 Task: Fix the form issue in the University MCA project.
Action: Mouse moved to (511, 304)
Screenshot: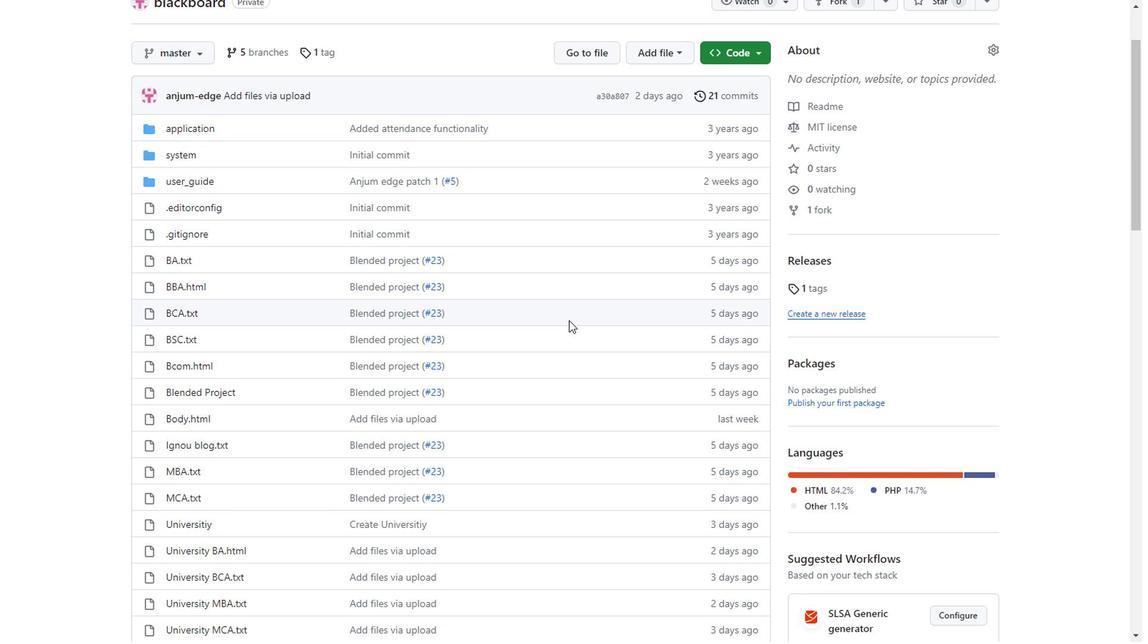 
Action: Mouse scrolled (511, 304) with delta (0, 0)
Screenshot: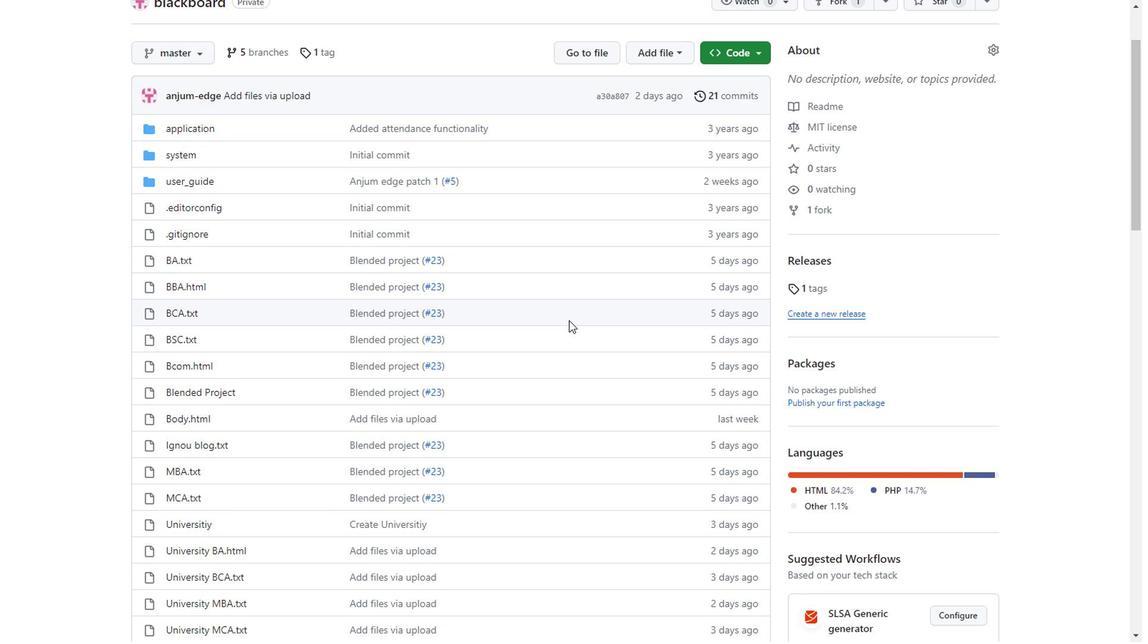 
Action: Key pressed <Key.down><Key.down><Key.down><Key.down><Key.down><Key.down>
Screenshot: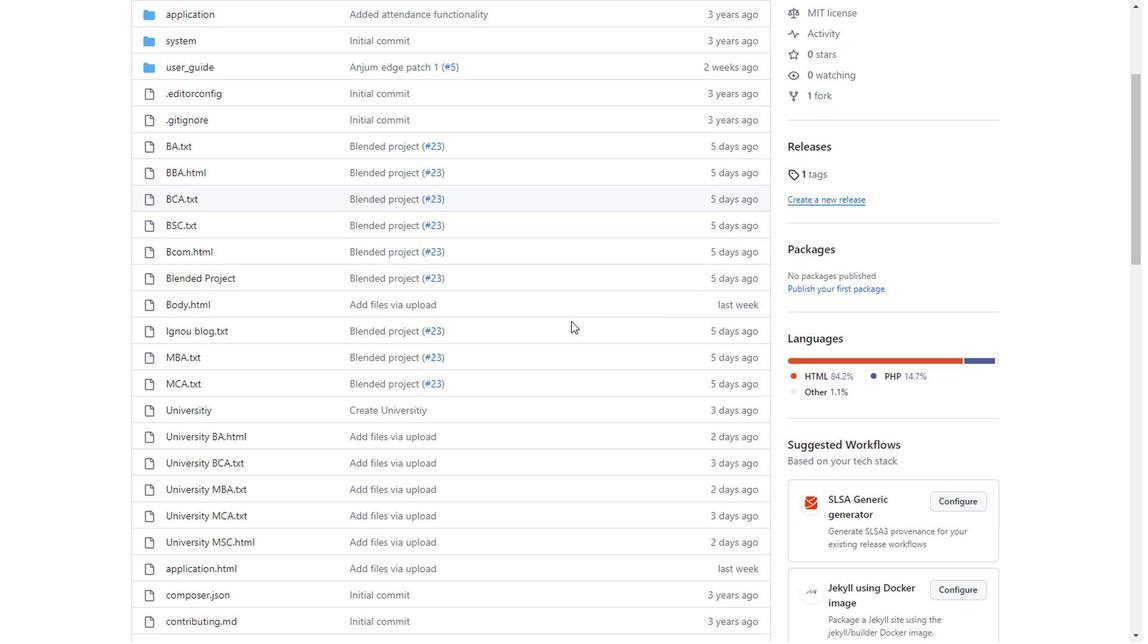 
Action: Mouse scrolled (513, 304) with delta (0, 0)
Screenshot: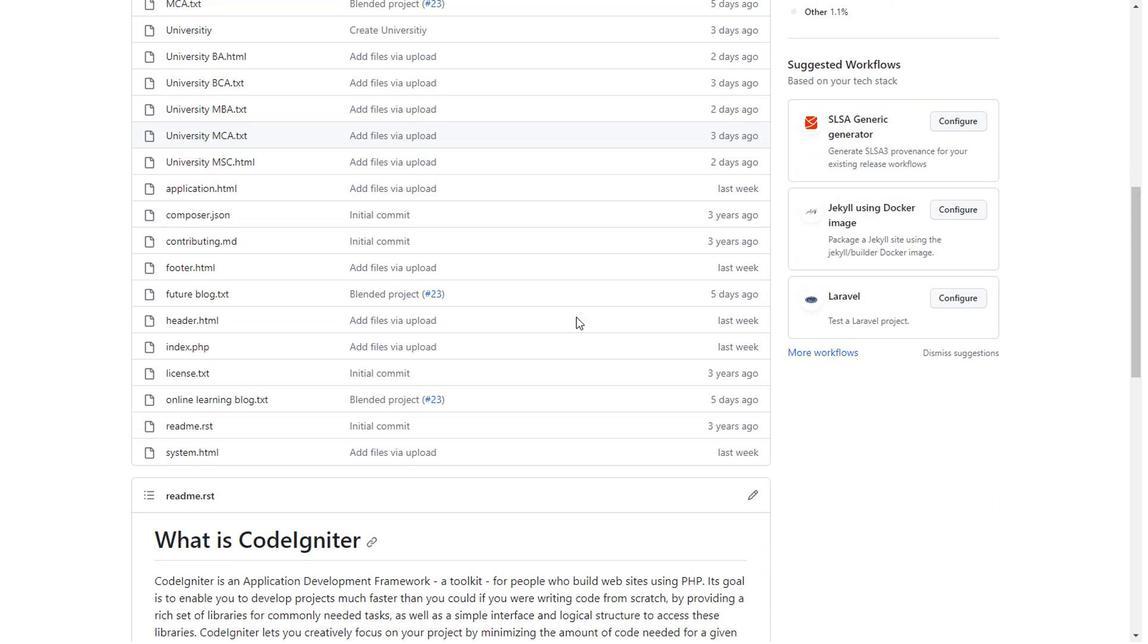 
Action: Mouse scrolled (513, 304) with delta (0, 0)
Screenshot: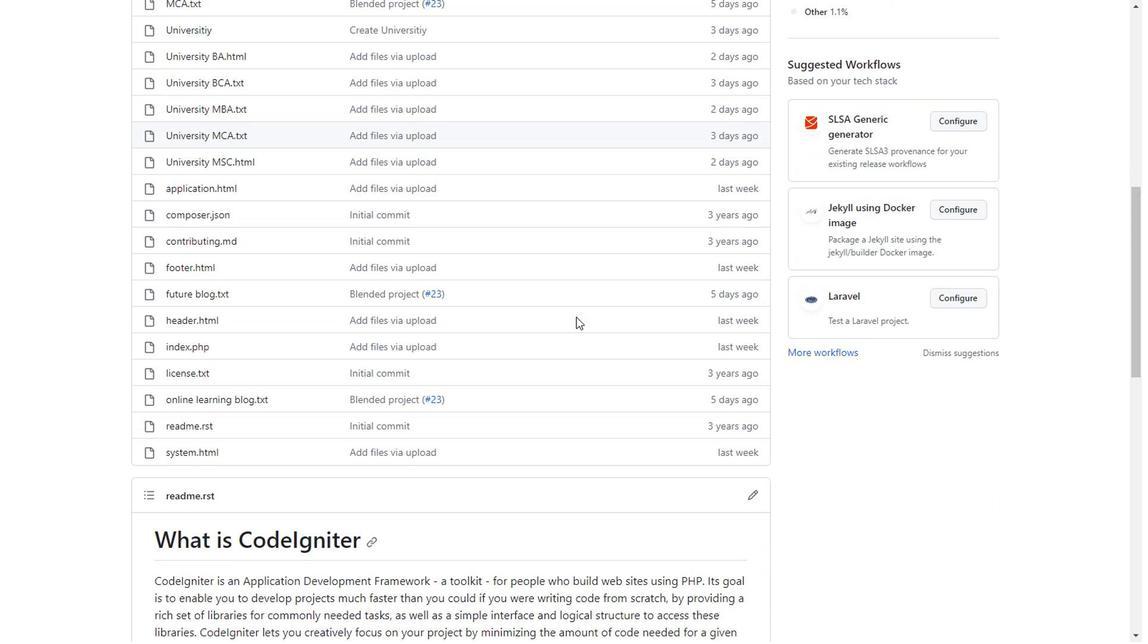 
Action: Mouse moved to (517, 301)
Screenshot: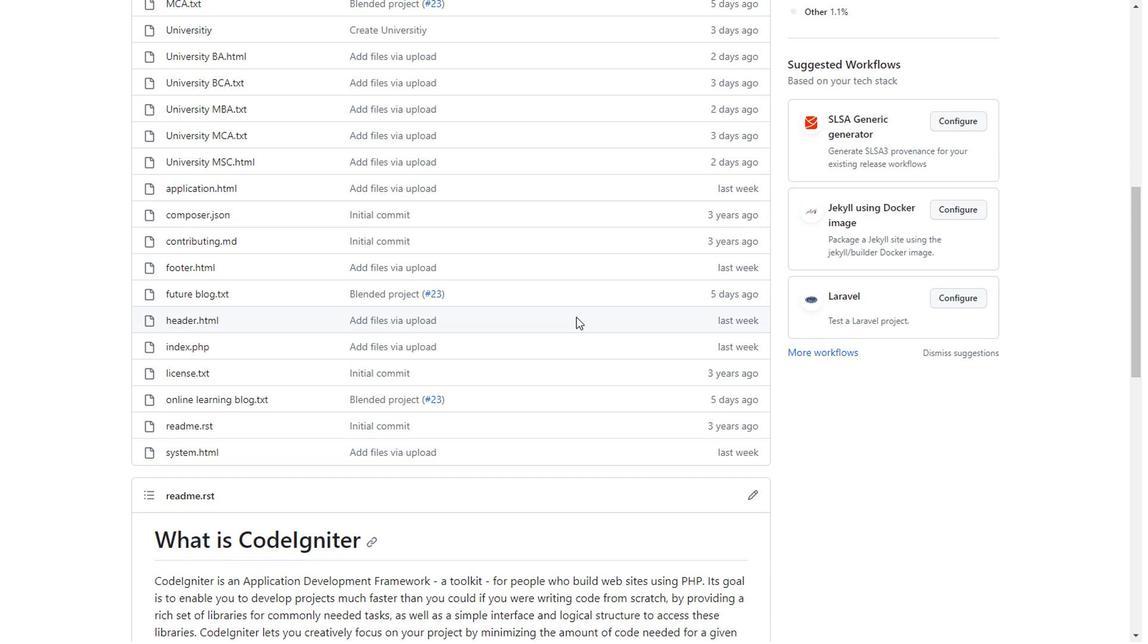 
Action: Mouse scrolled (517, 301) with delta (0, 0)
Screenshot: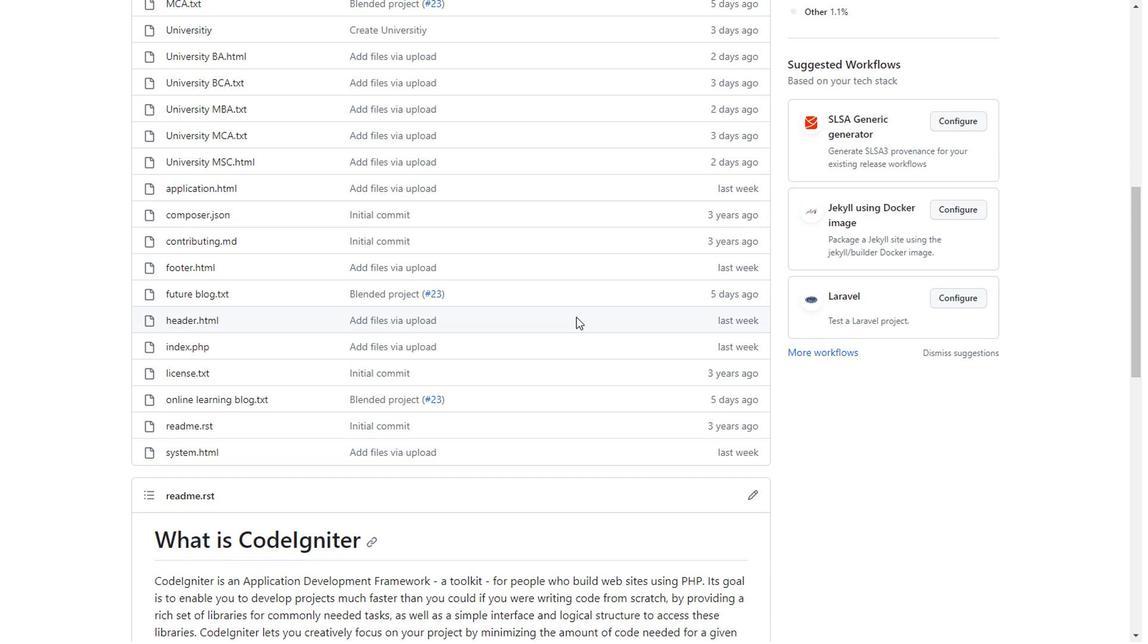 
Action: Mouse scrolled (517, 301) with delta (0, 0)
Screenshot: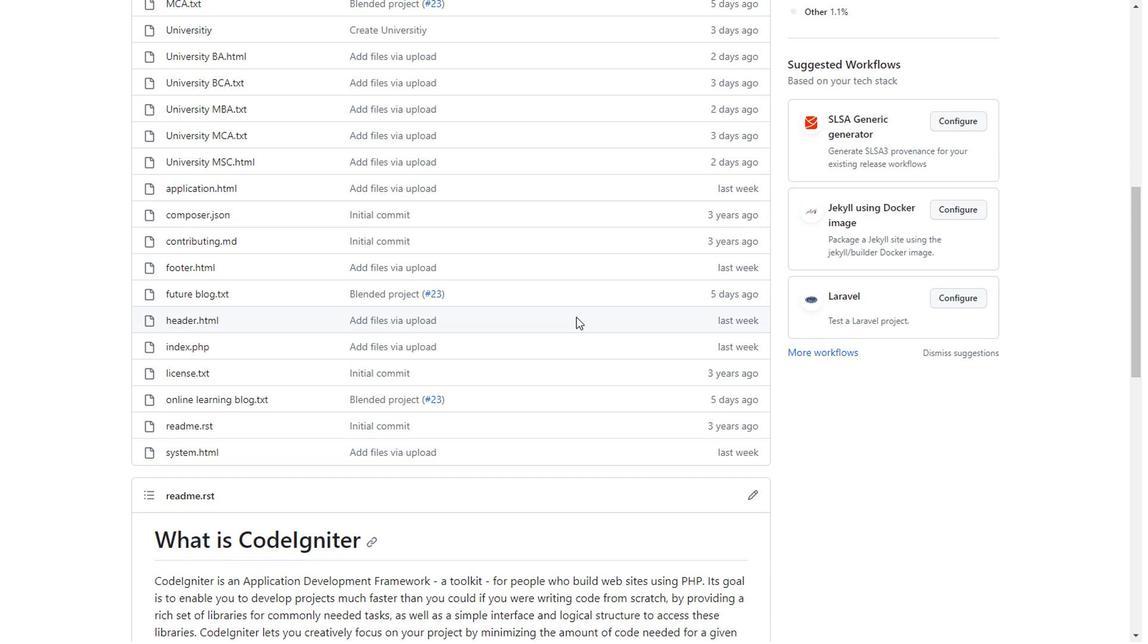 
Action: Mouse scrolled (517, 301) with delta (0, 0)
Screenshot: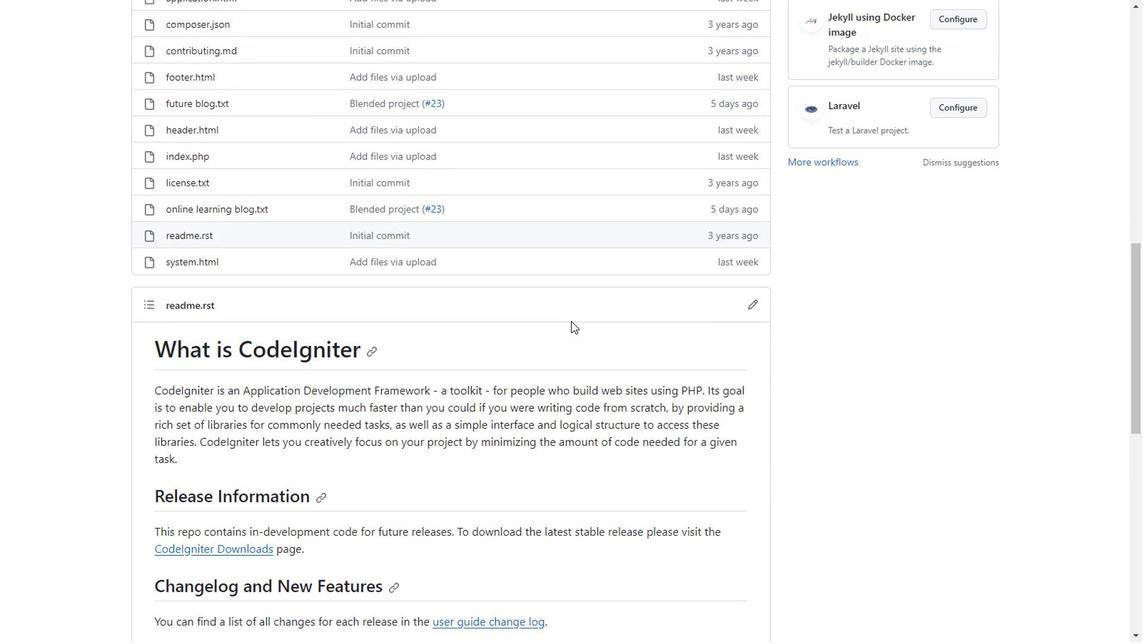 
Action: Mouse scrolled (513, 304) with delta (0, 0)
Screenshot: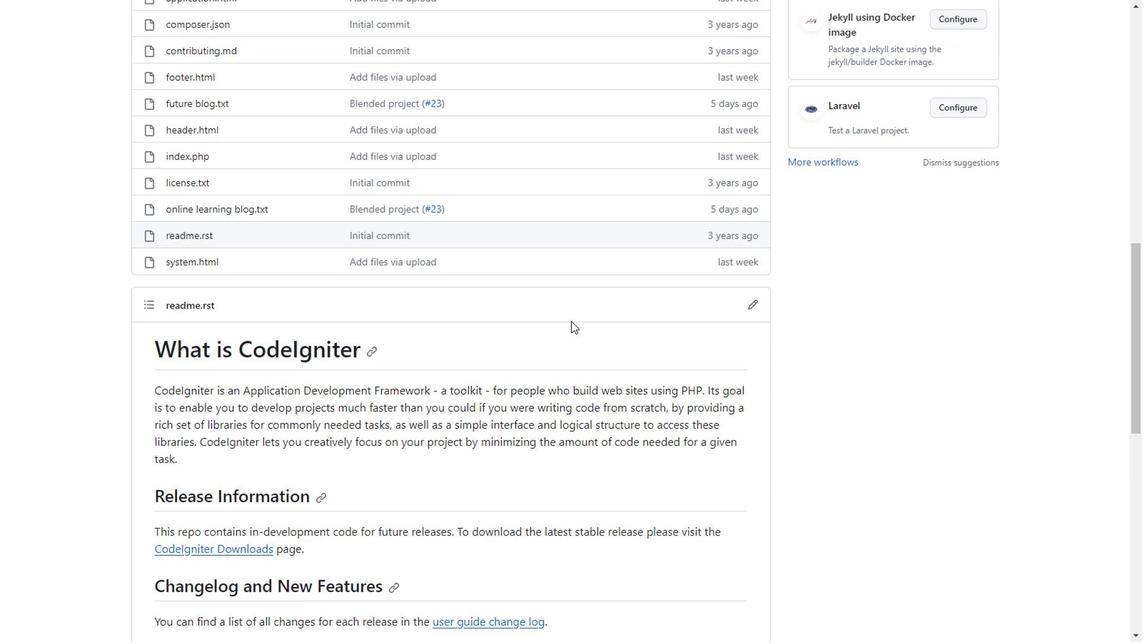 
Action: Mouse moved to (989, 36)
Screenshot: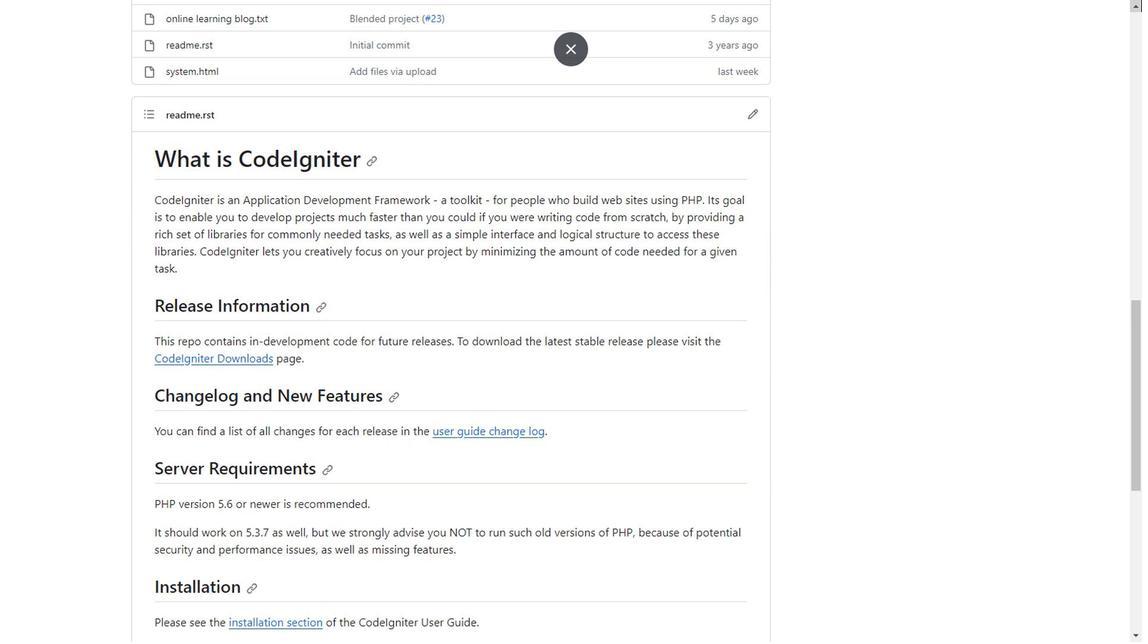 
Action: Mouse scrolled (989, 36) with delta (0, 0)
Screenshot: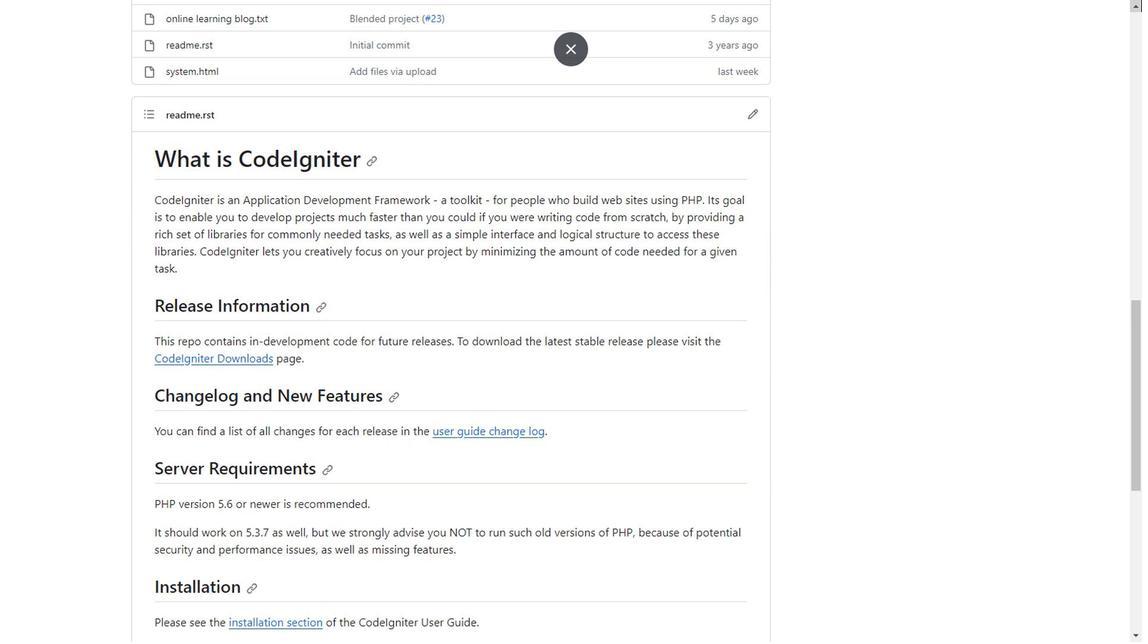 
Action: Mouse scrolled (989, 36) with delta (0, 0)
Screenshot: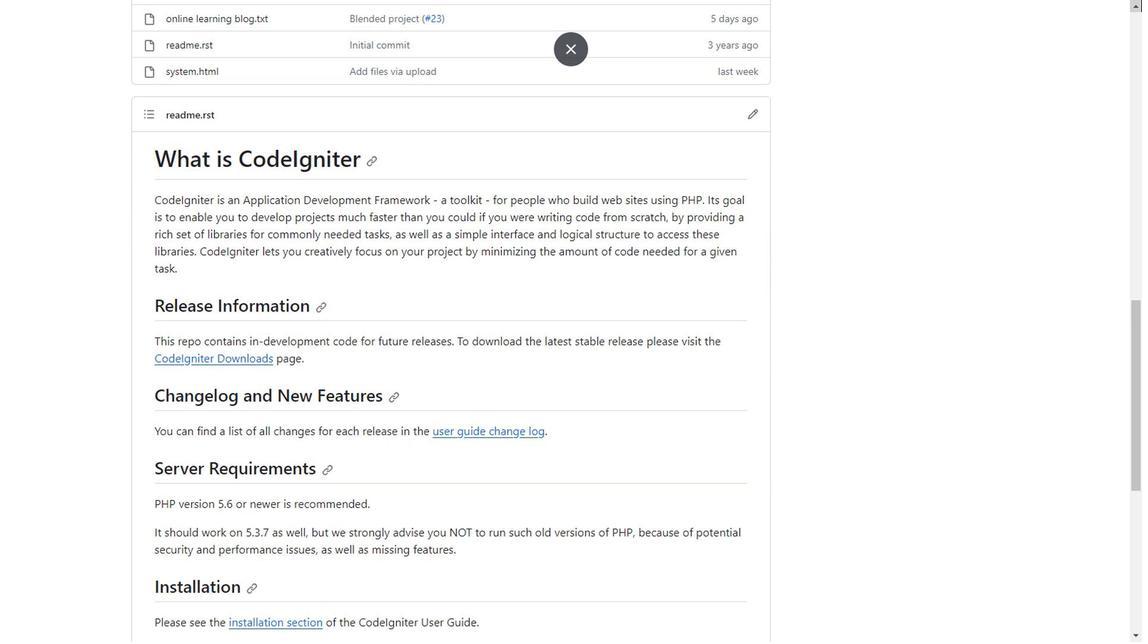 
Action: Mouse moved to (989, 36)
Screenshot: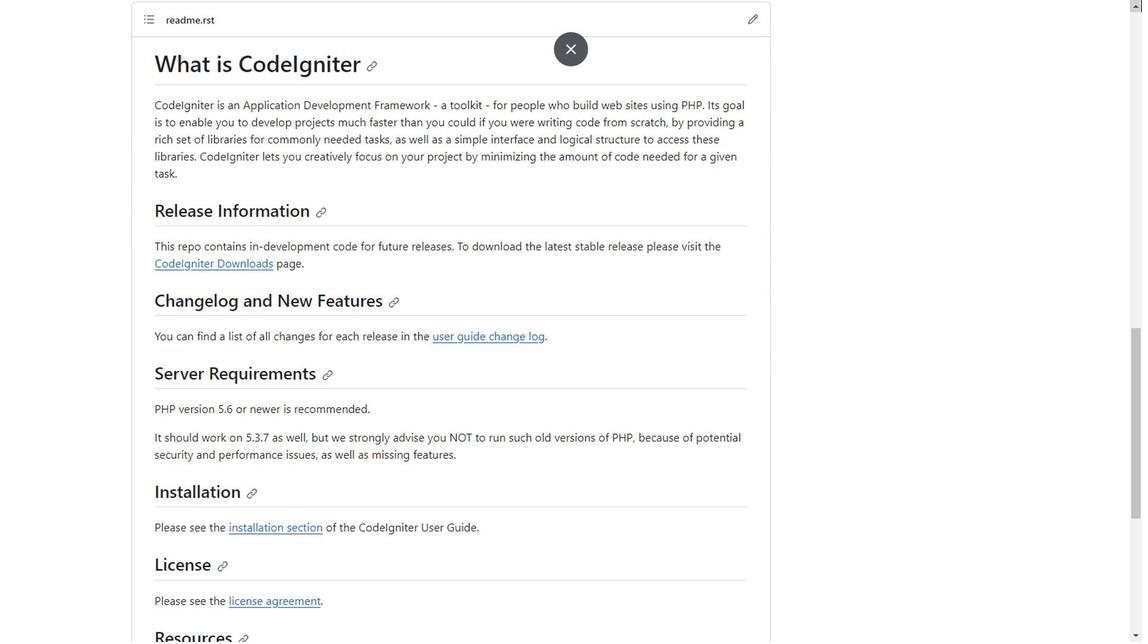 
Action: Mouse scrolled (989, 36) with delta (0, 0)
Screenshot: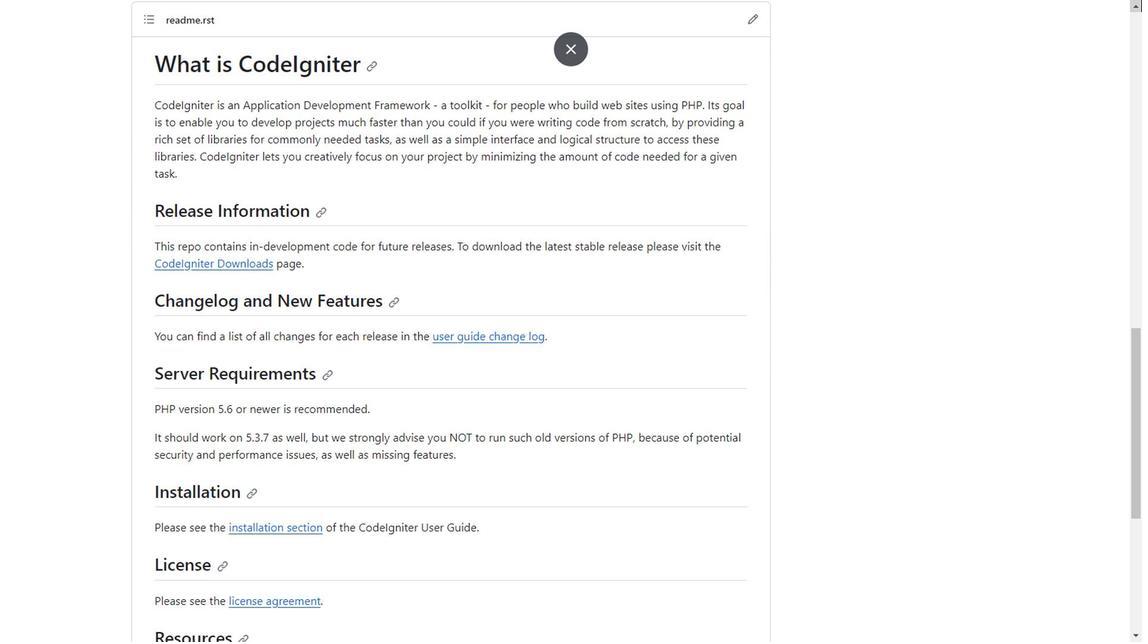 
Action: Mouse moved to (991, 35)
Screenshot: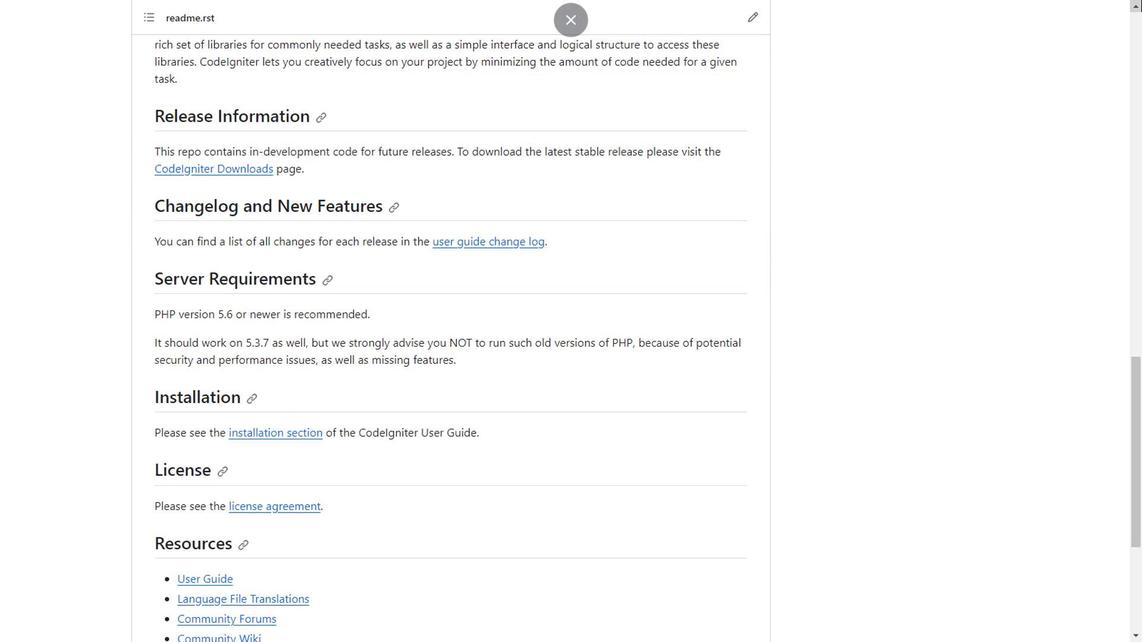 
Action: Mouse scrolled (989, 36) with delta (0, 0)
Screenshot: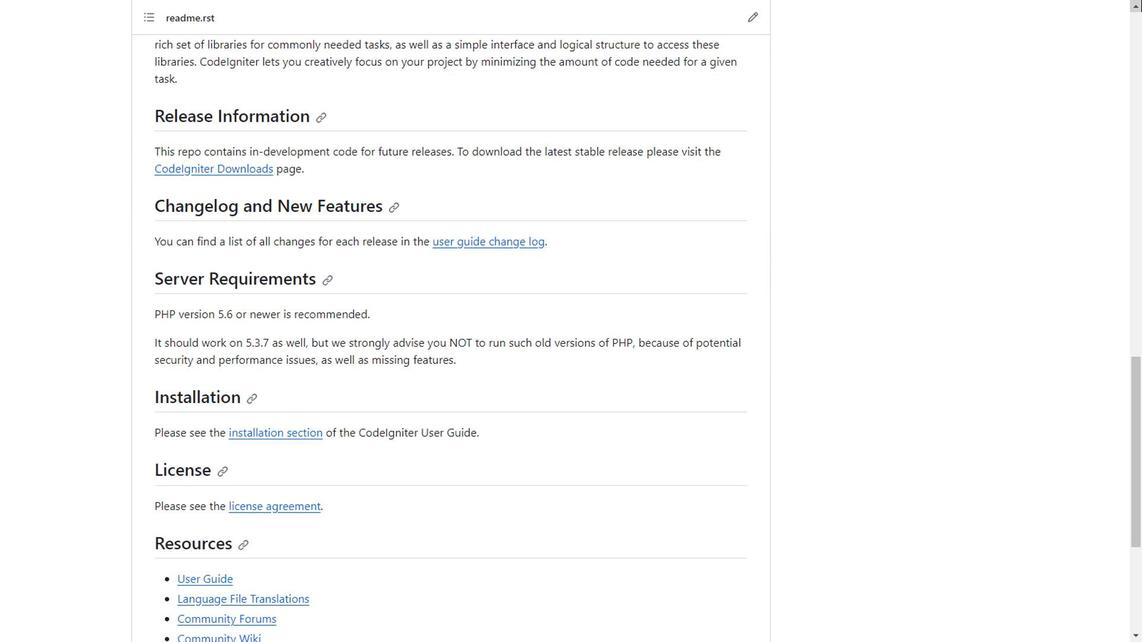
Action: Mouse scrolled (989, 36) with delta (0, 0)
Screenshot: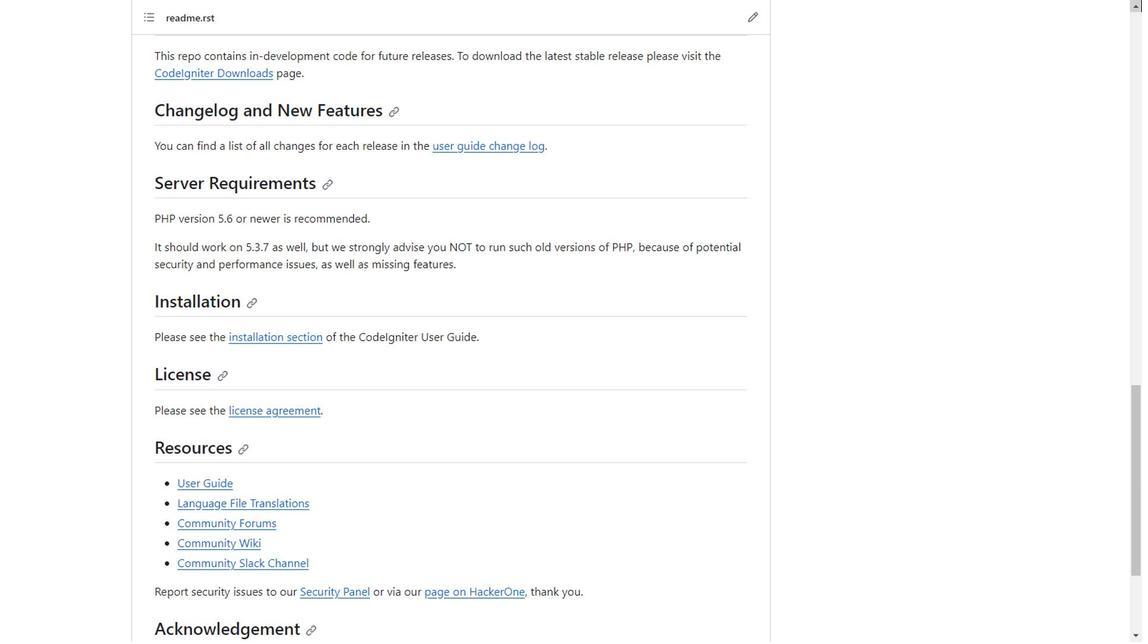 
Action: Mouse scrolled (513, 304) with delta (0, 0)
Screenshot: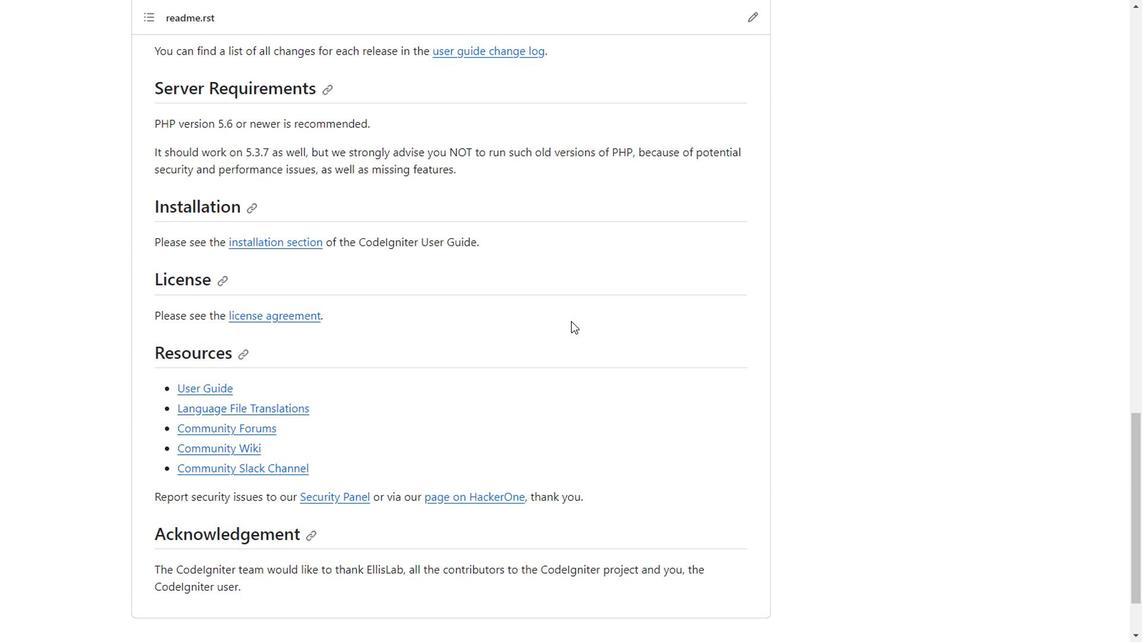 
Action: Mouse scrolled (513, 304) with delta (0, 0)
Screenshot: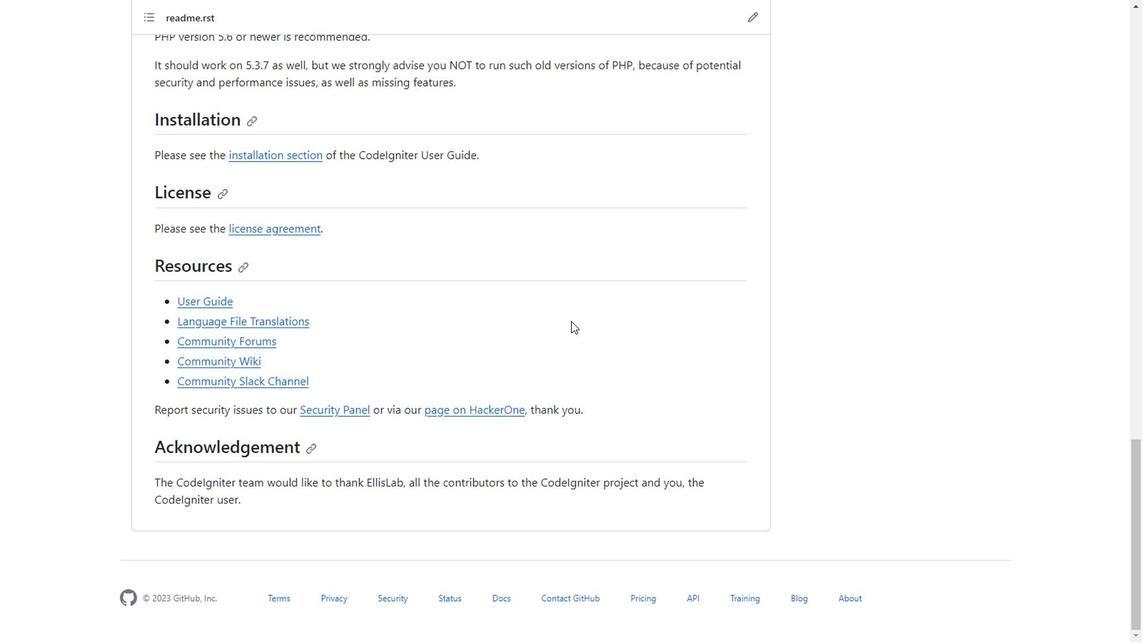 
Action: Mouse scrolled (513, 304) with delta (0, 0)
Screenshot: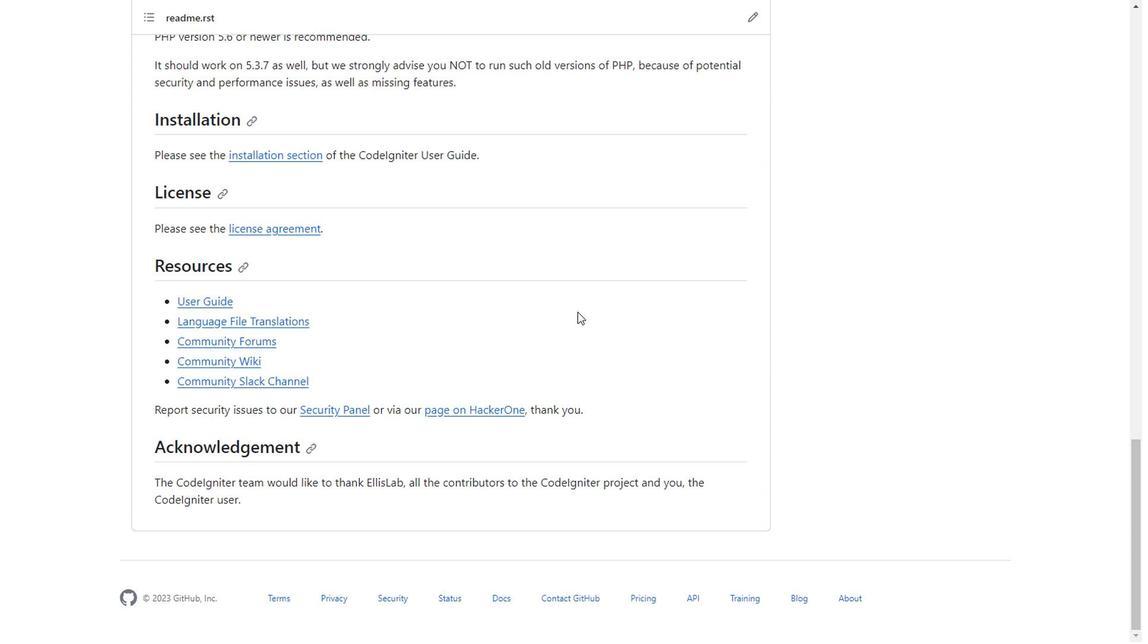 
Action: Mouse moved to (530, 291)
Screenshot: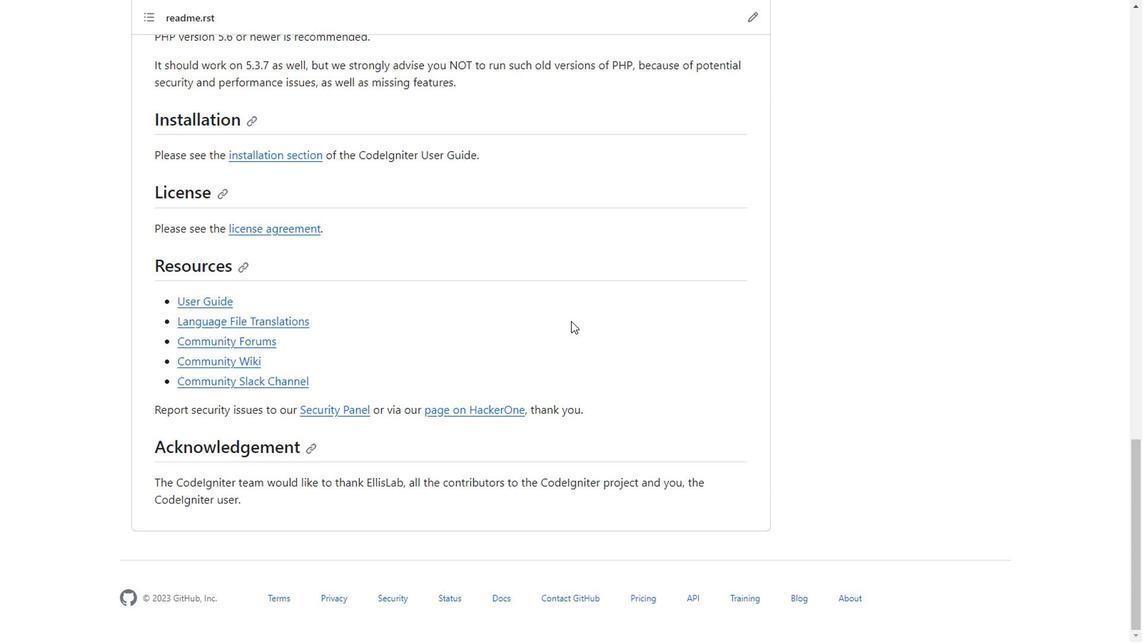 
Action: Mouse scrolled (513, 304) with delta (0, 0)
Screenshot: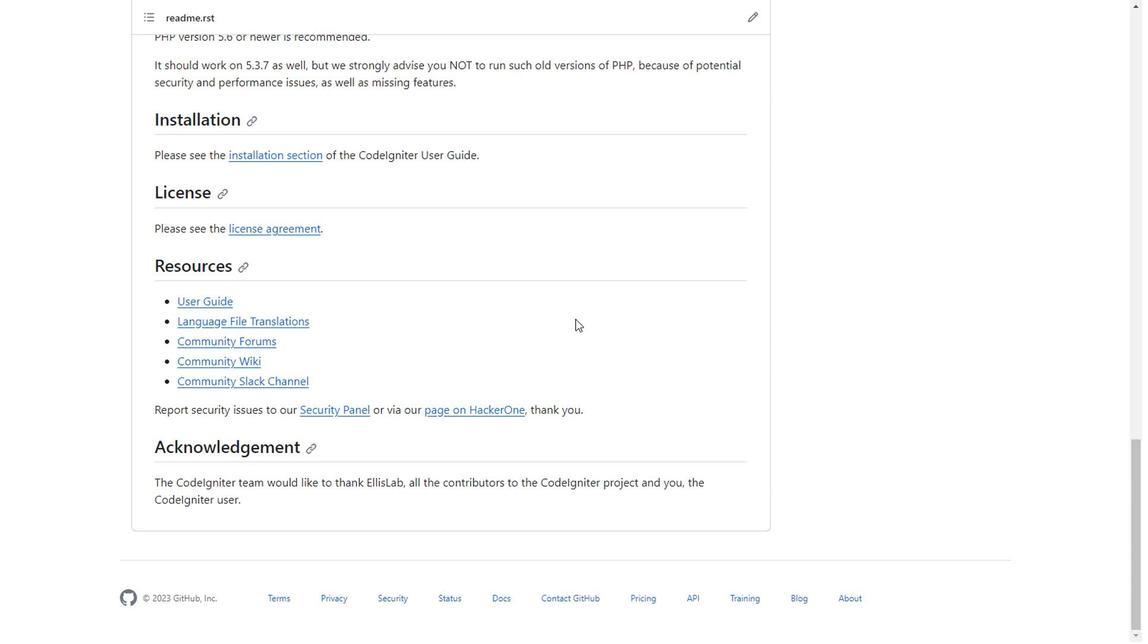 
Action: Mouse scrolled (513, 304) with delta (0, 0)
Screenshot: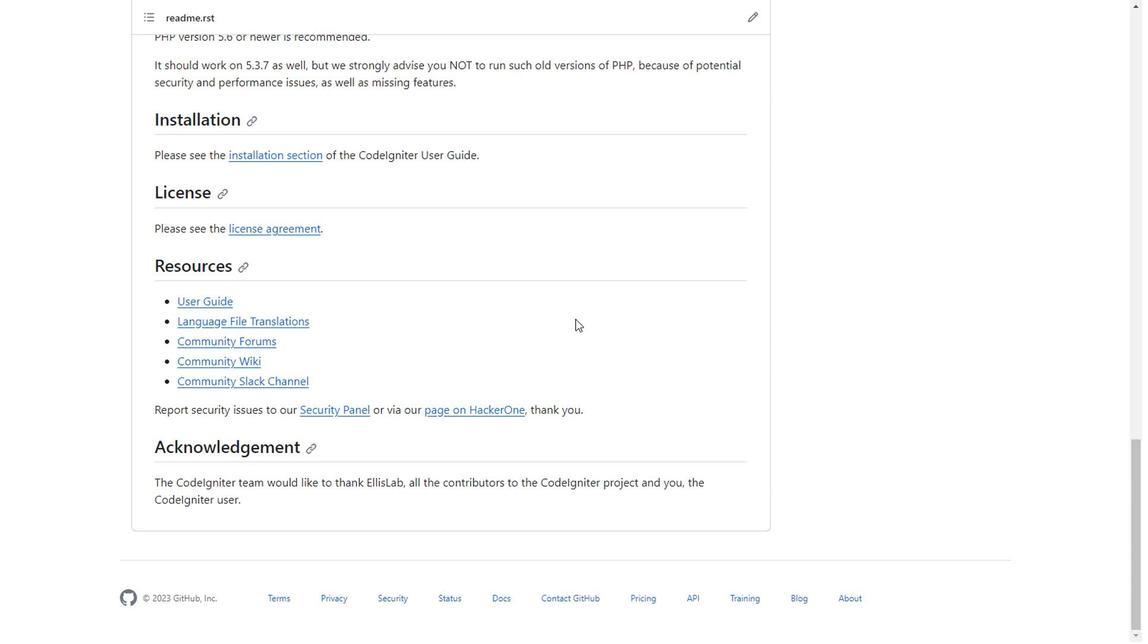 
Action: Mouse scrolled (513, 304) with delta (0, 0)
Screenshot: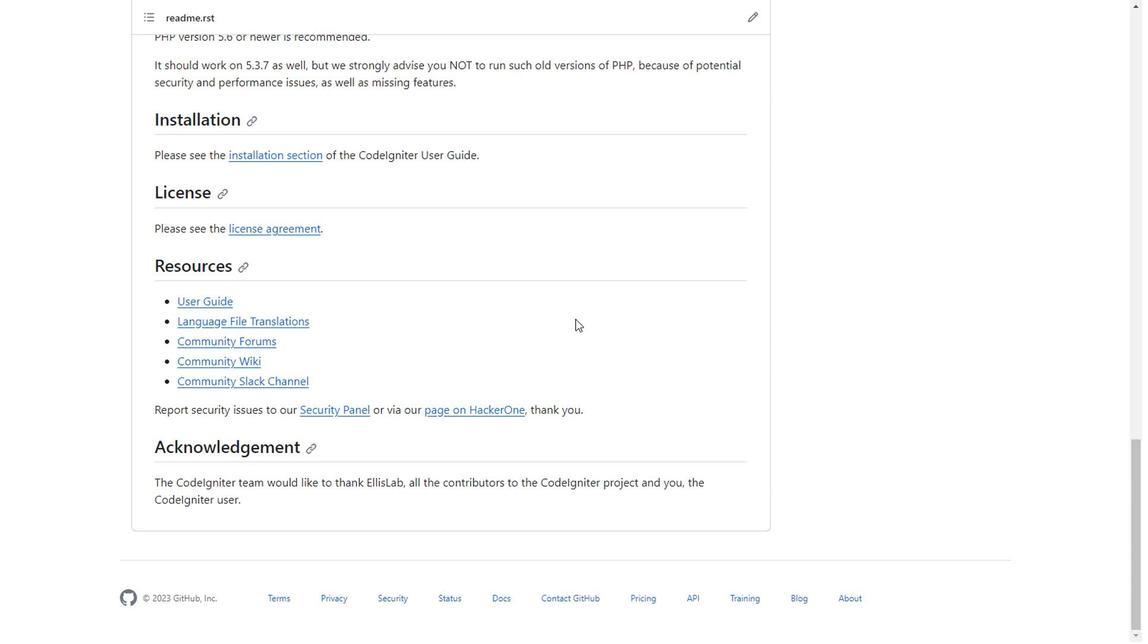 
Action: Mouse scrolled (513, 304) with delta (0, 0)
Screenshot: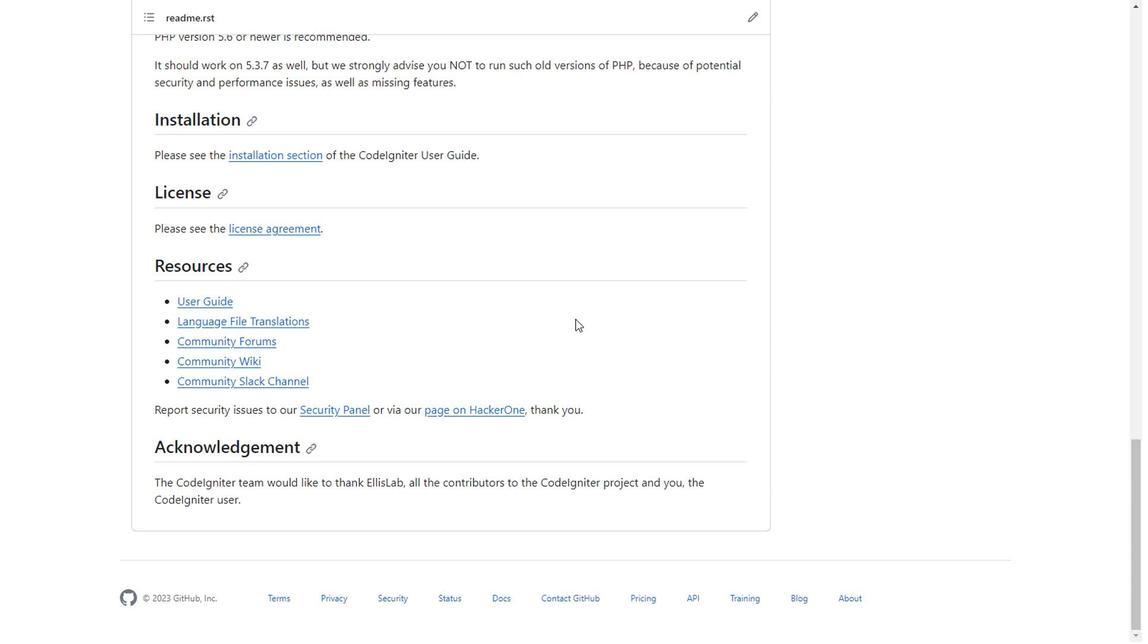 
Action: Mouse scrolled (513, 304) with delta (0, 0)
Screenshot: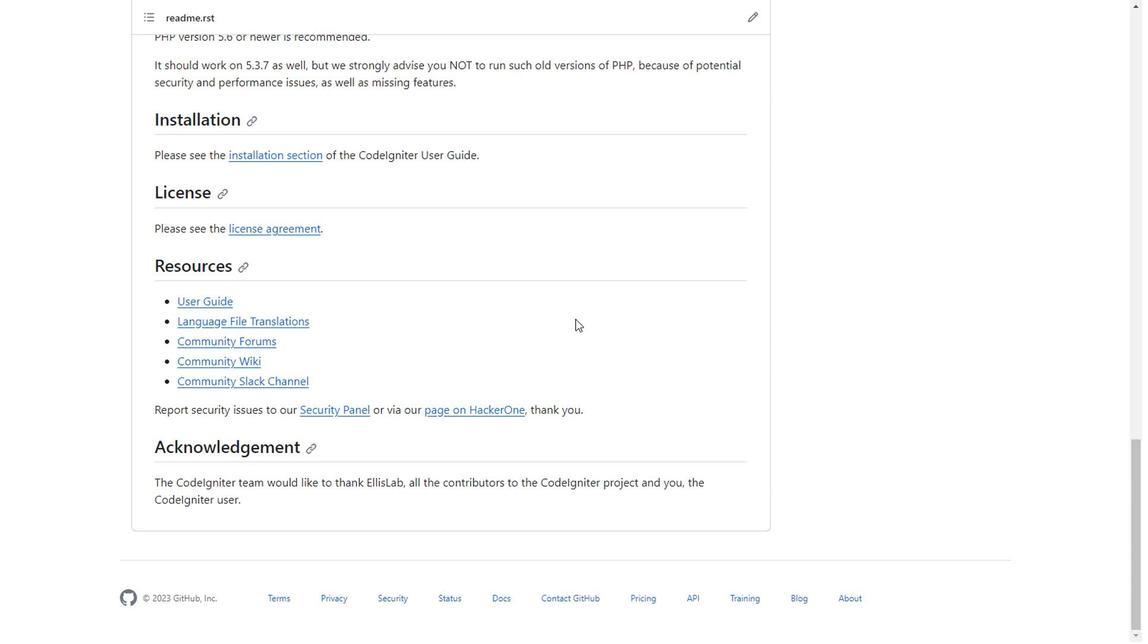 
Action: Mouse moved to (517, 303)
Screenshot: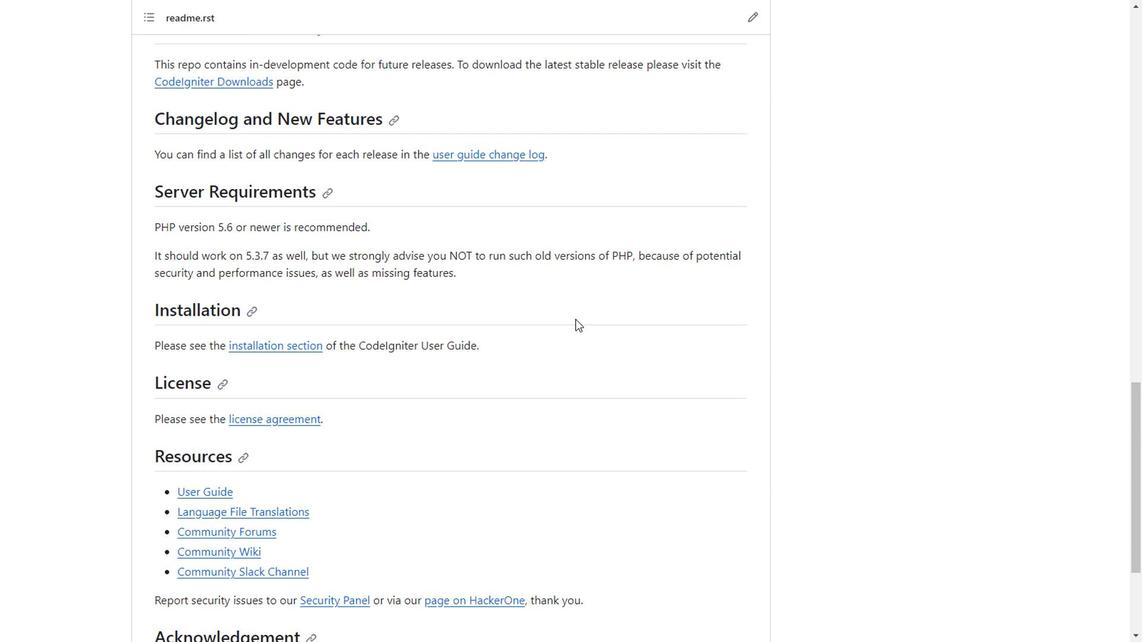 
Action: Mouse scrolled (517, 304) with delta (0, 0)
Screenshot: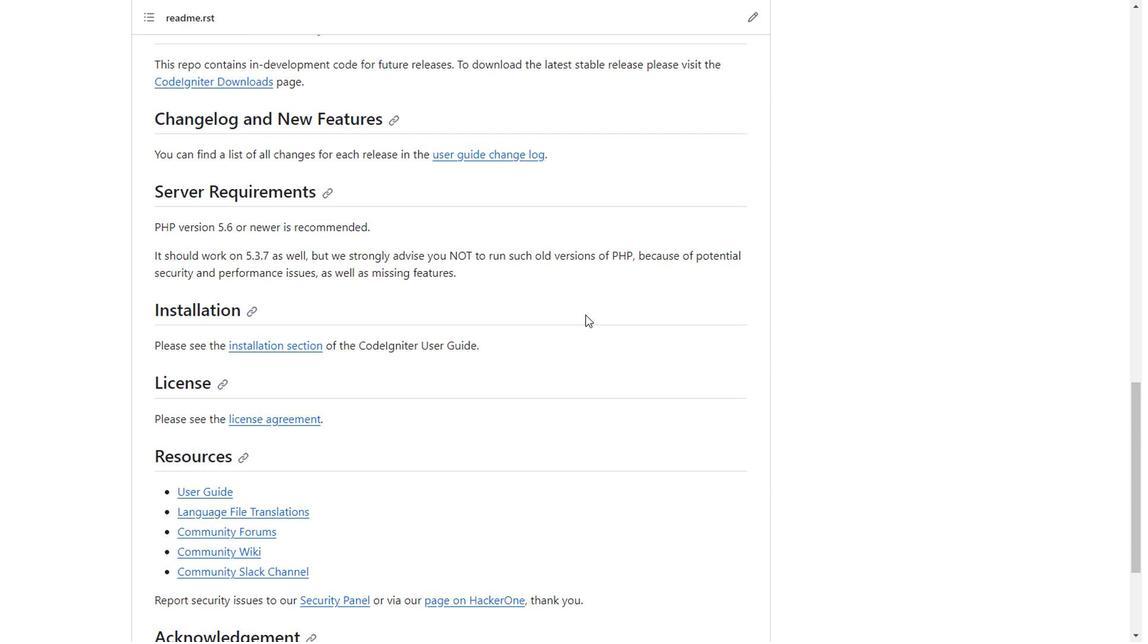 
Action: Mouse scrolled (517, 304) with delta (0, 0)
Screenshot: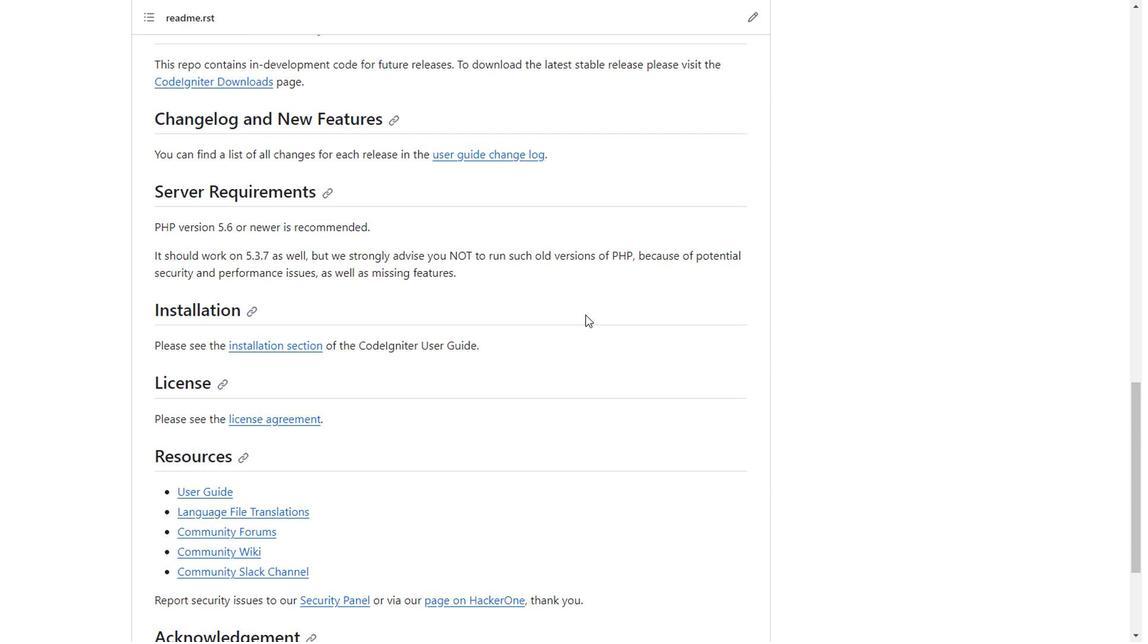 
Action: Mouse moved to (601, 276)
Screenshot: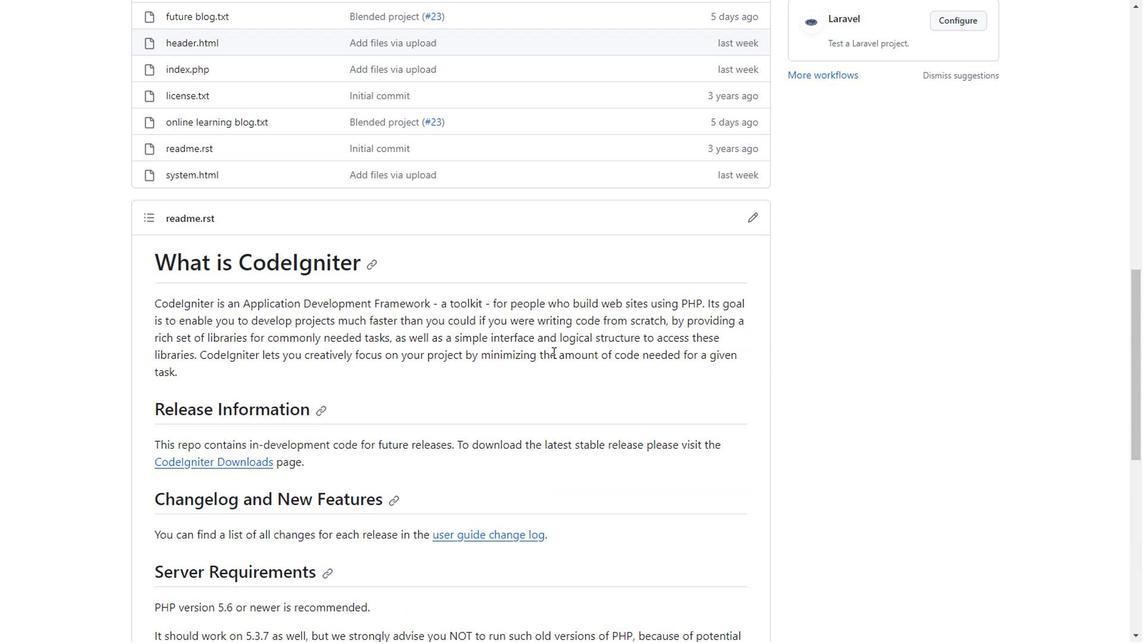
Action: Mouse scrolled (601, 277) with delta (0, 0)
Screenshot: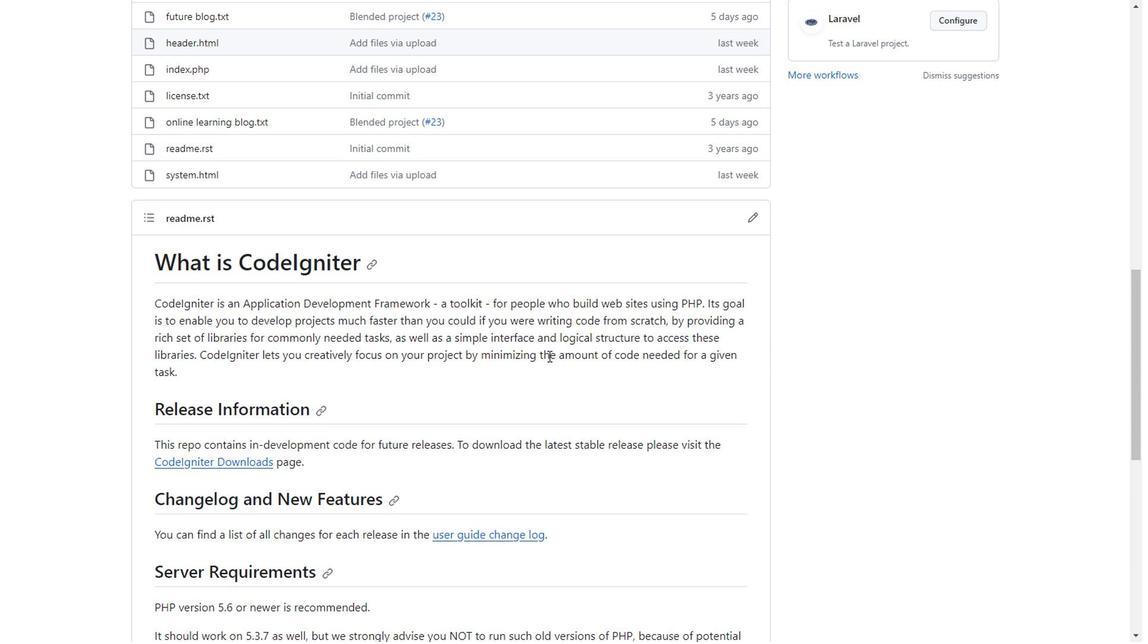 
Action: Mouse scrolled (601, 277) with delta (0, 0)
Screenshot: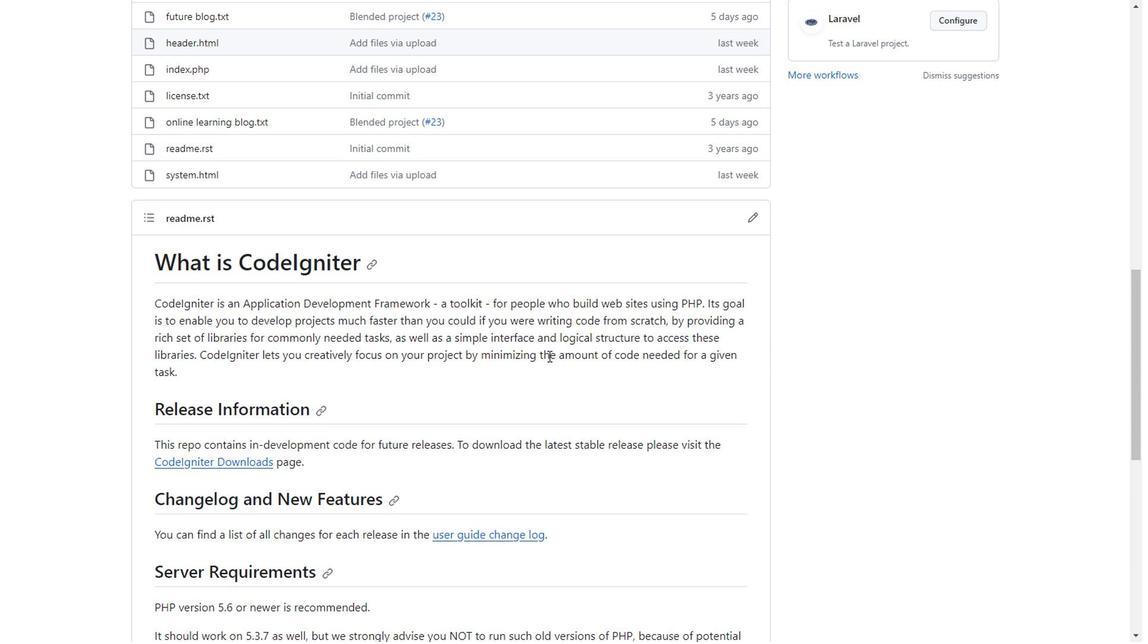 
Action: Mouse scrolled (601, 277) with delta (0, 0)
Screenshot: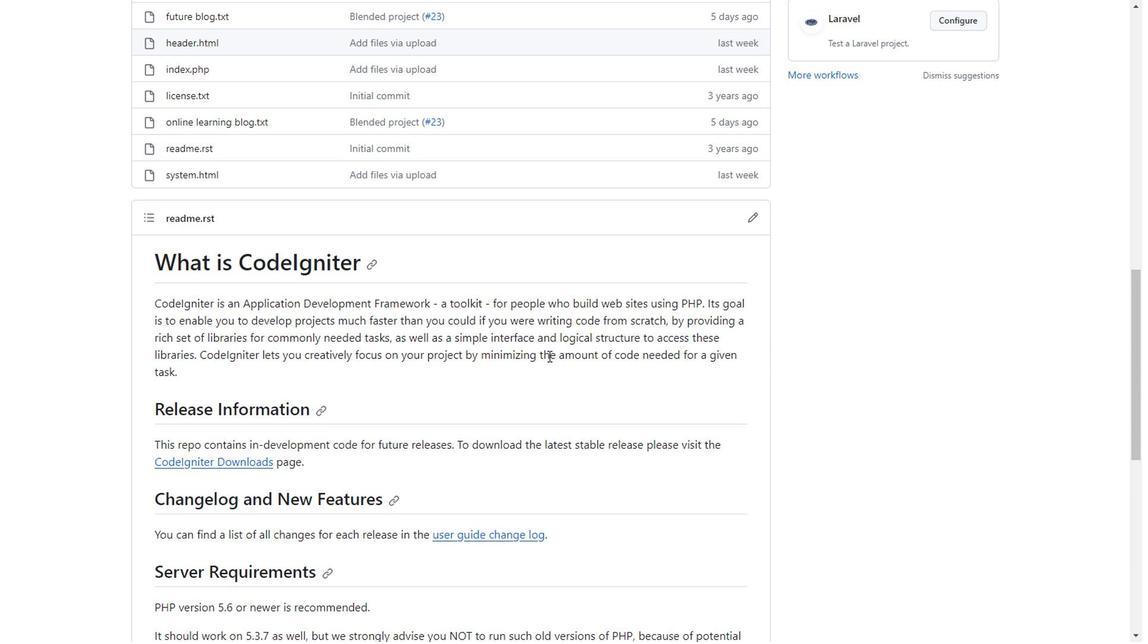 
Action: Mouse scrolled (601, 277) with delta (0, 0)
Screenshot: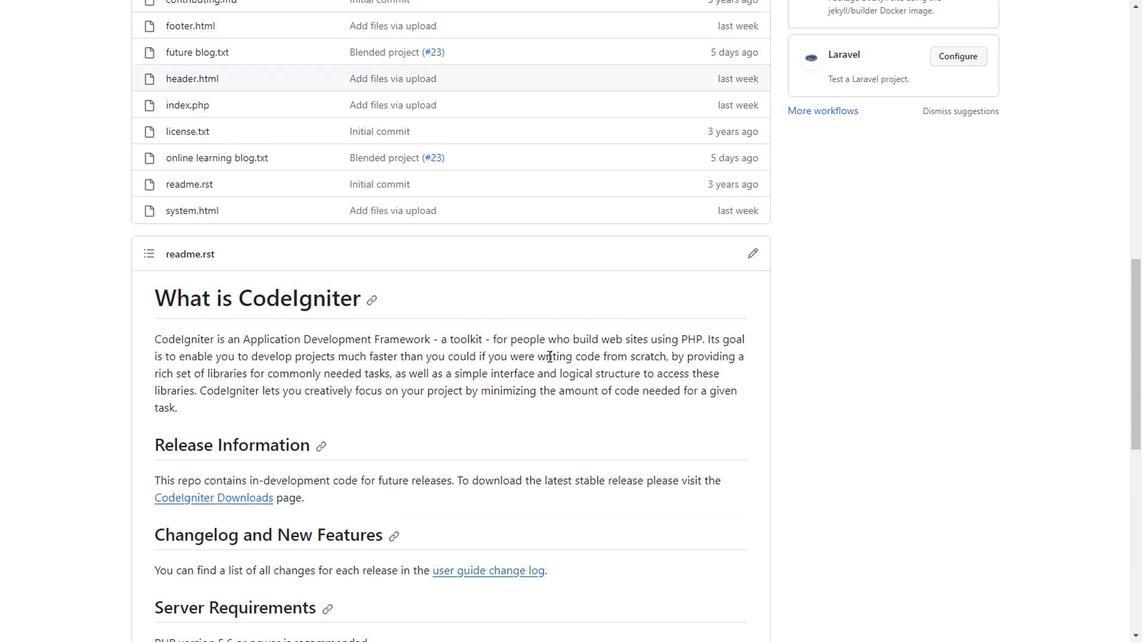 
Action: Mouse moved to (494, 334)
Screenshot: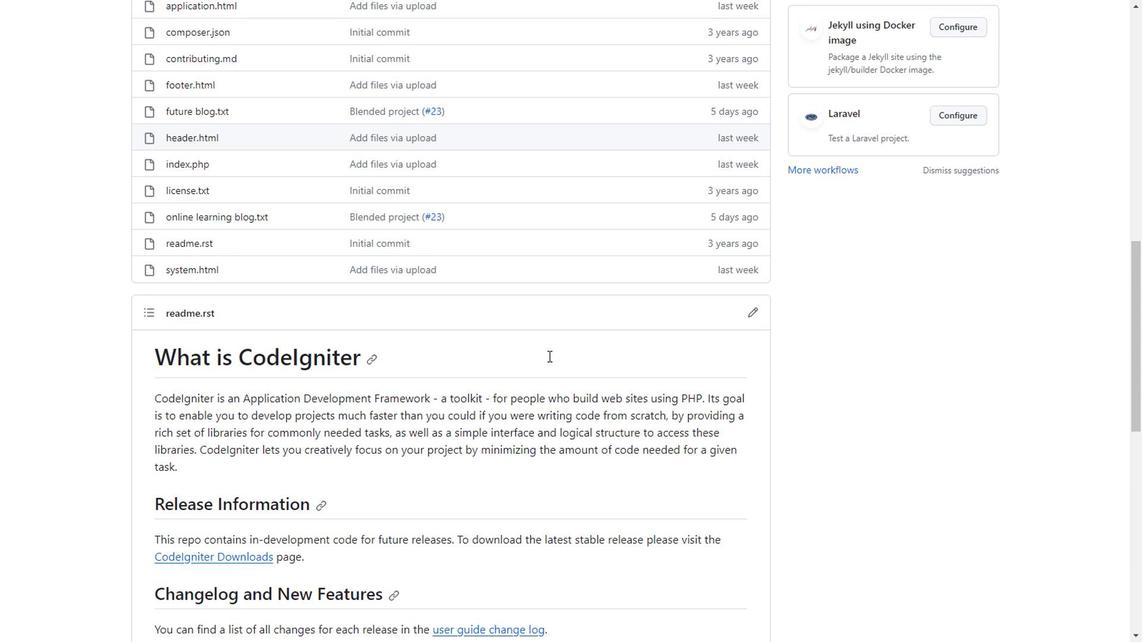 
Action: Mouse scrolled (494, 335) with delta (0, 0)
Screenshot: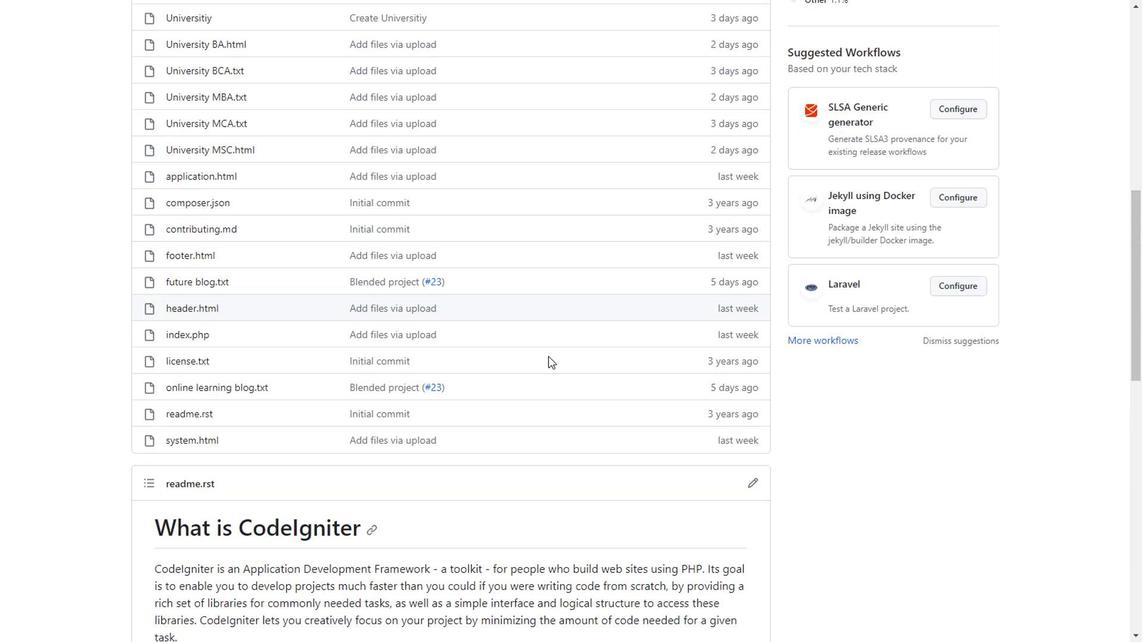 
Action: Mouse scrolled (494, 335) with delta (0, 0)
Screenshot: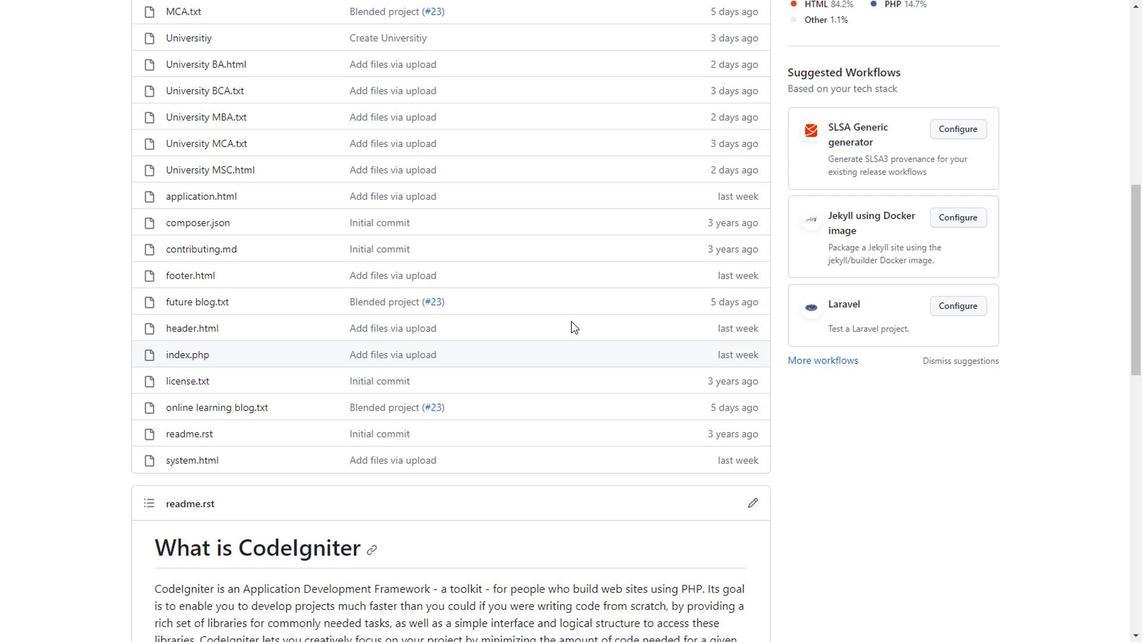 
Action: Mouse scrolled (494, 335) with delta (0, 0)
Screenshot: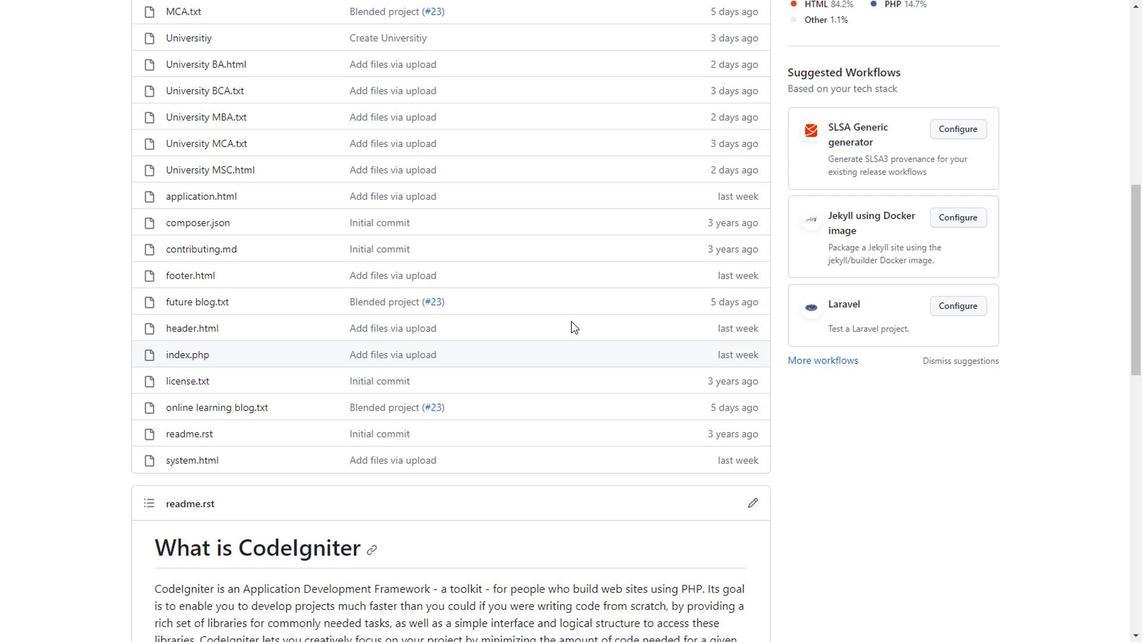 
Action: Mouse scrolled (513, 305) with delta (0, 0)
Screenshot: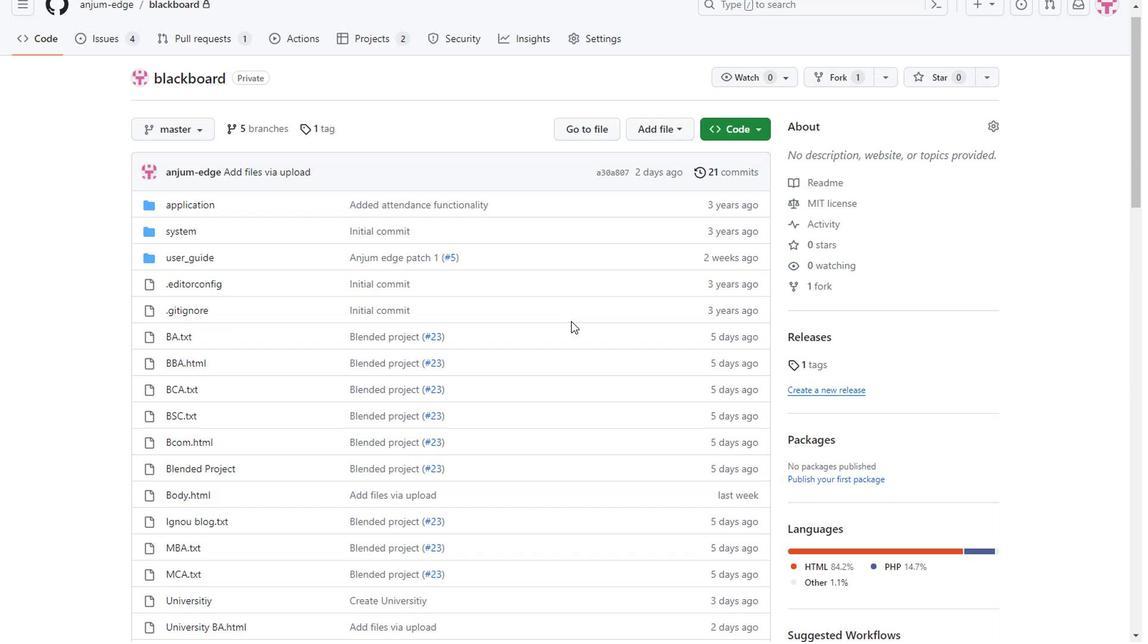 
Action: Mouse scrolled (513, 305) with delta (0, 0)
Screenshot: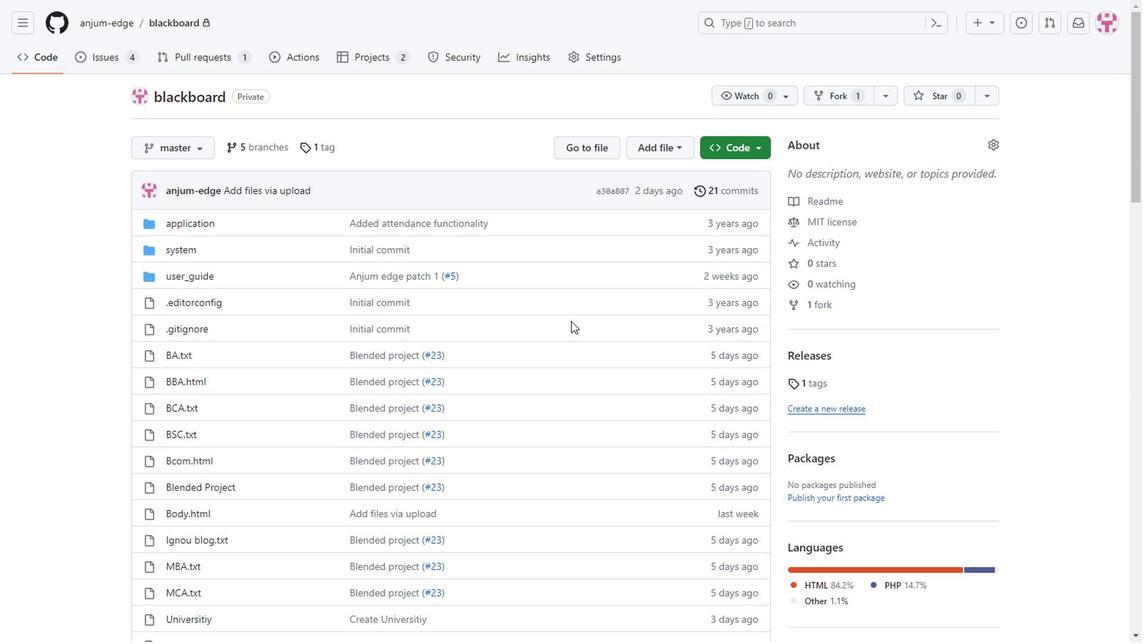 
Action: Mouse scrolled (513, 305) with delta (0, 0)
Screenshot: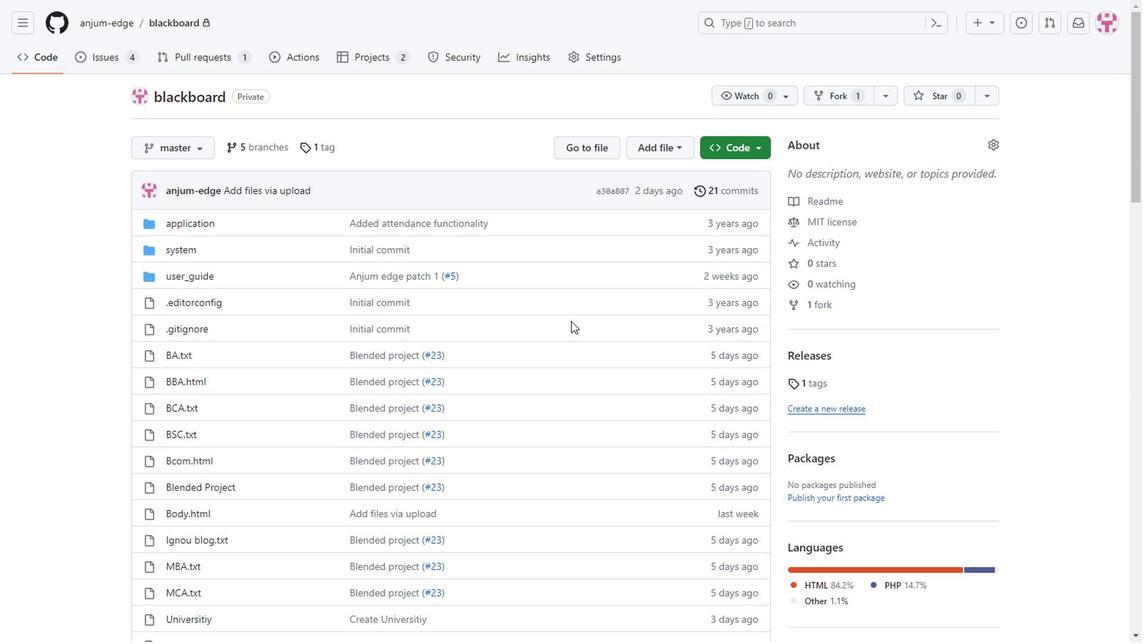 
Action: Mouse scrolled (513, 305) with delta (0, 0)
Screenshot: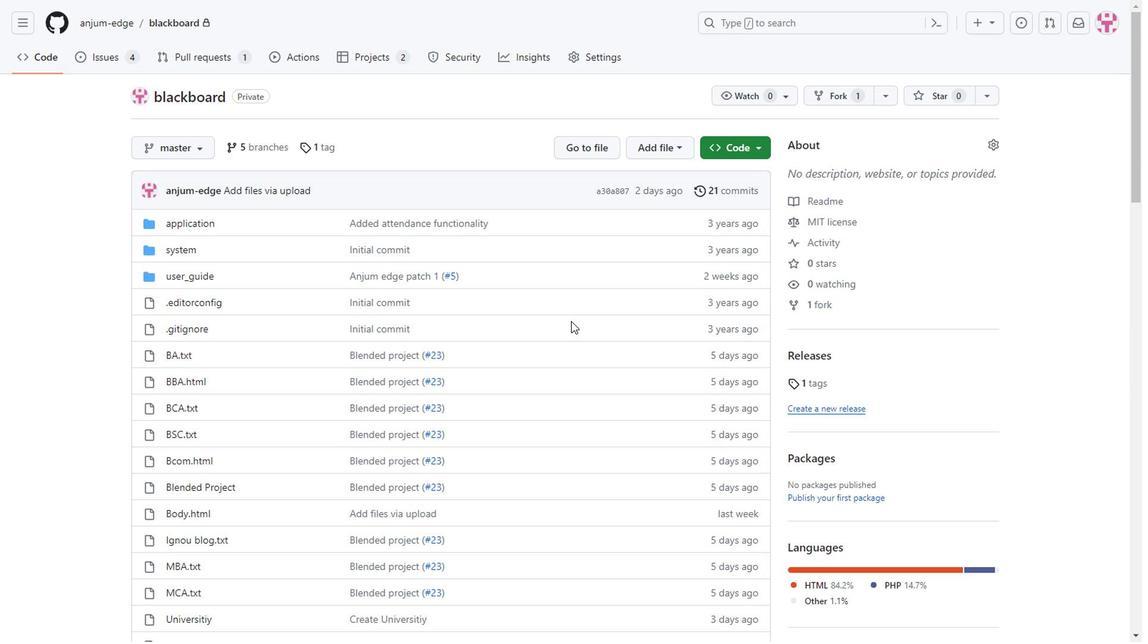 
Action: Mouse scrolled (513, 305) with delta (0, 0)
Screenshot: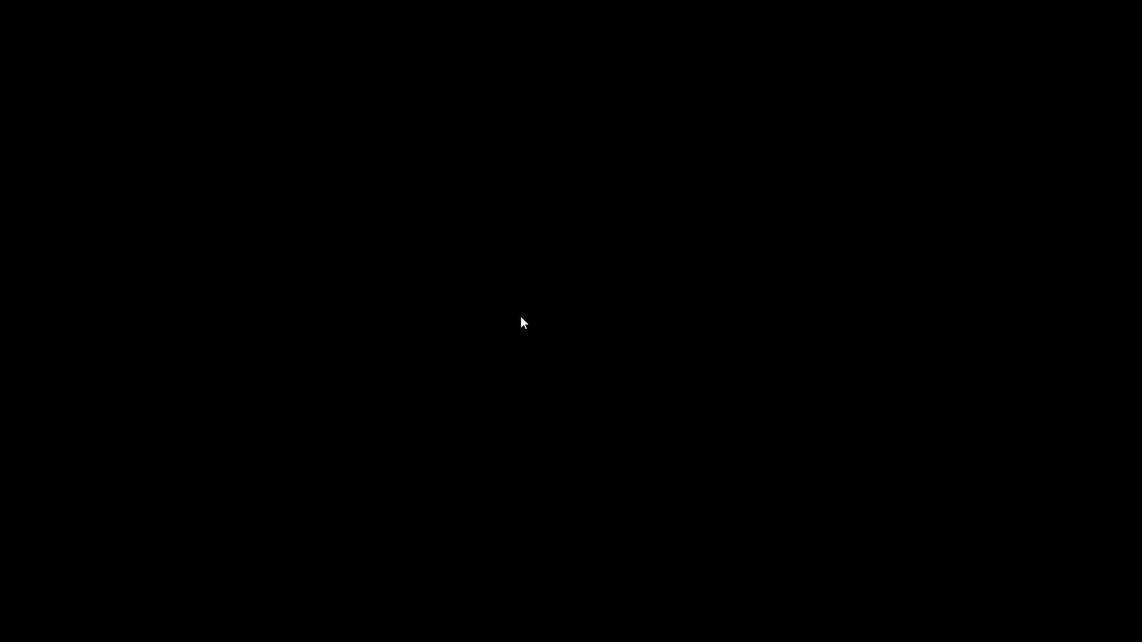 
Action: Mouse scrolled (513, 305) with delta (0, 0)
Screenshot: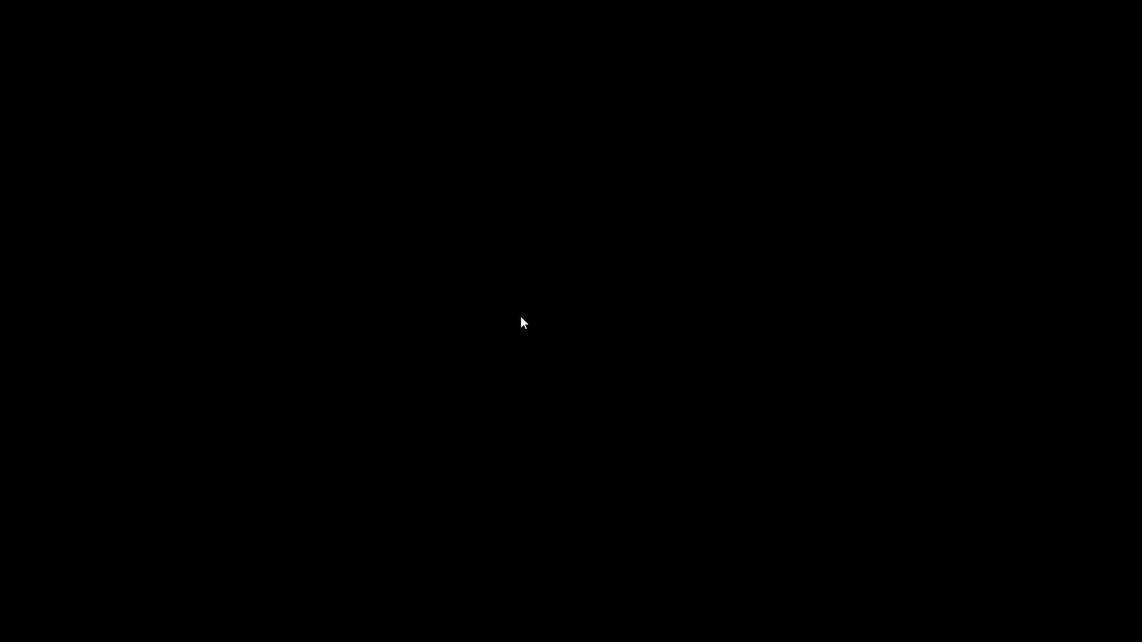 
Action: Mouse scrolled (513, 305) with delta (0, 0)
Screenshot: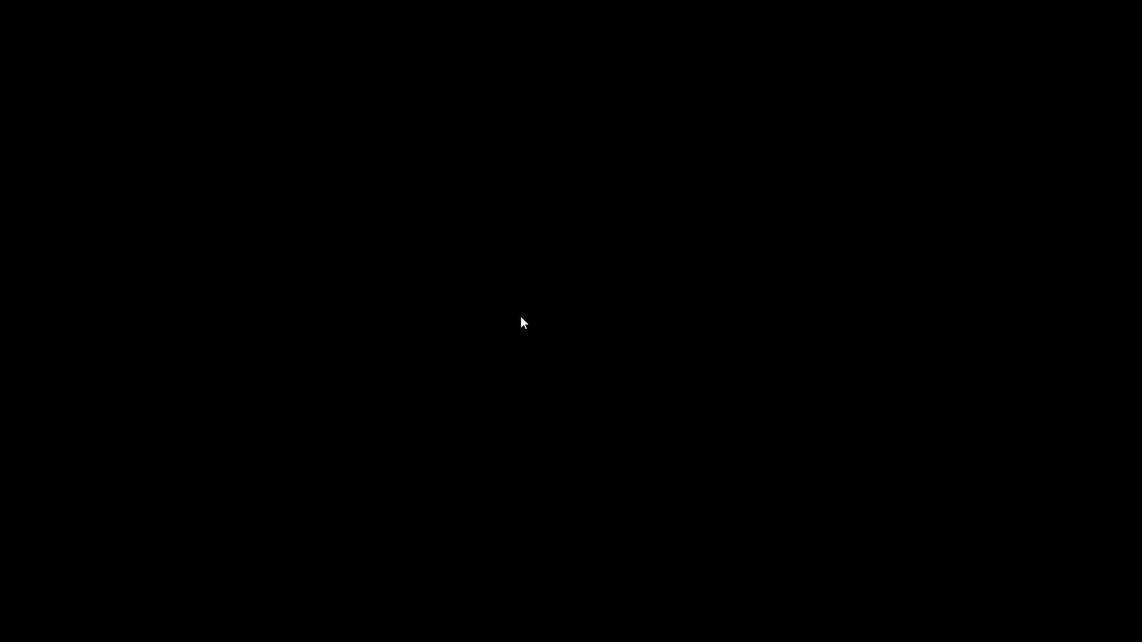 
Action: Mouse scrolled (513, 305) with delta (0, 0)
Screenshot: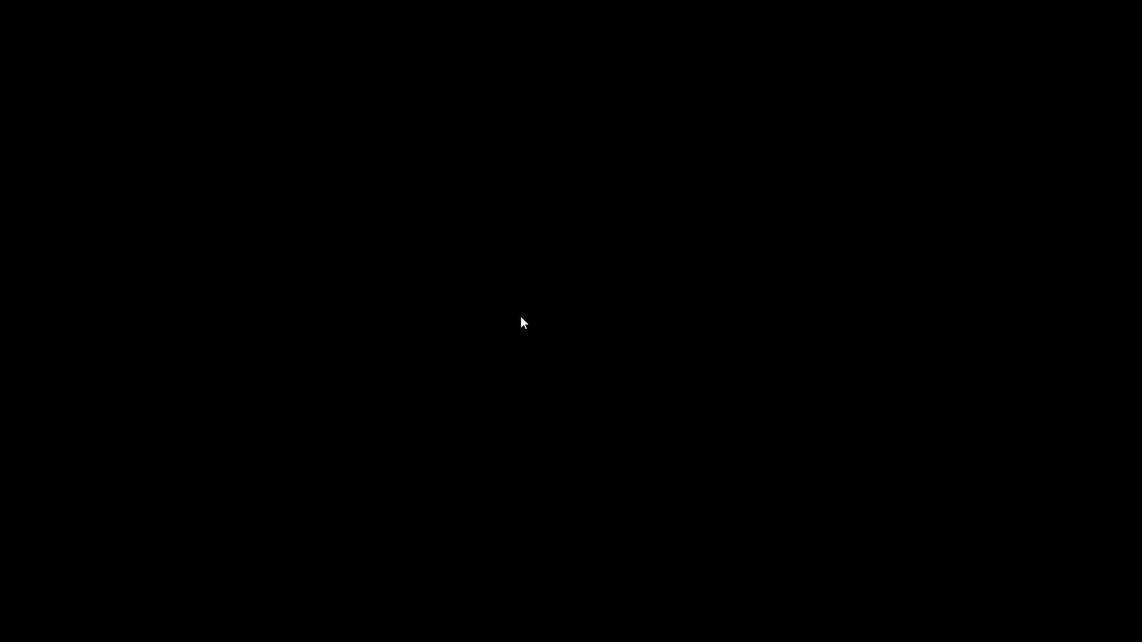 
Action: Mouse scrolled (513, 305) with delta (0, 0)
Screenshot: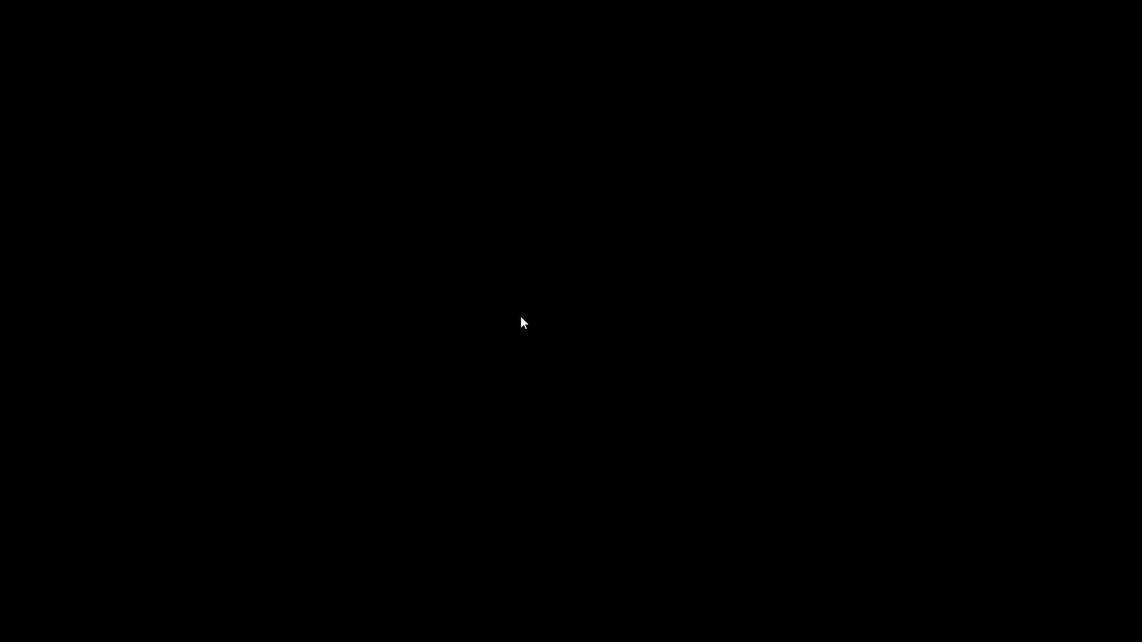 
Action: Mouse scrolled (513, 305) with delta (0, 0)
Screenshot: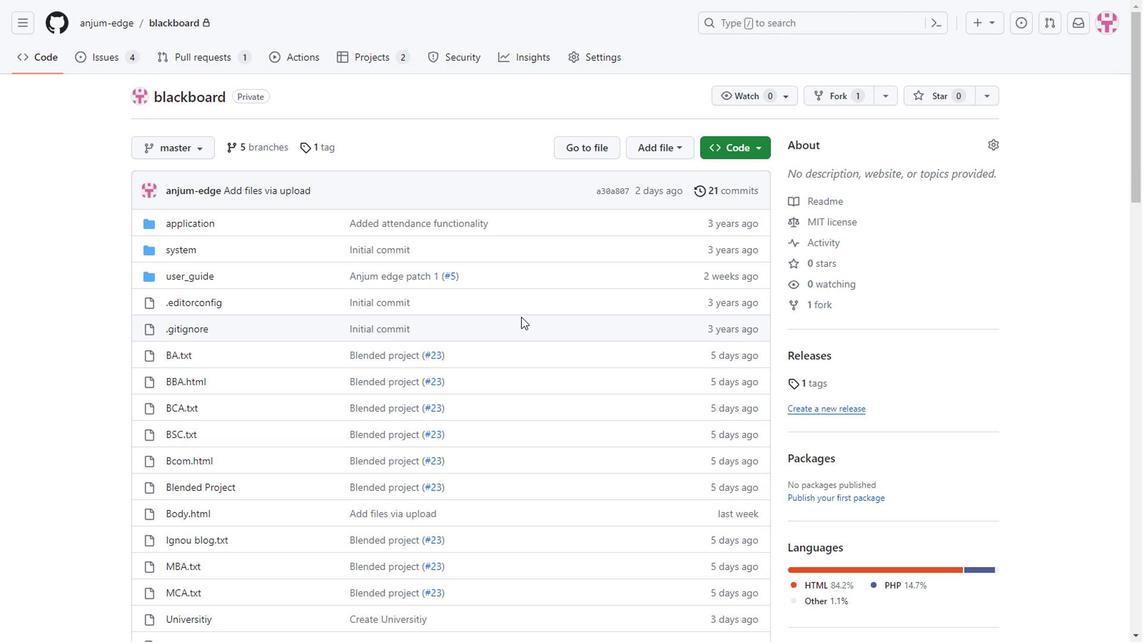
Action: Mouse scrolled (513, 305) with delta (0, 0)
Screenshot: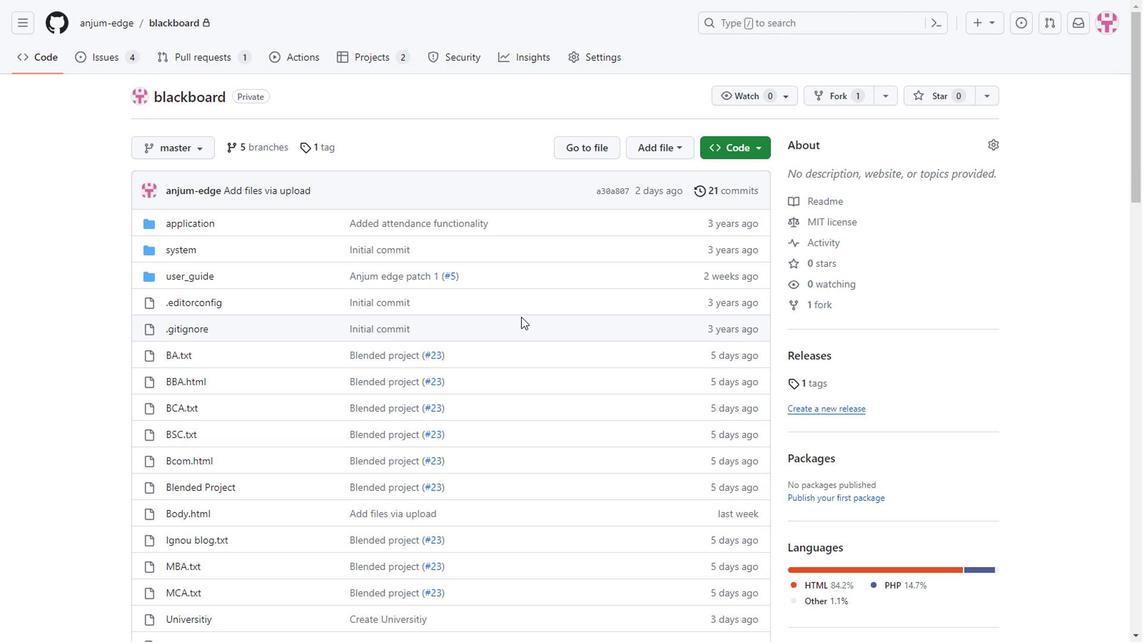 
Action: Mouse scrolled (513, 305) with delta (0, 0)
Screenshot: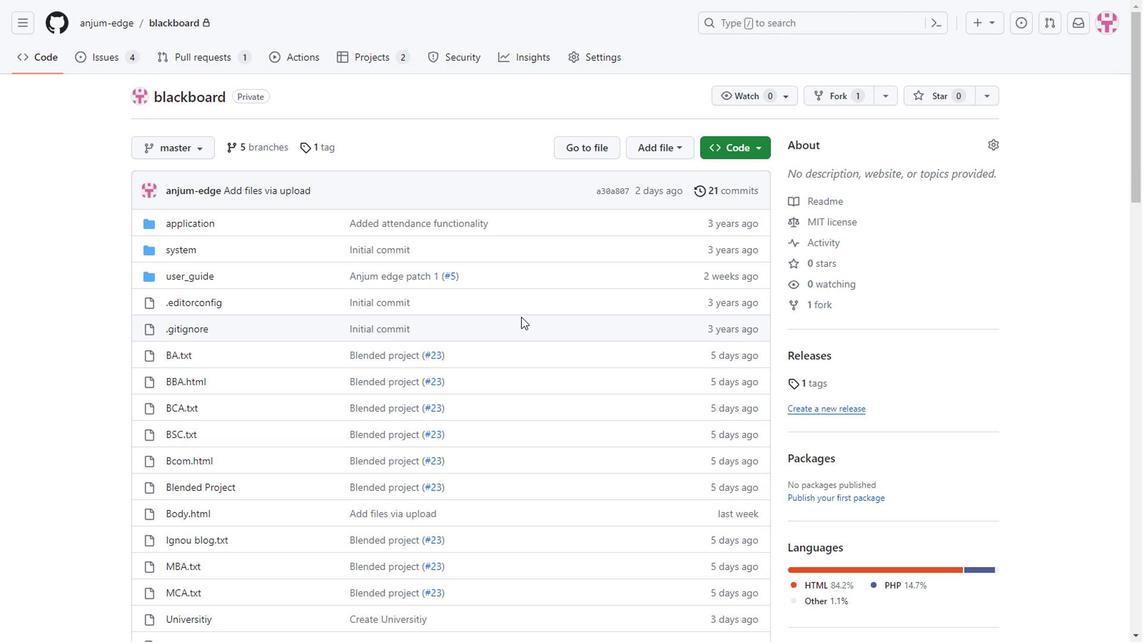 
Action: Mouse scrolled (513, 305) with delta (0, 0)
Screenshot: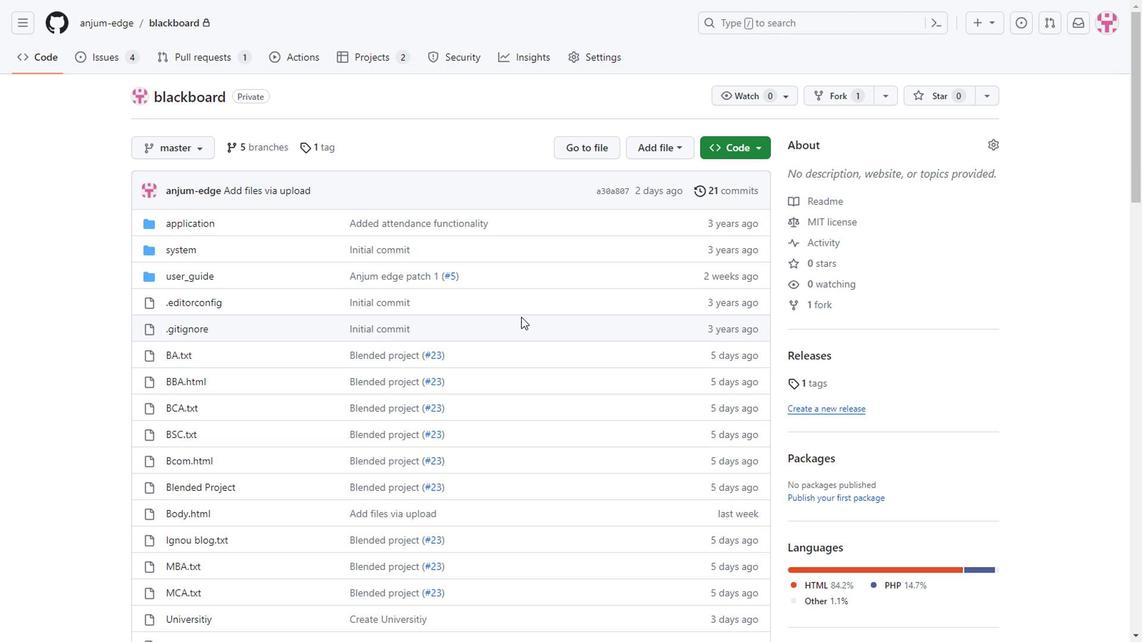 
Action: Mouse moved to (386, 342)
Screenshot: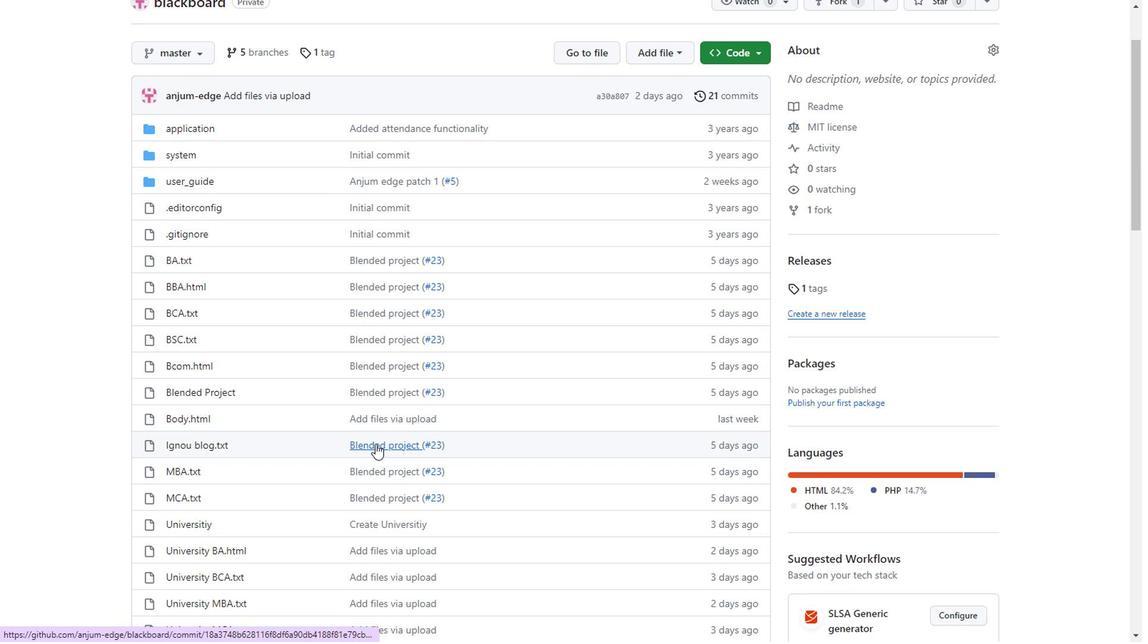 
Action: Mouse scrolled (386, 342) with delta (0, 0)
Screenshot: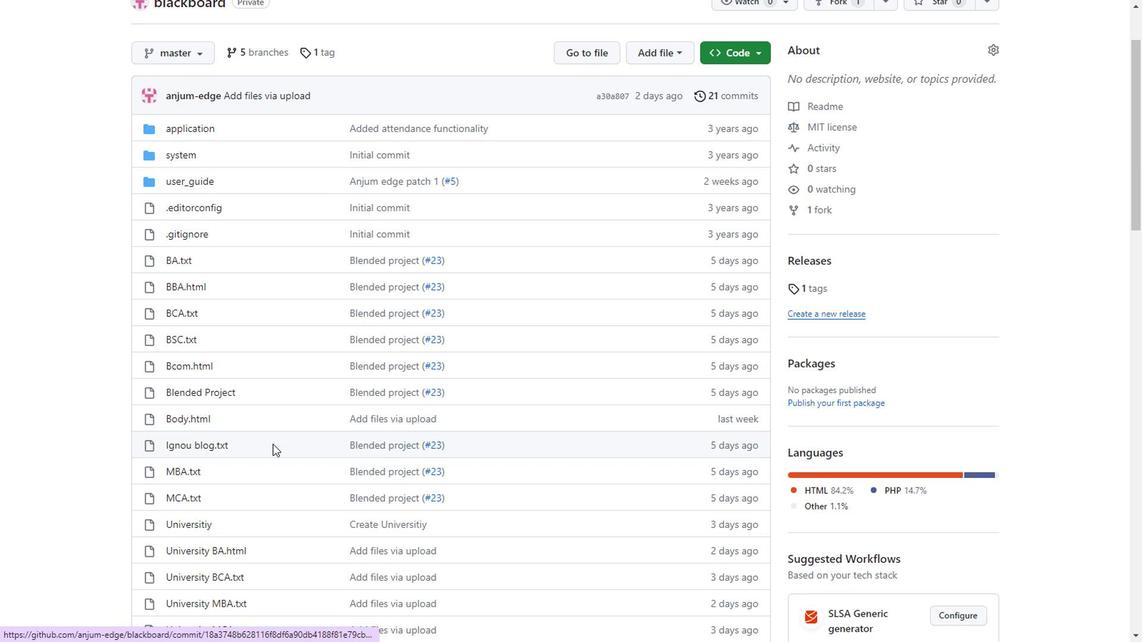 
Action: Mouse moved to (223, 410)
Screenshot: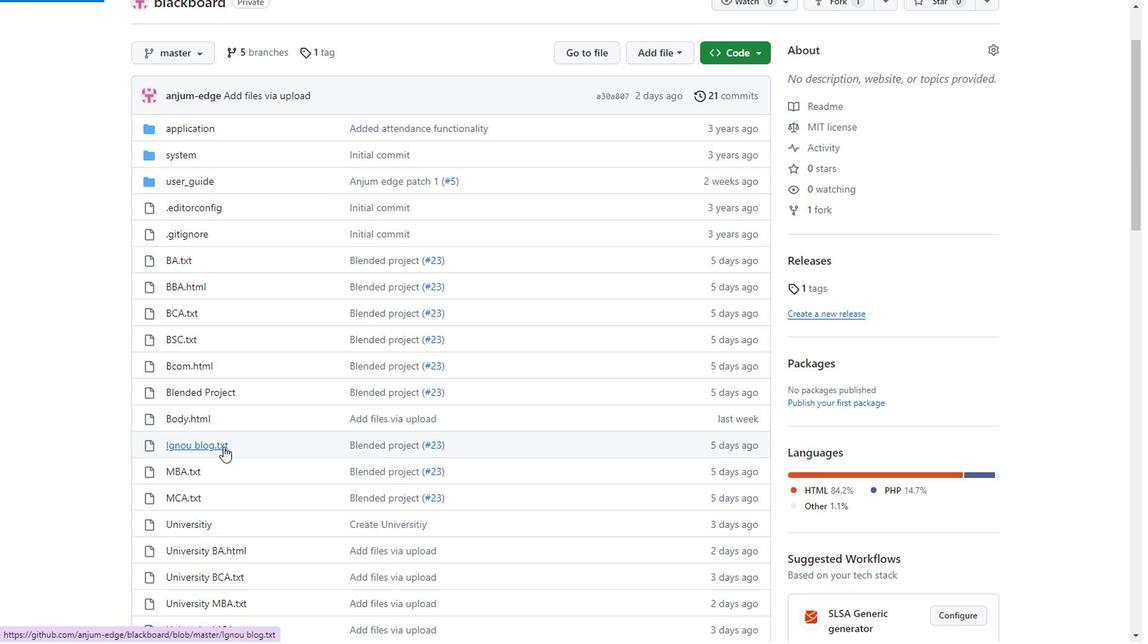 
Action: Mouse pressed left at (223, 410)
Screenshot: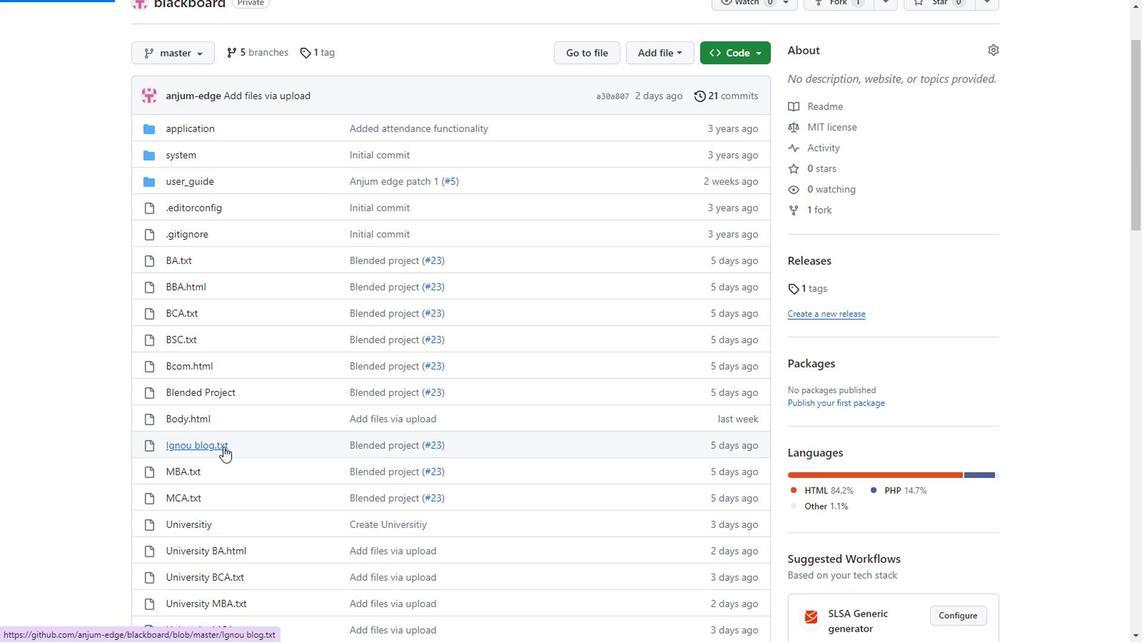 
Action: Mouse moved to (129, 86)
Screenshot: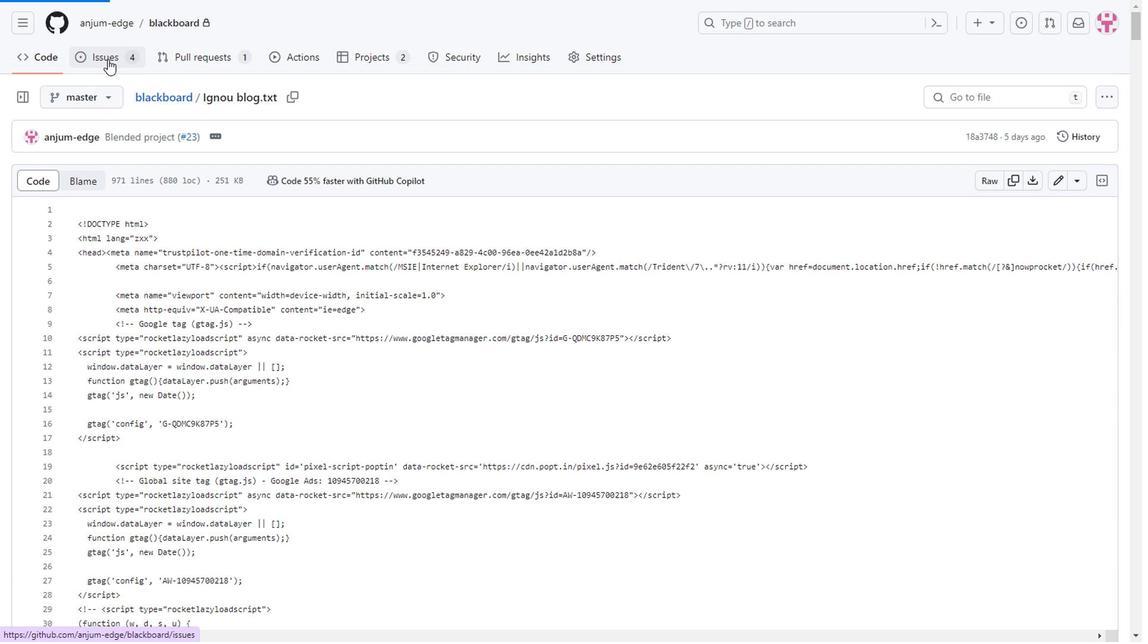 
Action: Mouse pressed left at (129, 86)
Screenshot: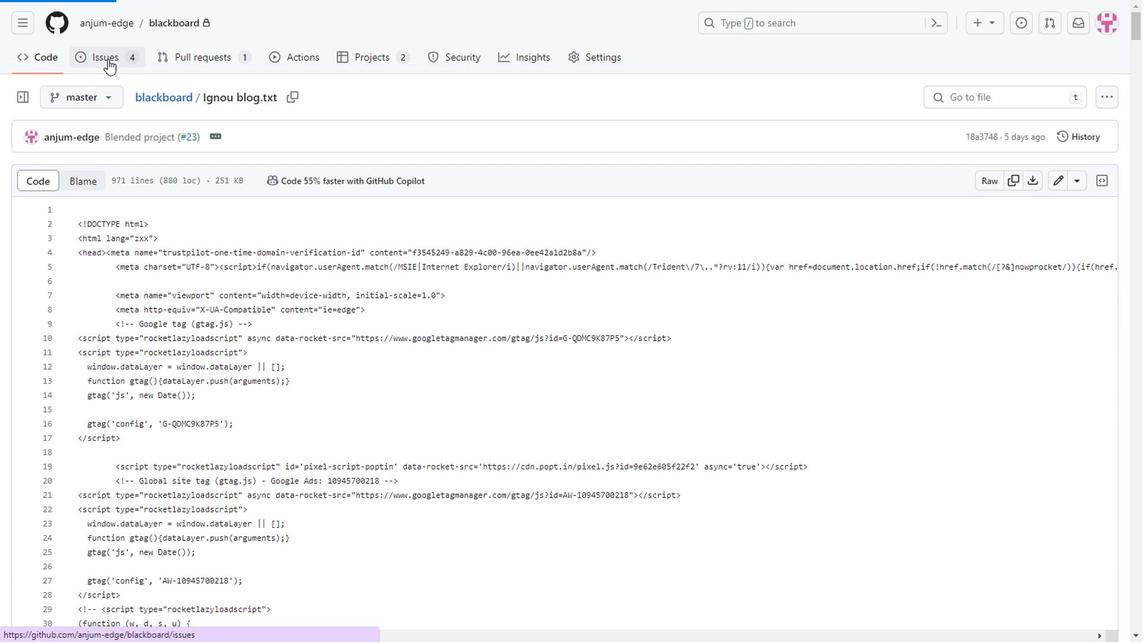 
Action: Mouse moved to (293, 186)
Screenshot: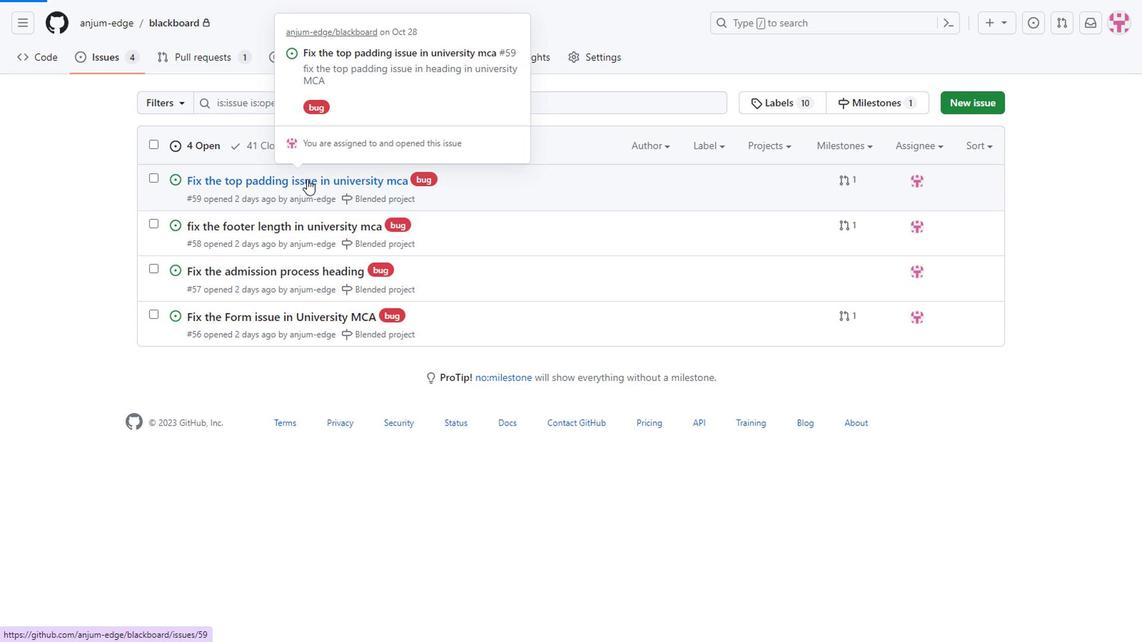 
Action: Mouse pressed left at (293, 186)
Screenshot: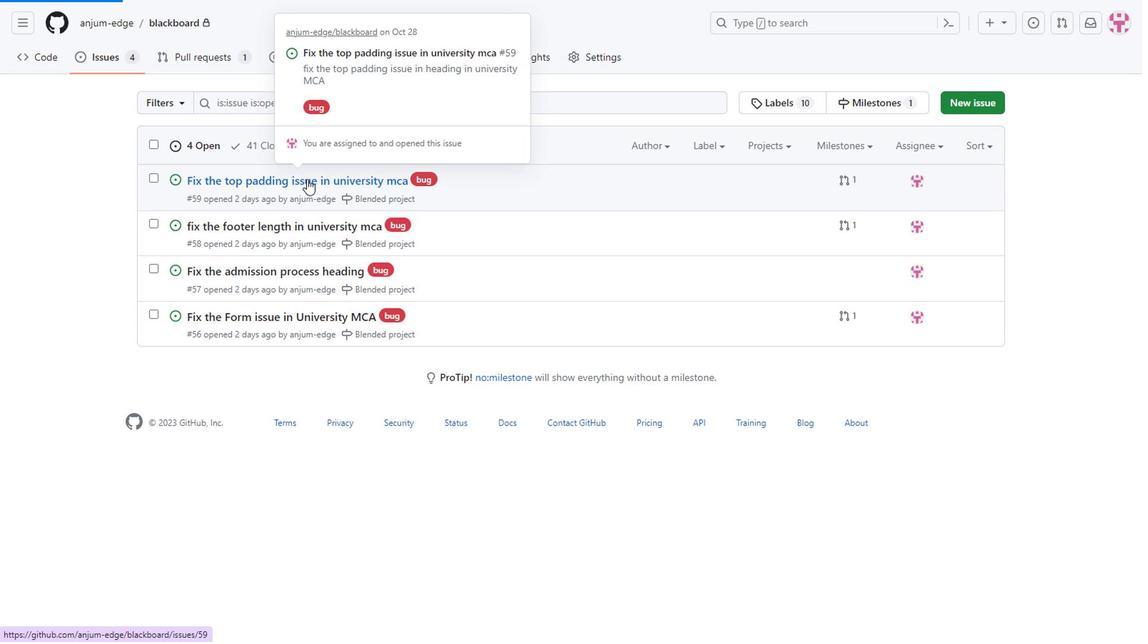 
Action: Mouse moved to (547, 248)
Screenshot: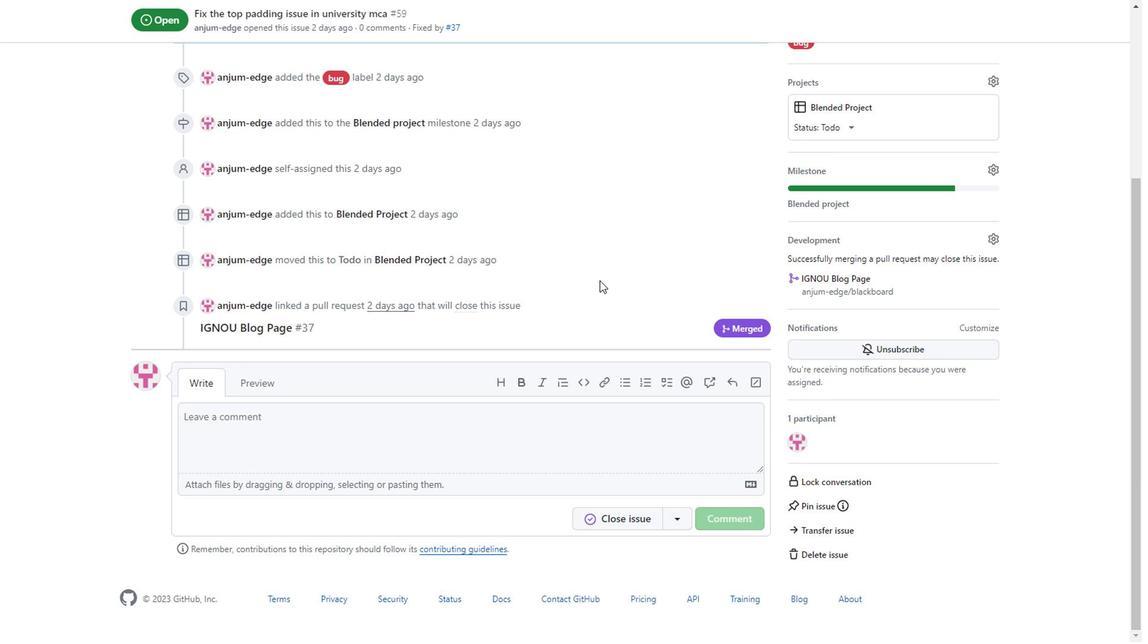 
Action: Mouse scrolled (547, 248) with delta (0, 0)
Screenshot: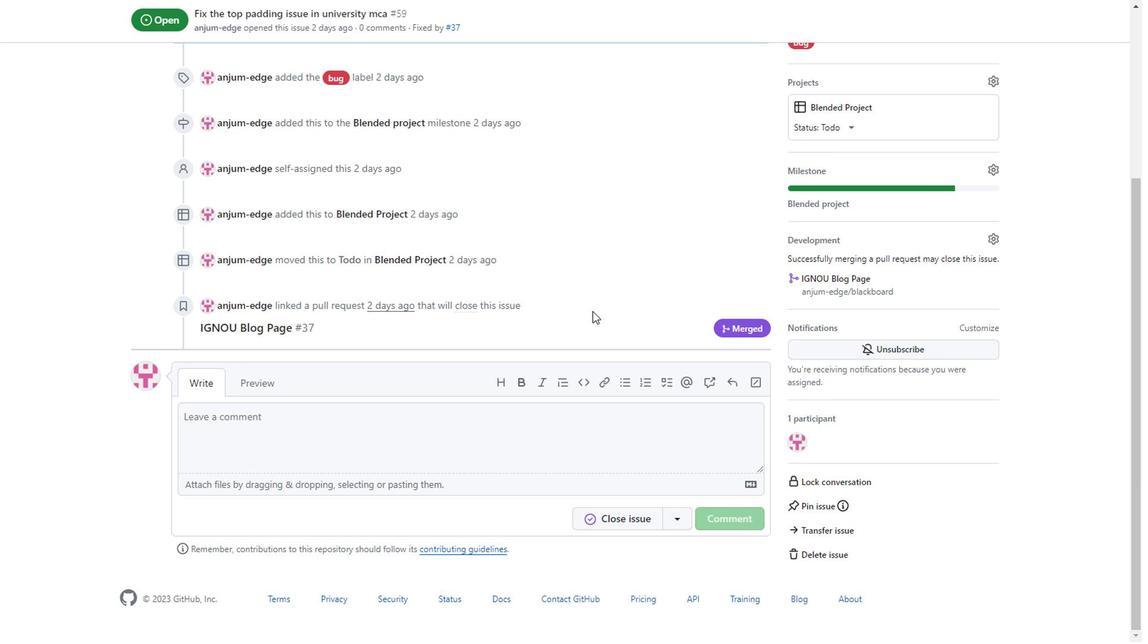 
Action: Mouse scrolled (547, 248) with delta (0, 0)
Screenshot: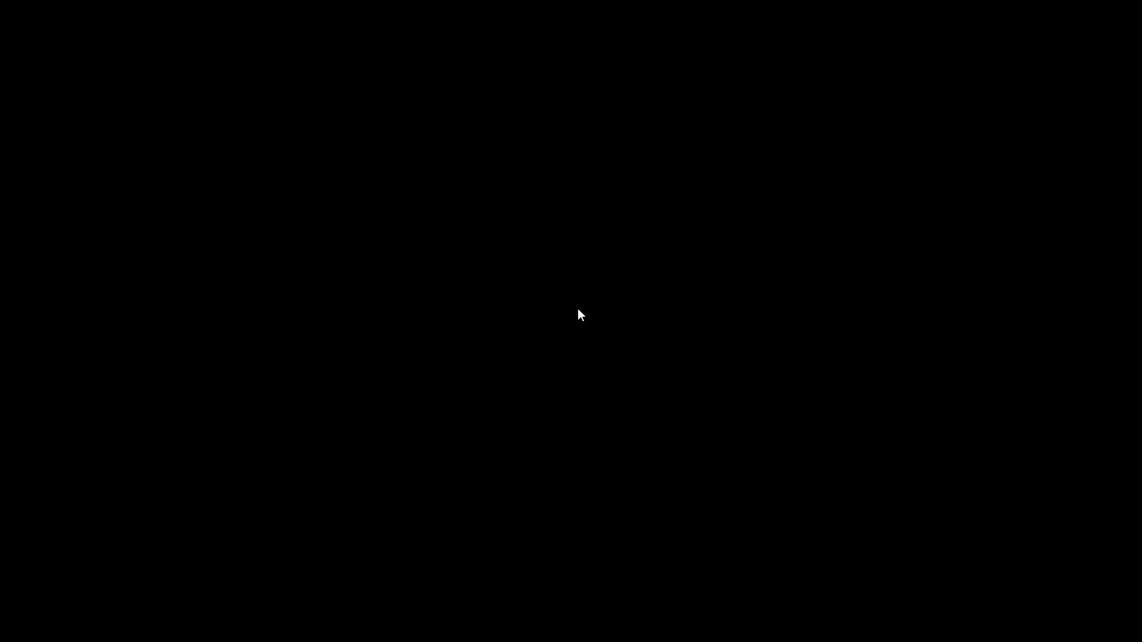 
Action: Mouse scrolled (547, 248) with delta (0, 0)
Screenshot: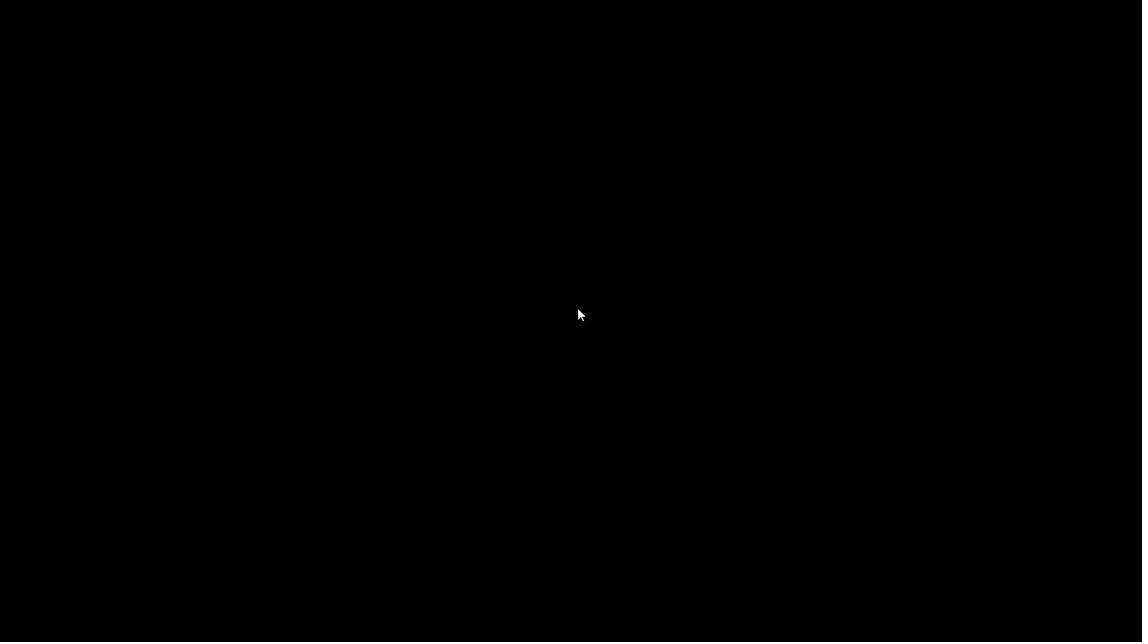 
Action: Mouse moved to (537, 269)
Screenshot: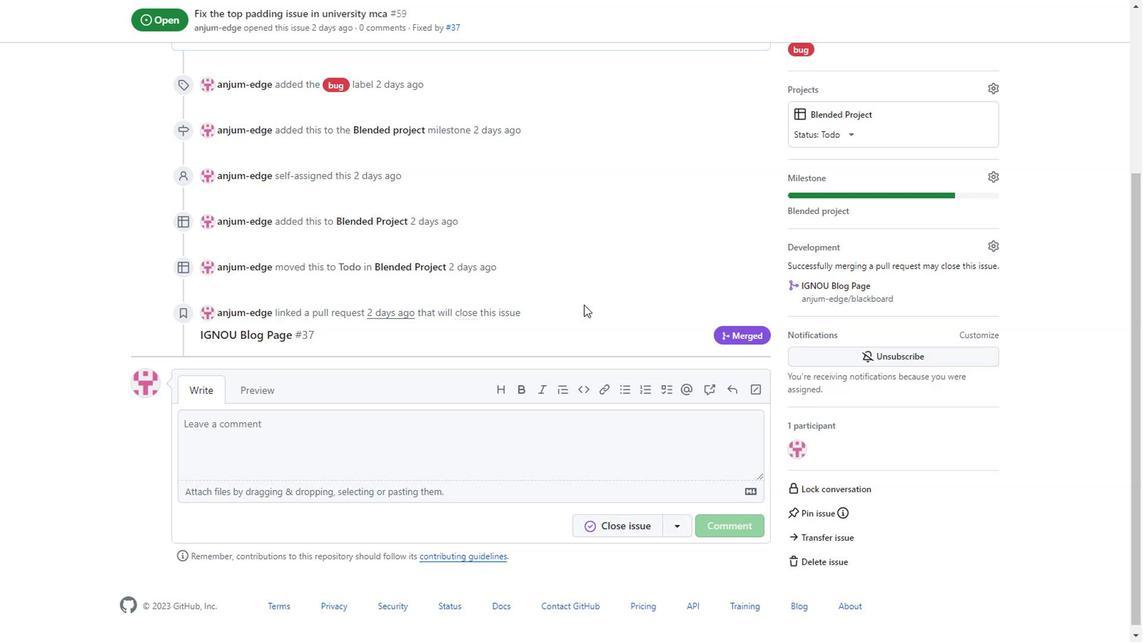 
Action: Mouse scrolled (537, 269) with delta (0, 0)
Screenshot: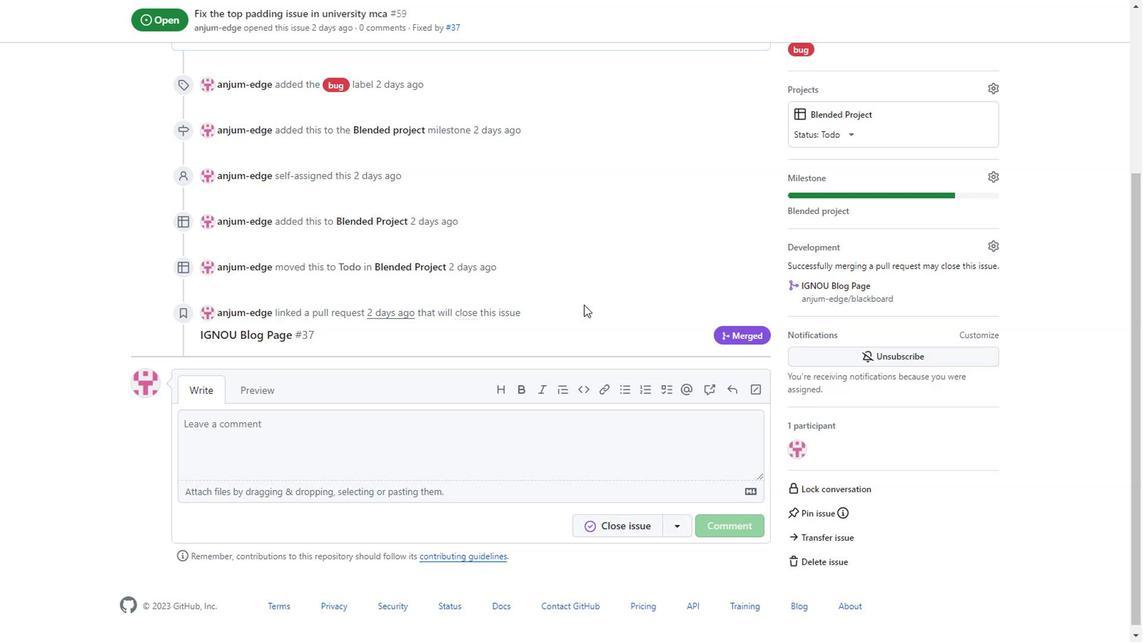 
Action: Mouse moved to (537, 271)
Screenshot: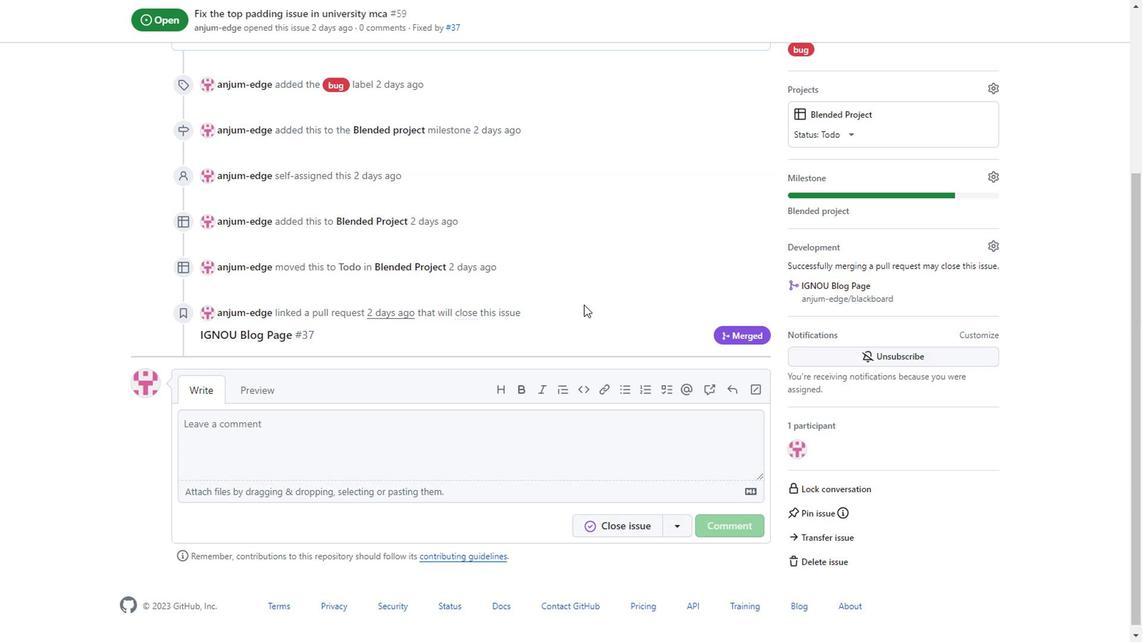 
Action: Mouse scrolled (537, 270) with delta (0, 0)
Screenshot: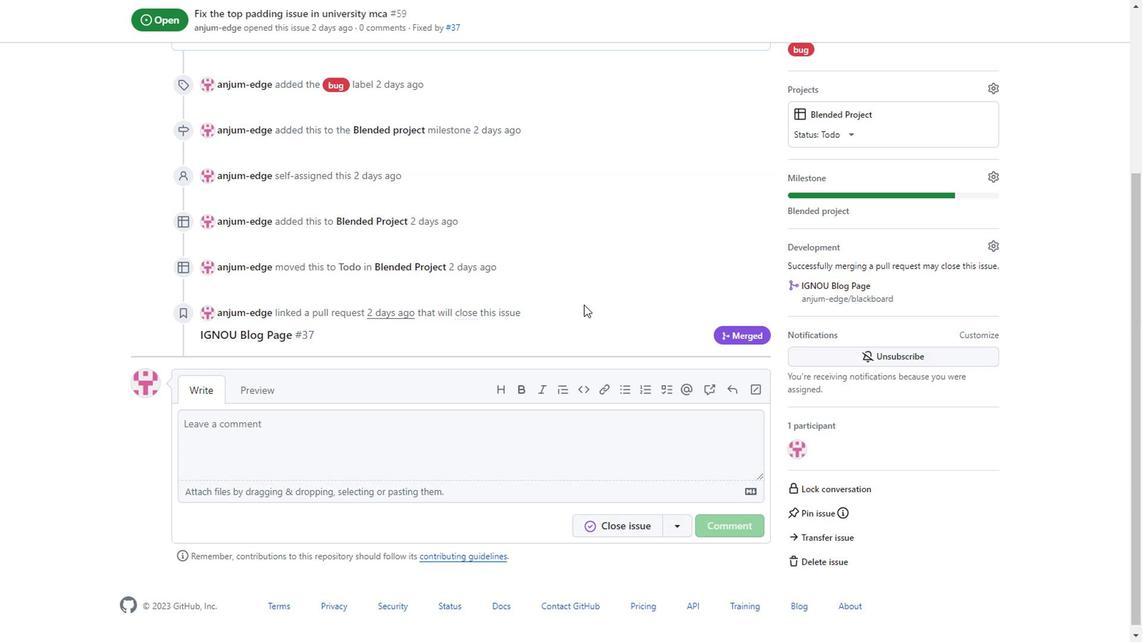 
Action: Mouse scrolled (537, 270) with delta (0, 0)
Screenshot: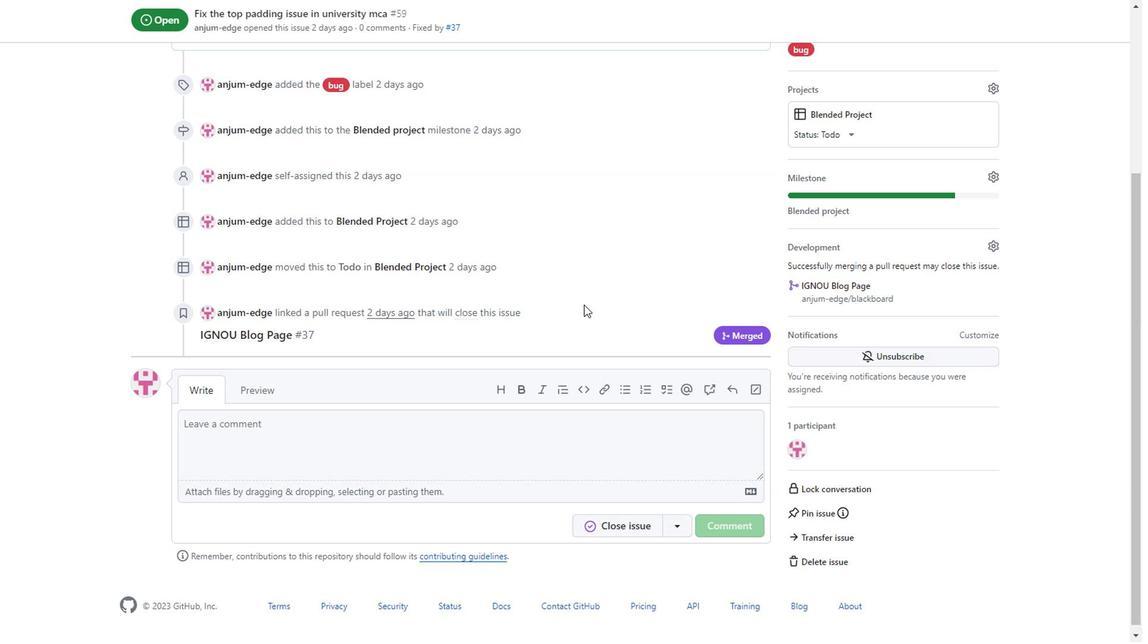 
Action: Mouse moved to (519, 294)
Screenshot: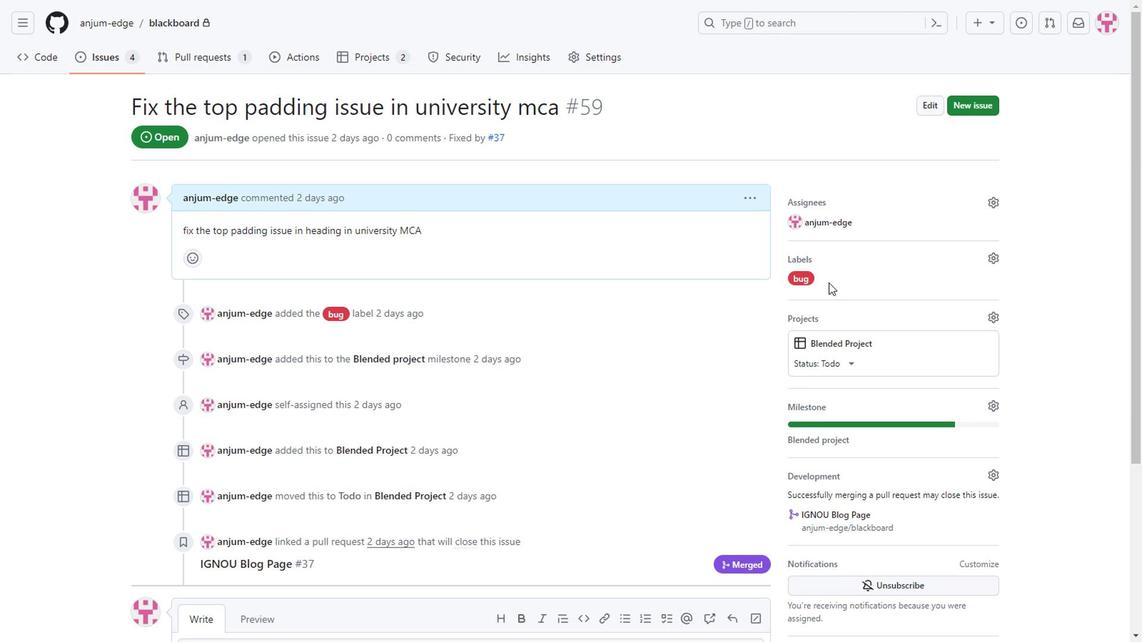 
Action: Mouse scrolled (519, 295) with delta (0, 0)
Screenshot: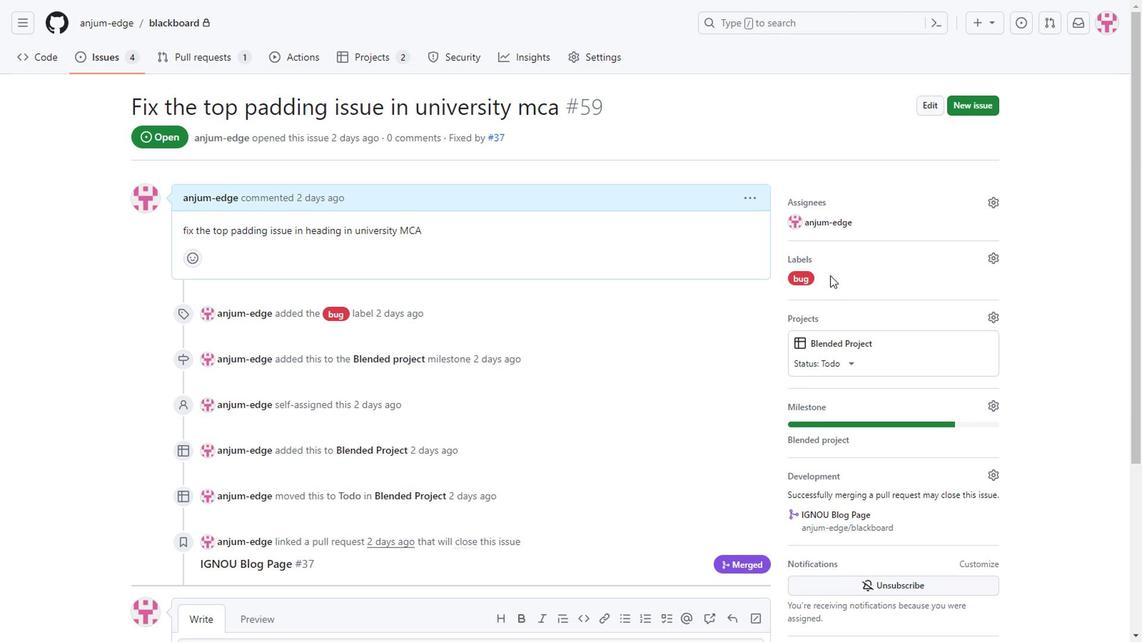 
Action: Mouse scrolled (519, 295) with delta (0, 0)
Screenshot: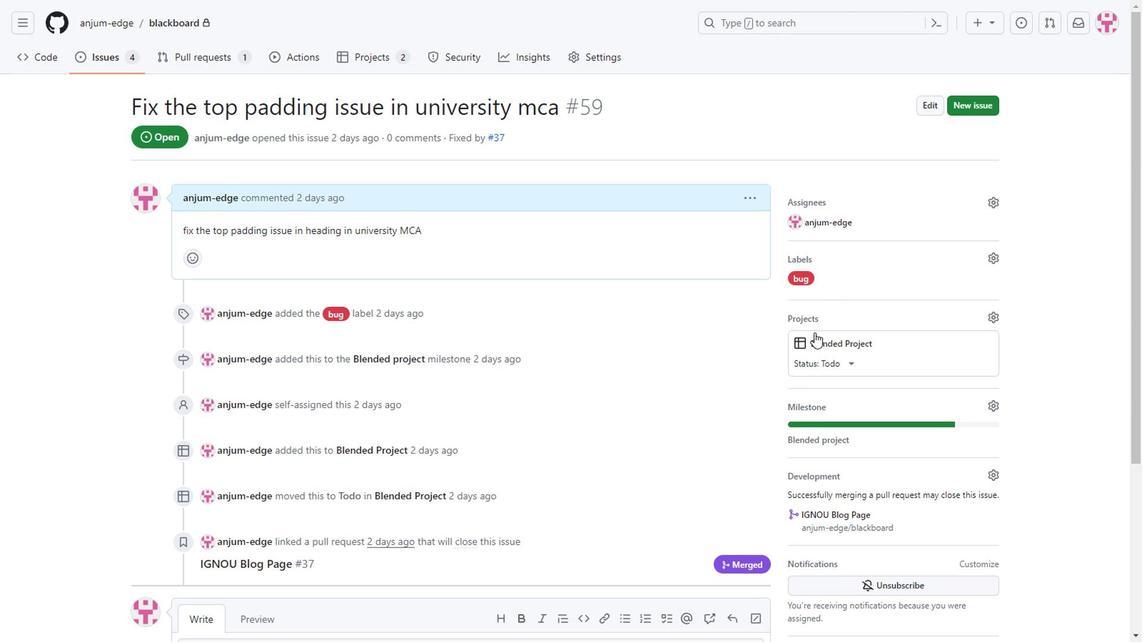 
Action: Mouse scrolled (519, 295) with delta (0, 0)
Screenshot: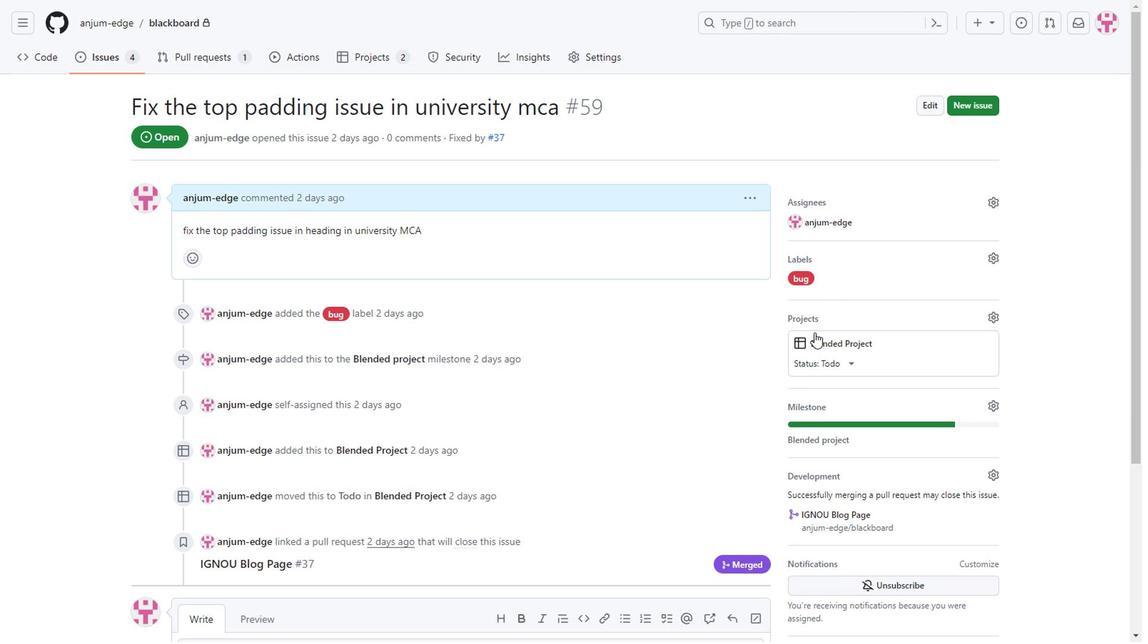 
Action: Mouse moved to (714, 328)
Screenshot: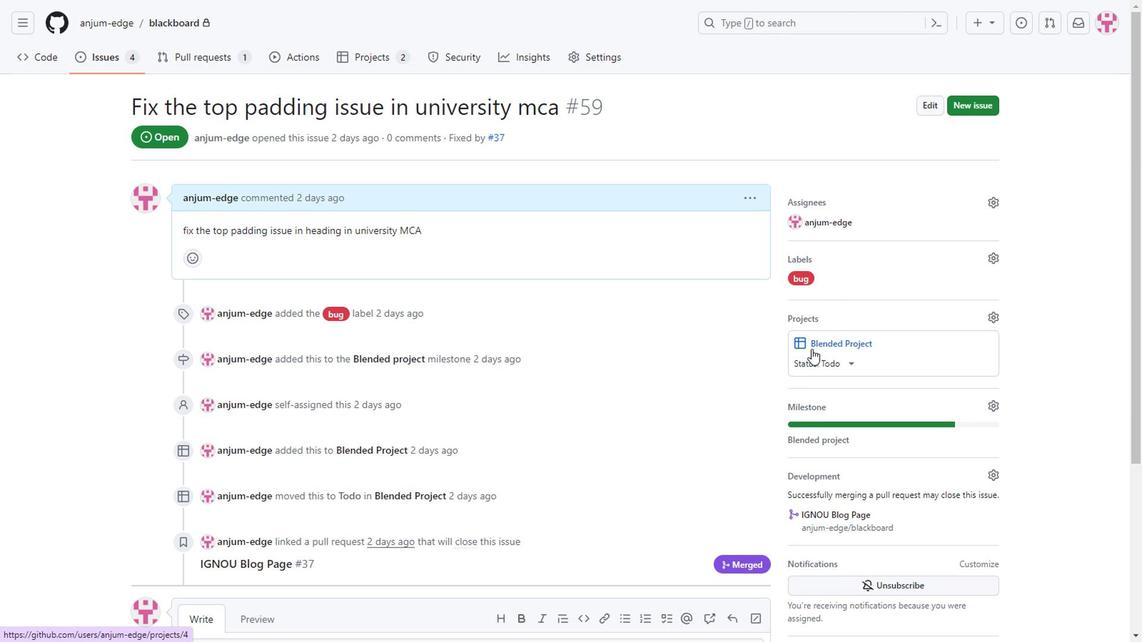 
Action: Mouse scrolled (513, 304) with delta (0, 0)
Screenshot: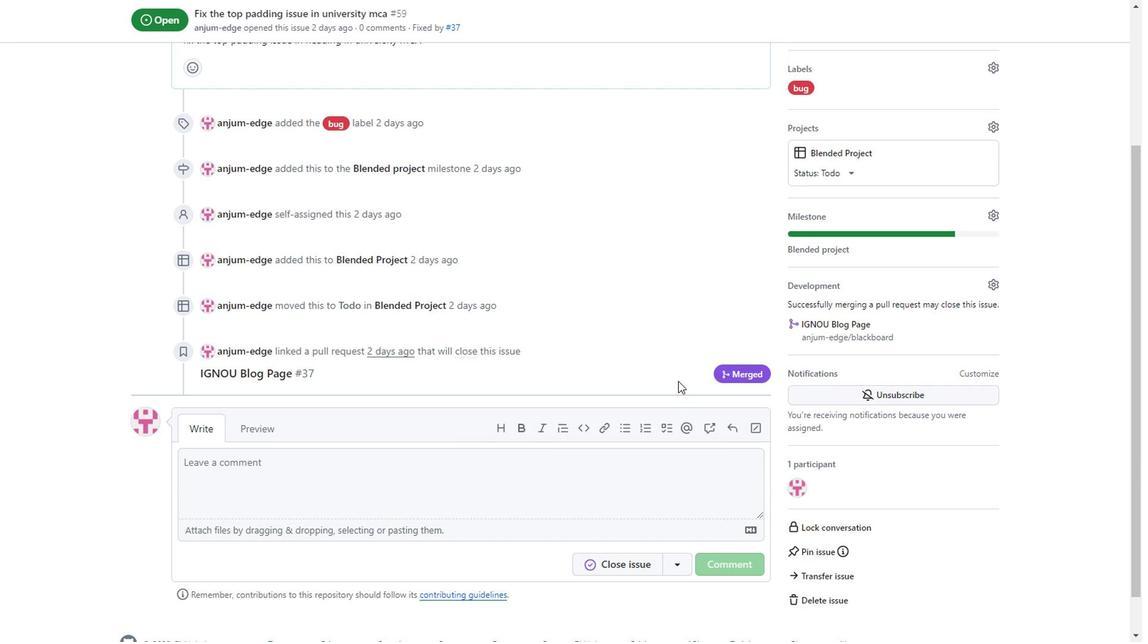 
Action: Mouse scrolled (513, 304) with delta (0, 0)
Screenshot: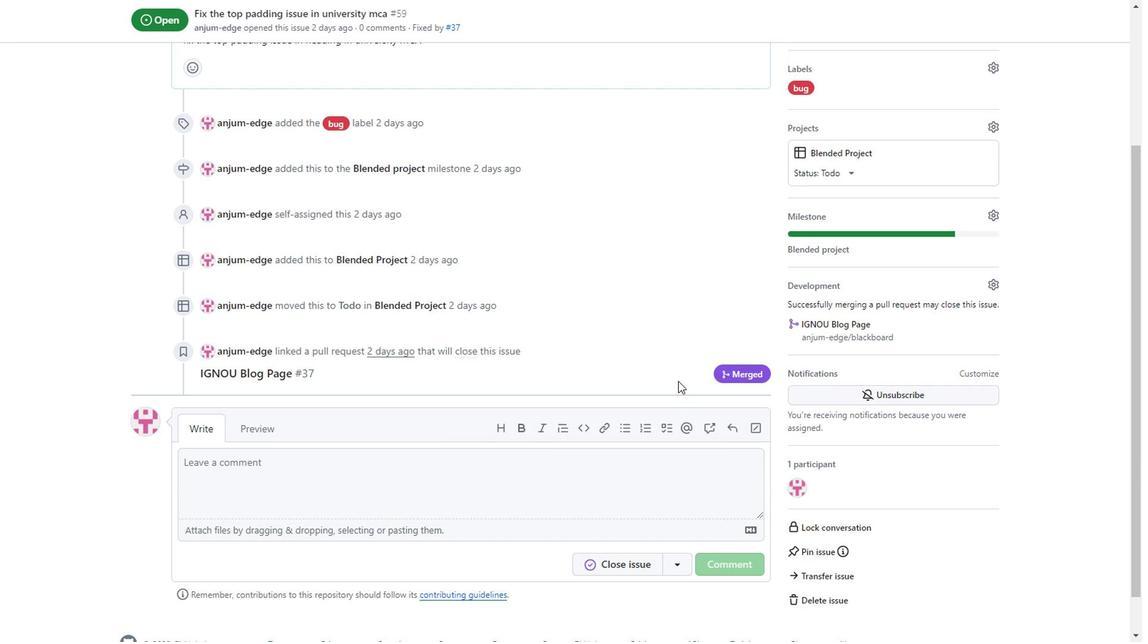 
Action: Mouse moved to (603, 355)
Screenshot: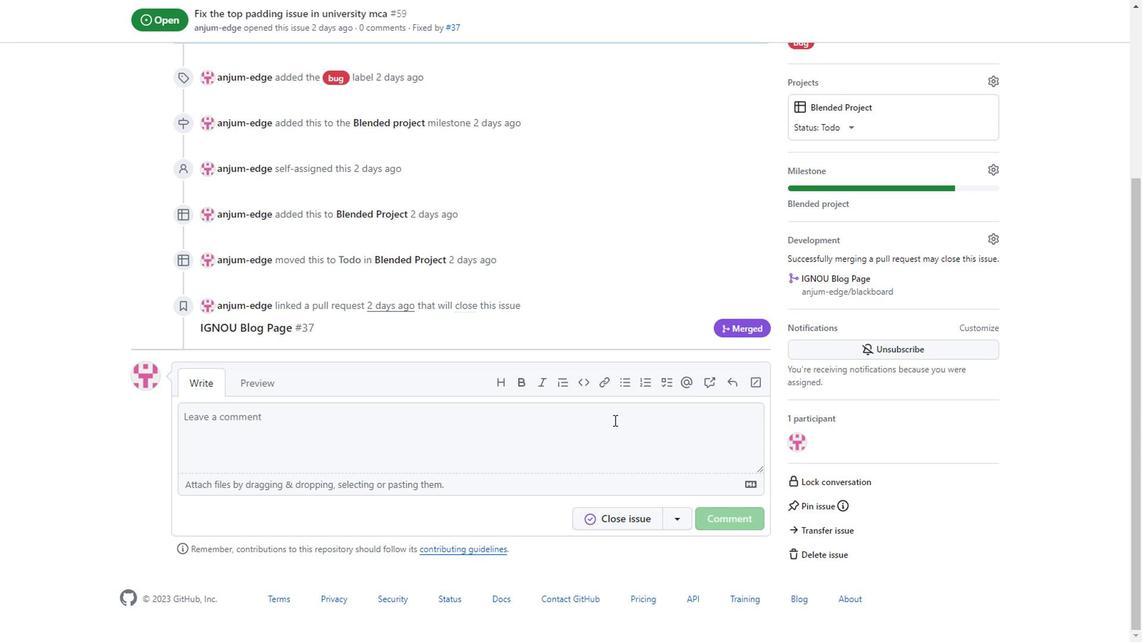 
Action: Mouse scrolled (603, 354) with delta (0, 0)
Screenshot: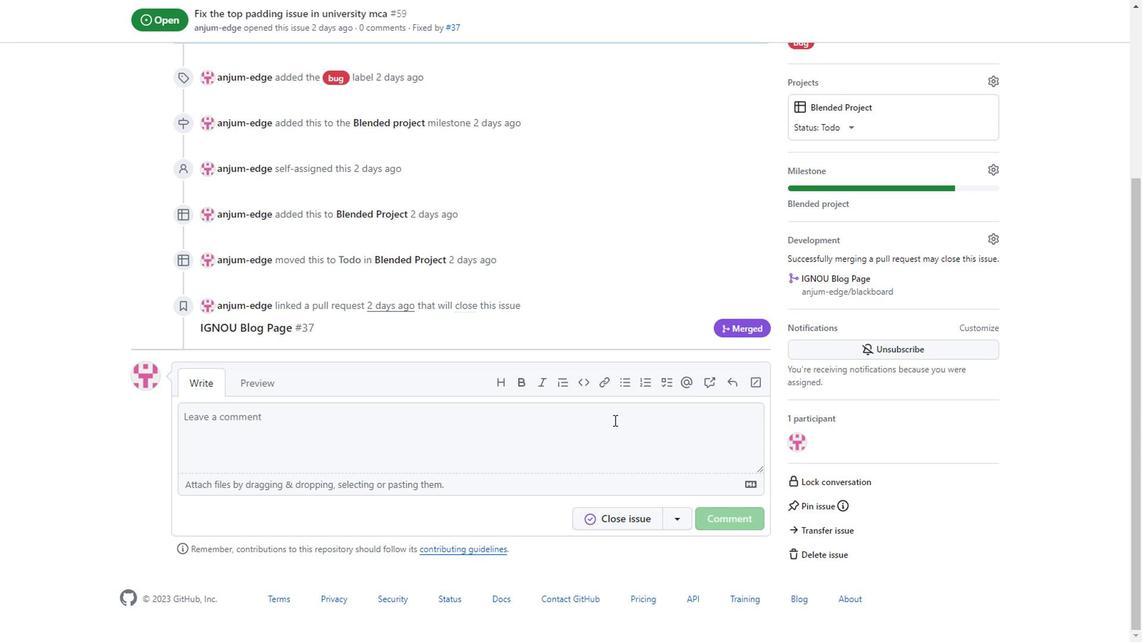 
Action: Mouse scrolled (603, 354) with delta (0, 0)
Screenshot: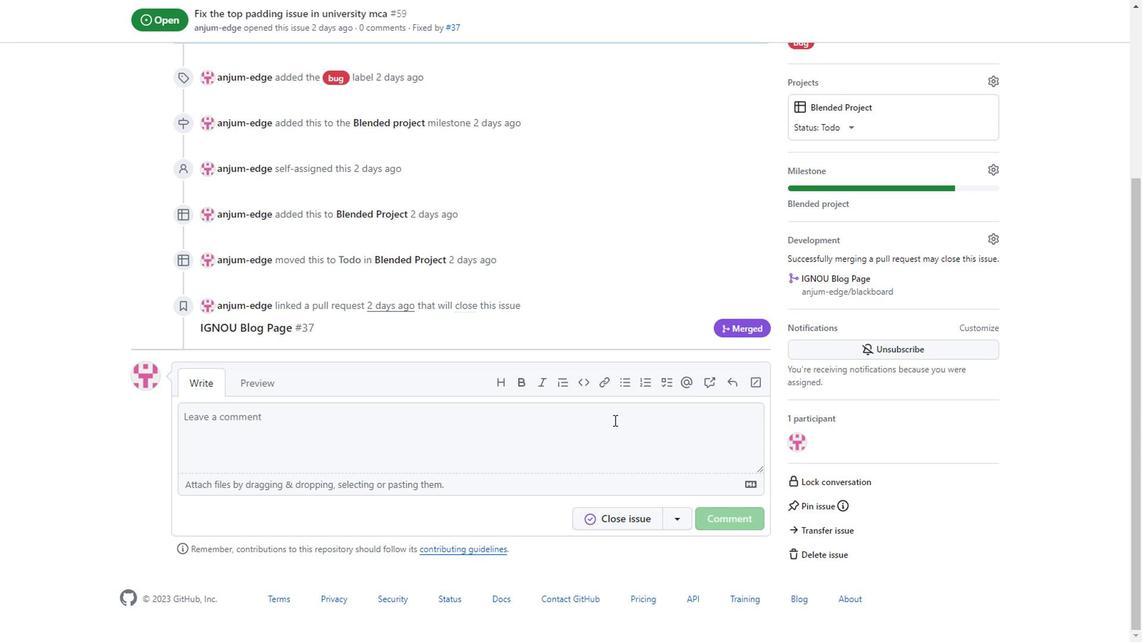 
Action: Mouse scrolled (603, 354) with delta (0, 0)
Screenshot: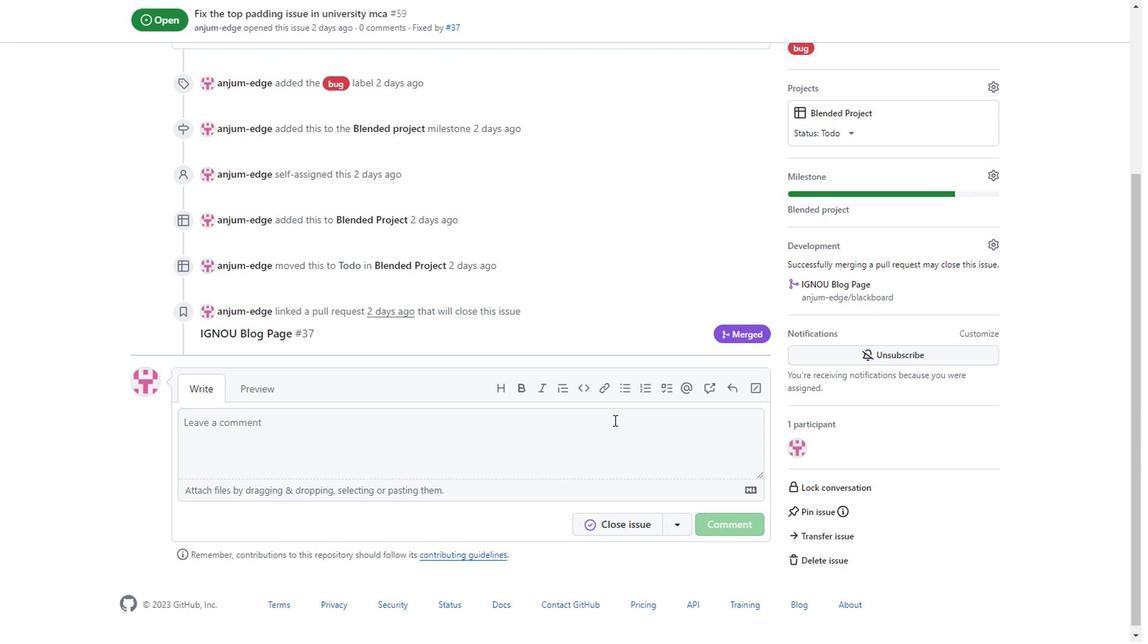 
Action: Mouse scrolled (603, 354) with delta (0, 0)
Screenshot: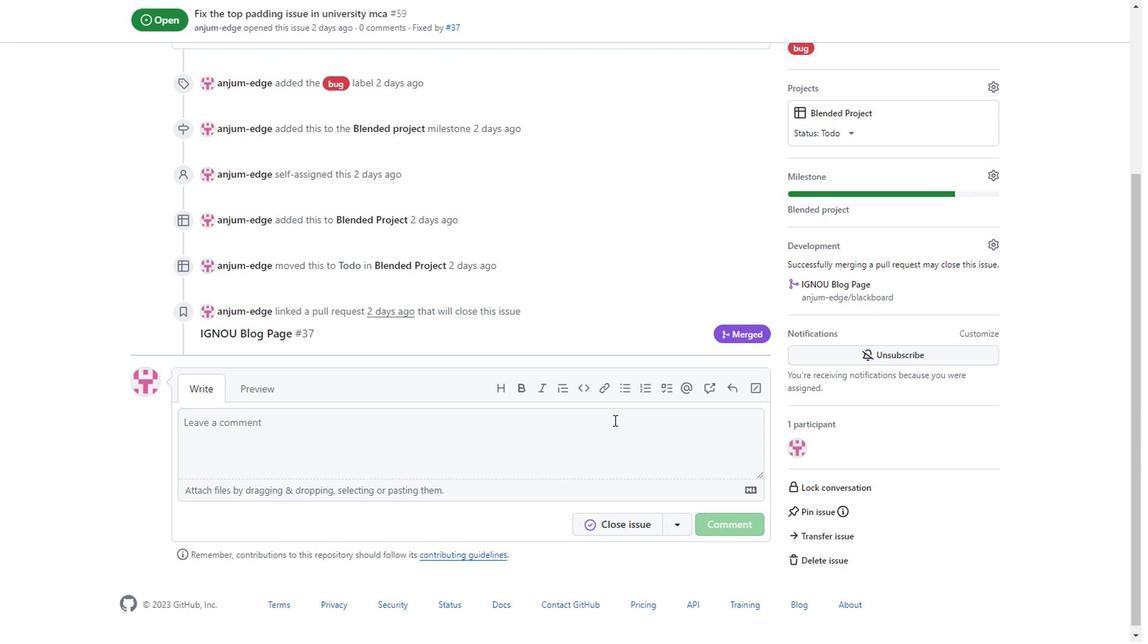 
Action: Mouse moved to (549, 388)
Screenshot: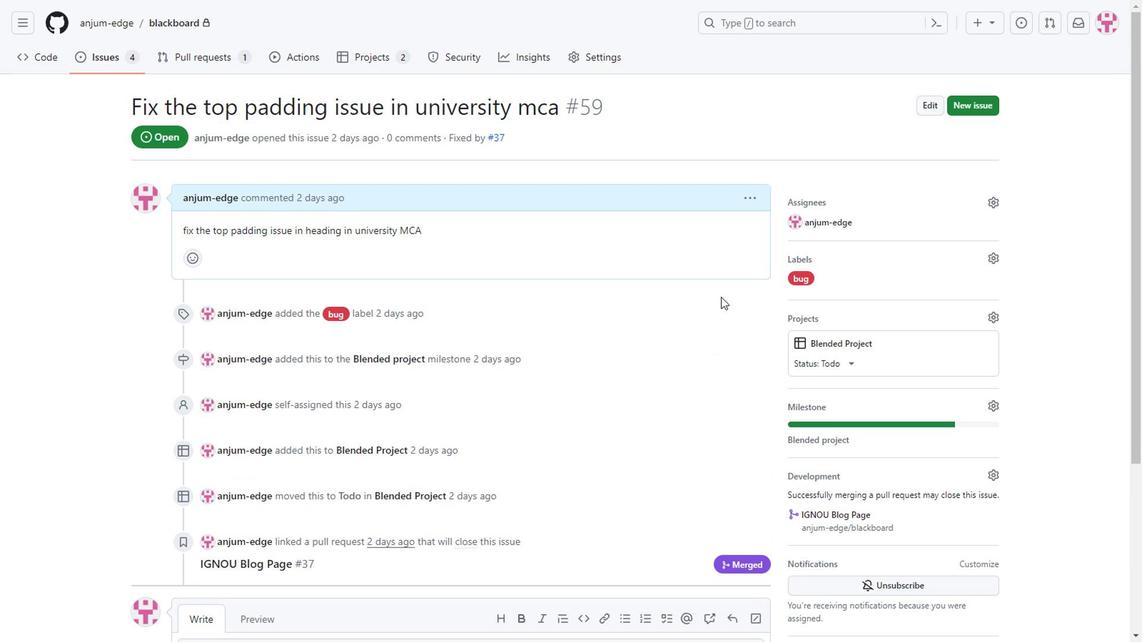 
Action: Mouse scrolled (549, 388) with delta (0, 0)
Screenshot: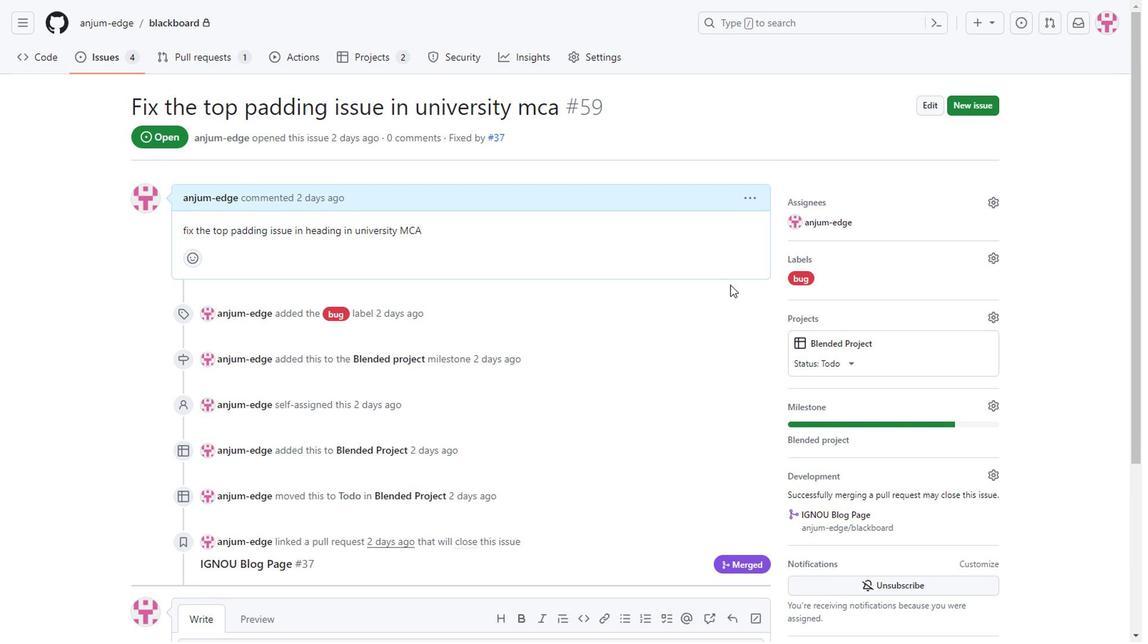 
Action: Mouse scrolled (549, 388) with delta (0, 0)
Screenshot: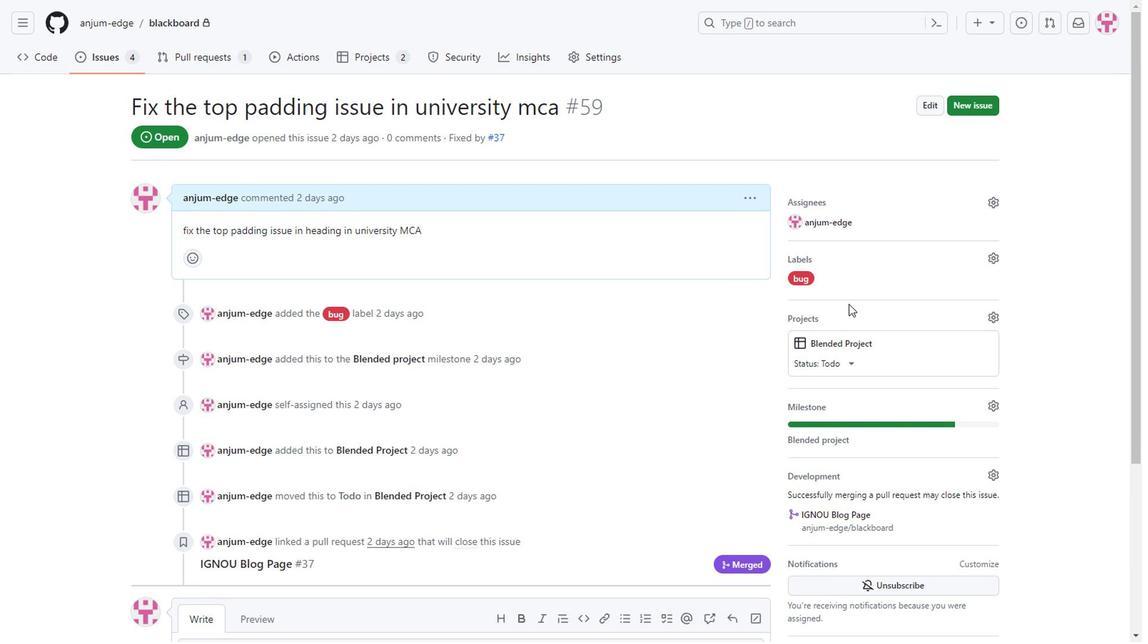 
Action: Mouse scrolled (549, 388) with delta (0, 0)
Screenshot: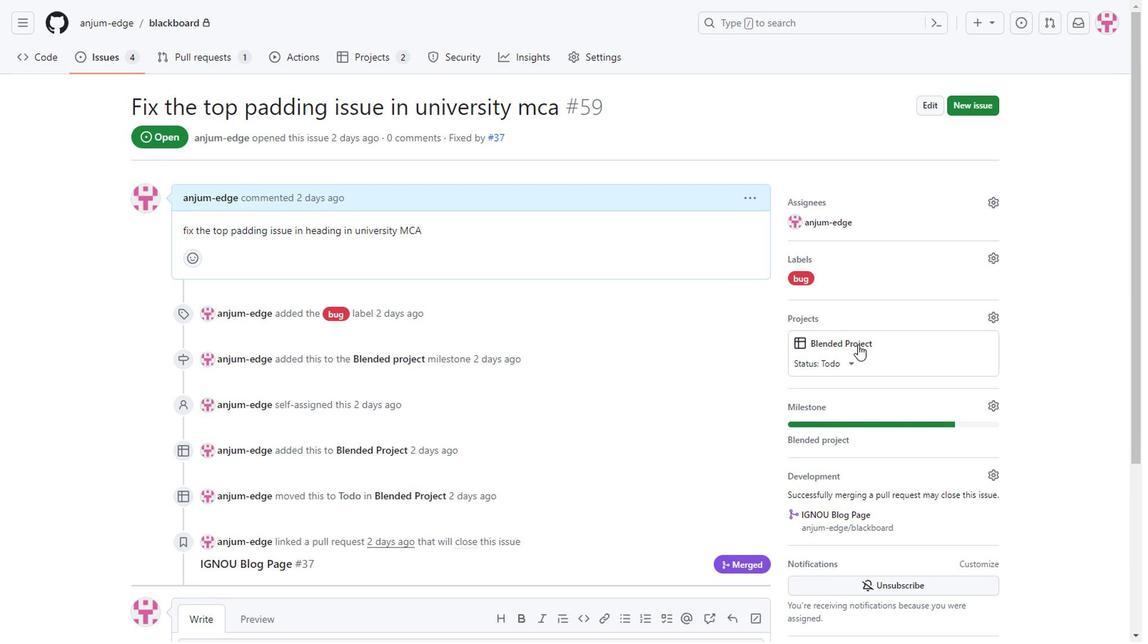 
Action: Mouse scrolled (549, 388) with delta (0, 0)
Screenshot: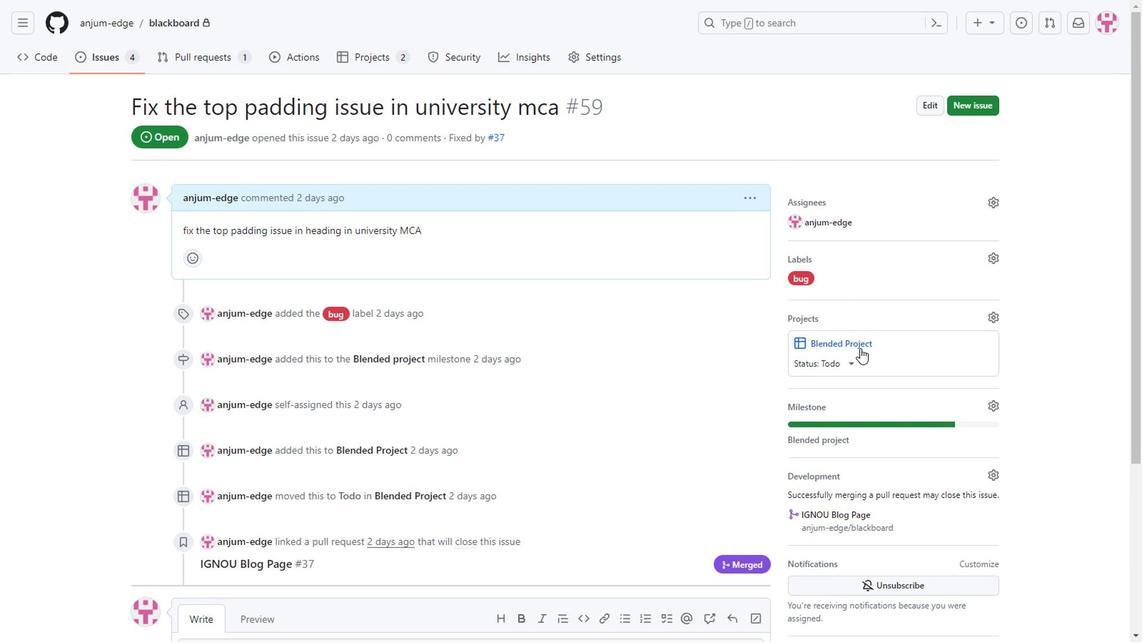 
Action: Mouse scrolled (549, 388) with delta (0, 0)
Screenshot: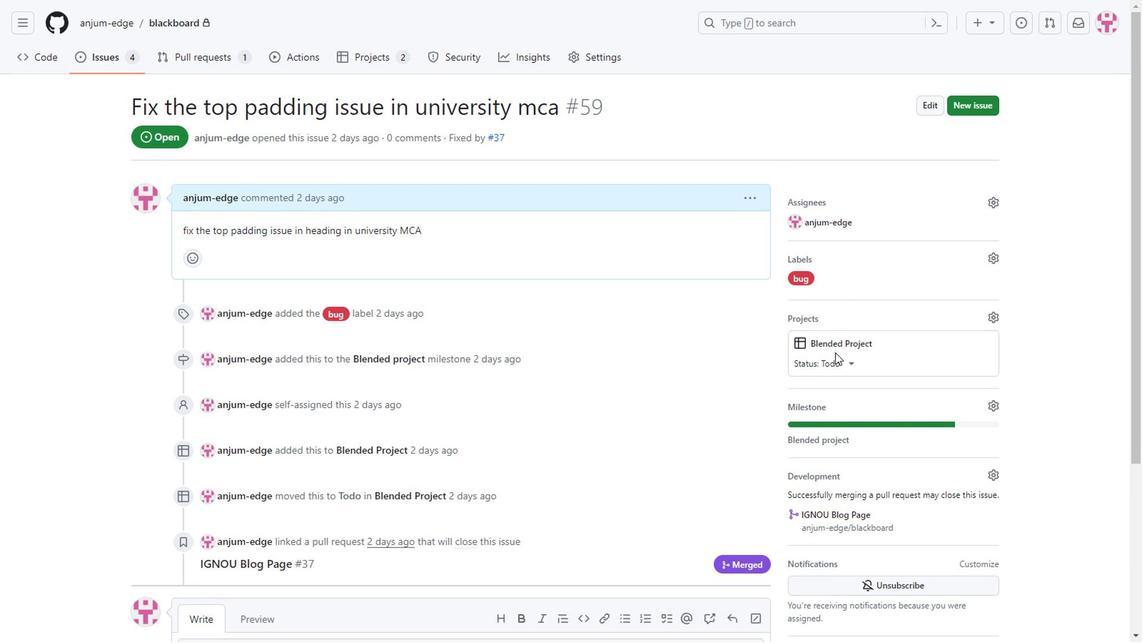 
Action: Mouse moved to (729, 340)
Screenshot: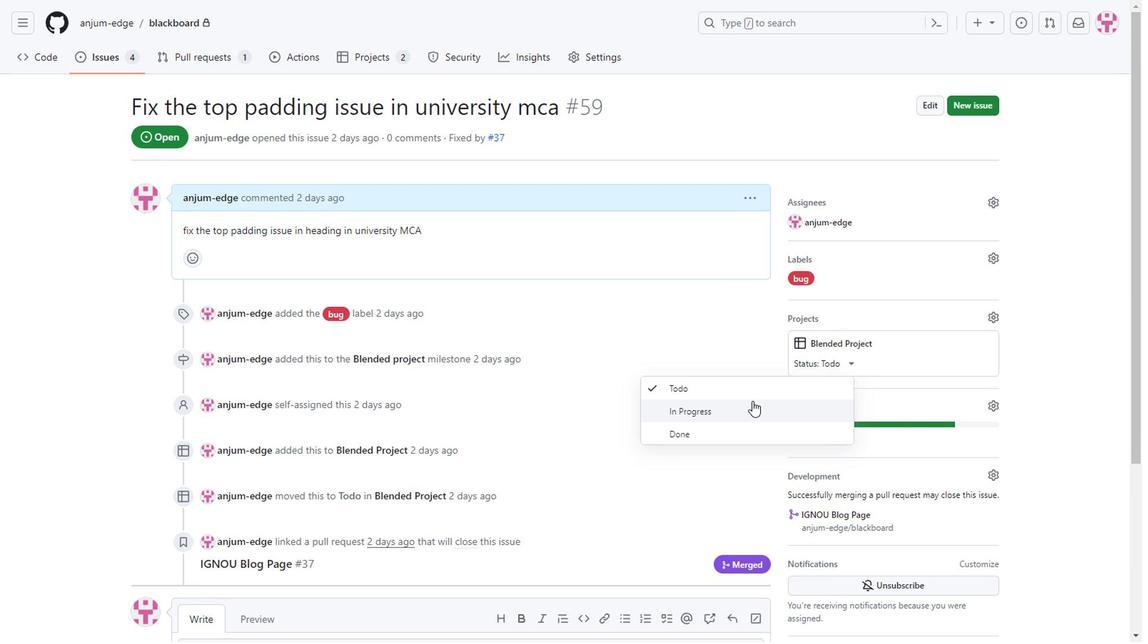 
Action: Mouse pressed left at (729, 340)
Screenshot: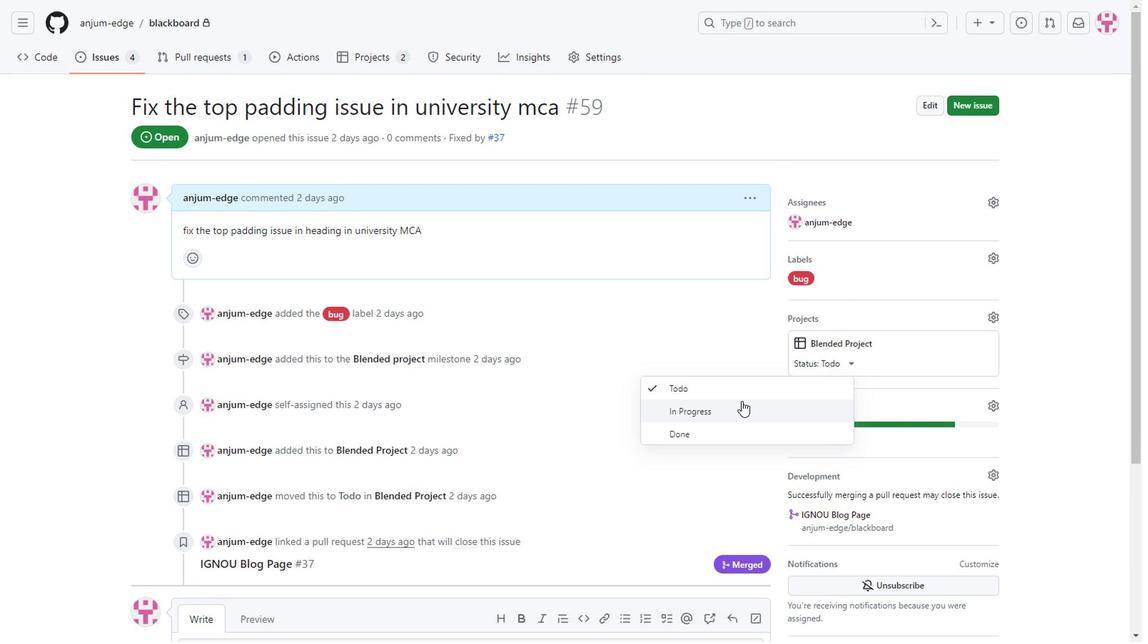 
Action: Mouse moved to (617, 392)
Screenshot: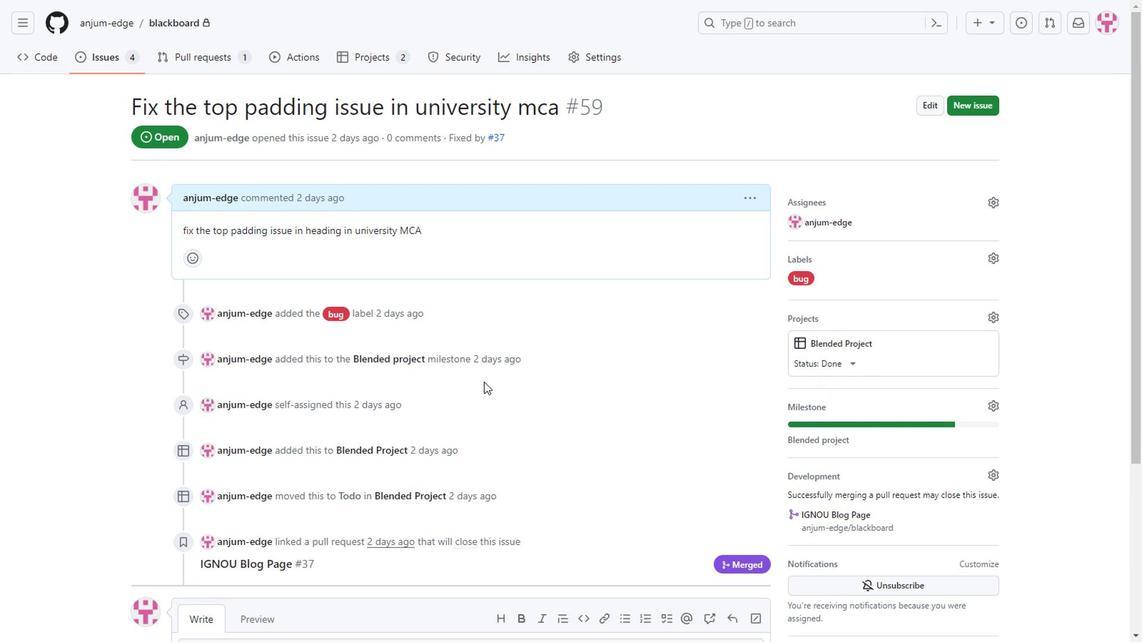 
Action: Mouse pressed left at (617, 392)
Screenshot: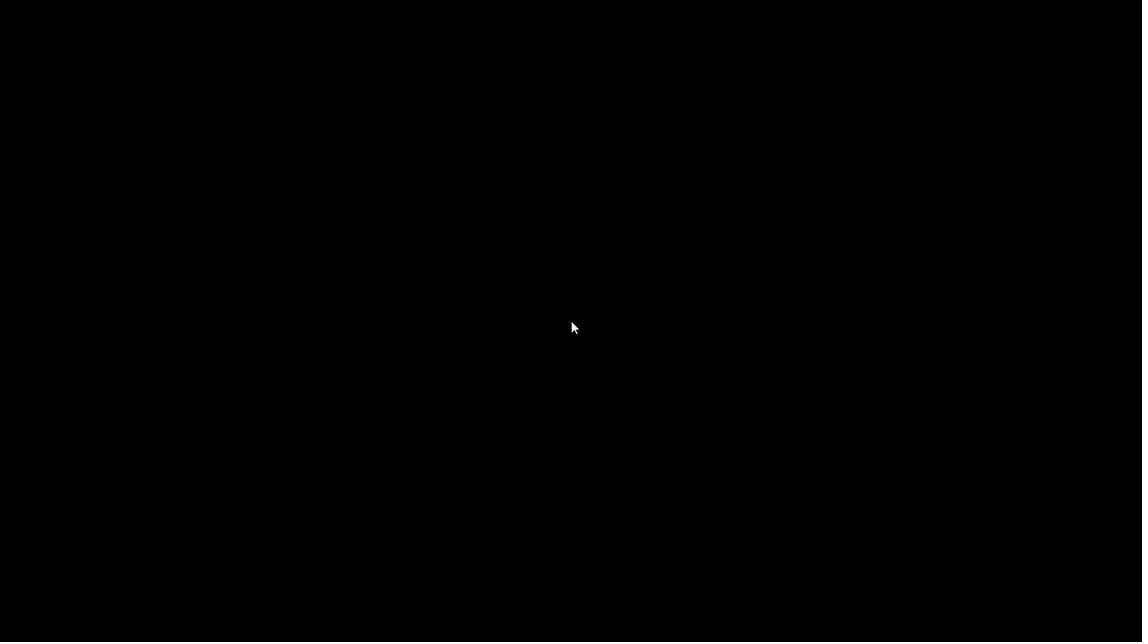 
Action: Mouse moved to (441, 355)
Screenshot: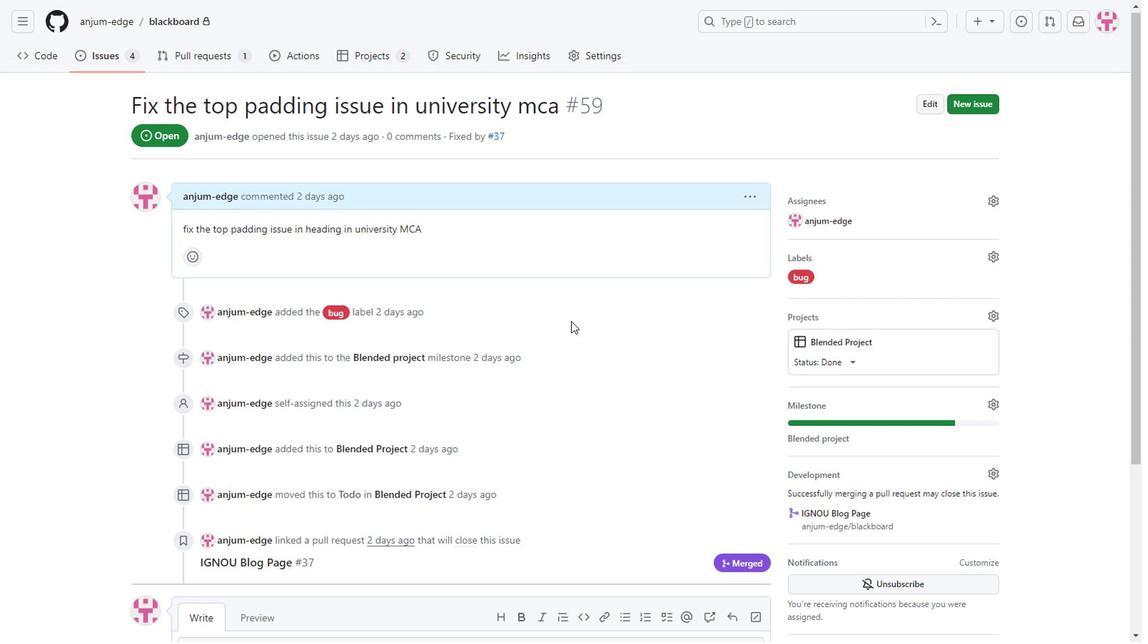 
Action: Mouse scrolled (513, 304) with delta (0, 0)
Screenshot: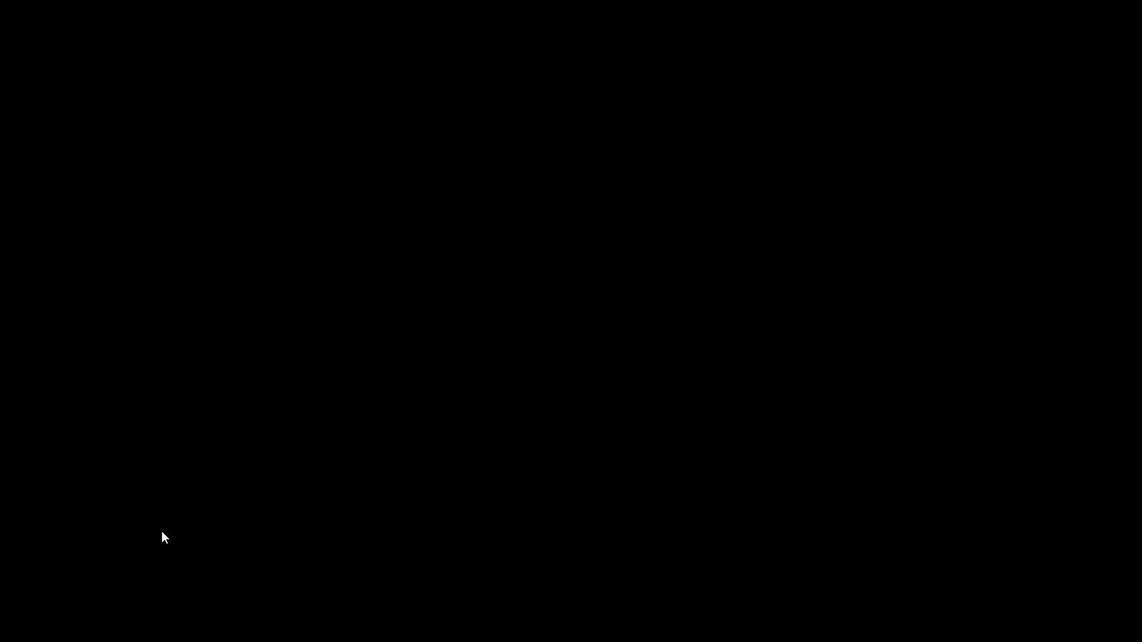 
Action: Mouse scrolled (513, 304) with delta (0, 0)
Screenshot: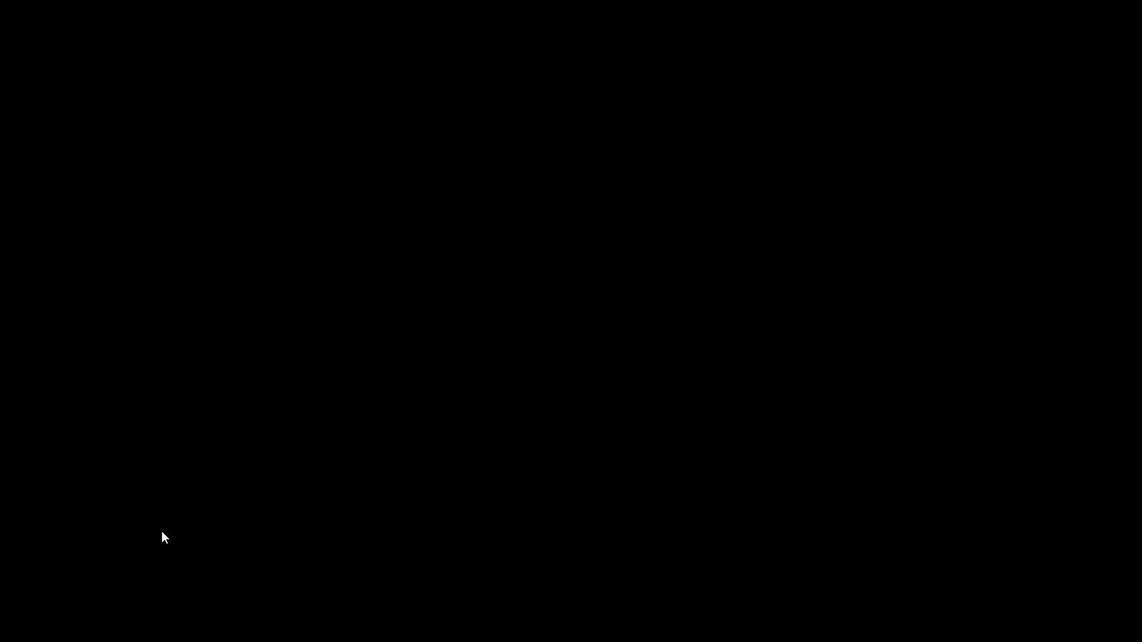 
Action: Mouse scrolled (513, 304) with delta (0, 0)
Screenshot: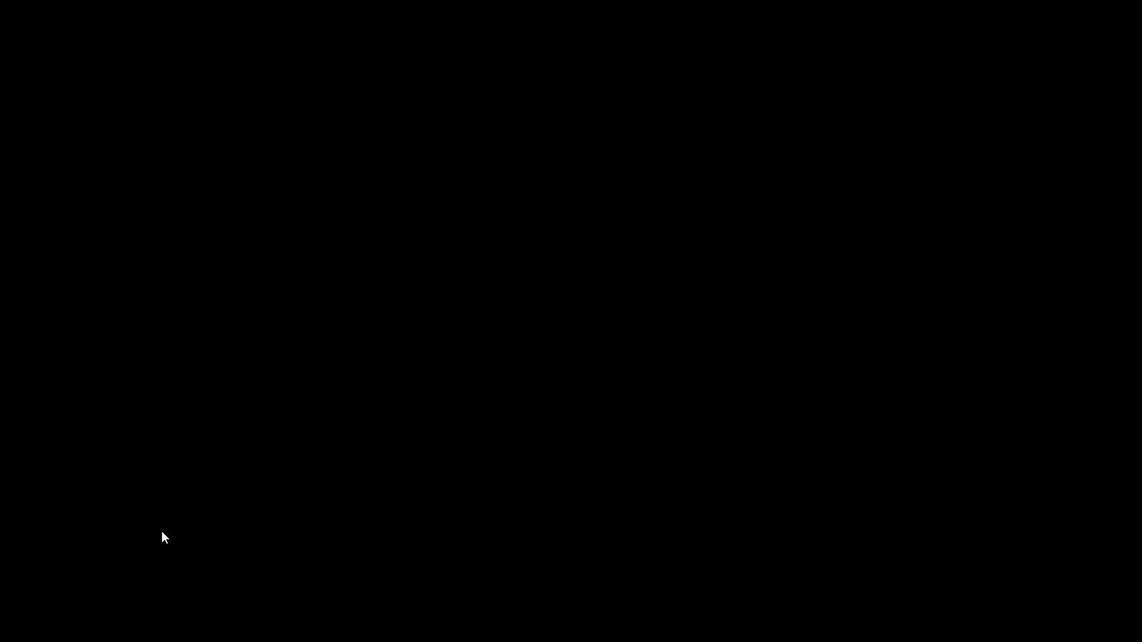 
Action: Mouse scrolled (513, 304) with delta (0, 0)
Screenshot: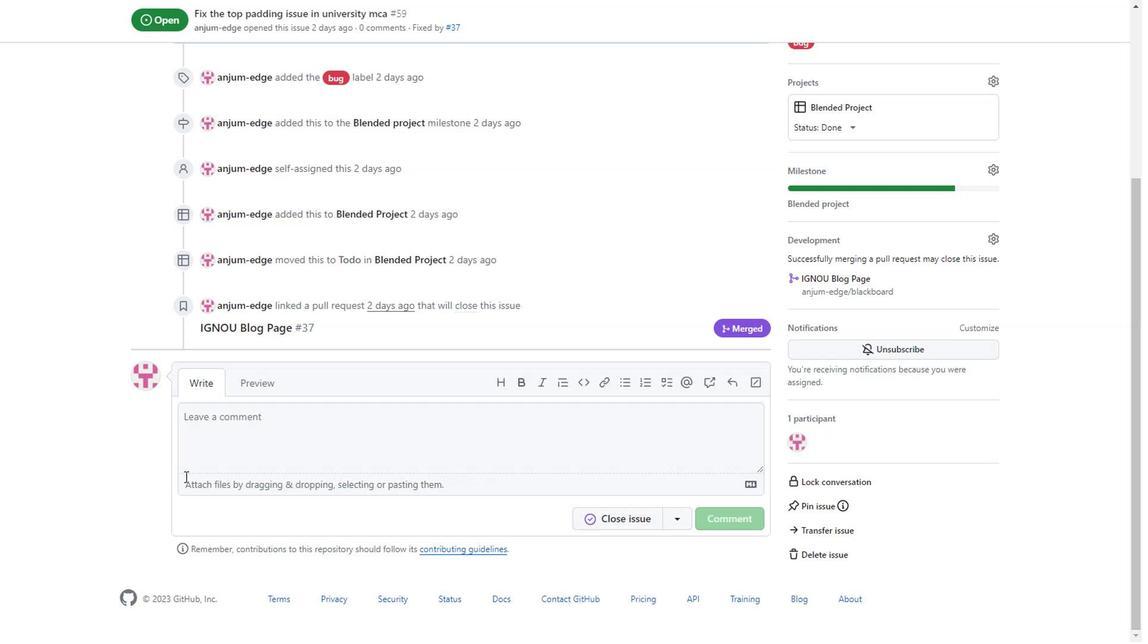 
Action: Mouse moved to (218, 414)
Screenshot: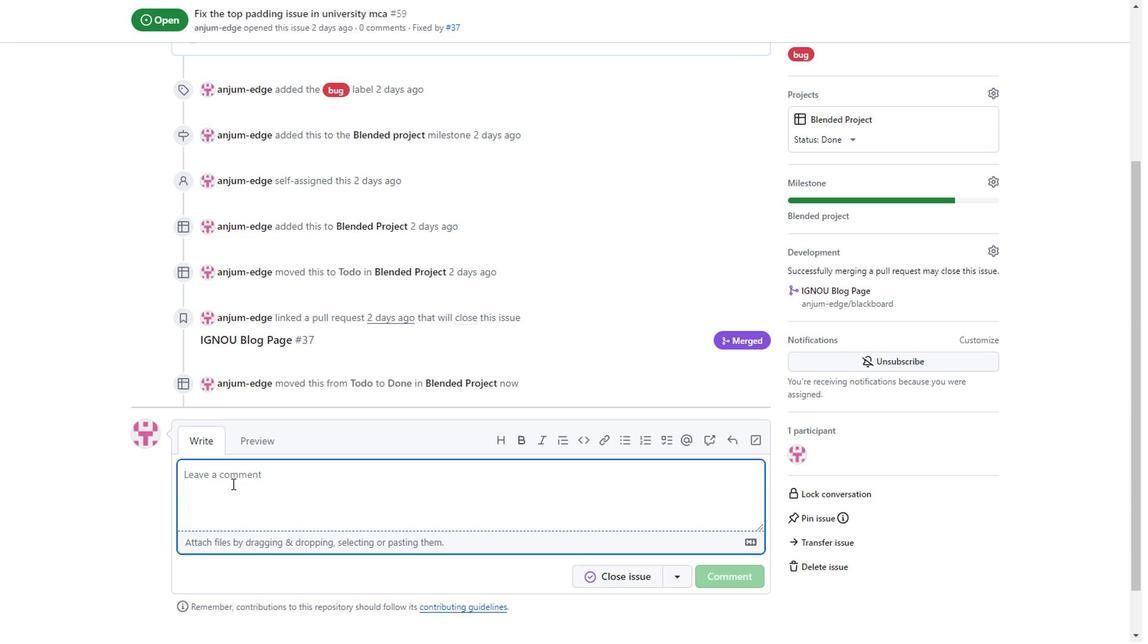 
Action: Mouse pressed left at (218, 414)
Screenshot: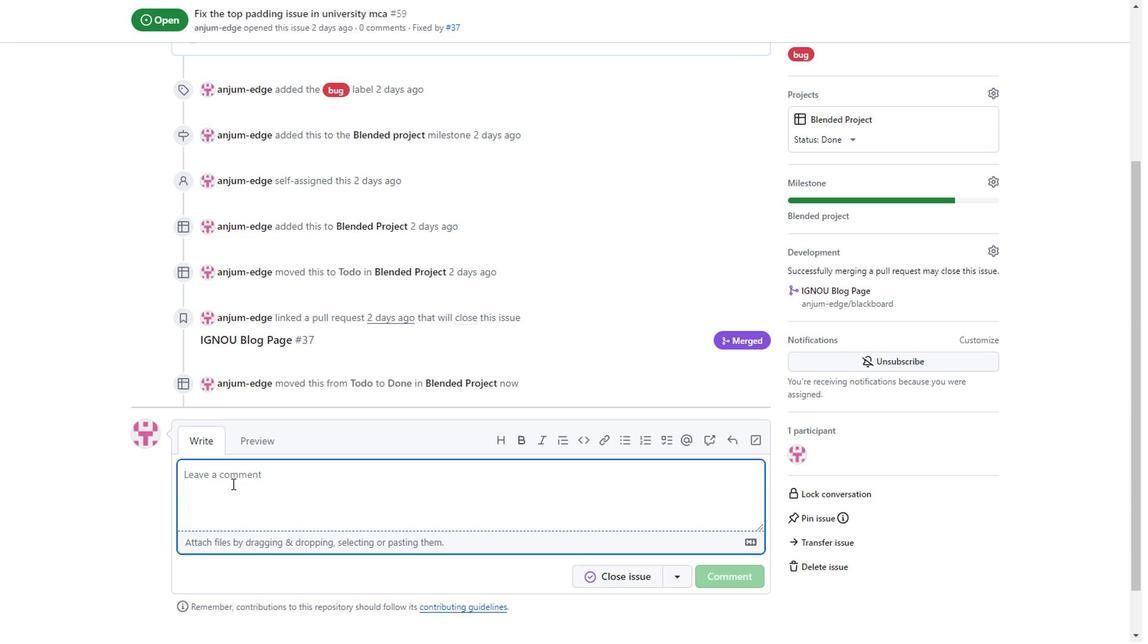 
Action: Mouse moved to (230, 441)
Screenshot: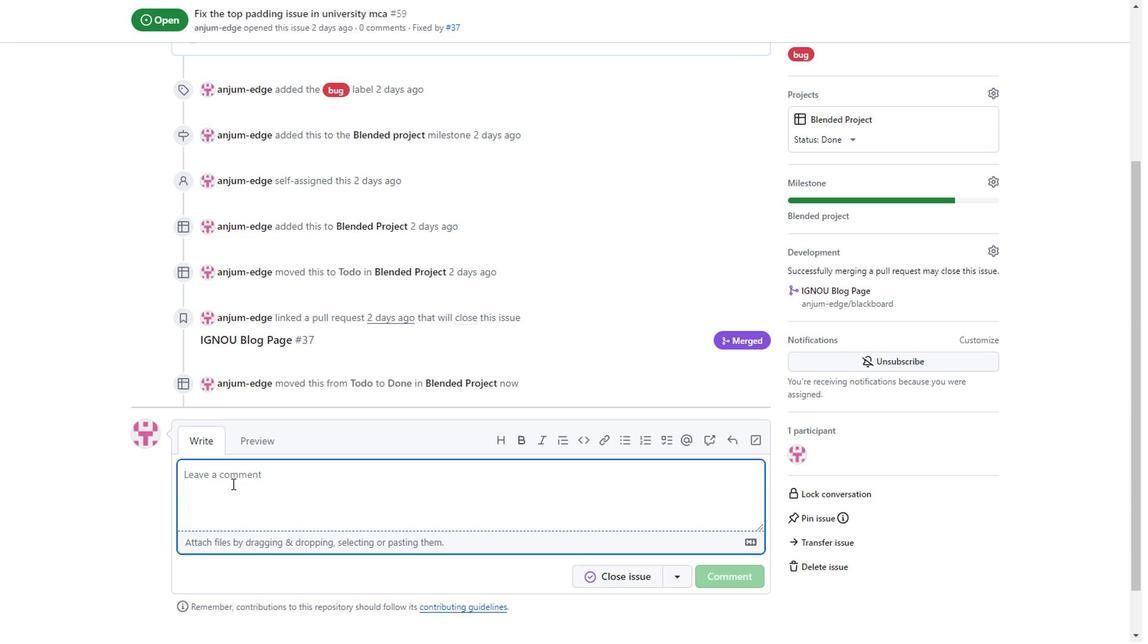 
Action: Mouse pressed left at (230, 441)
Screenshot: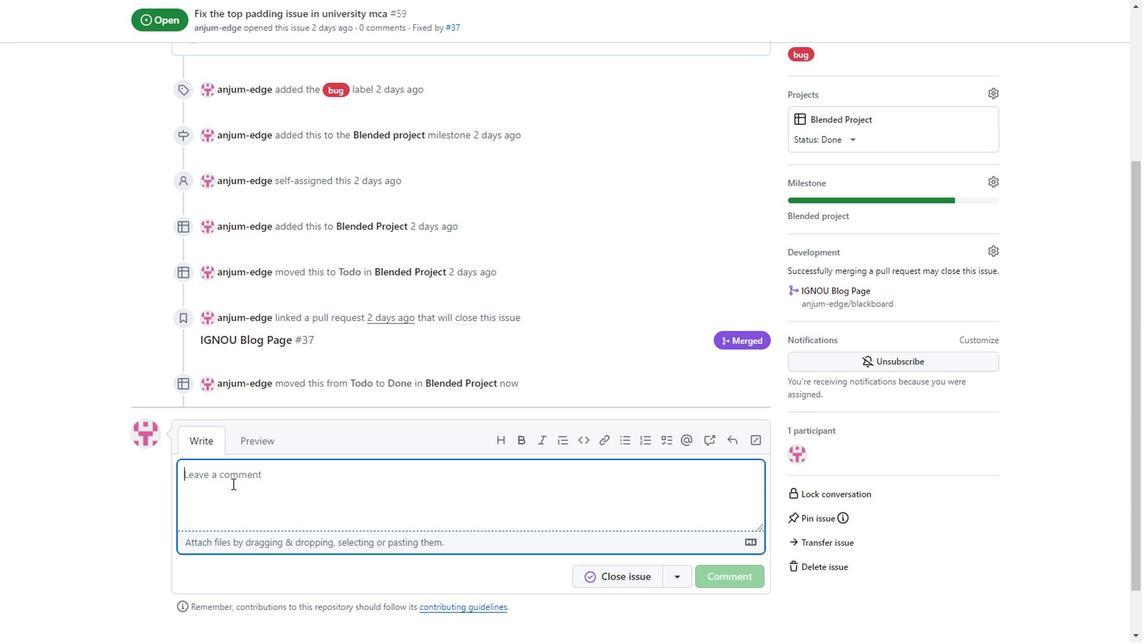 
Action: Key pressed <Key.shift><Key.shift><Key.shift><Key.shift><Key.shift><Key.shift>ctrl+Done<Key.space>the<Key.space><Key.shift>Fixing<Key.space>of<Key.space>the<Key.space>top<Key.space>padding<Key.space>issue<Key.space>in<Key.space>university<Key.space>mca
Screenshot: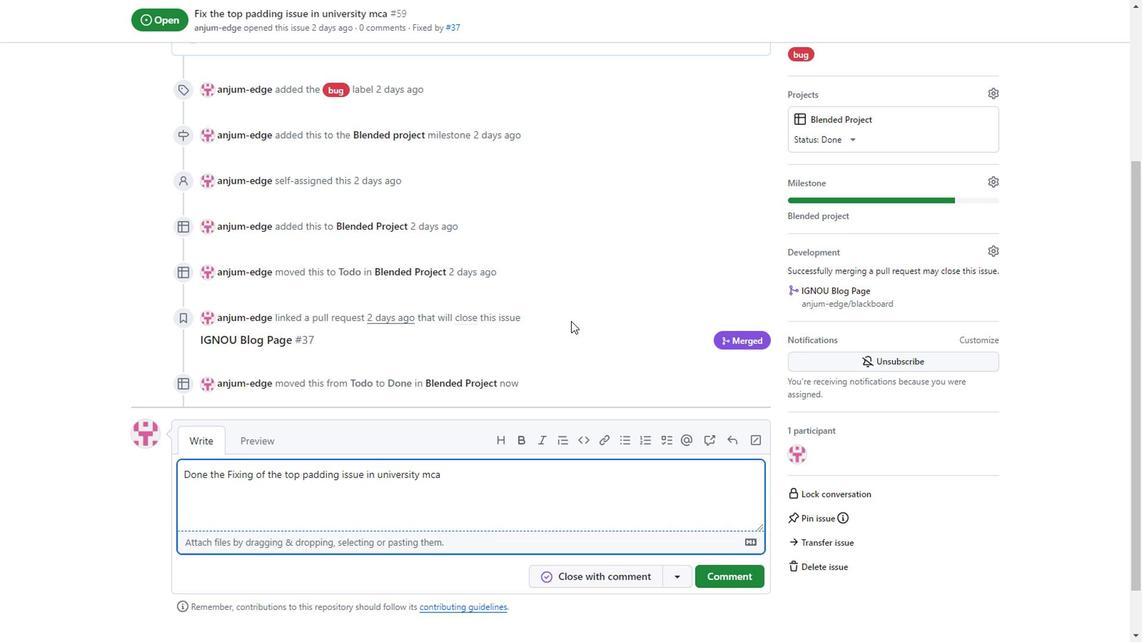 
Action: Mouse moved to (517, 373)
Screenshot: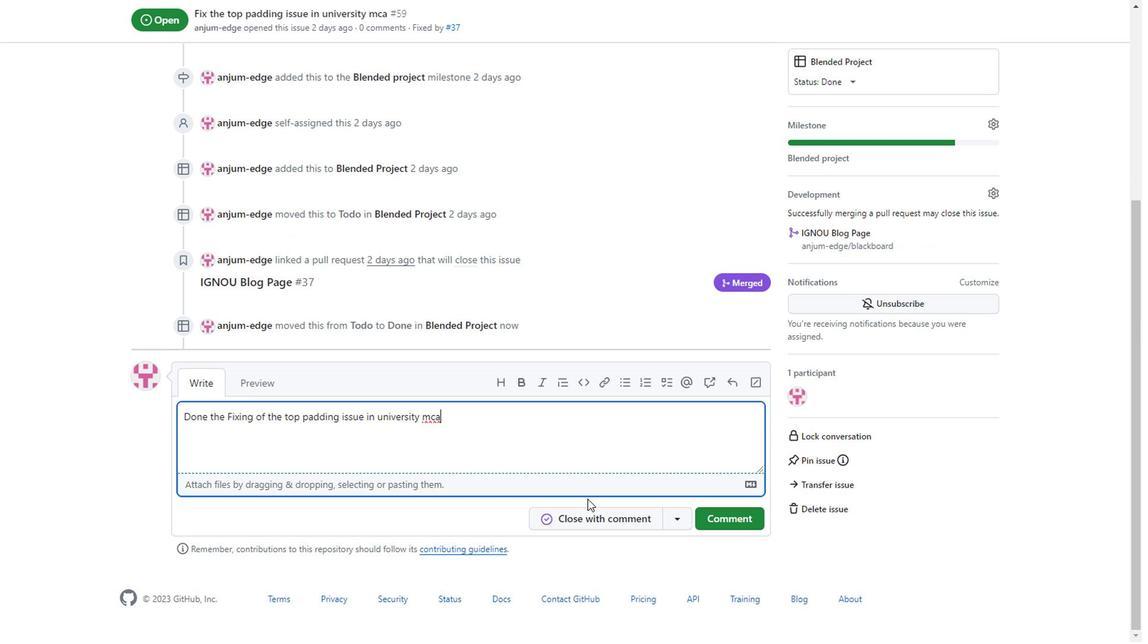 
Action: Mouse scrolled (517, 372) with delta (0, 0)
Screenshot: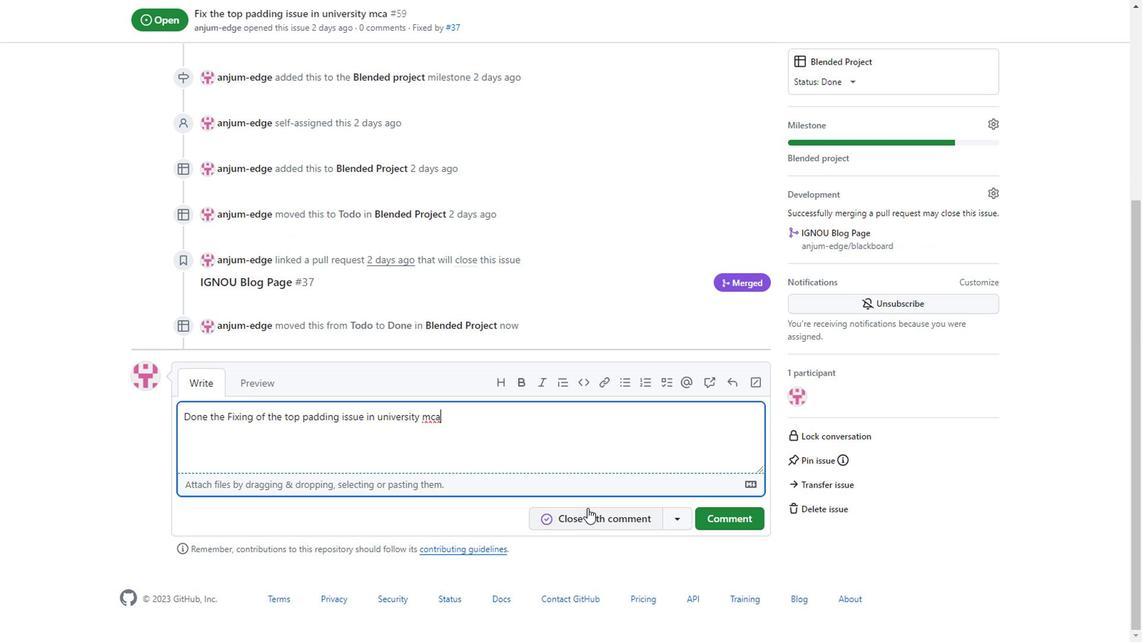 
Action: Mouse moved to (527, 468)
Screenshot: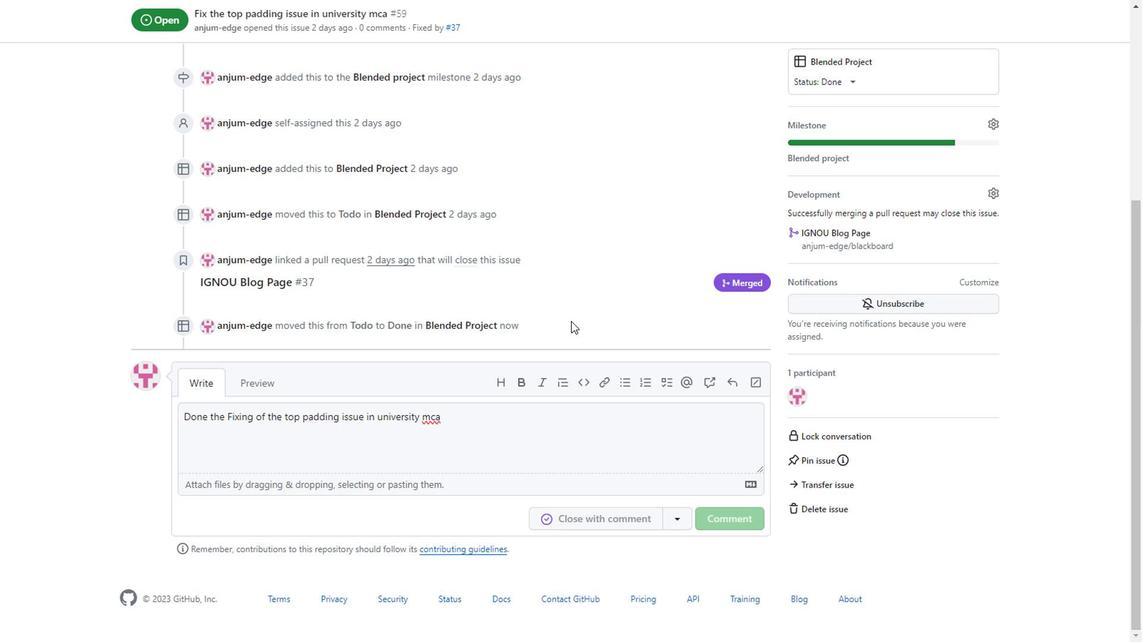 
Action: Mouse pressed left at (527, 468)
Screenshot: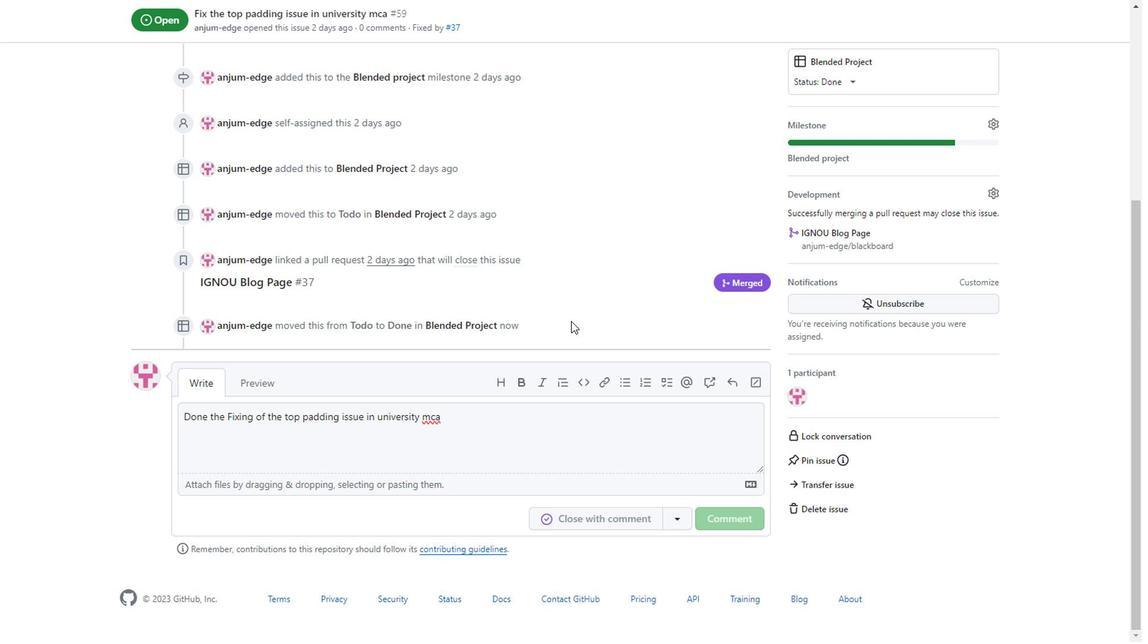 
Action: Mouse moved to (554, 235)
Screenshot: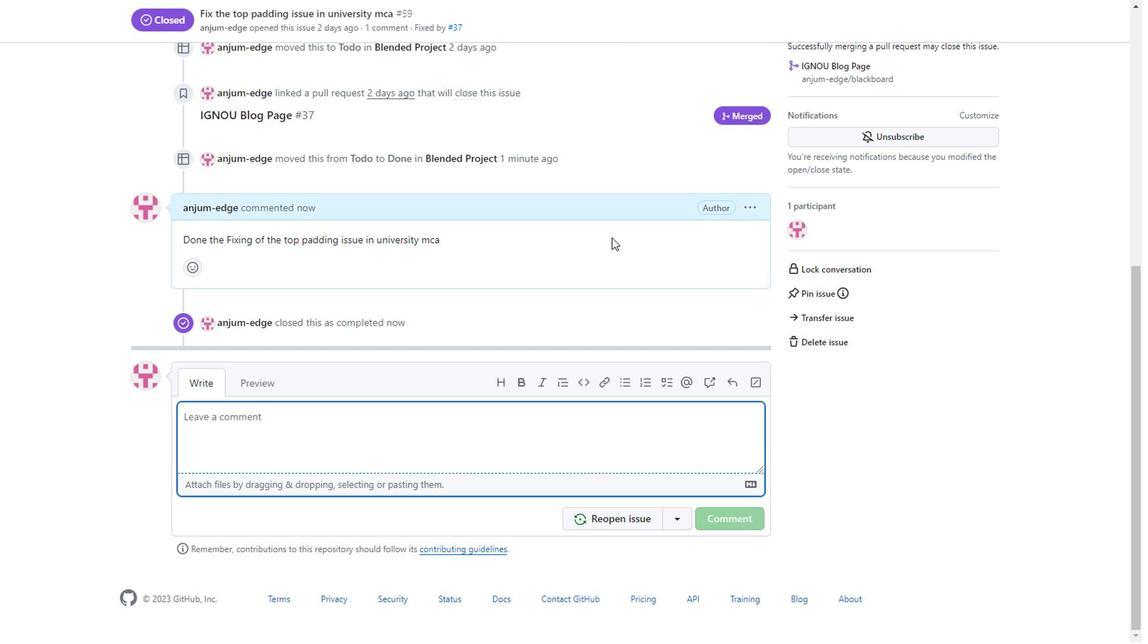 
Action: Mouse scrolled (554, 235) with delta (0, 0)
Screenshot: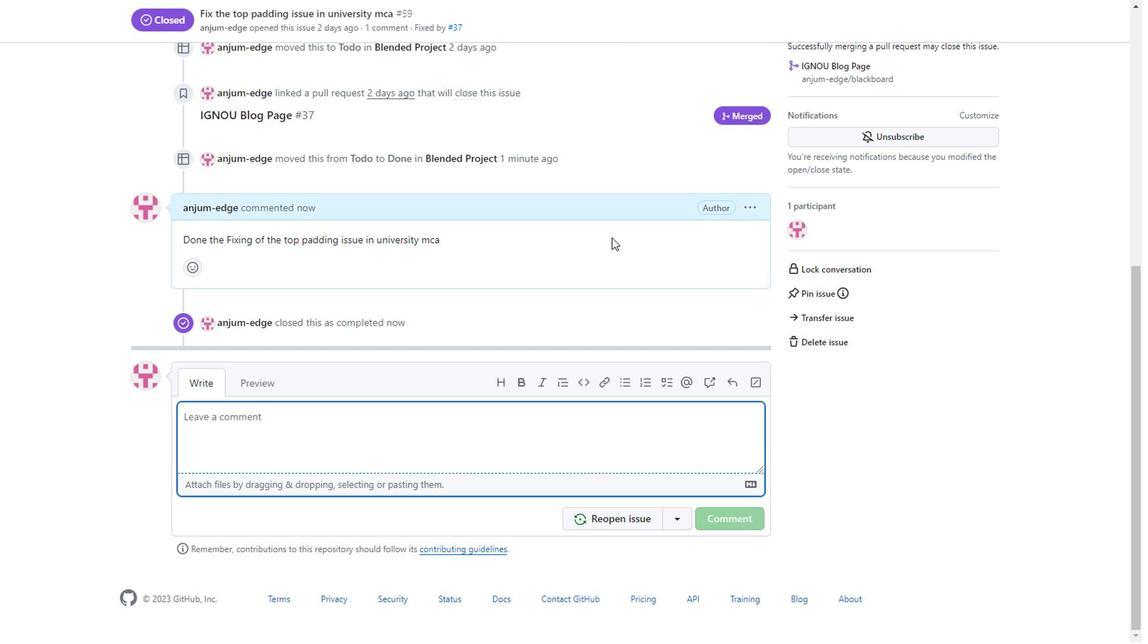 
Action: Mouse moved to (548, 235)
Screenshot: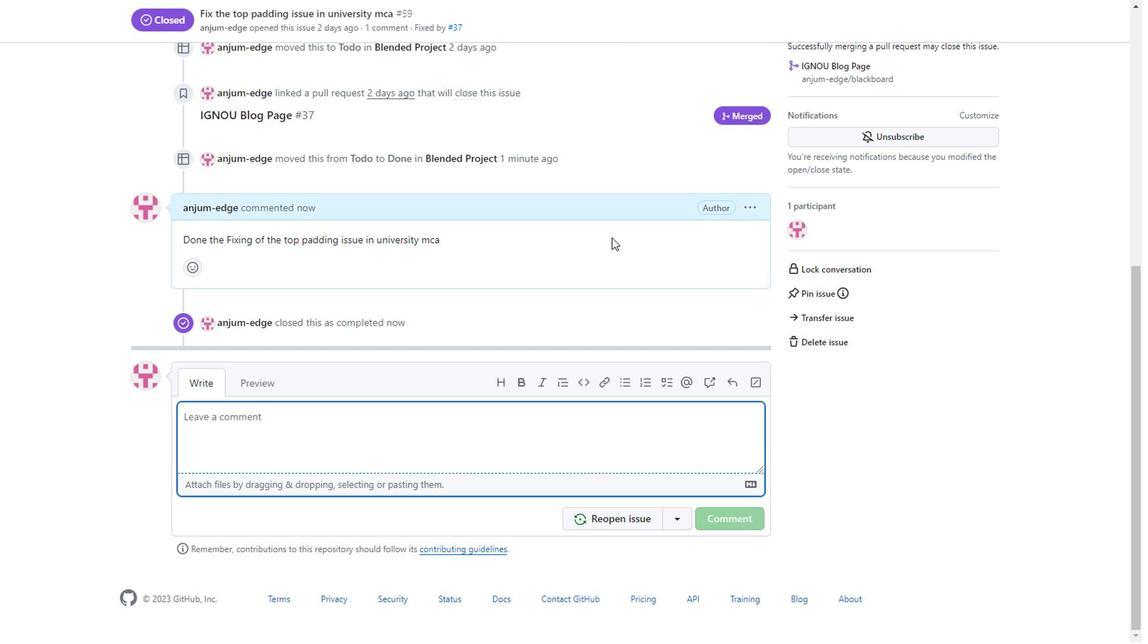 
Action: Mouse scrolled (548, 235) with delta (0, 0)
Screenshot: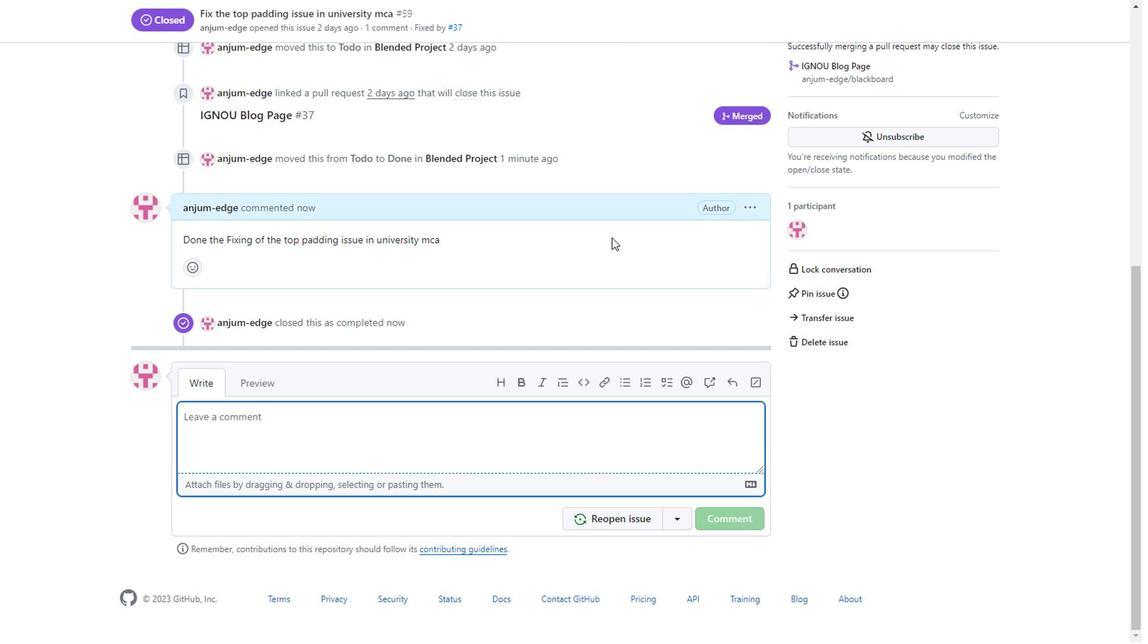 
Action: Mouse moved to (547, 235)
Screenshot: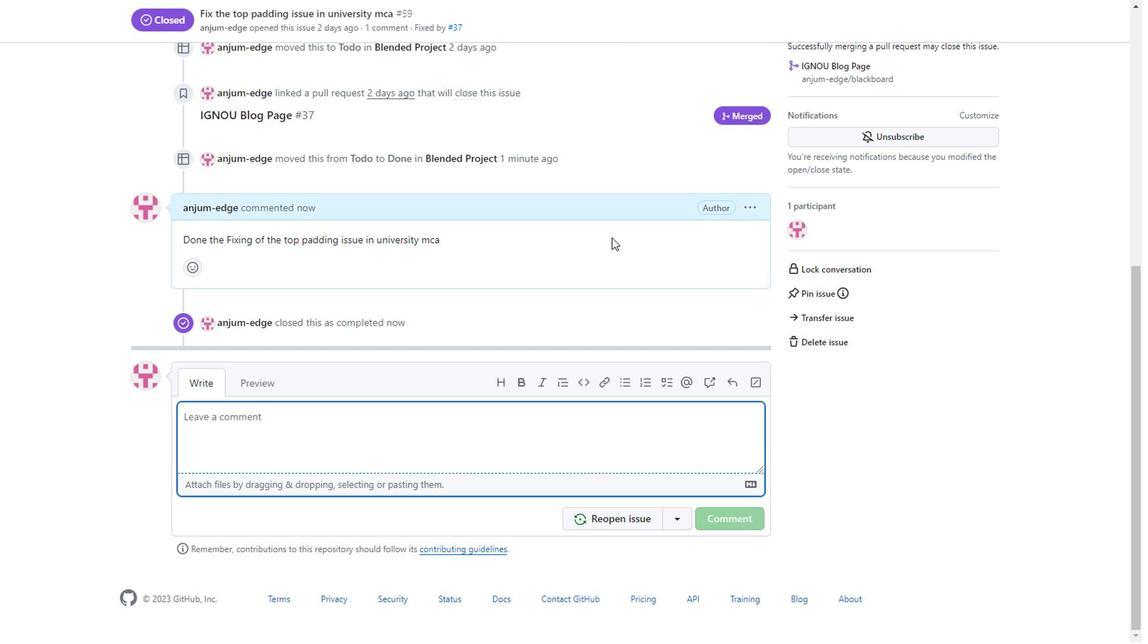 
Action: Mouse scrolled (547, 235) with delta (0, 0)
Screenshot: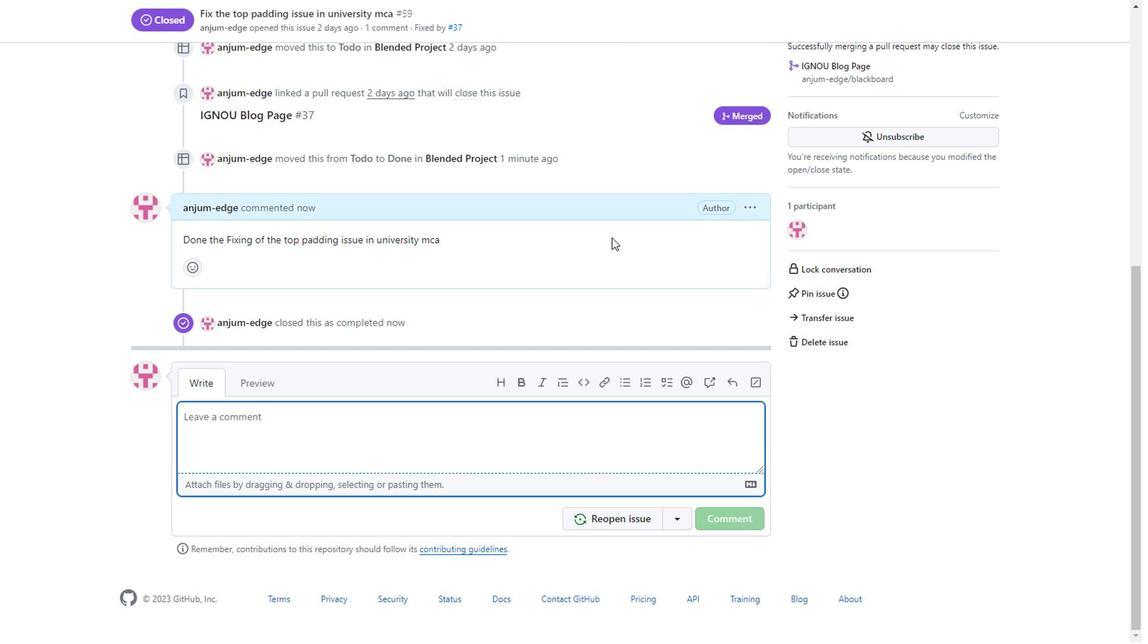 
Action: Mouse moved to (508, 239)
Screenshot: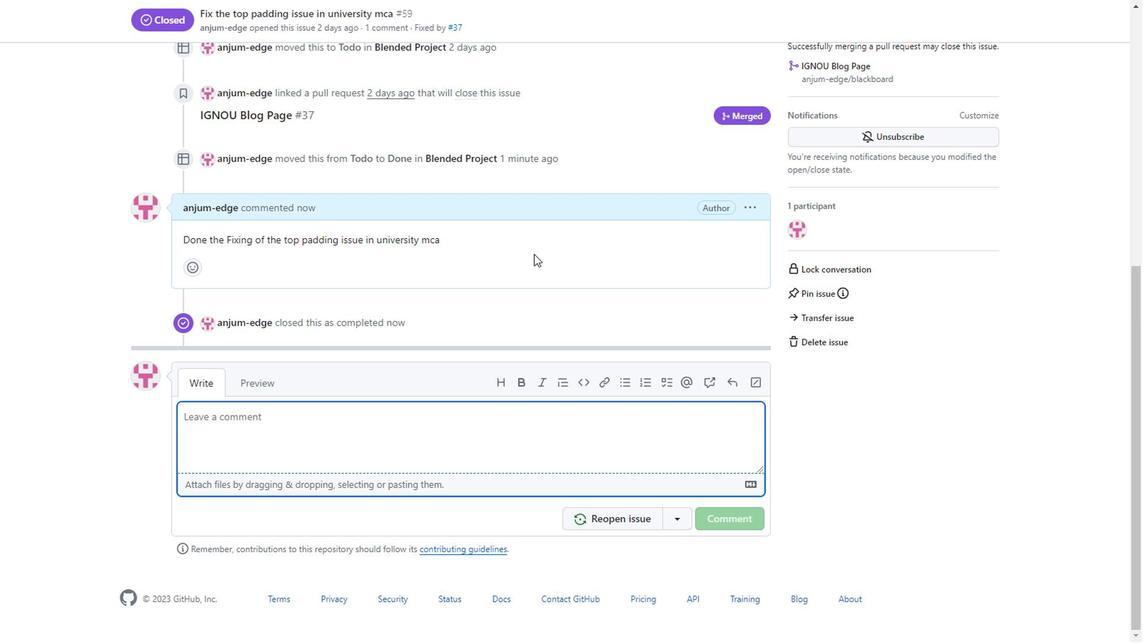 
Action: Mouse scrolled (508, 239) with delta (0, 0)
Screenshot: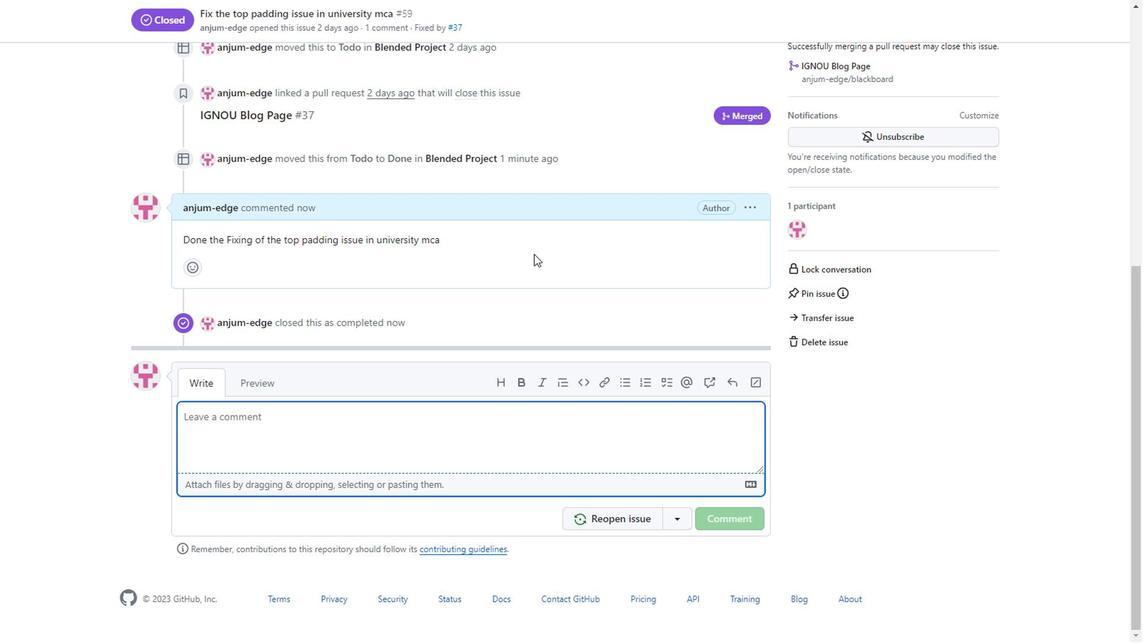 
Action: Mouse scrolled (508, 239) with delta (0, 0)
Screenshot: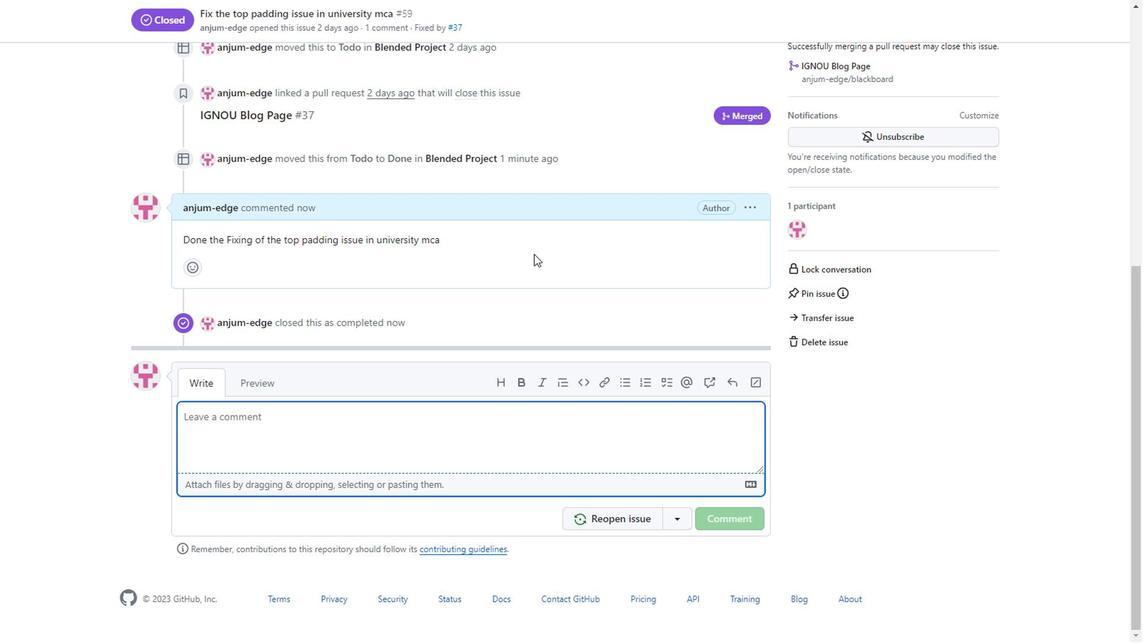 
Action: Mouse scrolled (508, 239) with delta (0, 0)
Screenshot: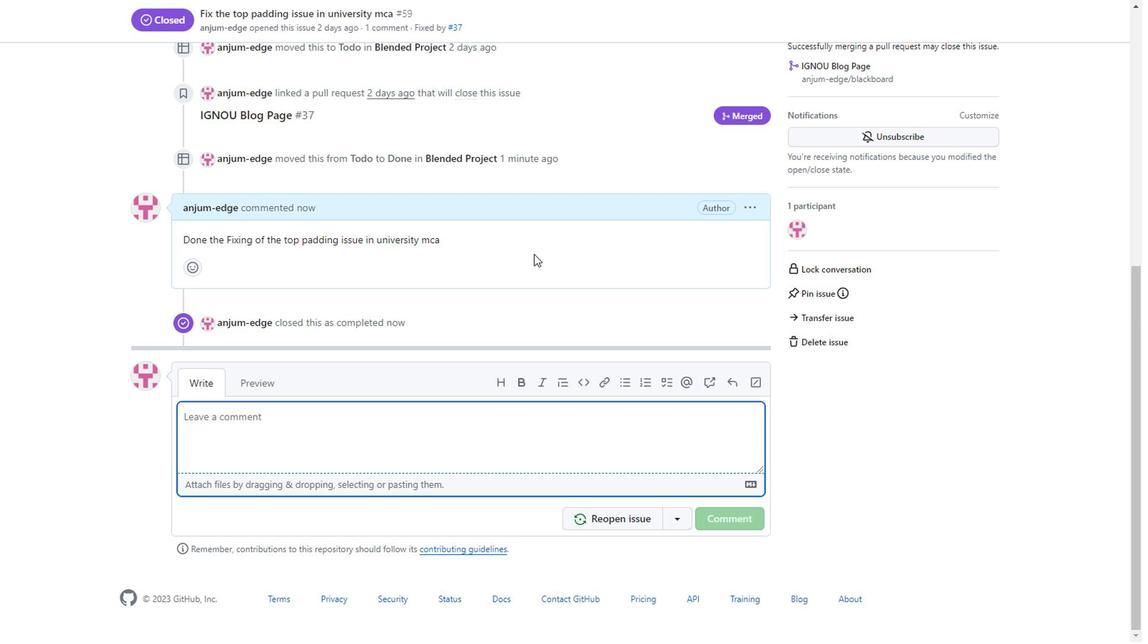 
Action: Mouse moved to (482, 249)
Screenshot: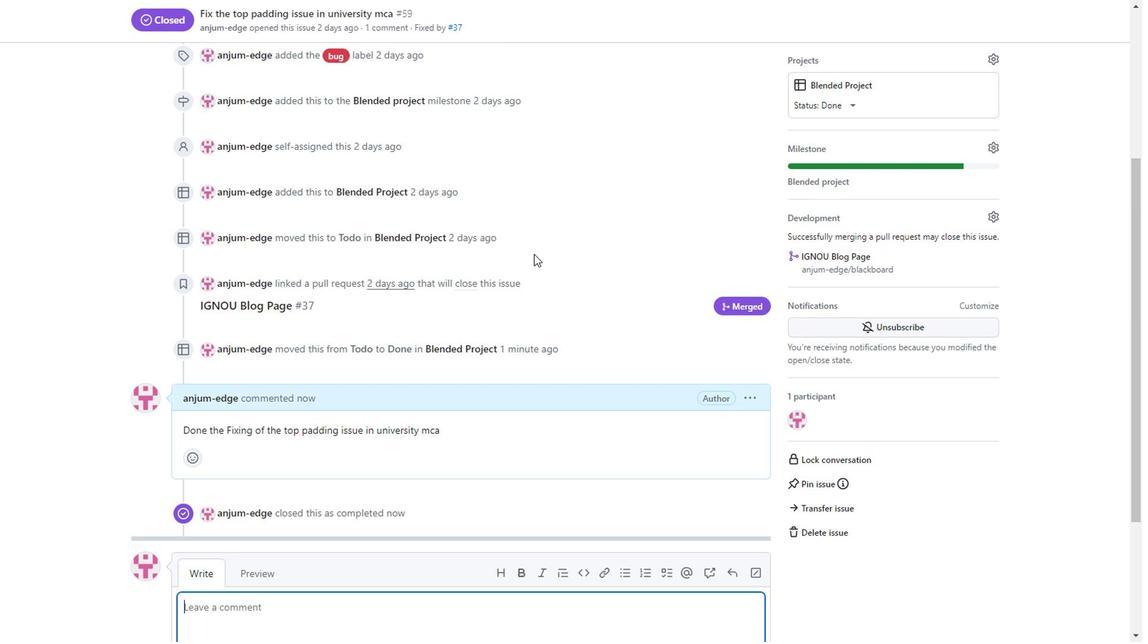 
Action: Mouse scrolled (482, 250) with delta (0, 0)
Screenshot: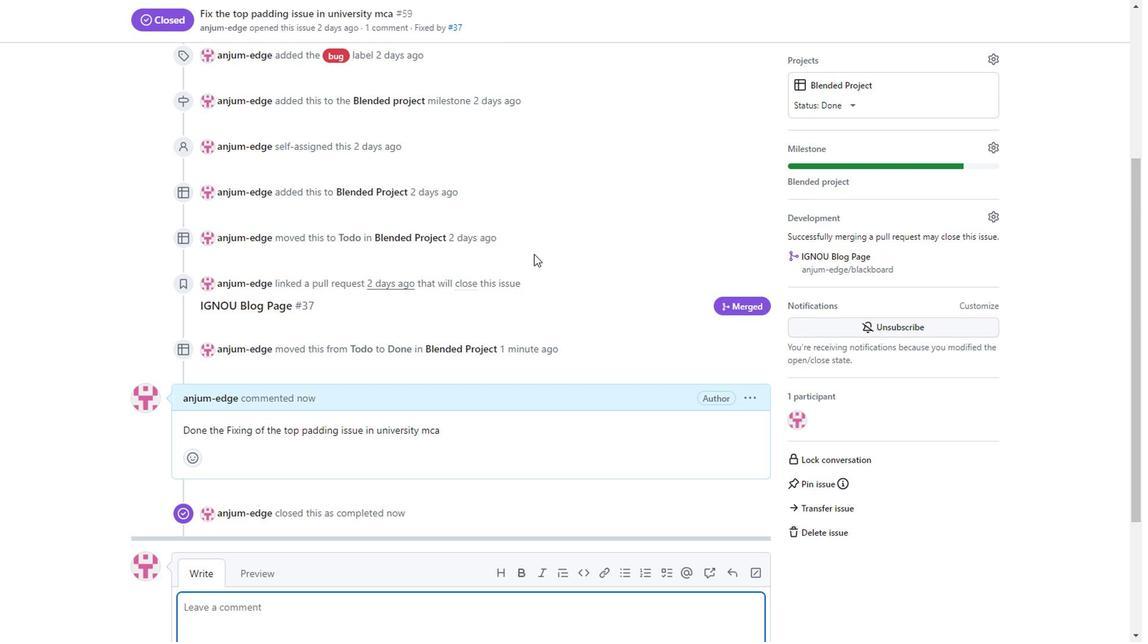 
Action: Mouse scrolled (482, 250) with delta (0, 0)
Screenshot: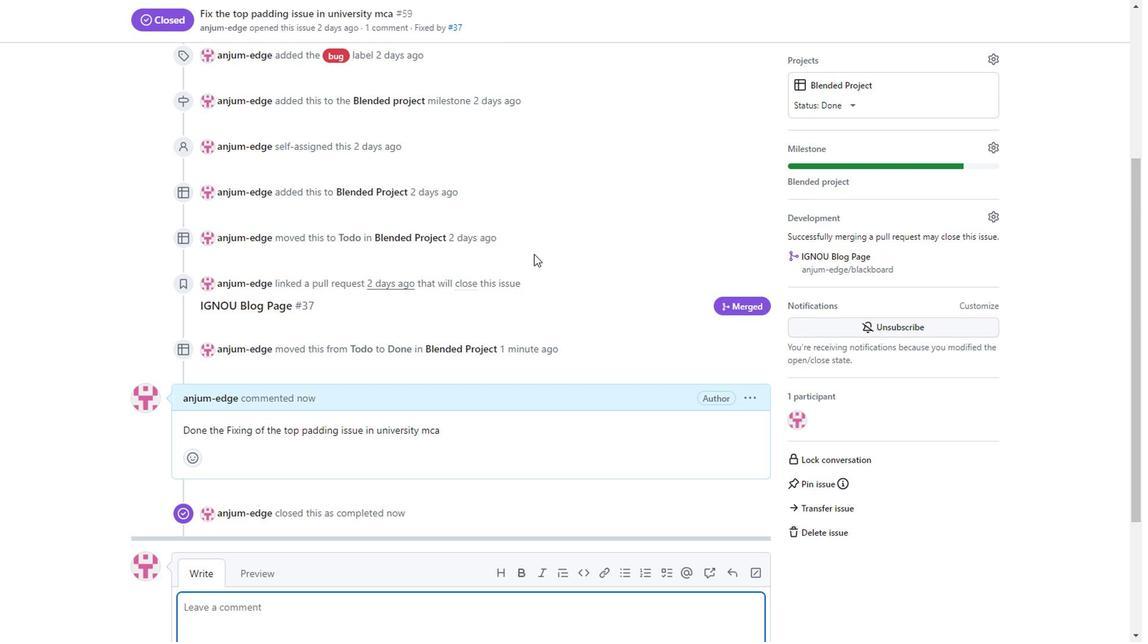 
Action: Mouse scrolled (513, 305) with delta (0, 0)
Screenshot: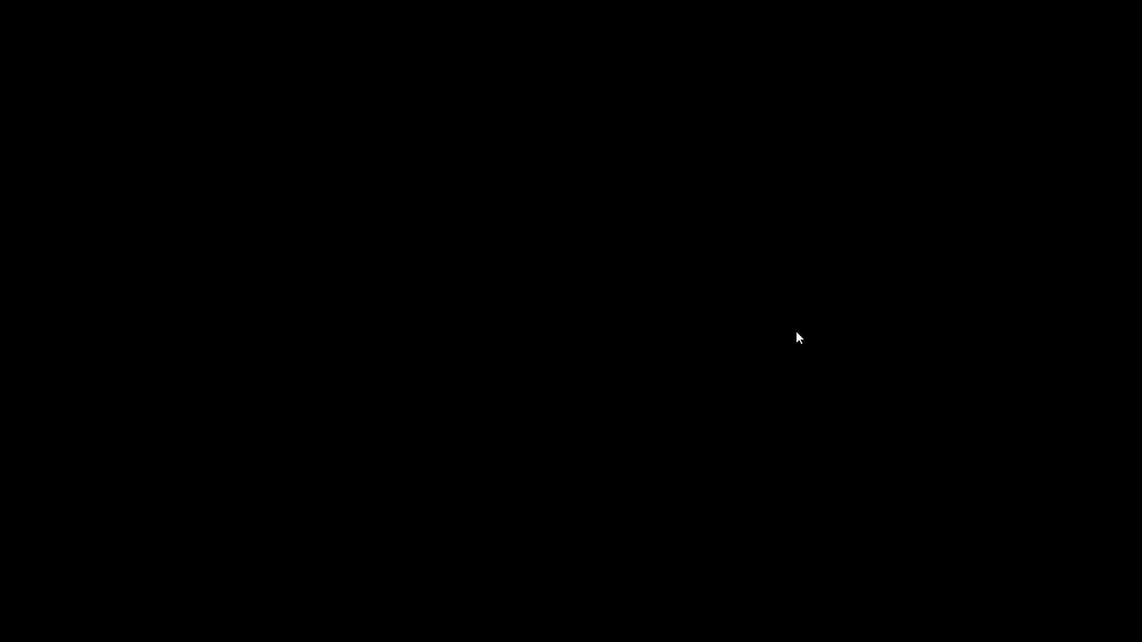 
Action: Mouse scrolled (513, 305) with delta (0, 0)
Screenshot: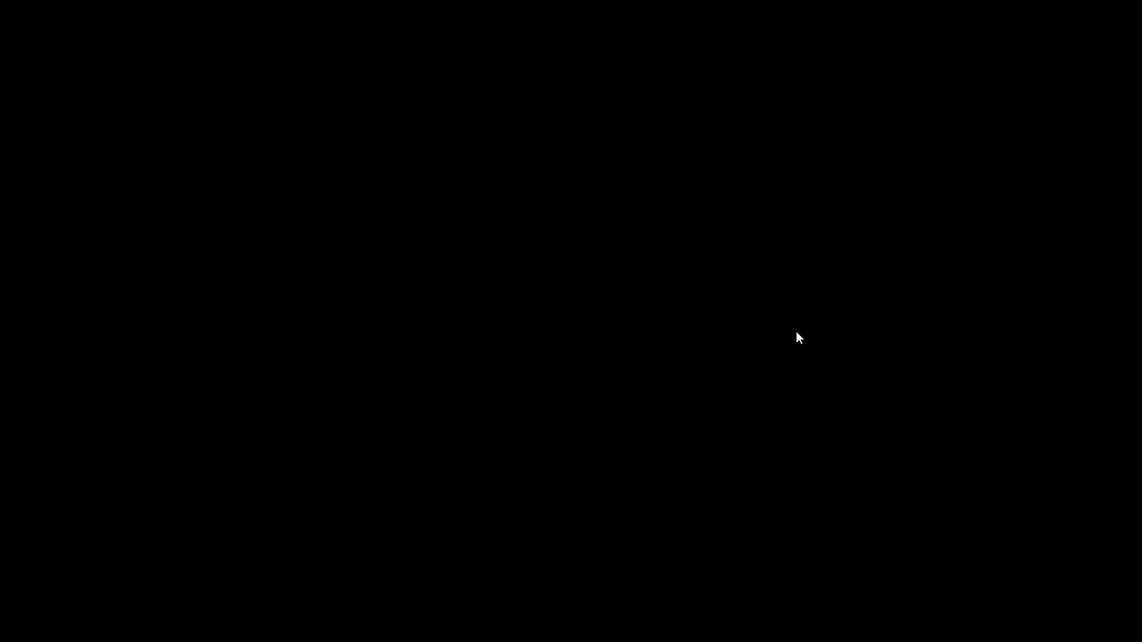 
Action: Mouse moved to (558, 254)
Screenshot: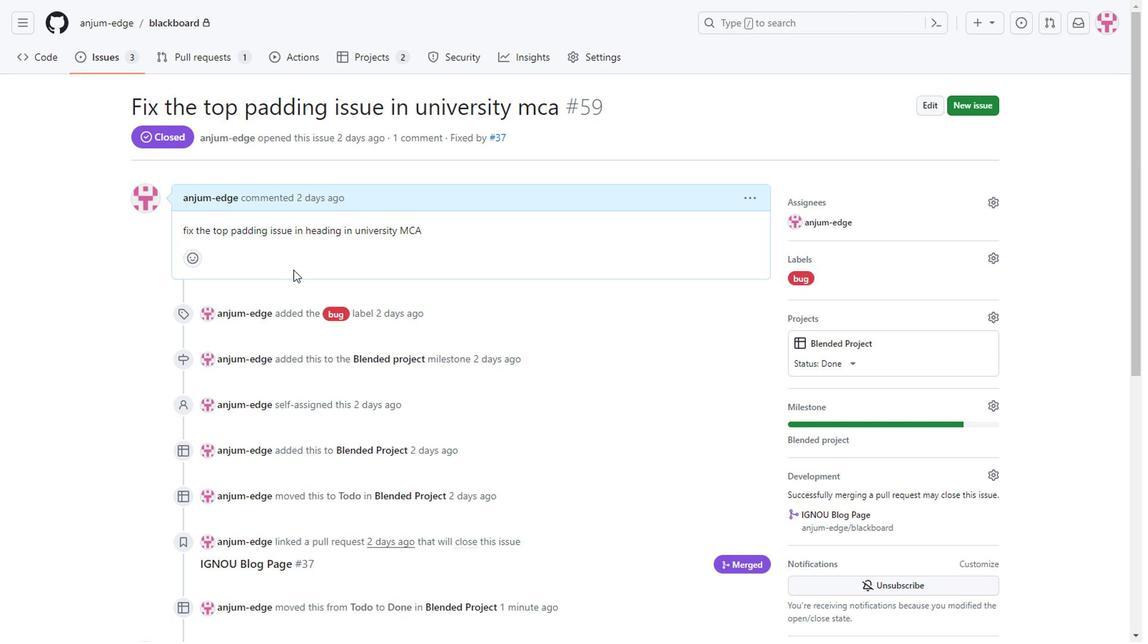 
Action: Mouse scrolled (558, 254) with delta (0, 0)
Screenshot: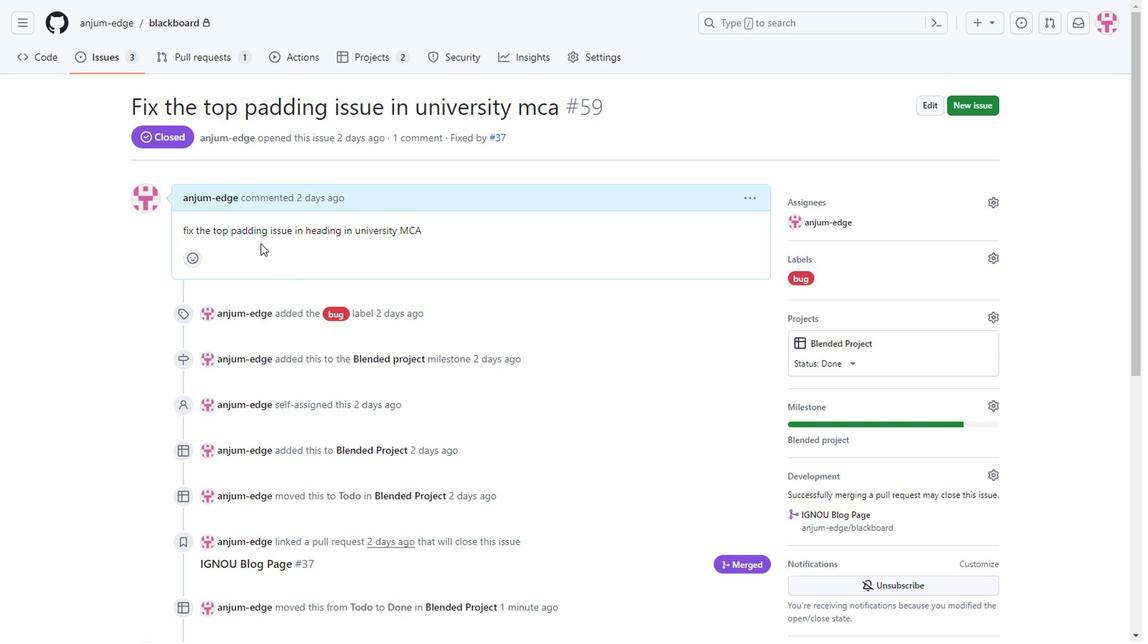 
Action: Mouse scrolled (558, 254) with delta (0, 0)
Screenshot: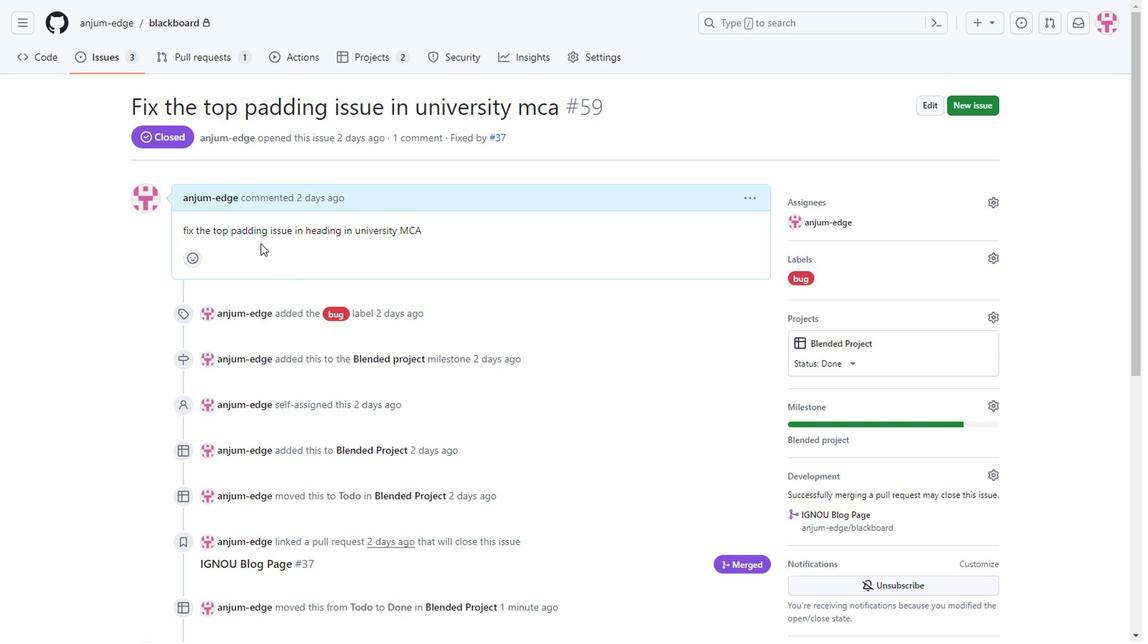 
Action: Mouse scrolled (558, 254) with delta (0, 0)
Screenshot: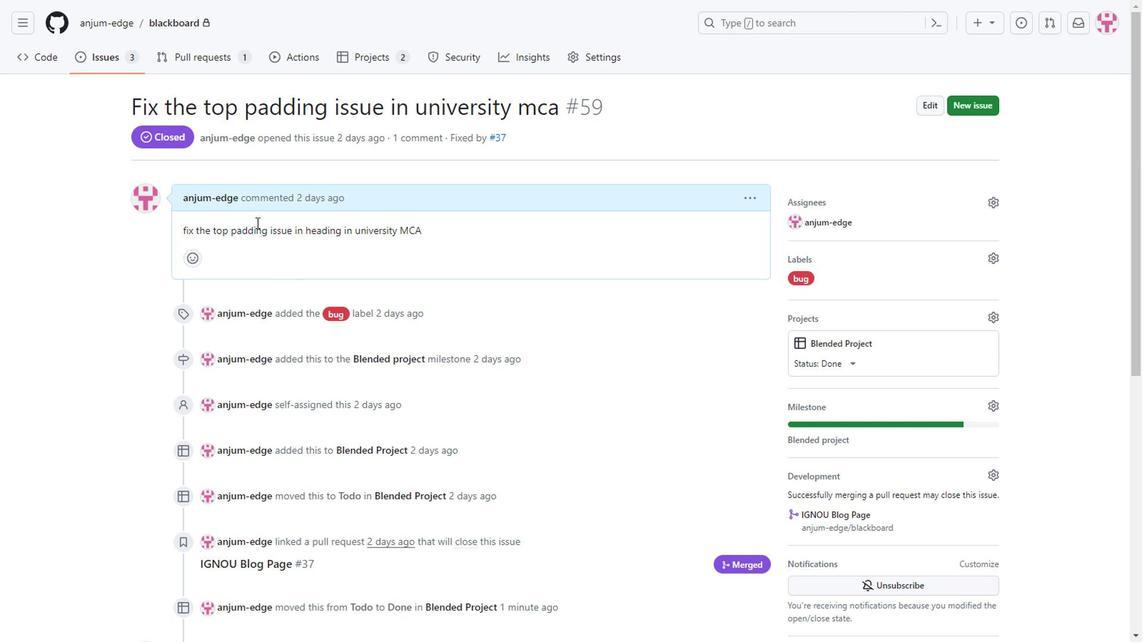 
Action: Mouse moved to (140, 88)
Screenshot: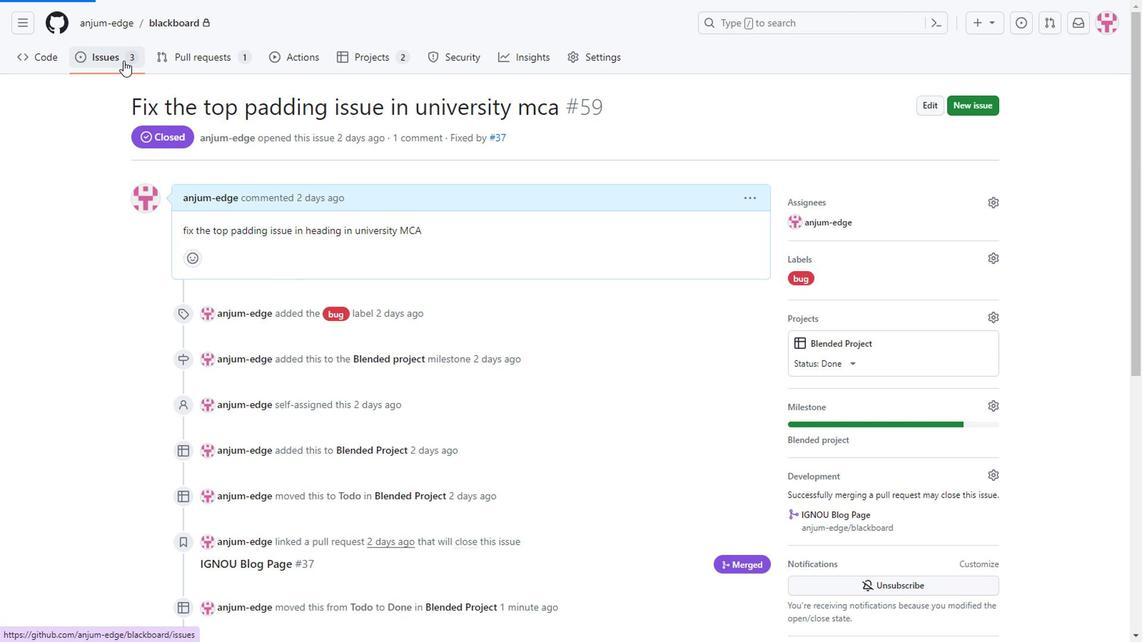 
Action: Mouse pressed left at (140, 88)
Screenshot: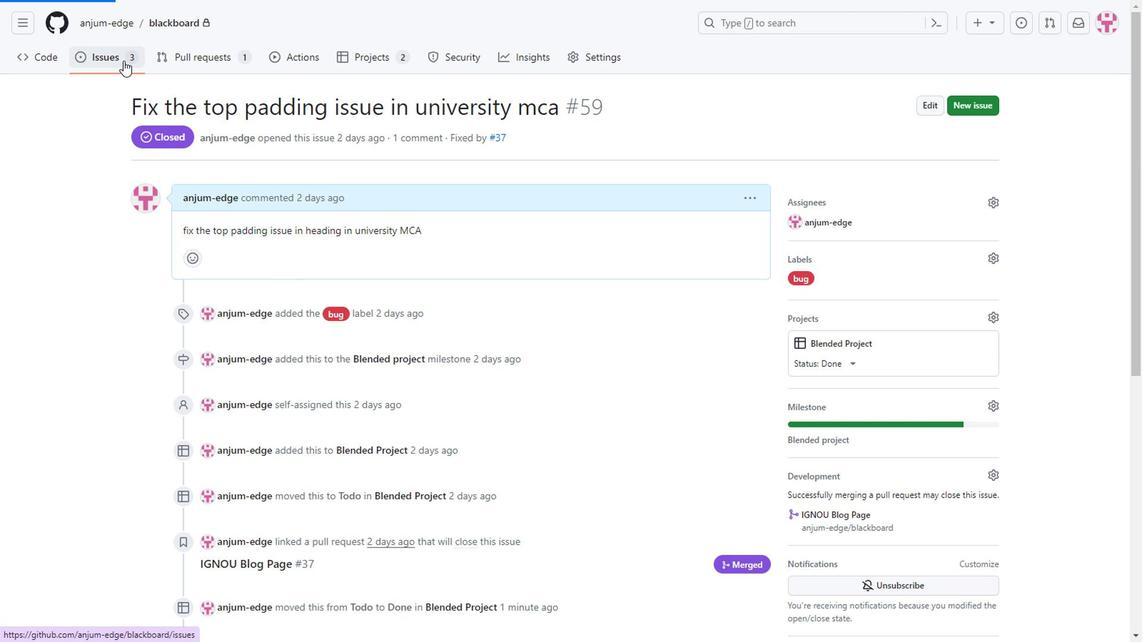 
Action: Mouse moved to (255, 182)
Screenshot: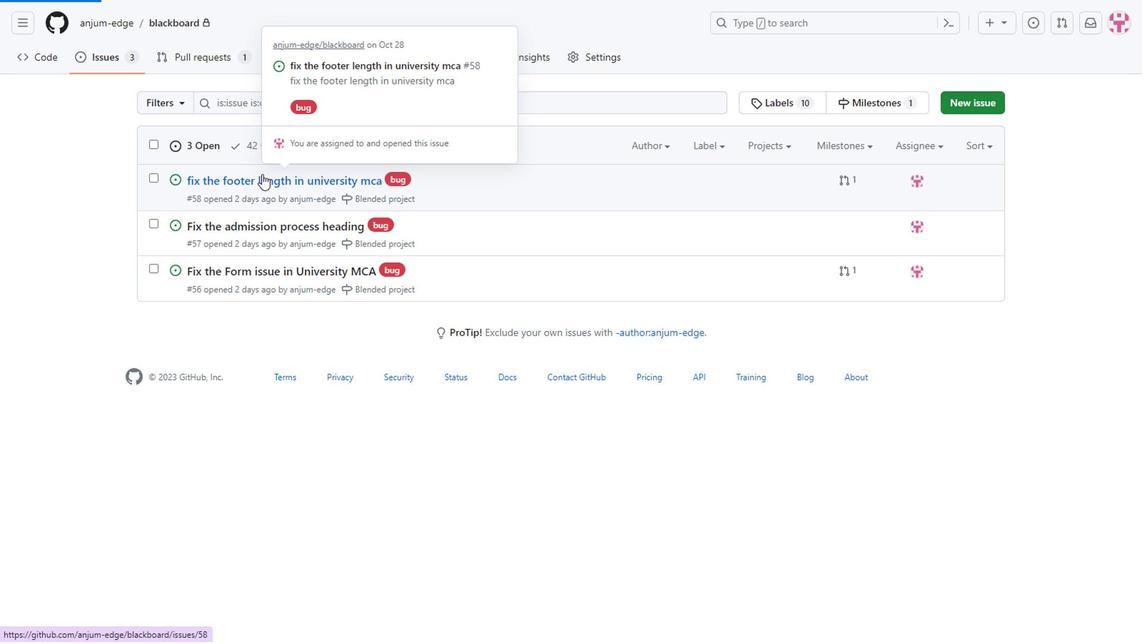 
Action: Mouse pressed left at (255, 182)
Screenshot: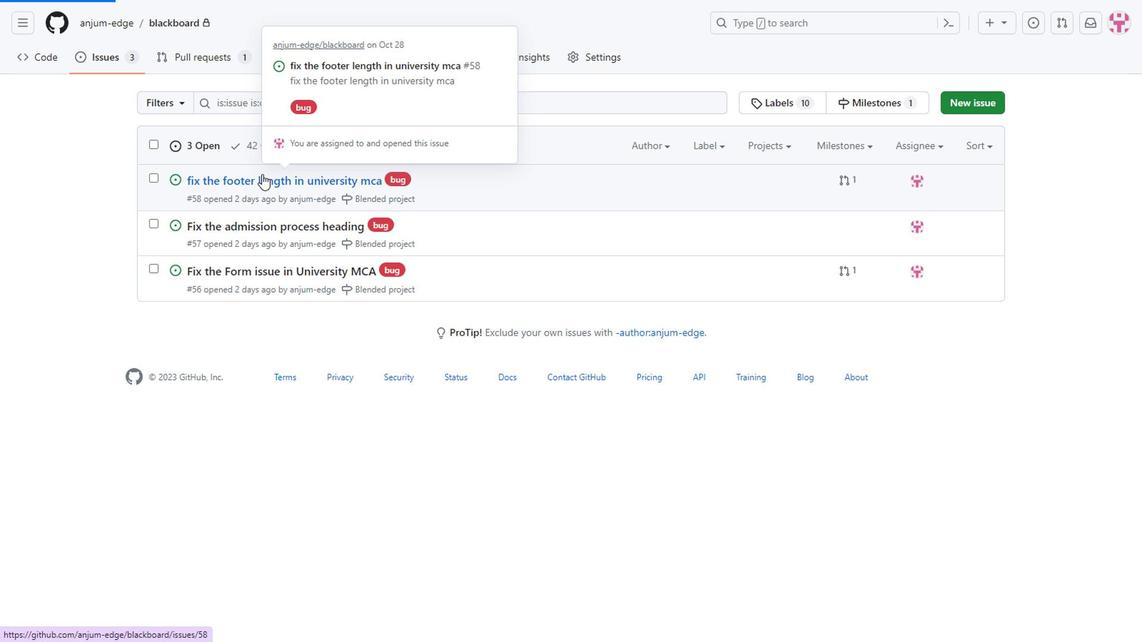 
Action: Mouse moved to (741, 337)
Screenshot: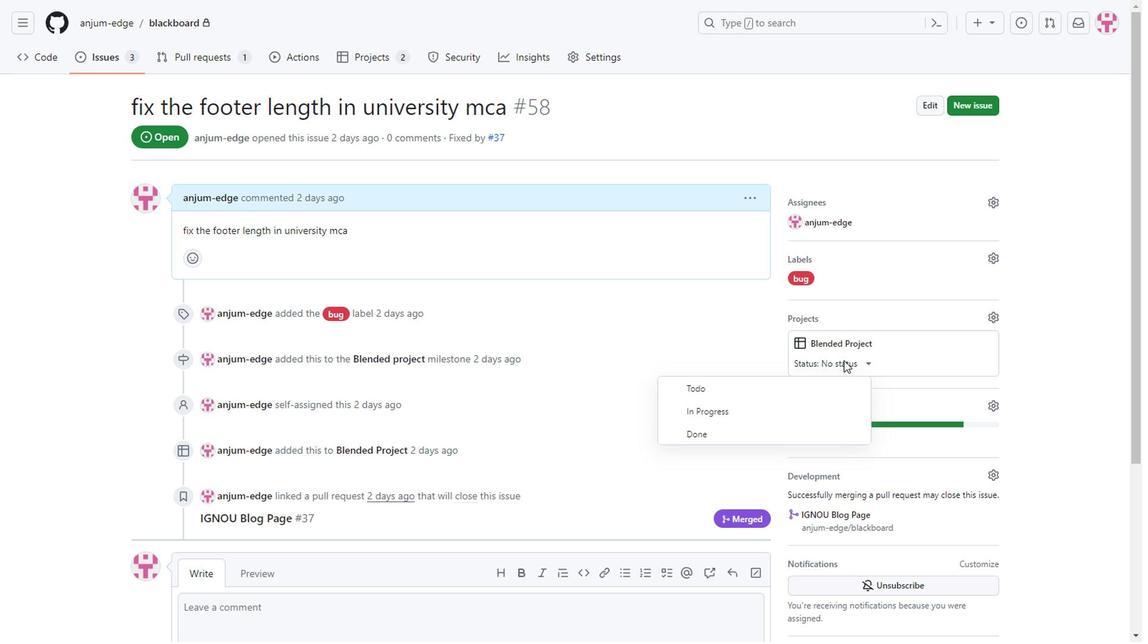 
Action: Mouse pressed left at (741, 337)
Screenshot: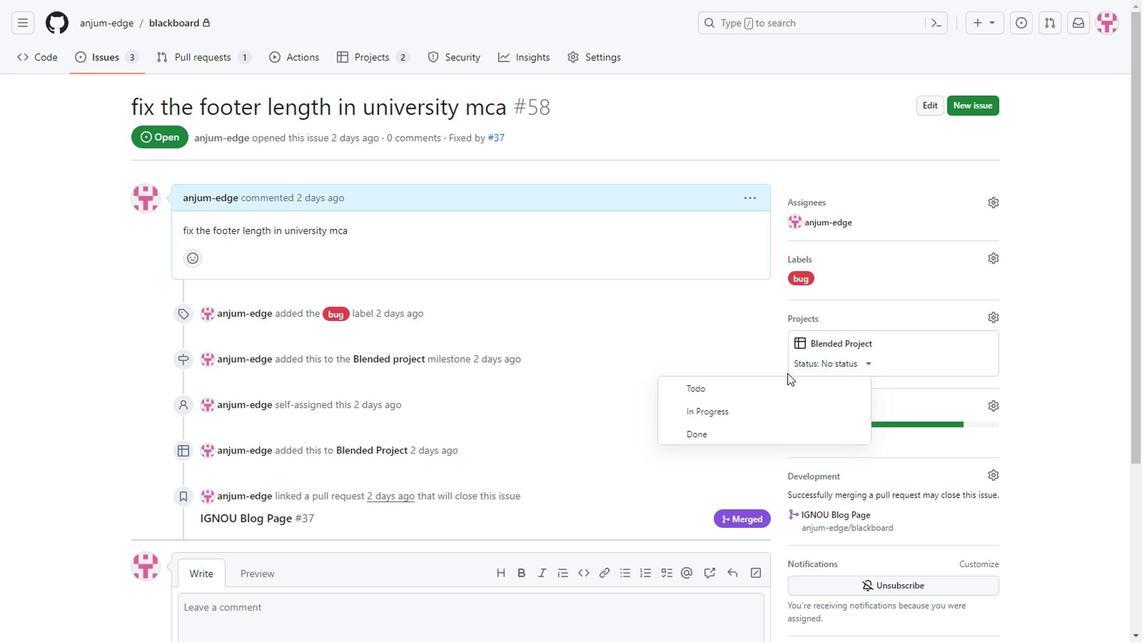
Action: Mouse moved to (621, 401)
Screenshot: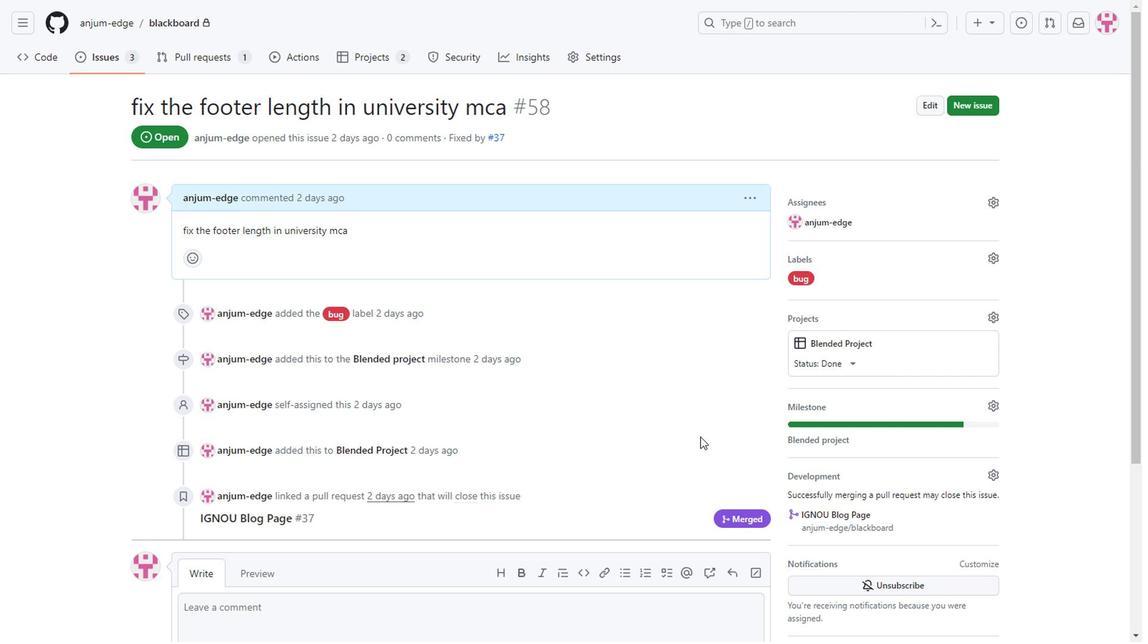 
Action: Mouse pressed left at (621, 401)
Screenshot: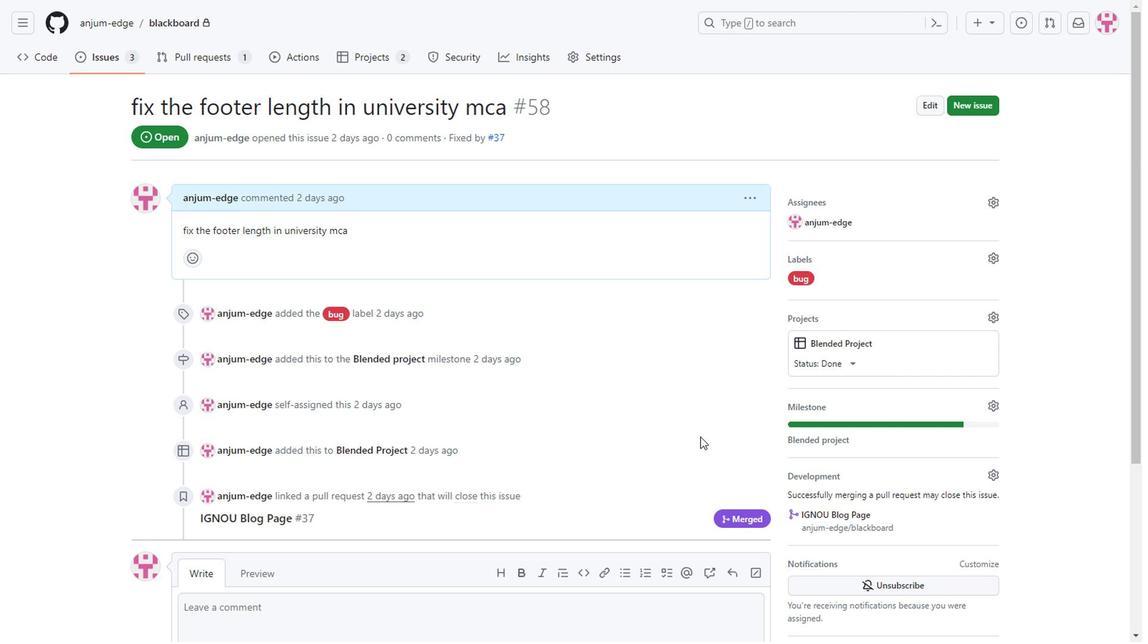 
Action: Mouse scrolled (513, 304) with delta (0, 0)
Screenshot: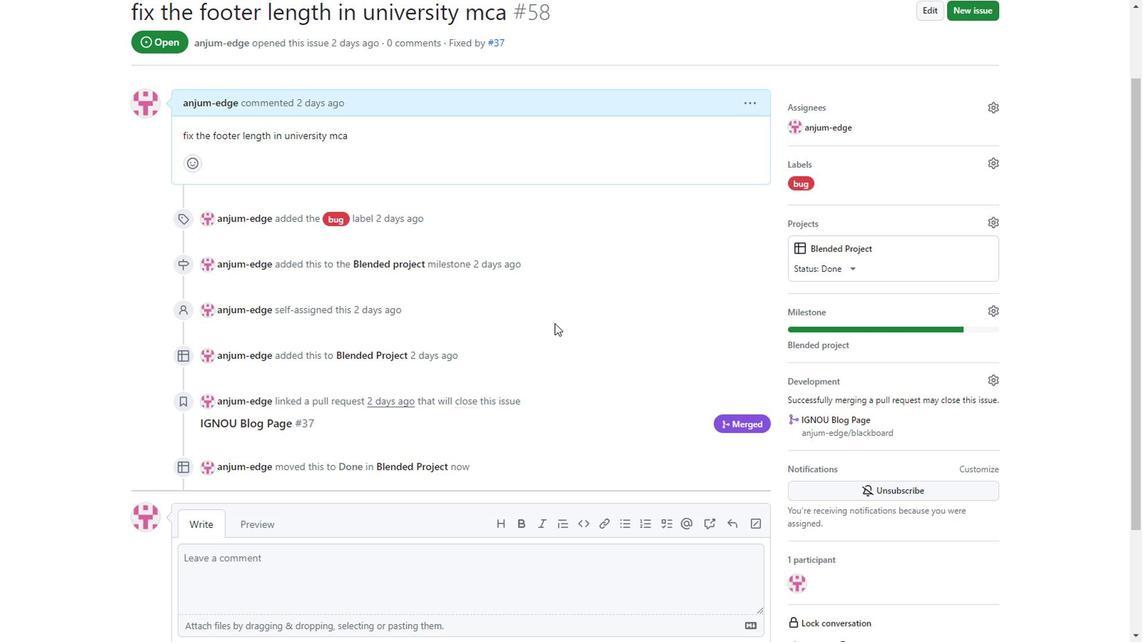 
Action: Mouse moved to (500, 306)
Screenshot: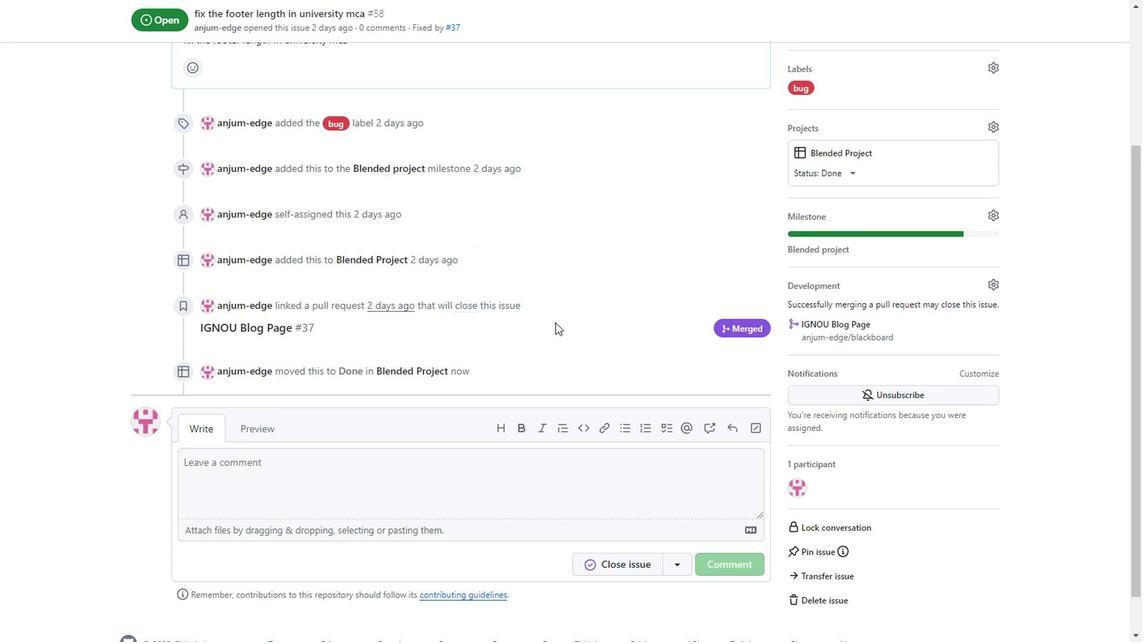 
Action: Mouse scrolled (500, 305) with delta (0, 0)
Screenshot: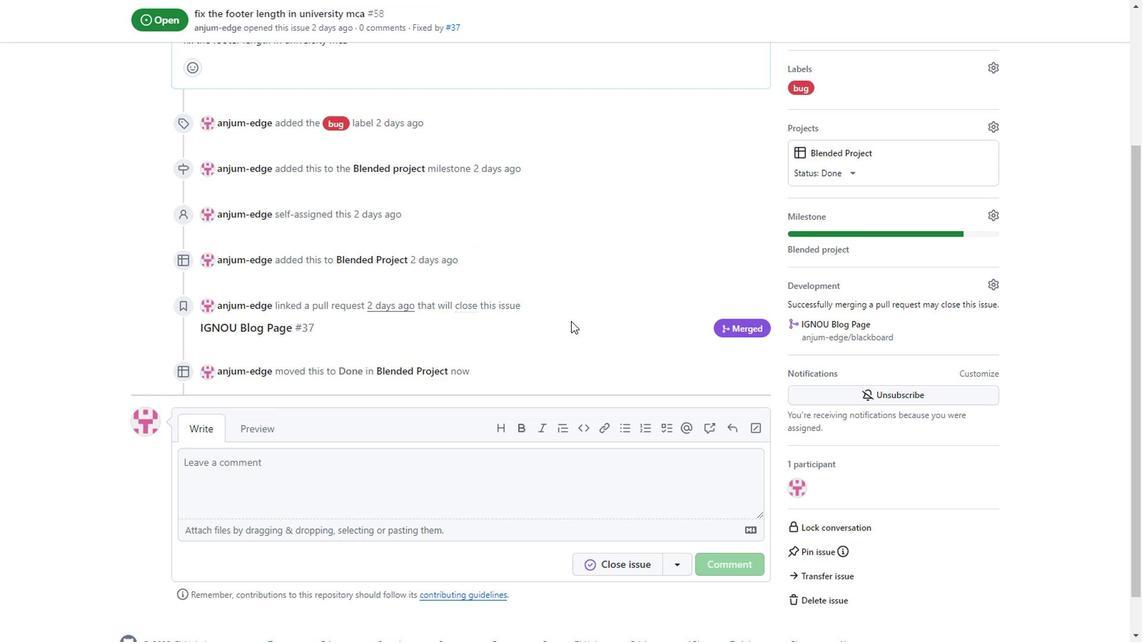 
Action: Mouse scrolled (513, 304) with delta (0, 0)
Screenshot: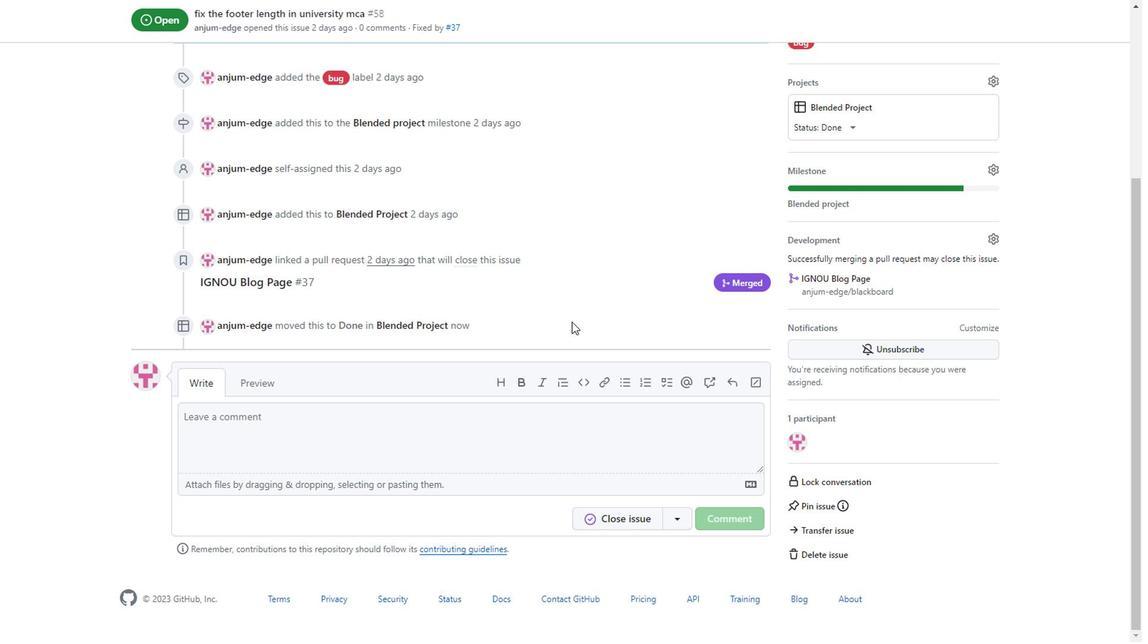 
Action: Mouse moved to (514, 305)
Screenshot: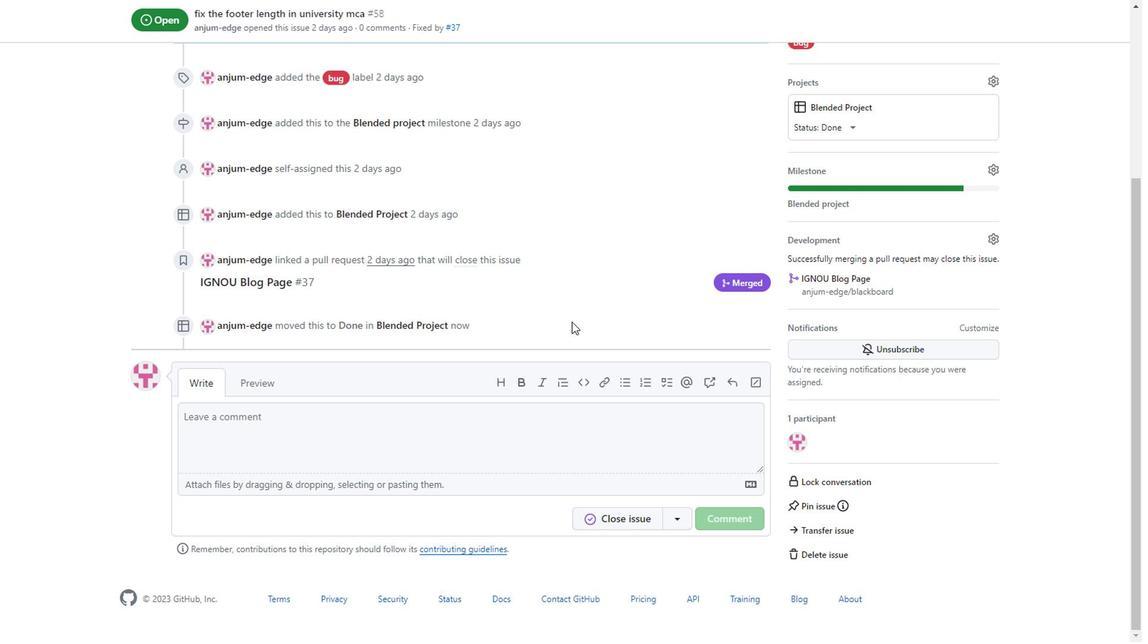 
Action: Mouse scrolled (514, 305) with delta (0, 0)
Screenshot: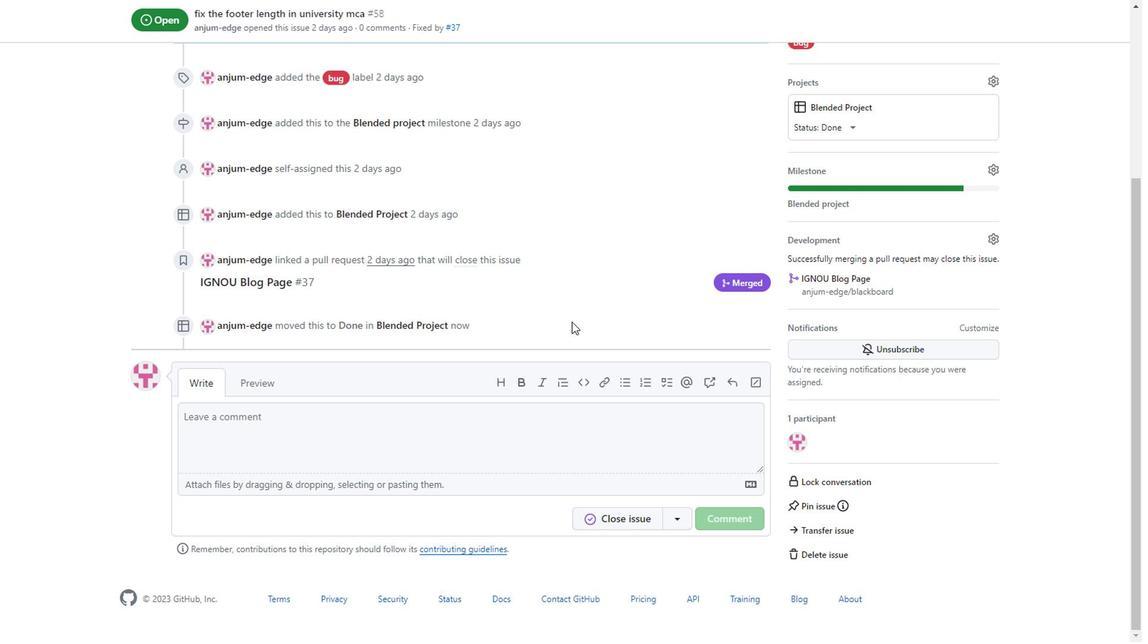 
Action: Mouse scrolled (514, 306) with delta (0, 0)
Screenshot: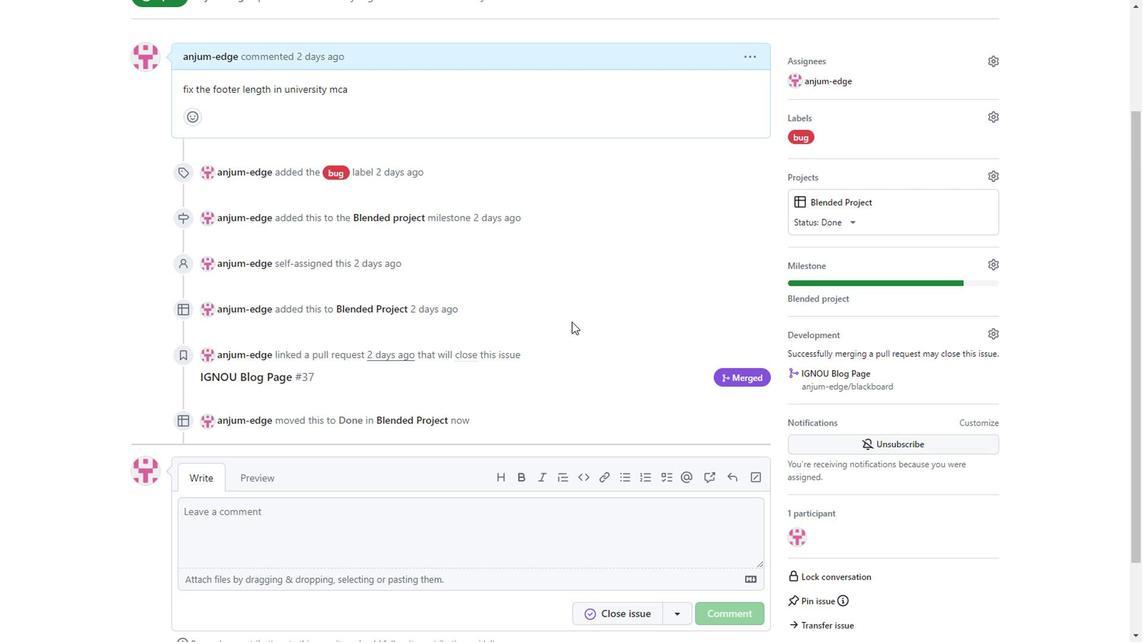 
Action: Mouse scrolled (514, 306) with delta (0, 0)
Screenshot: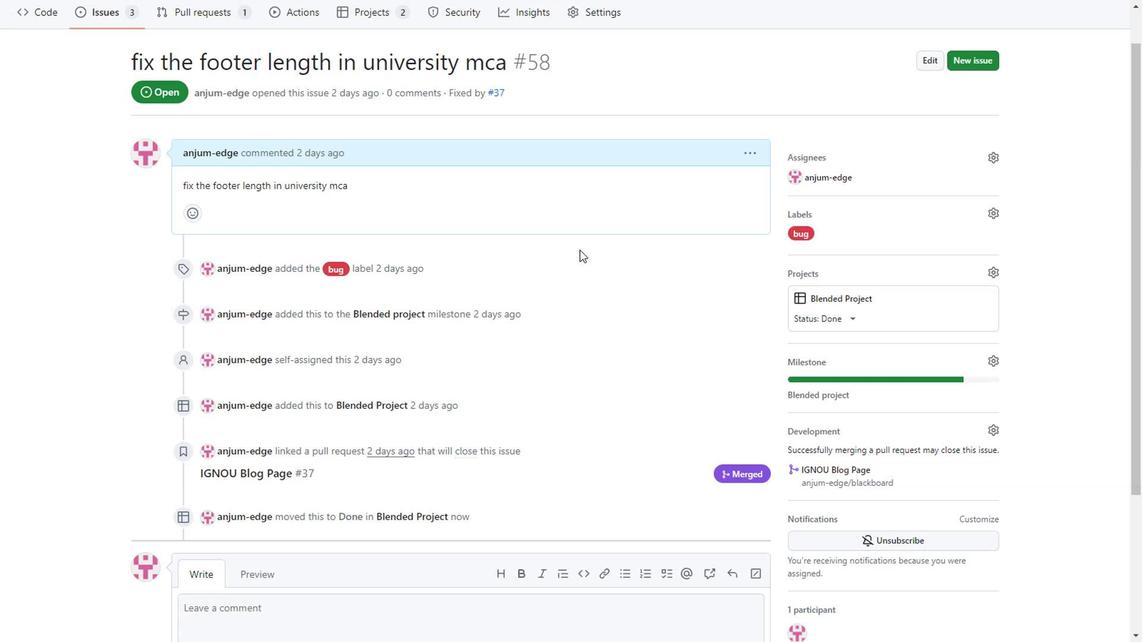 
Action: Mouse moved to (520, 245)
Screenshot: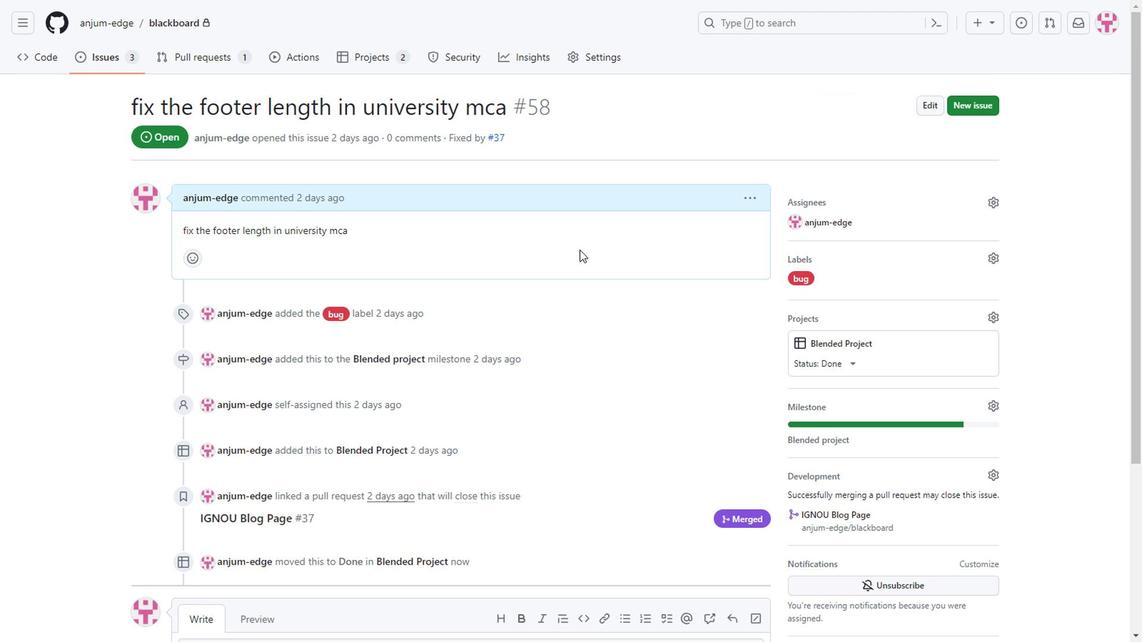 
Action: Mouse scrolled (520, 246) with delta (0, 0)
Screenshot: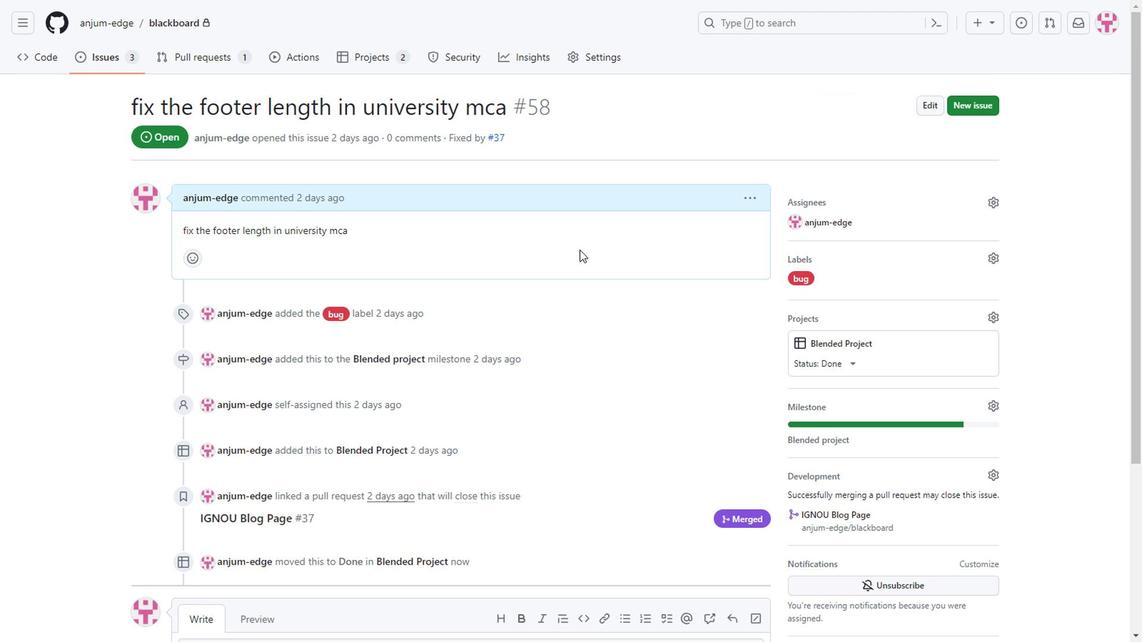 
Action: Mouse moved to (519, 243)
Screenshot: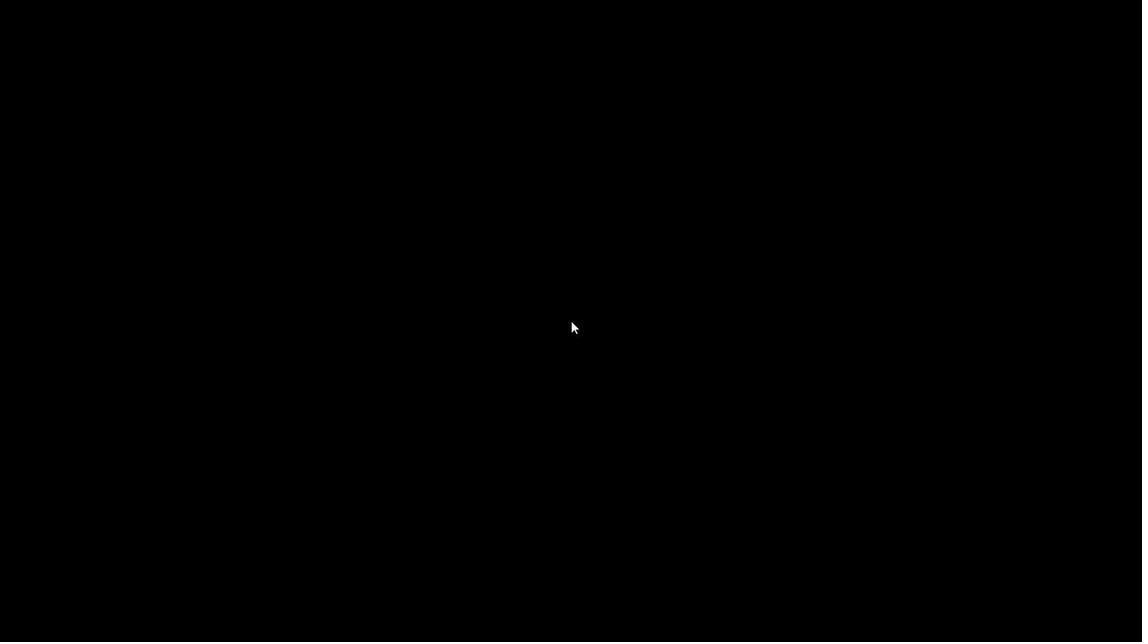 
Action: Mouse scrolled (513, 304) with delta (0, 0)
Screenshot: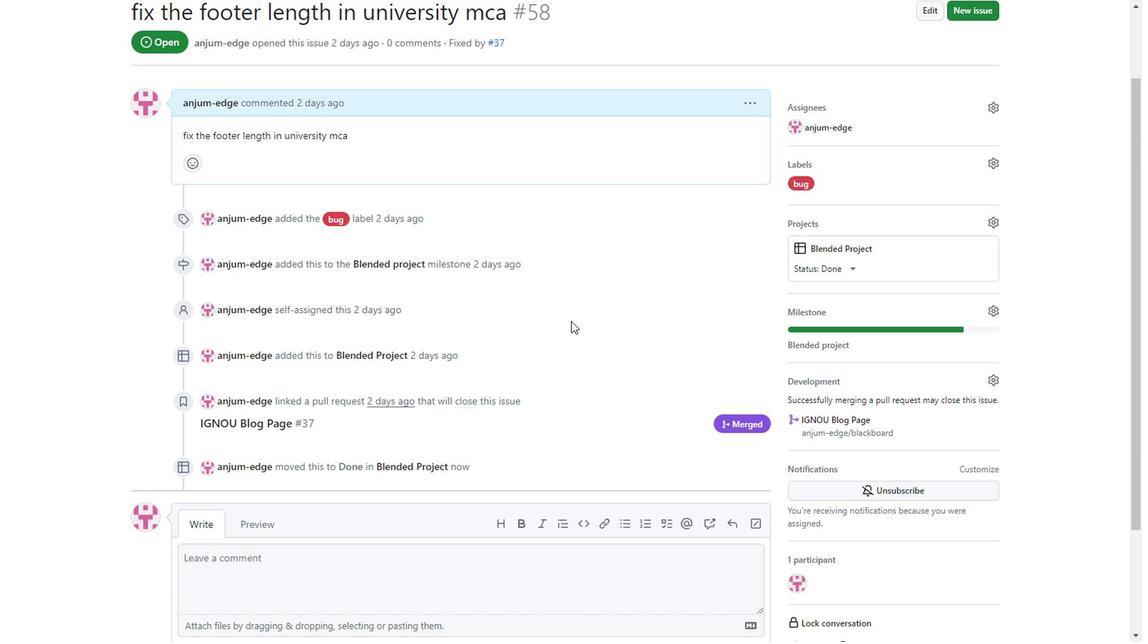 
Action: Mouse moved to (454, 269)
Screenshot: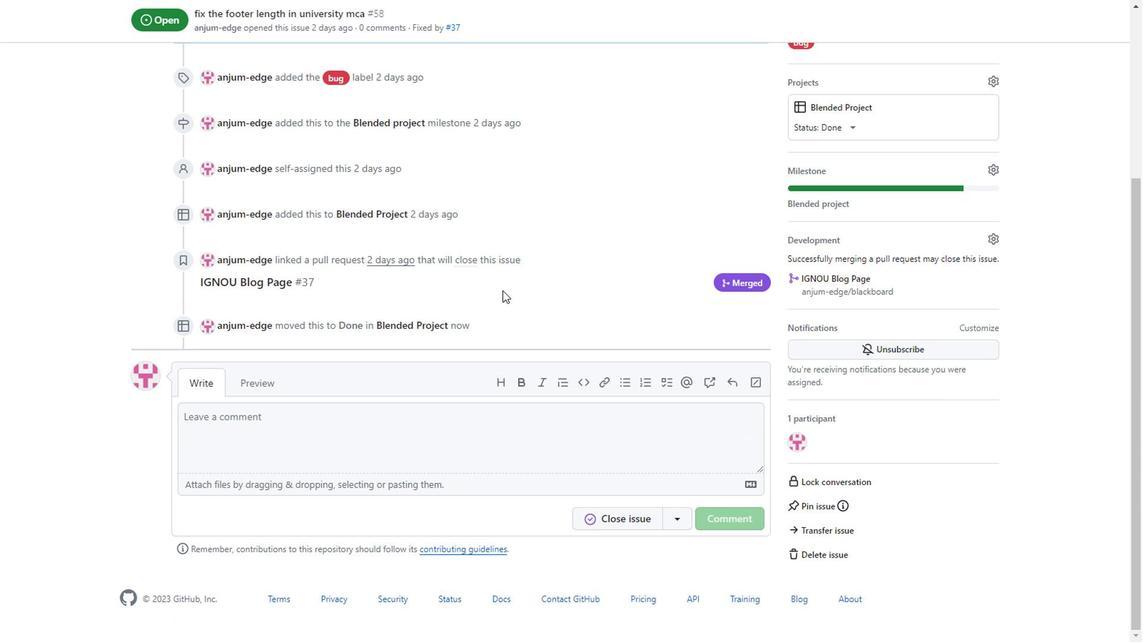 
Action: Mouse scrolled (454, 269) with delta (0, 0)
Screenshot: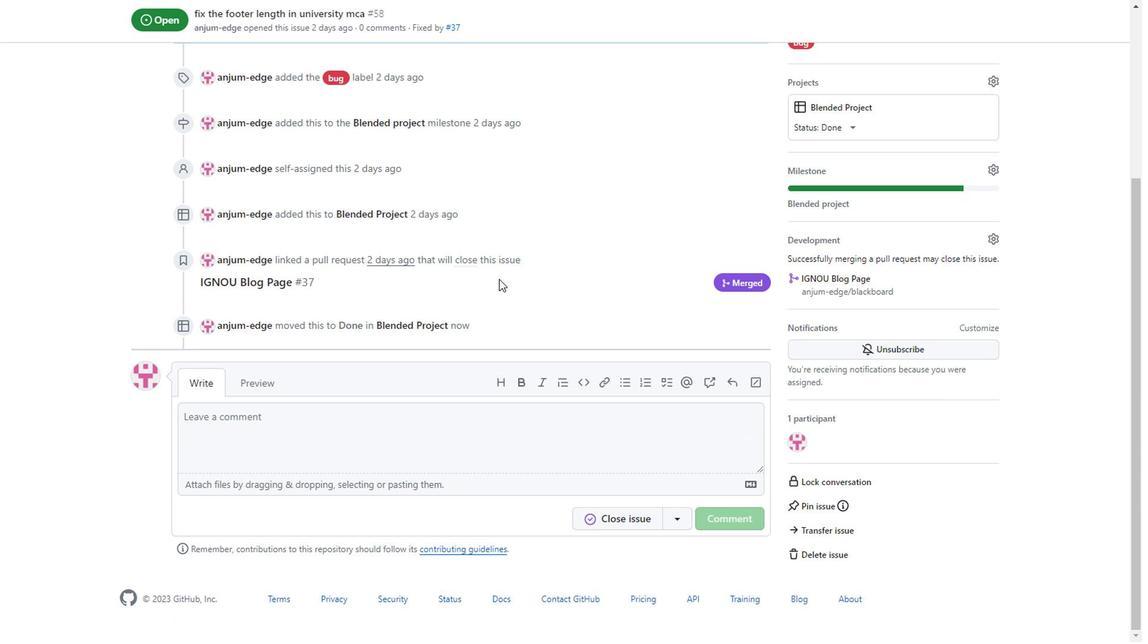 
Action: Mouse scrolled (454, 269) with delta (0, 0)
Screenshot: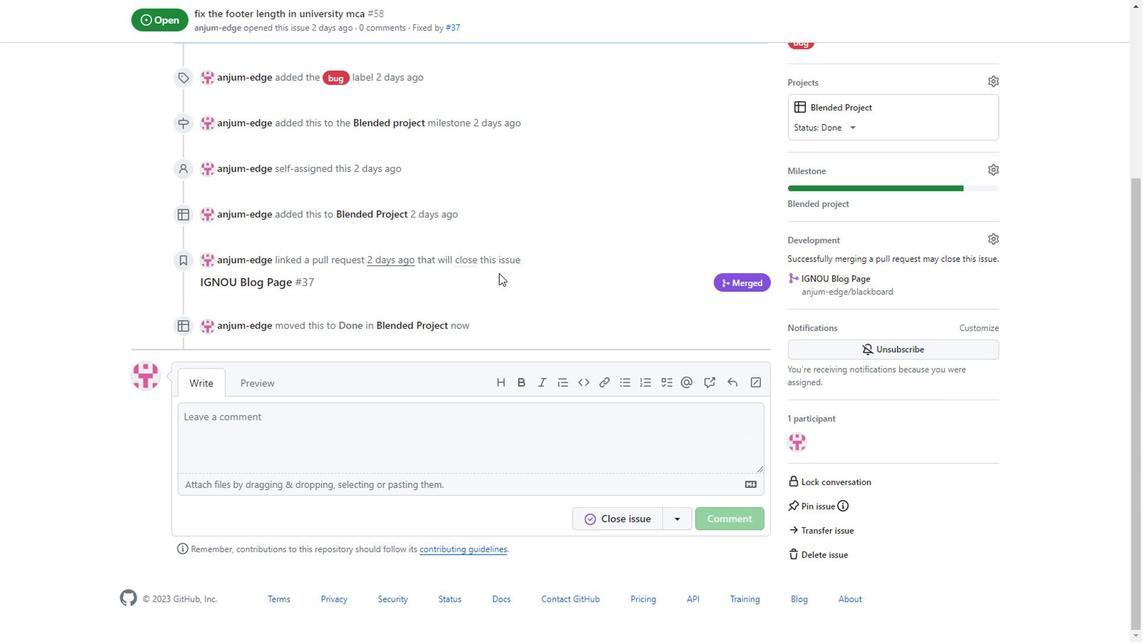 
Action: Mouse moved to (453, 262)
Screenshot: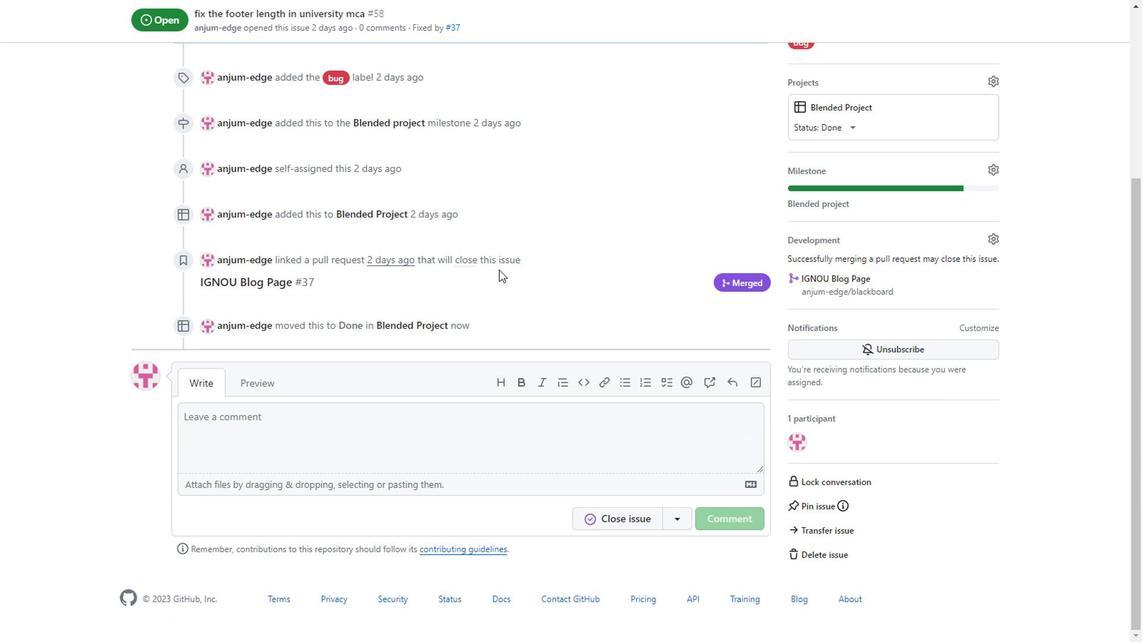 
Action: Mouse scrolled (453, 261) with delta (0, 0)
Screenshot: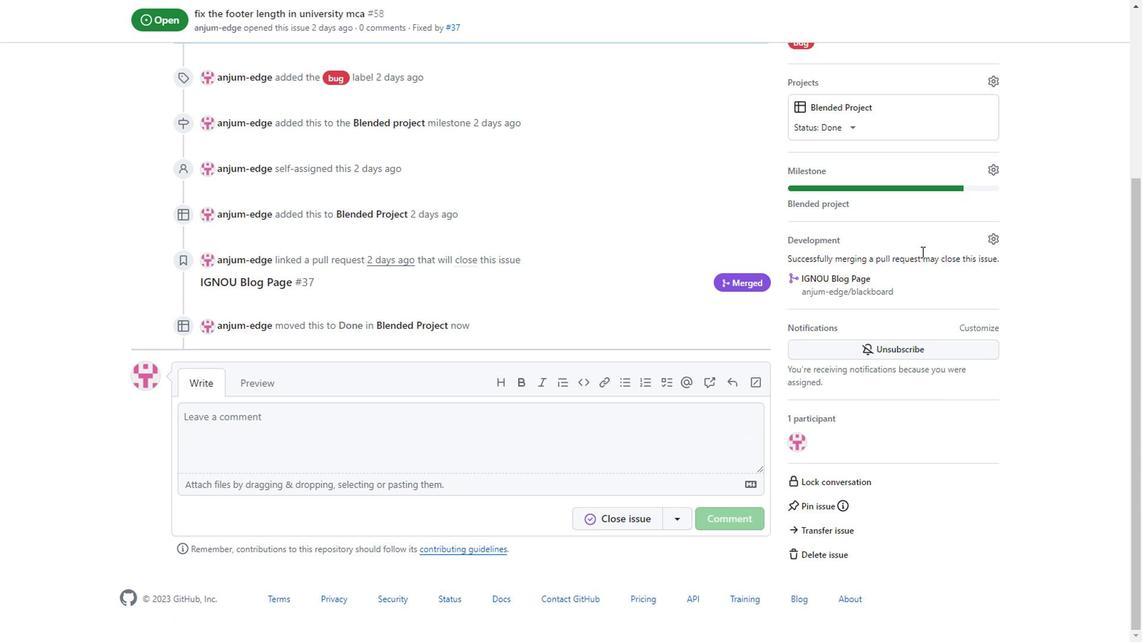 
Action: Mouse moved to (827, 398)
Screenshot: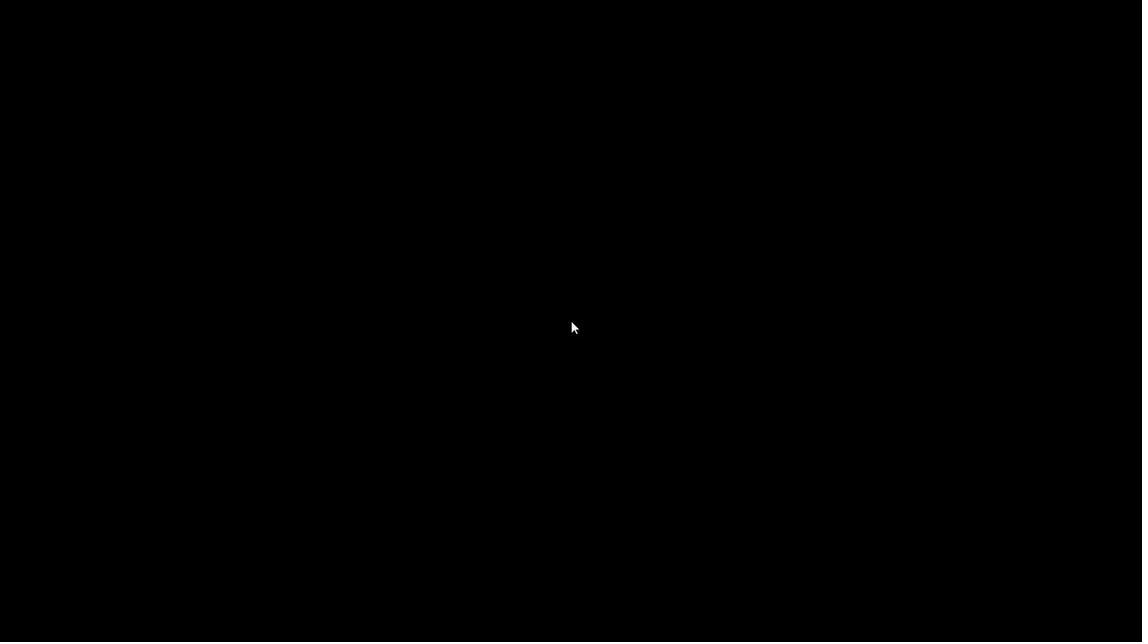 
Action: Mouse scrolled (827, 398) with delta (0, 0)
Screenshot: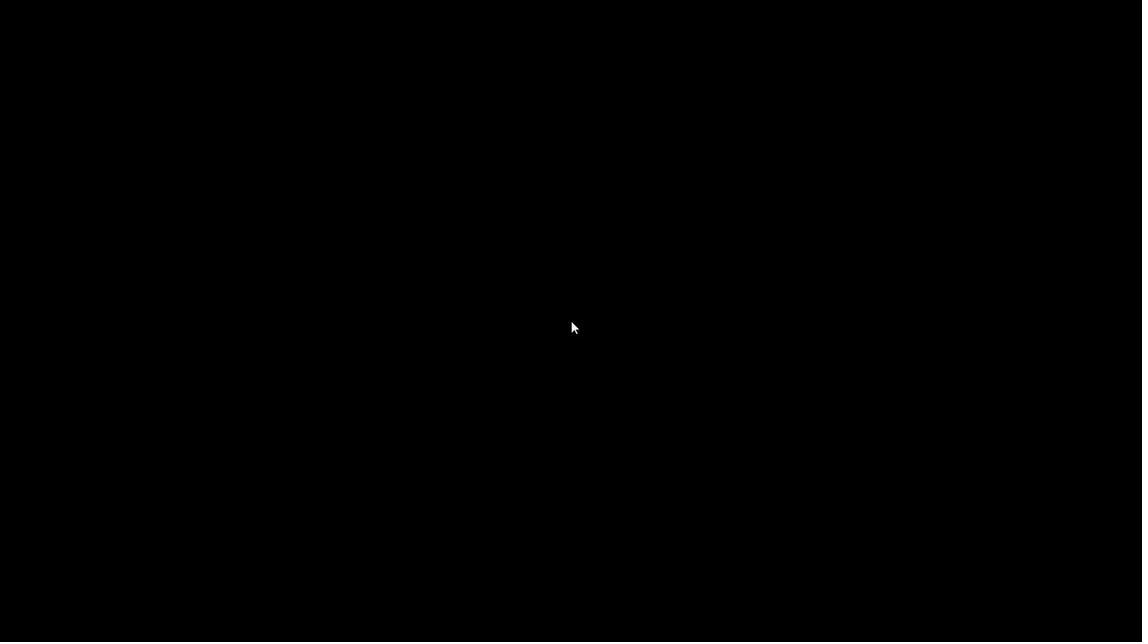 
Action: Mouse scrolled (827, 398) with delta (0, 0)
Screenshot: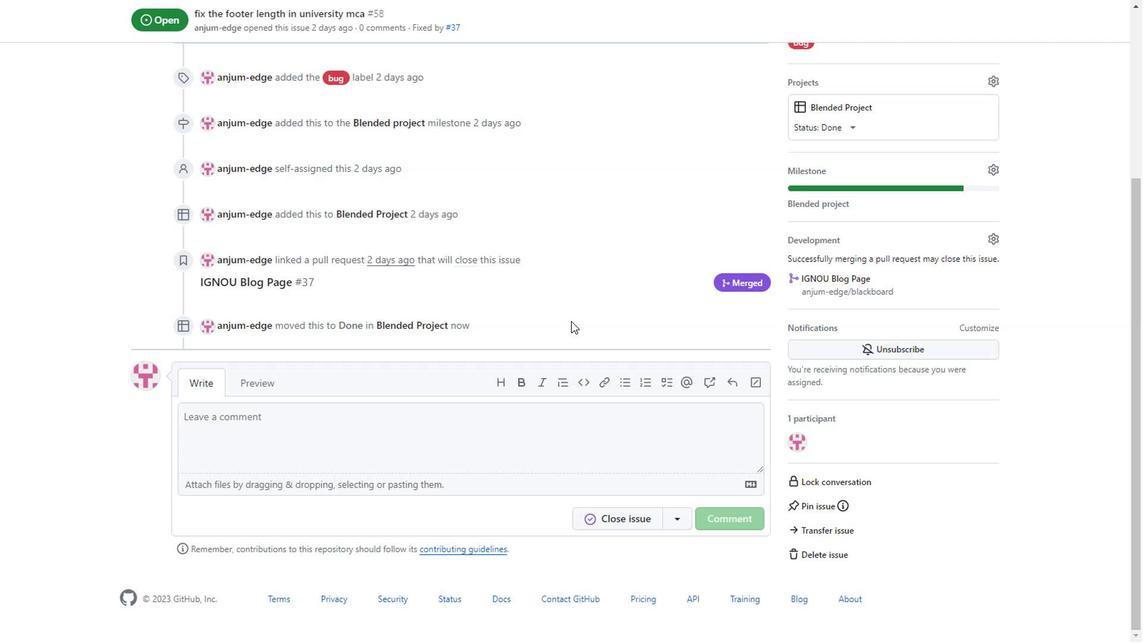 
Action: Mouse moved to (536, 310)
Screenshot: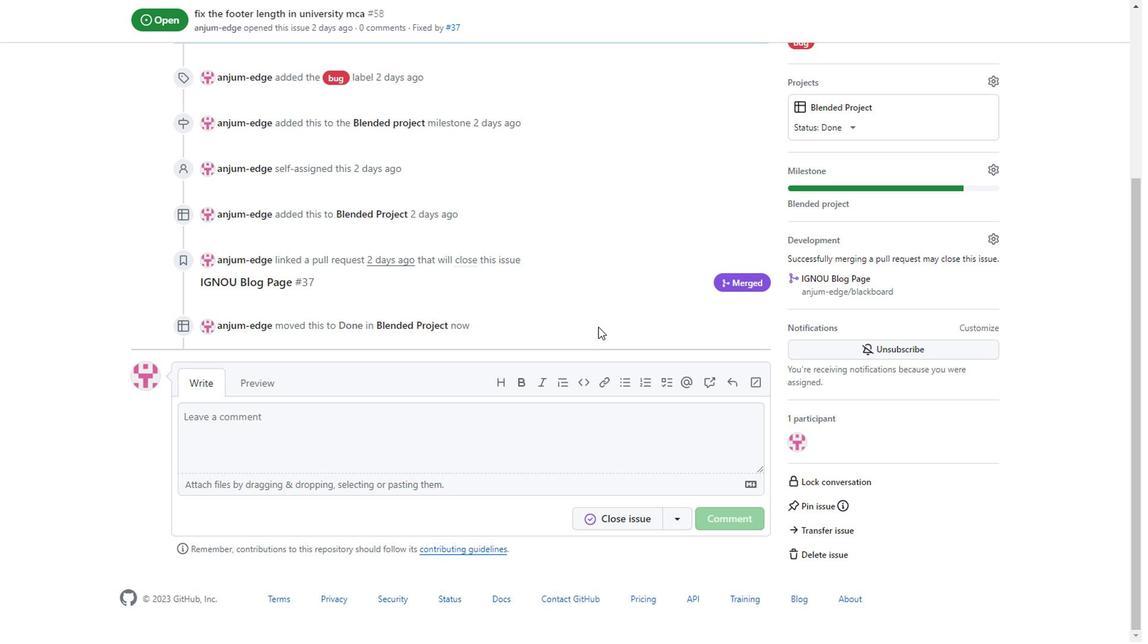 
Action: Mouse scrolled (536, 309) with delta (0, 0)
Screenshot: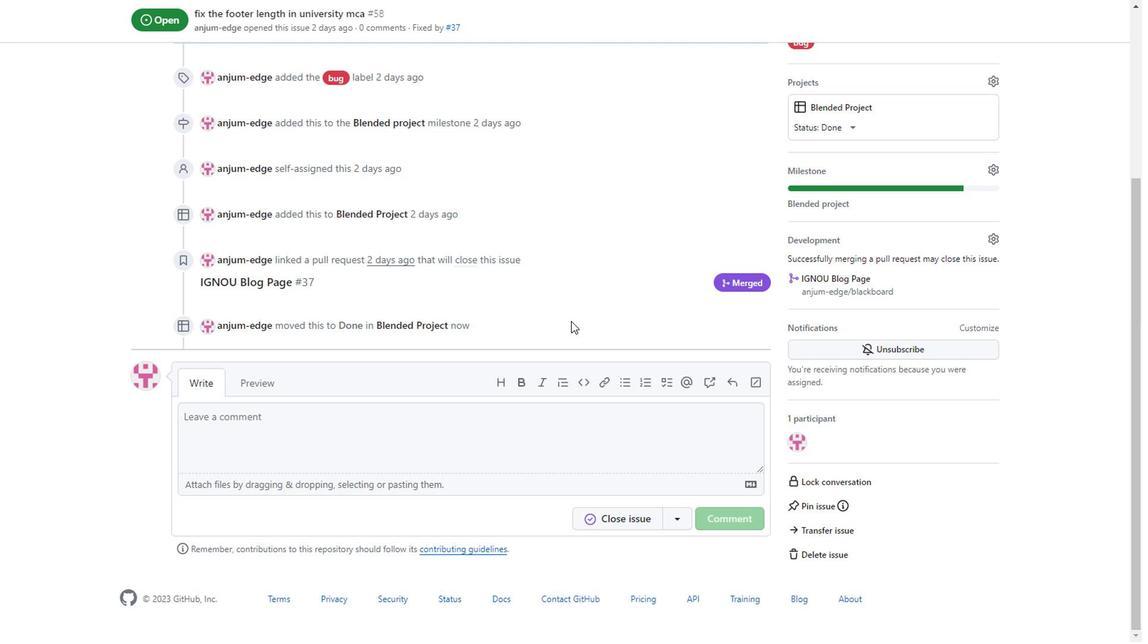 
Action: Mouse scrolled (536, 309) with delta (0, 0)
Screenshot: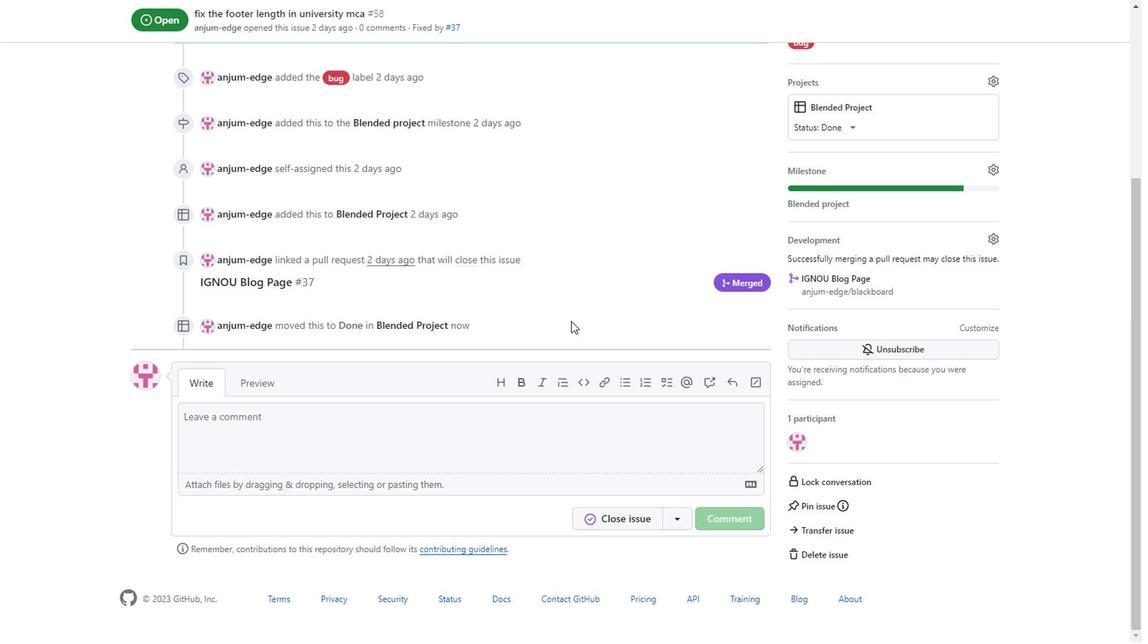 
Action: Mouse scrolled (513, 305) with delta (0, 0)
Screenshot: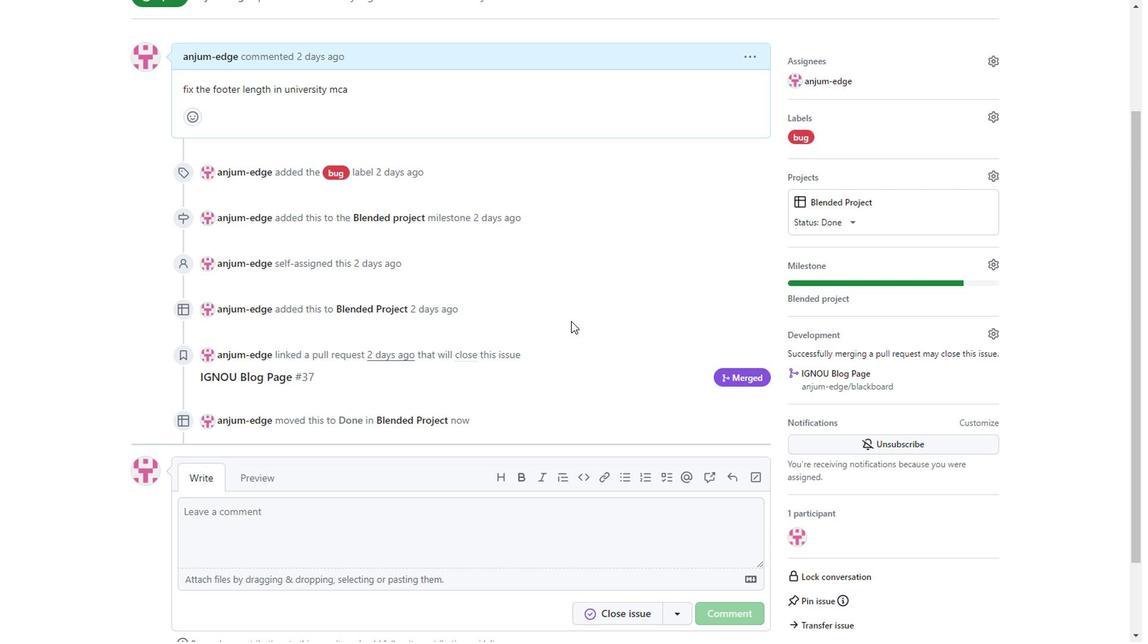 
Action: Mouse scrolled (513, 305) with delta (0, 0)
Screenshot: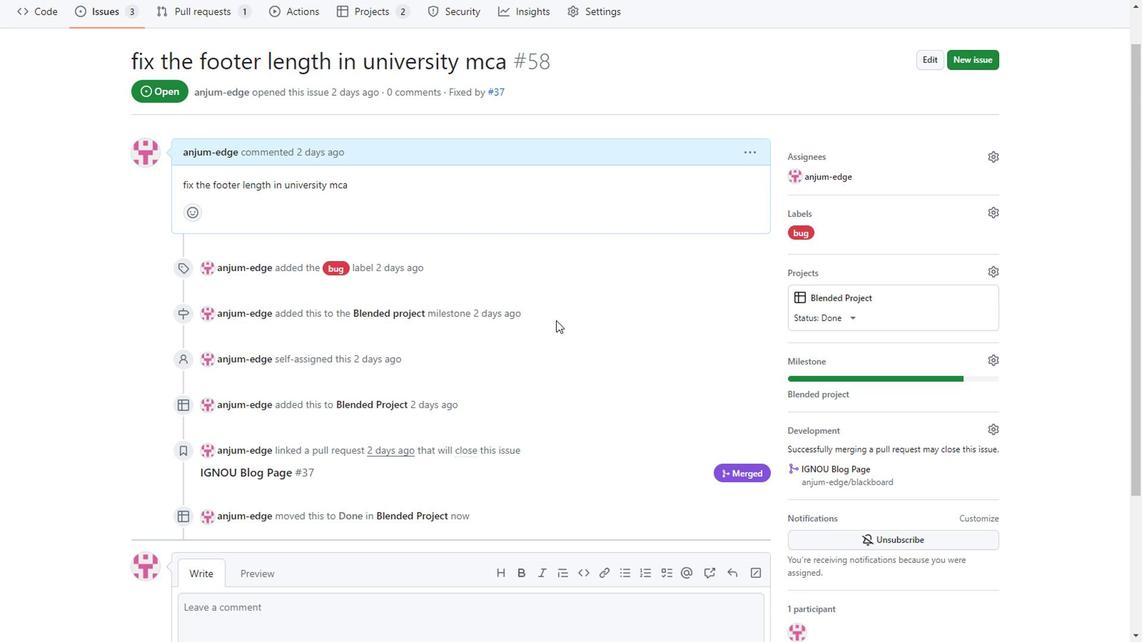 
Action: Mouse moved to (564, 291)
Screenshot: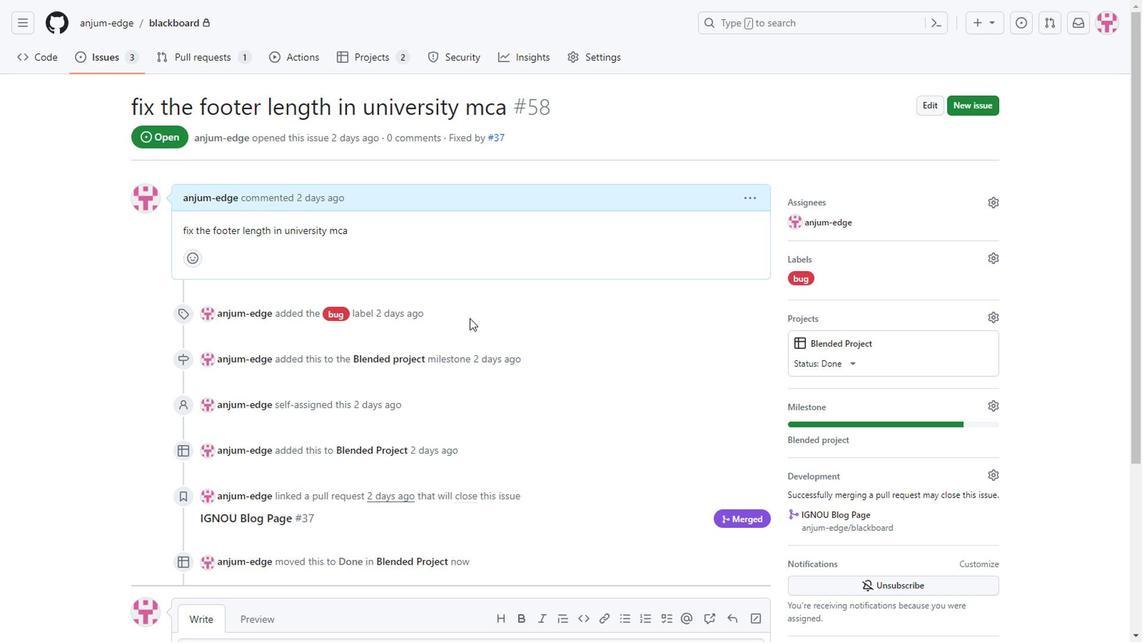 
Action: Mouse scrolled (564, 291) with delta (0, 0)
Screenshot: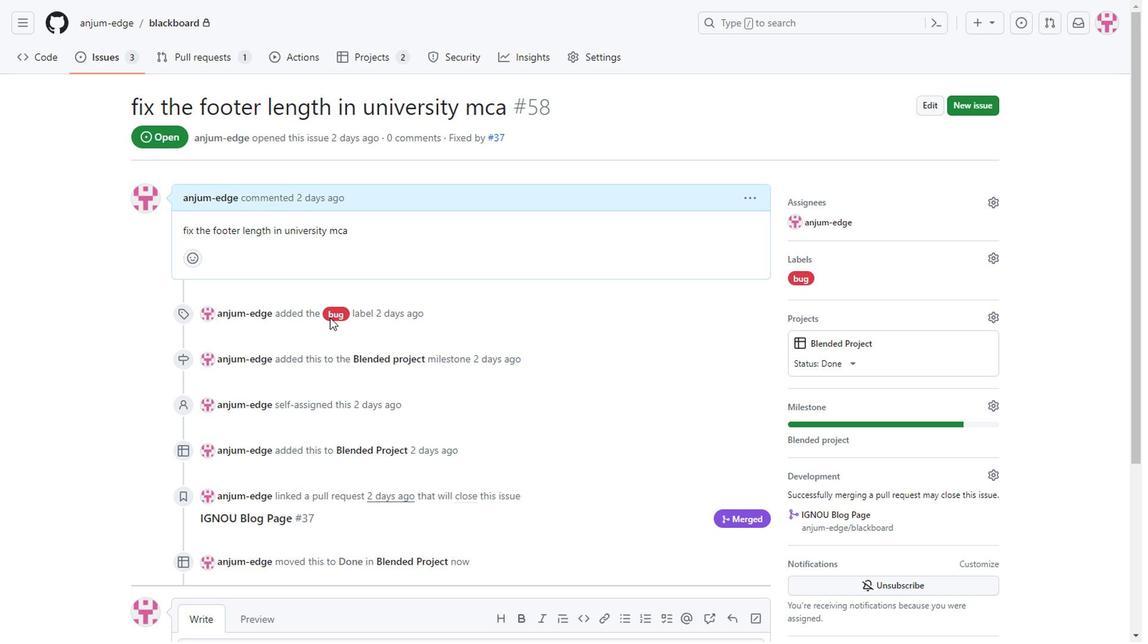 
Action: Mouse scrolled (564, 291) with delta (0, 0)
Screenshot: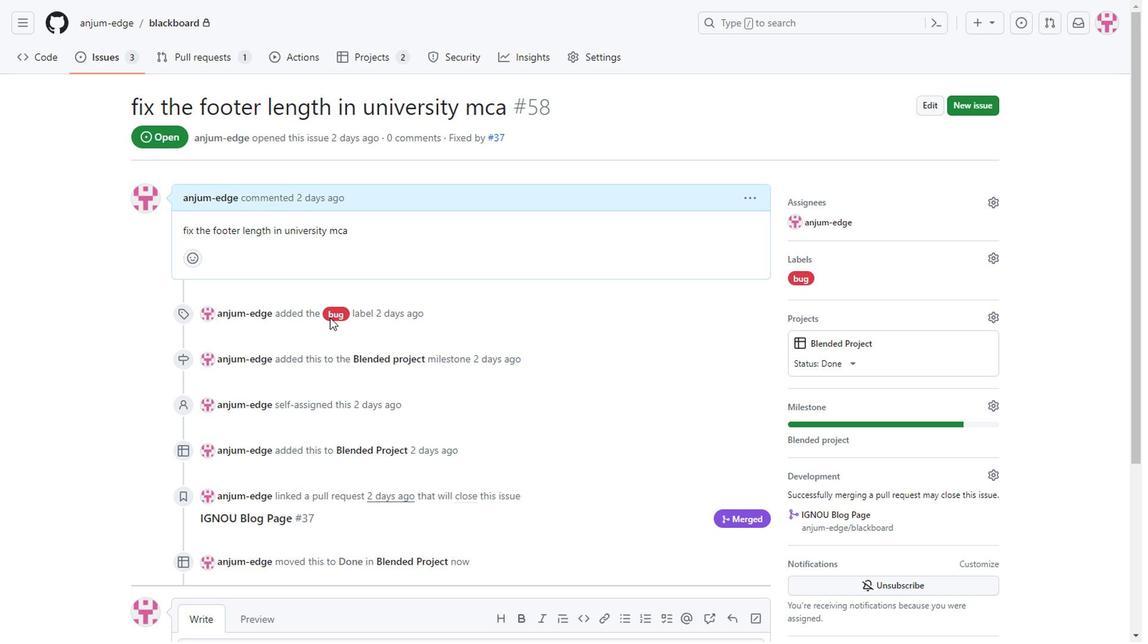 
Action: Mouse moved to (508, 309)
Screenshot: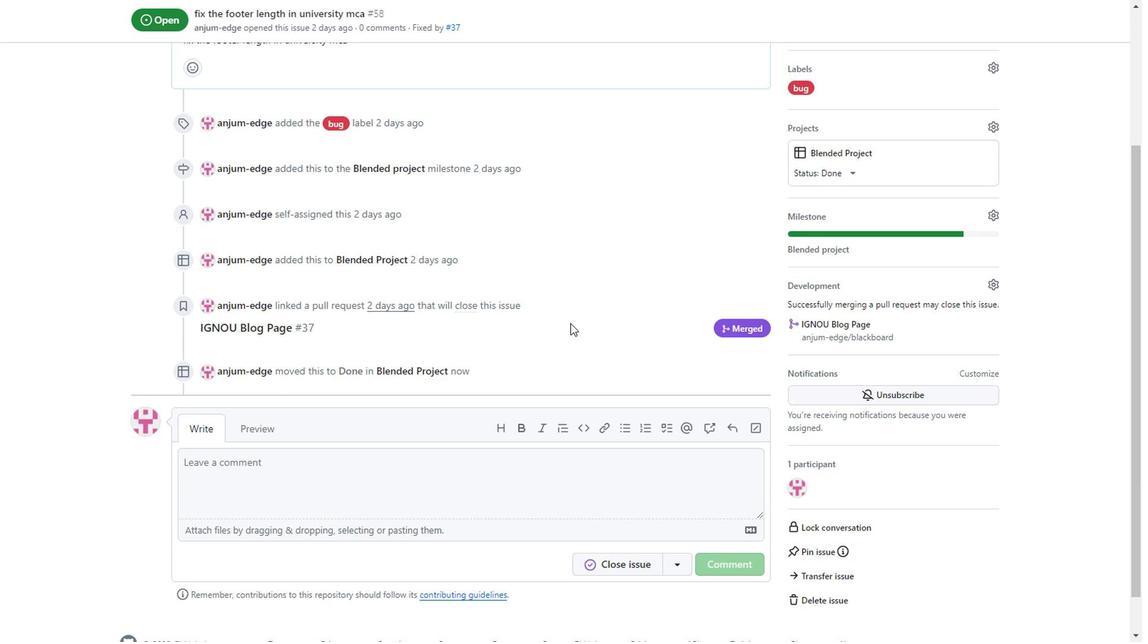 
Action: Mouse scrolled (508, 308) with delta (0, 0)
Screenshot: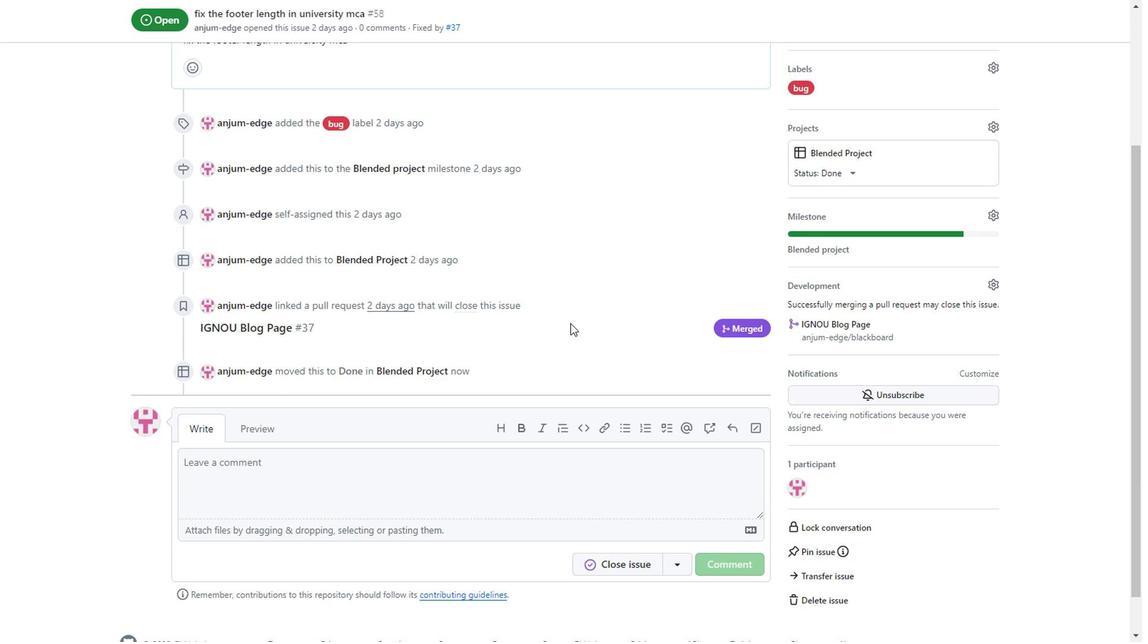 
Action: Mouse moved to (508, 312)
Screenshot: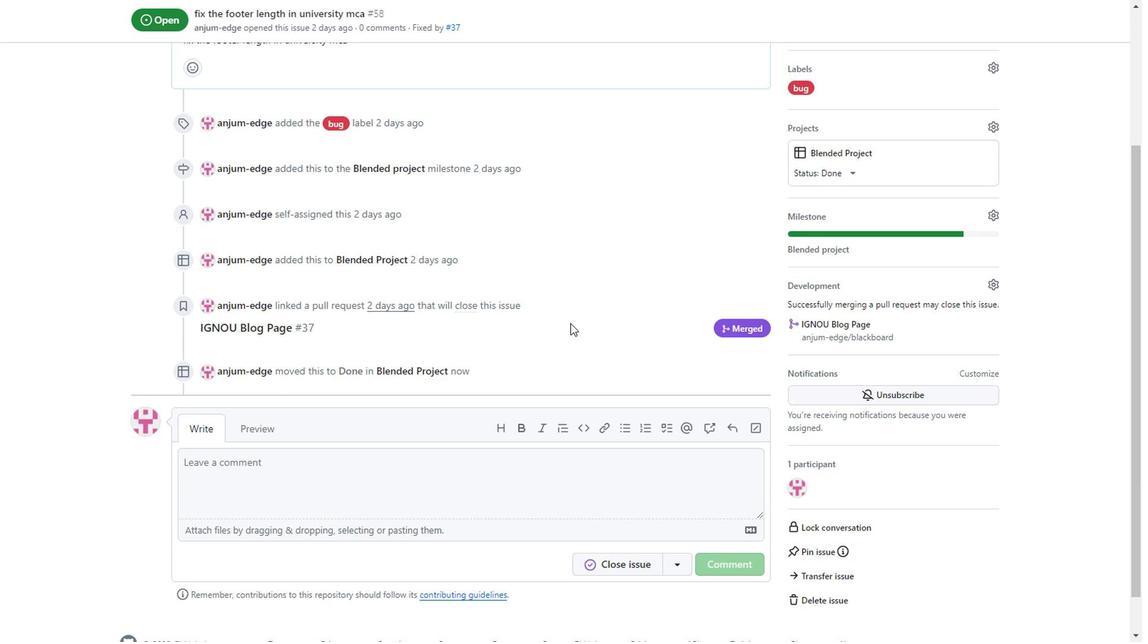 
Action: Mouse scrolled (508, 311) with delta (0, 0)
Screenshot: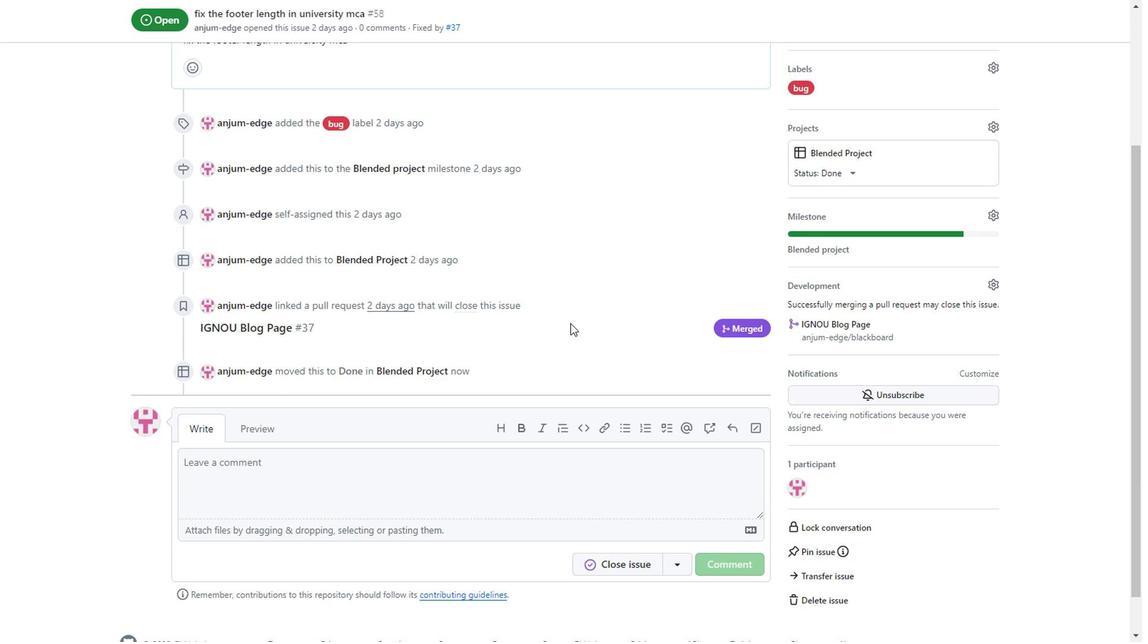 
Action: Mouse moved to (513, 307)
Screenshot: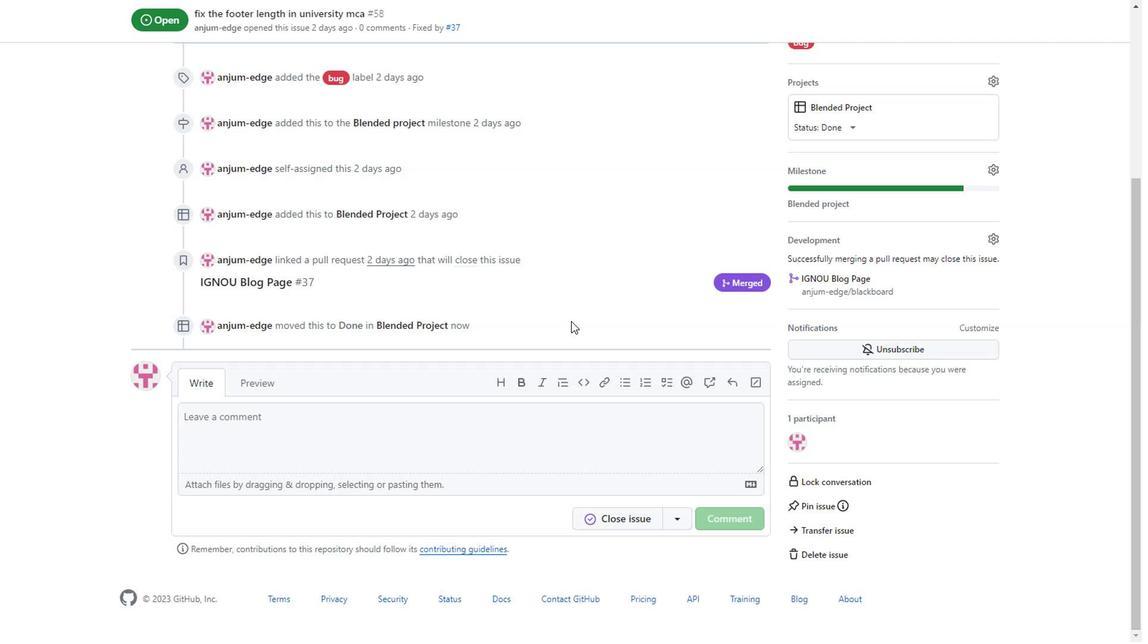 
Action: Mouse scrolled (513, 306) with delta (0, 0)
Screenshot: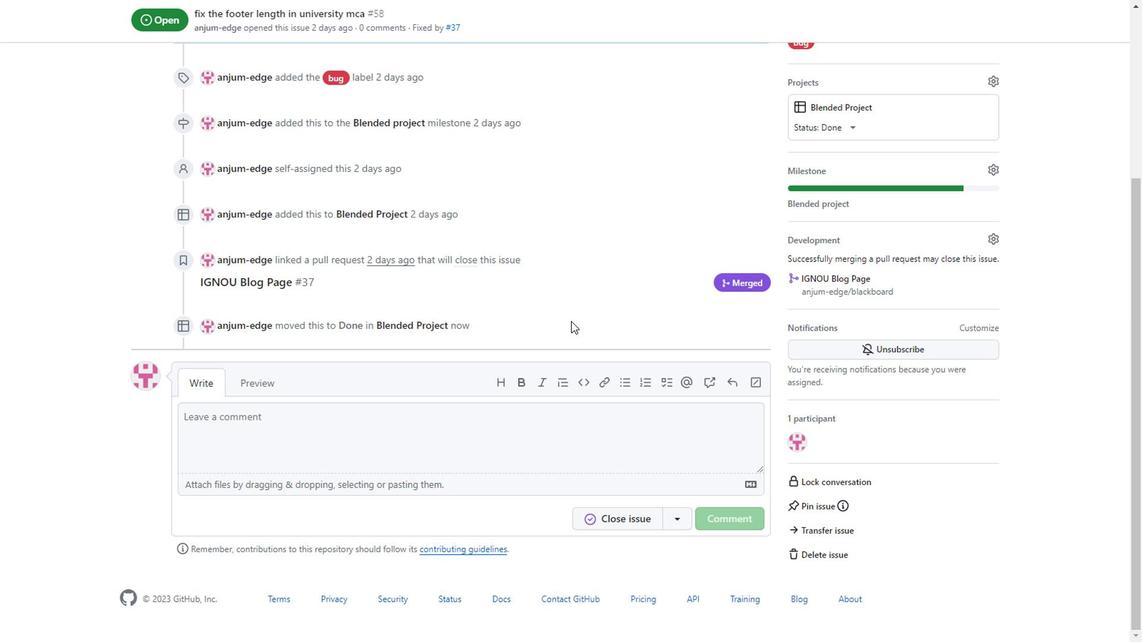 
Action: Mouse scrolled (513, 304) with delta (0, 0)
Screenshot: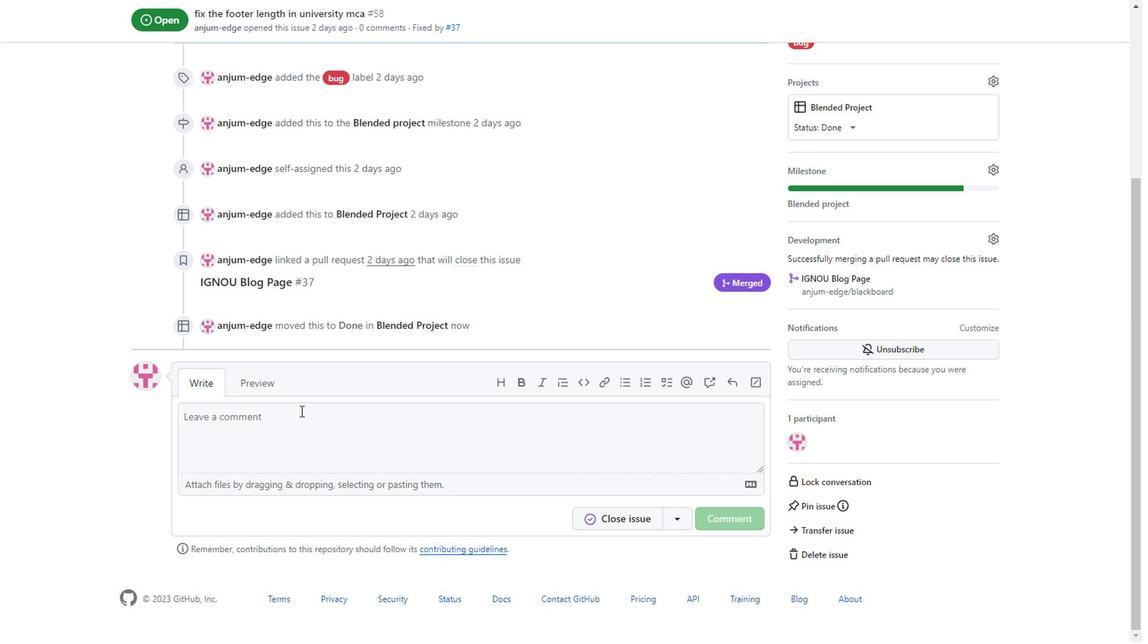 
Action: Mouse scrolled (513, 304) with delta (0, 0)
Screenshot: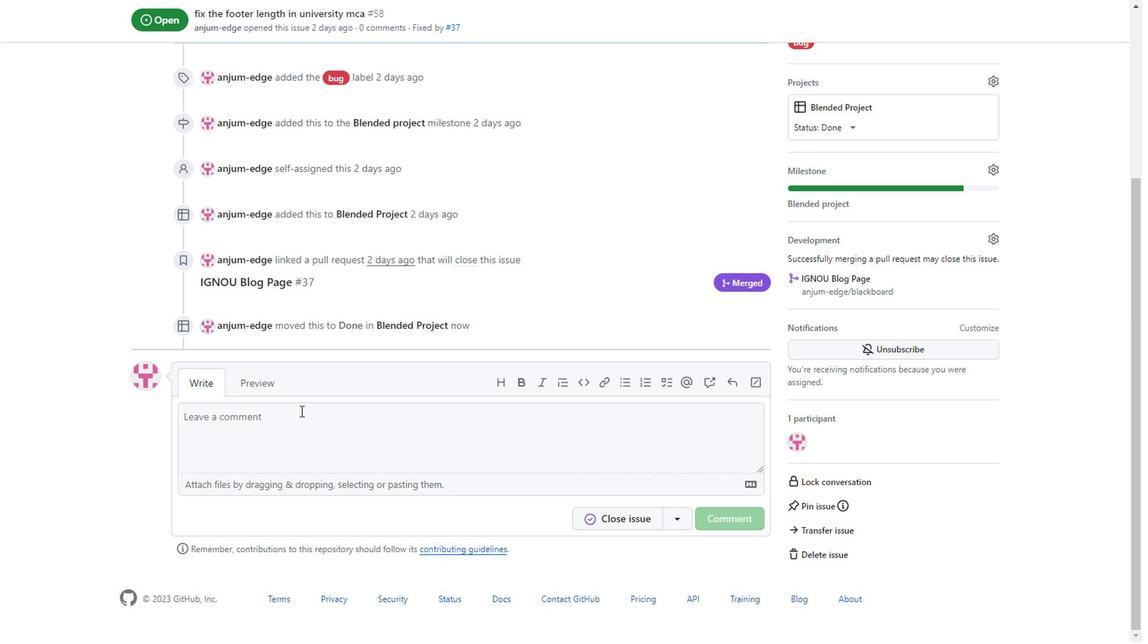 
Action: Mouse moved to (313, 393)
Screenshot: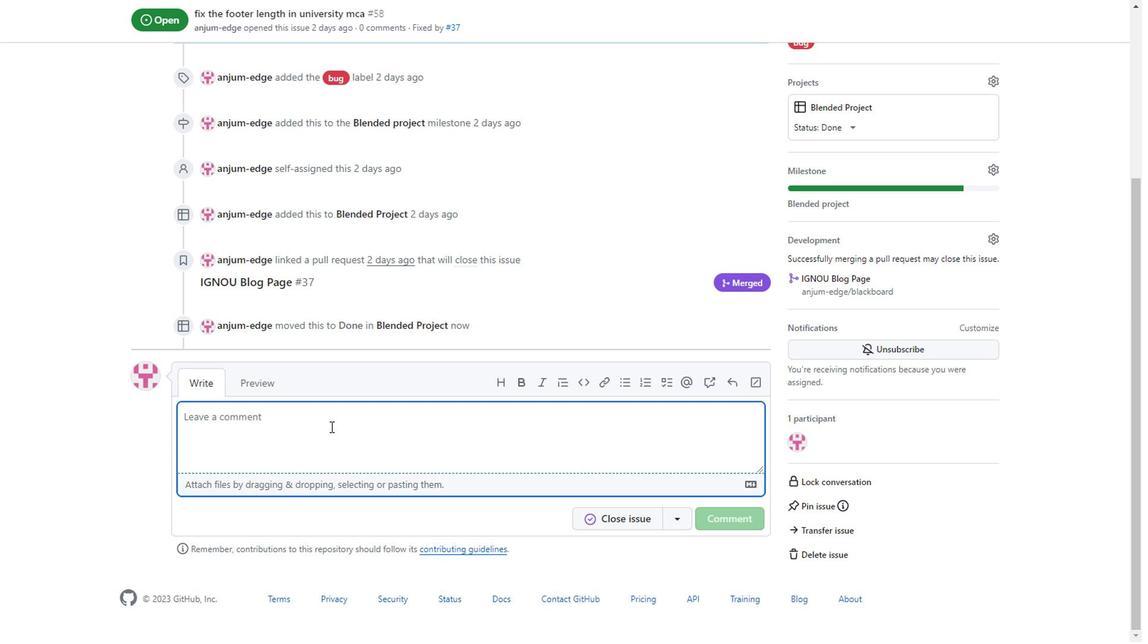 
Action: Mouse pressed left at (313, 393)
Screenshot: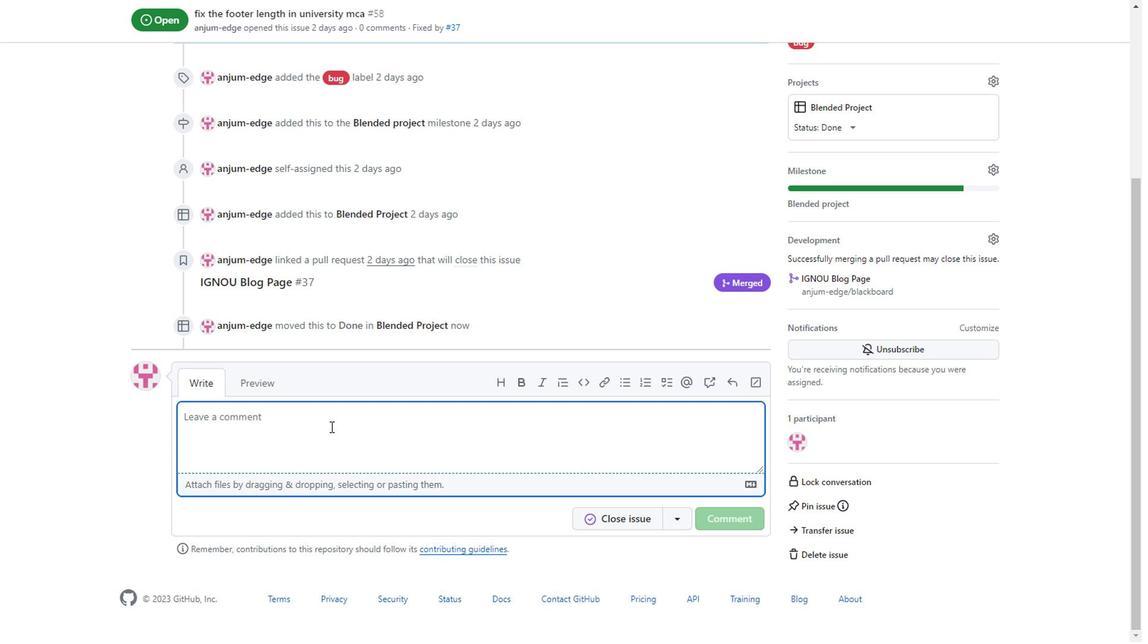 
Action: Mouse moved to (369, 370)
Screenshot: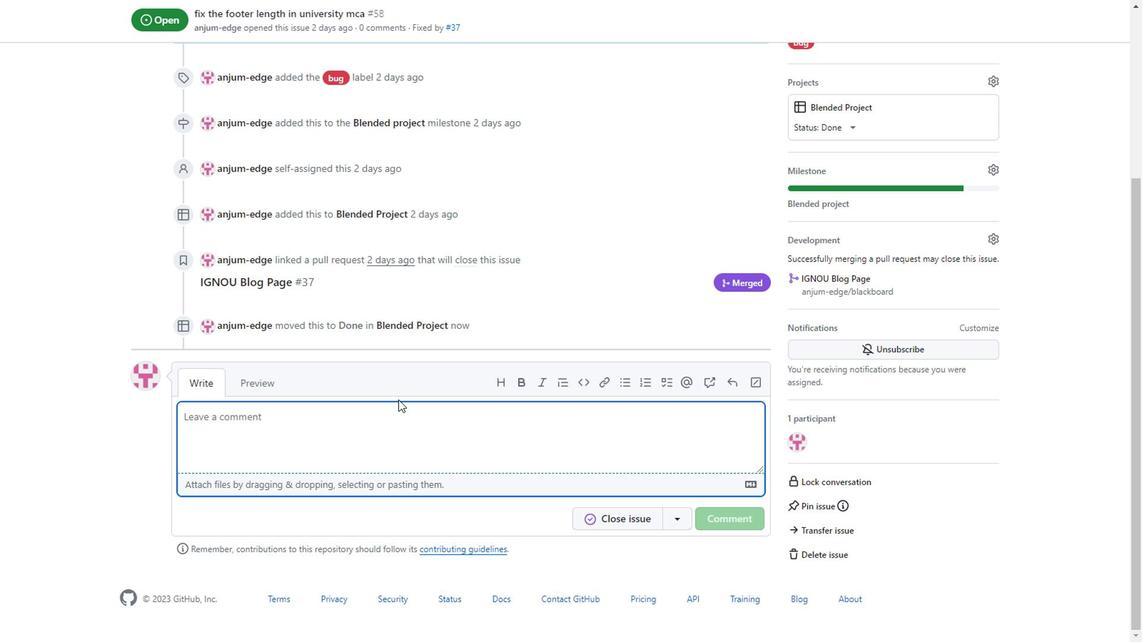 
Action: Key pressed <Key.shift>Done<Key.space>the<Key.space>fix<Key.space>of<Key.space>footer<Key.space>lengh<Key.backspace>th<Key.space>in<Key.space>university<Key.space>mca
Screenshot: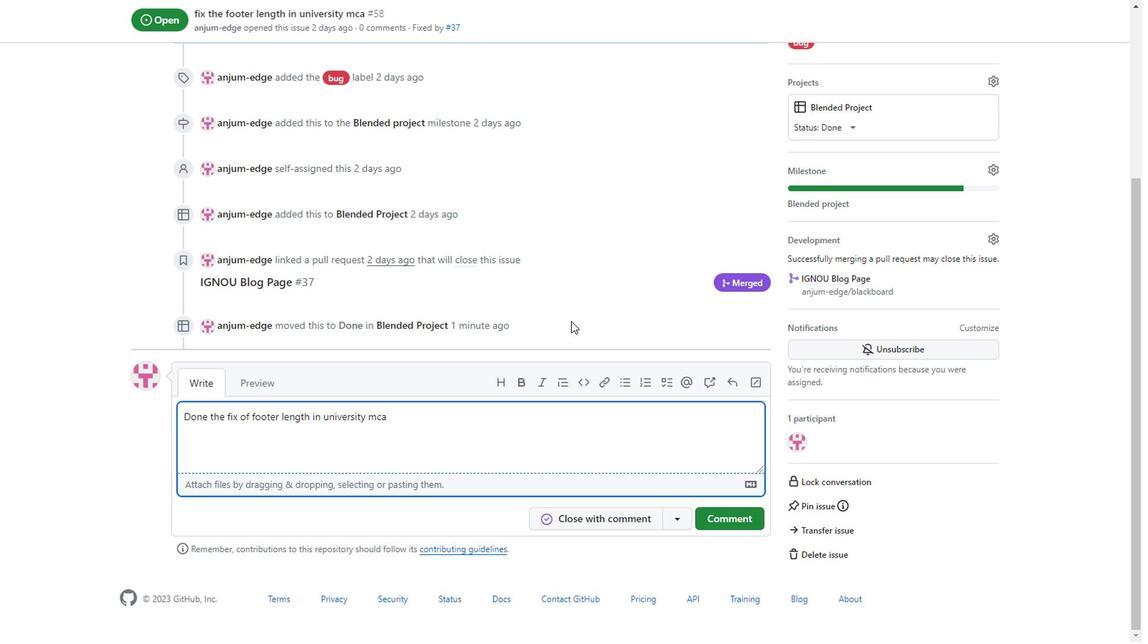 
Action: Mouse moved to (544, 469)
Screenshot: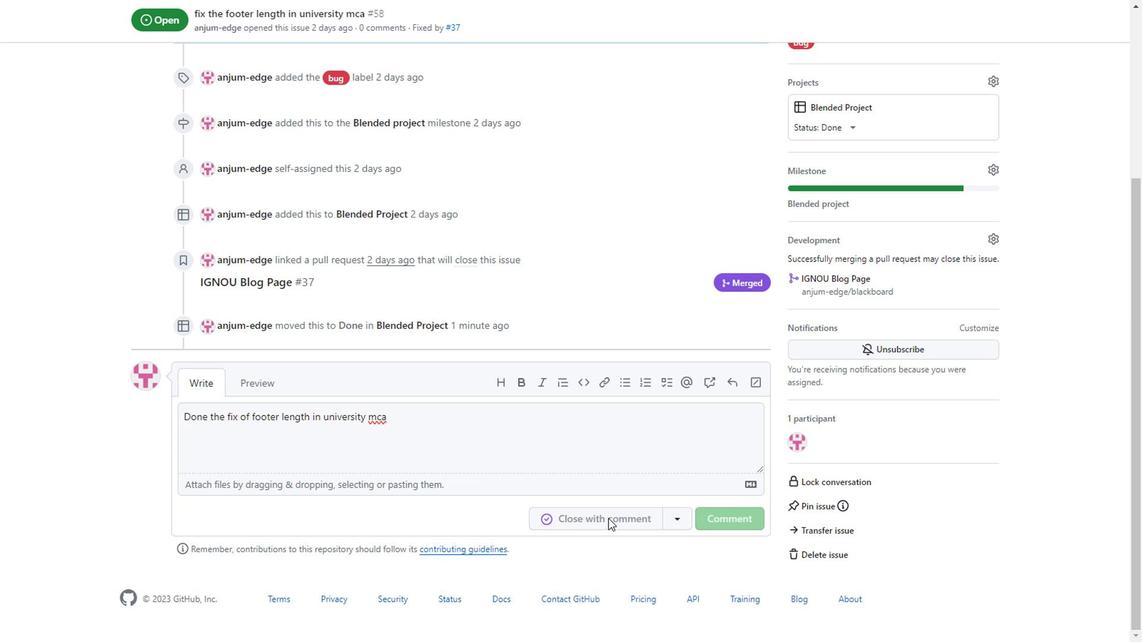 
Action: Mouse pressed left at (544, 469)
Screenshot: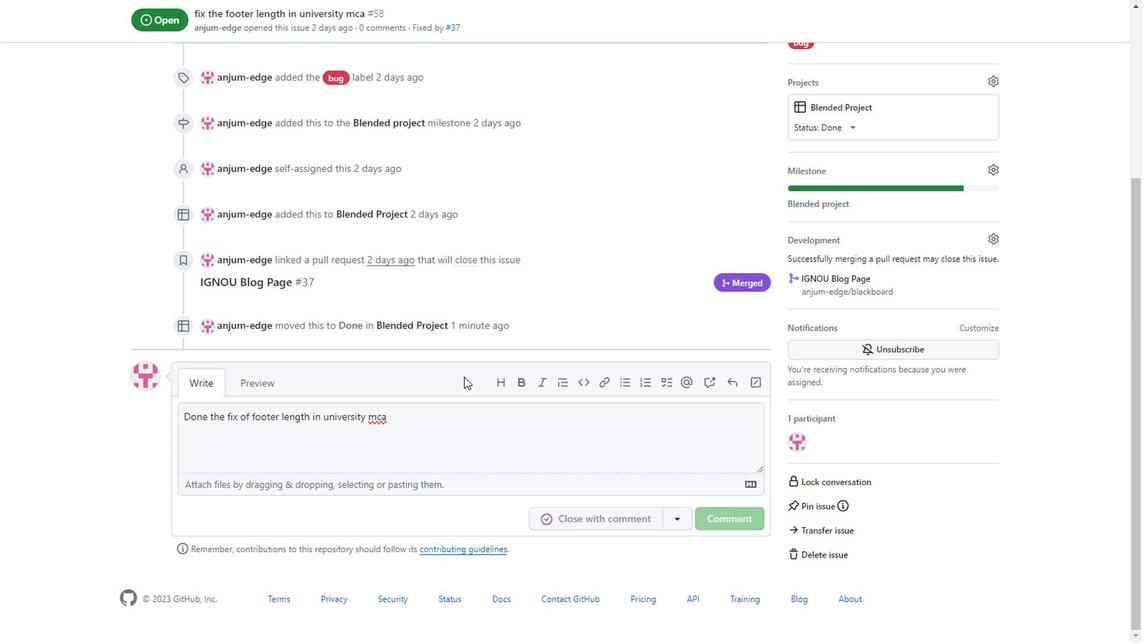 
Action: Mouse moved to (424, 425)
Screenshot: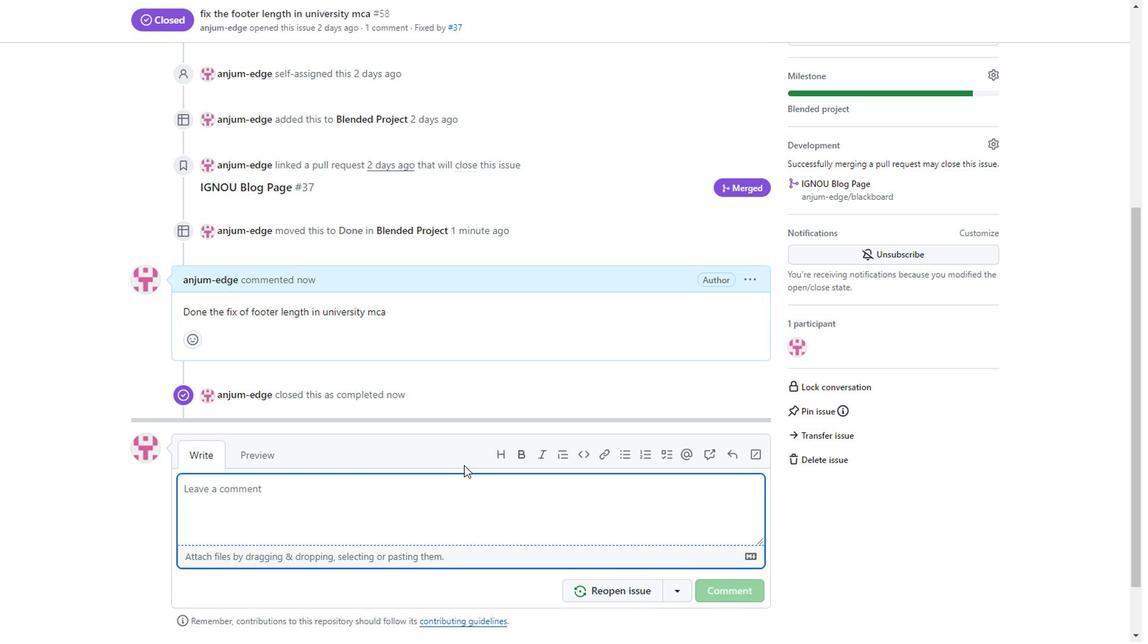 
Action: Mouse scrolled (424, 425) with delta (0, 0)
Screenshot: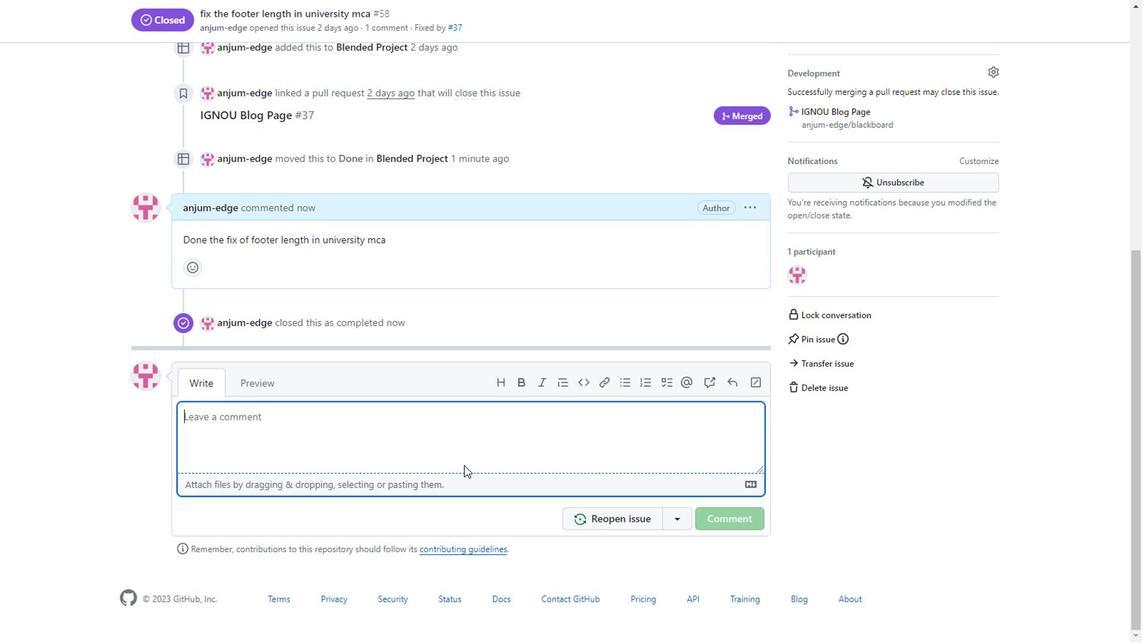 
Action: Mouse scrolled (424, 425) with delta (0, 0)
Screenshot: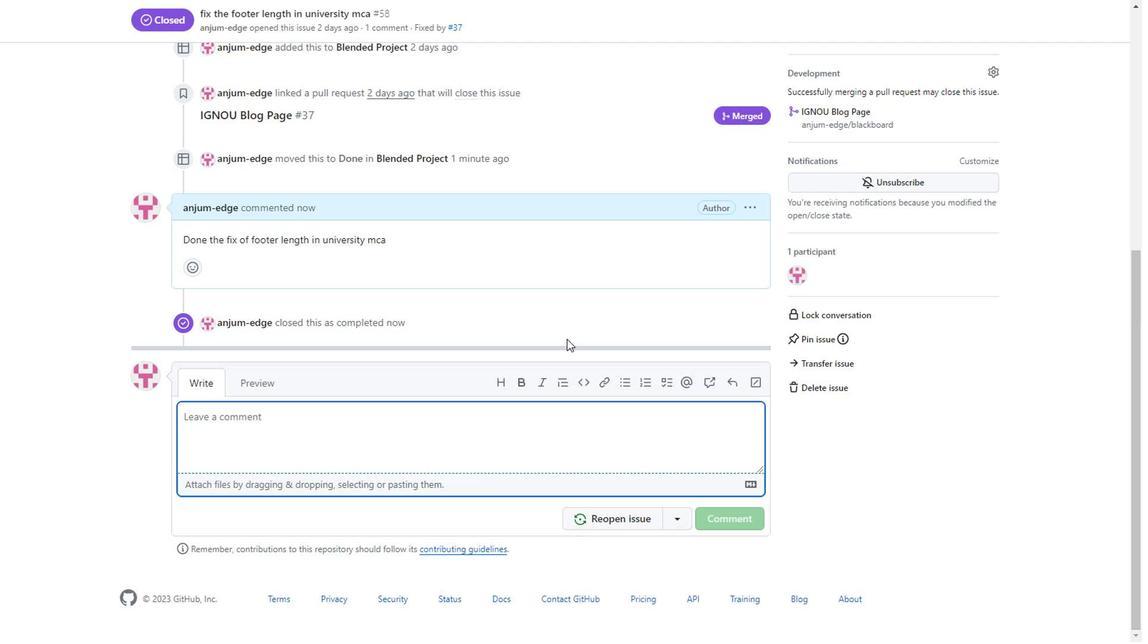 
Action: Mouse scrolled (424, 425) with delta (0, 0)
Screenshot: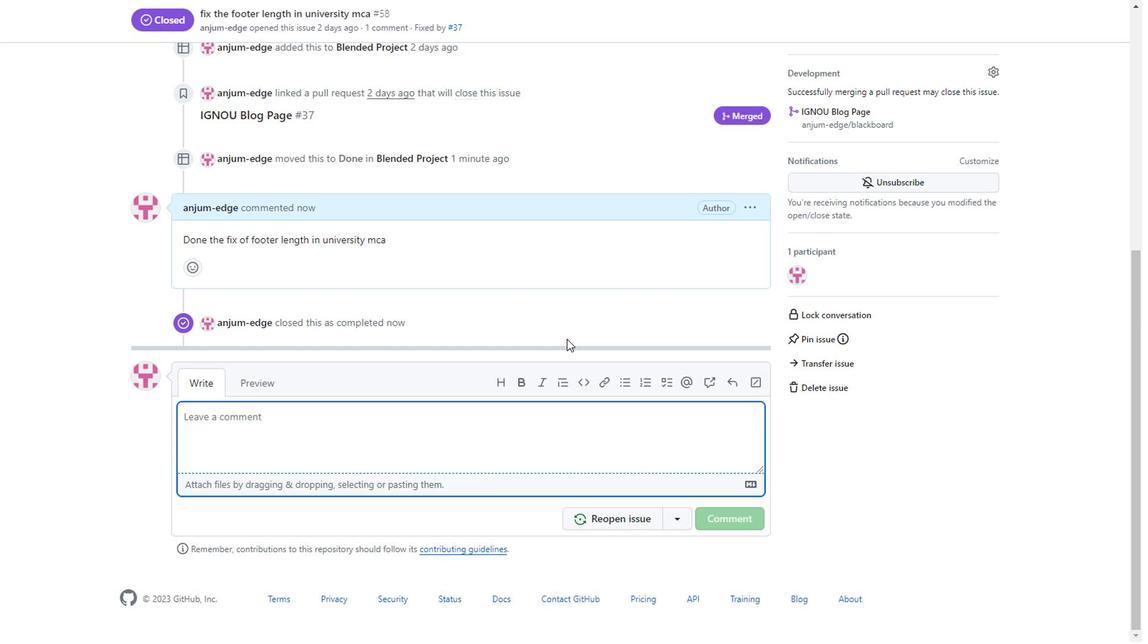 
Action: Mouse scrolled (424, 425) with delta (0, 0)
Screenshot: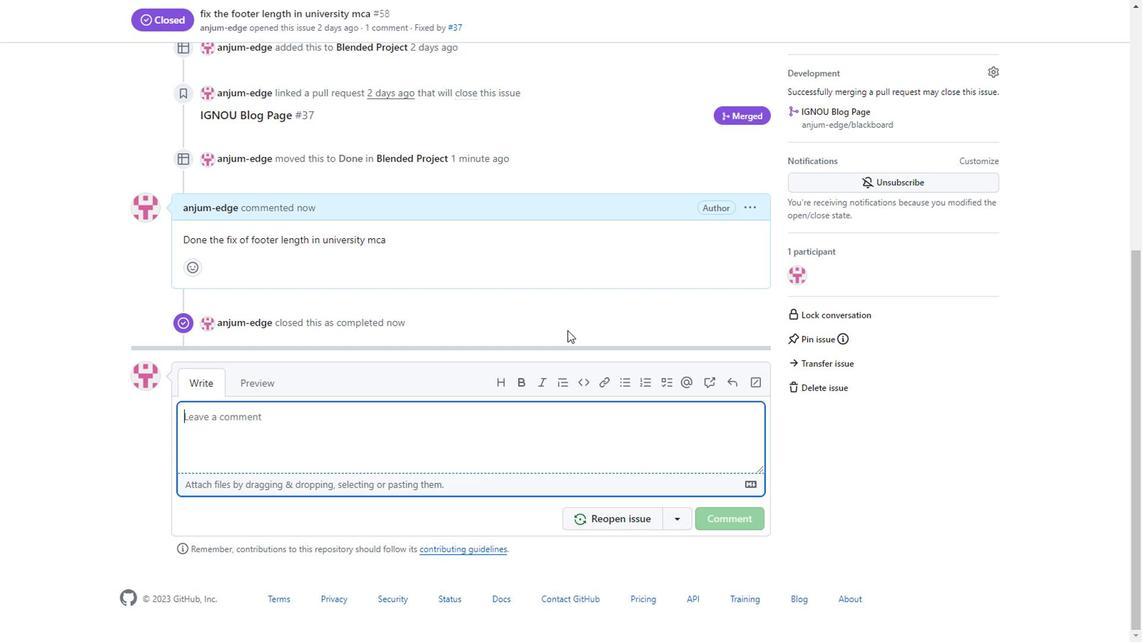 
Action: Mouse moved to (510, 313)
Screenshot: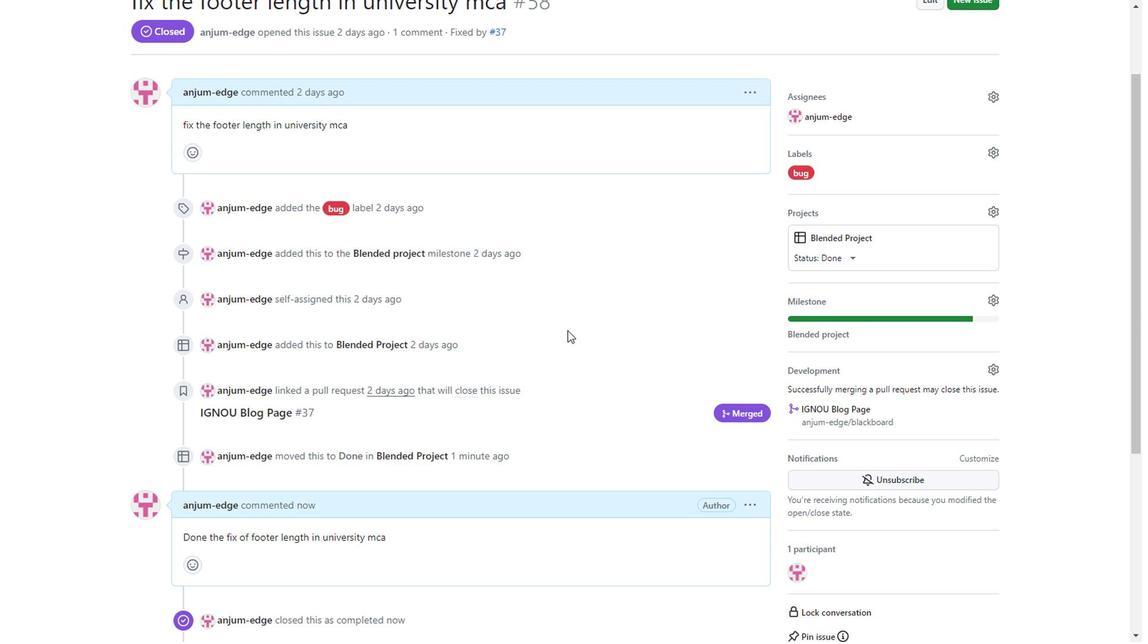 
Action: Mouse scrolled (510, 313) with delta (0, 0)
Screenshot: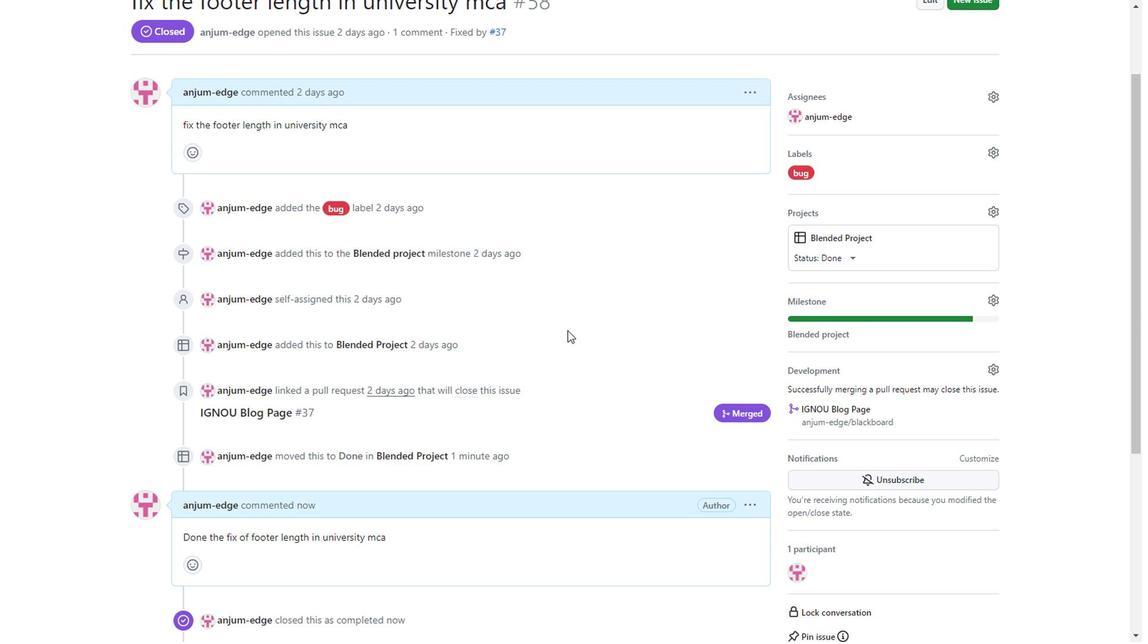 
Action: Mouse scrolled (510, 313) with delta (0, 0)
Screenshot: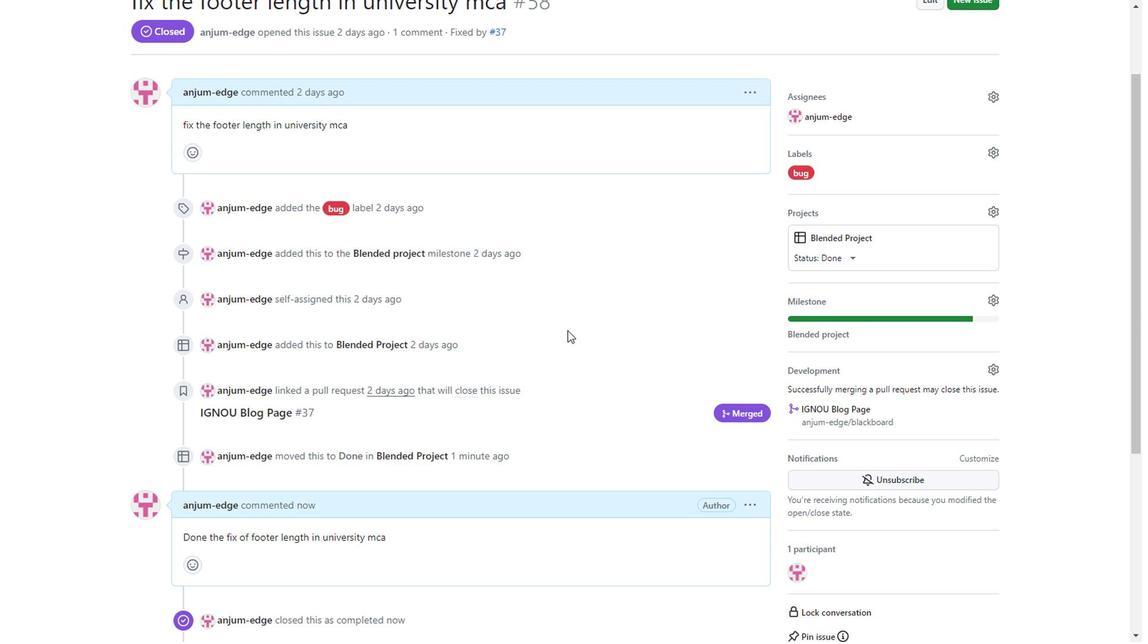 
Action: Mouse scrolled (510, 313) with delta (0, 0)
Screenshot: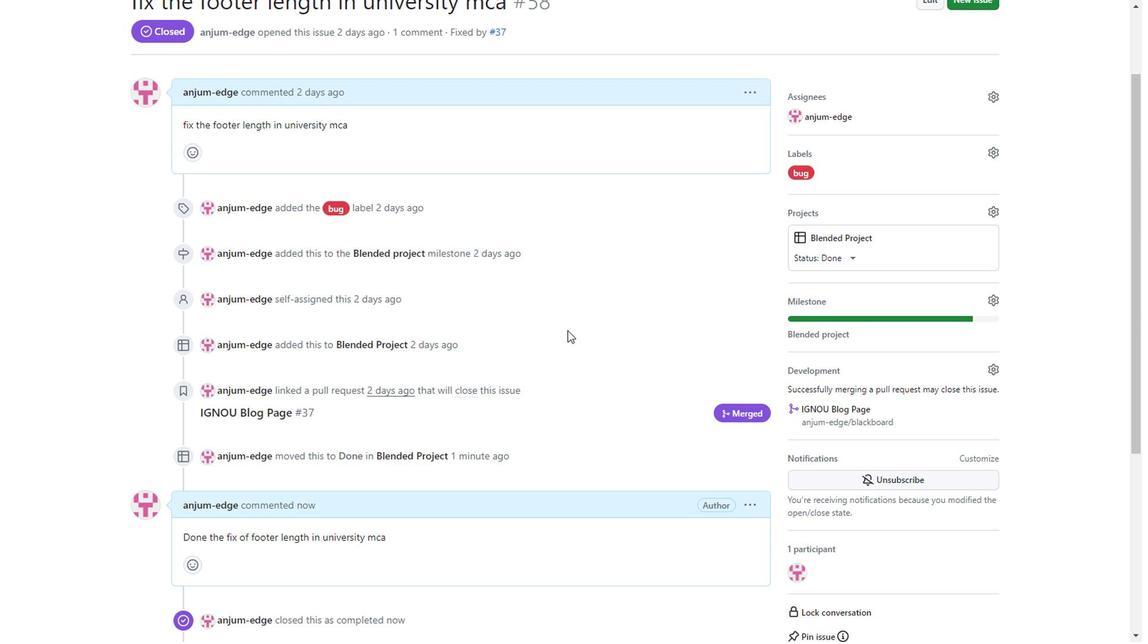 
Action: Mouse scrolled (510, 313) with delta (0, 0)
Screenshot: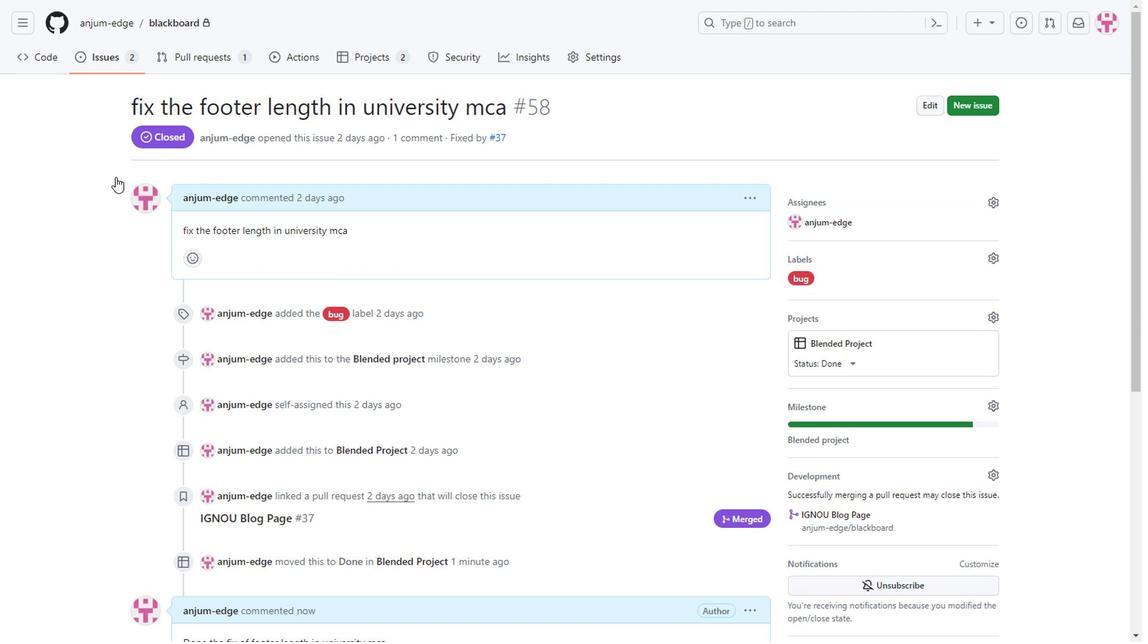 
Action: Mouse scrolled (510, 313) with delta (0, 0)
Screenshot: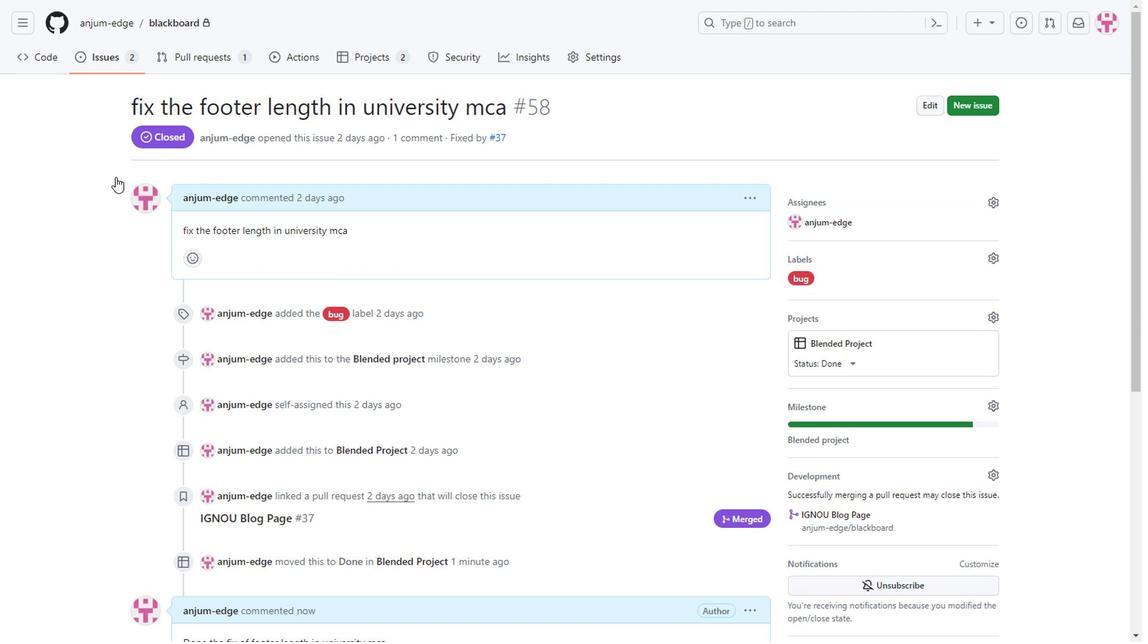 
Action: Mouse scrolled (510, 313) with delta (0, 0)
Screenshot: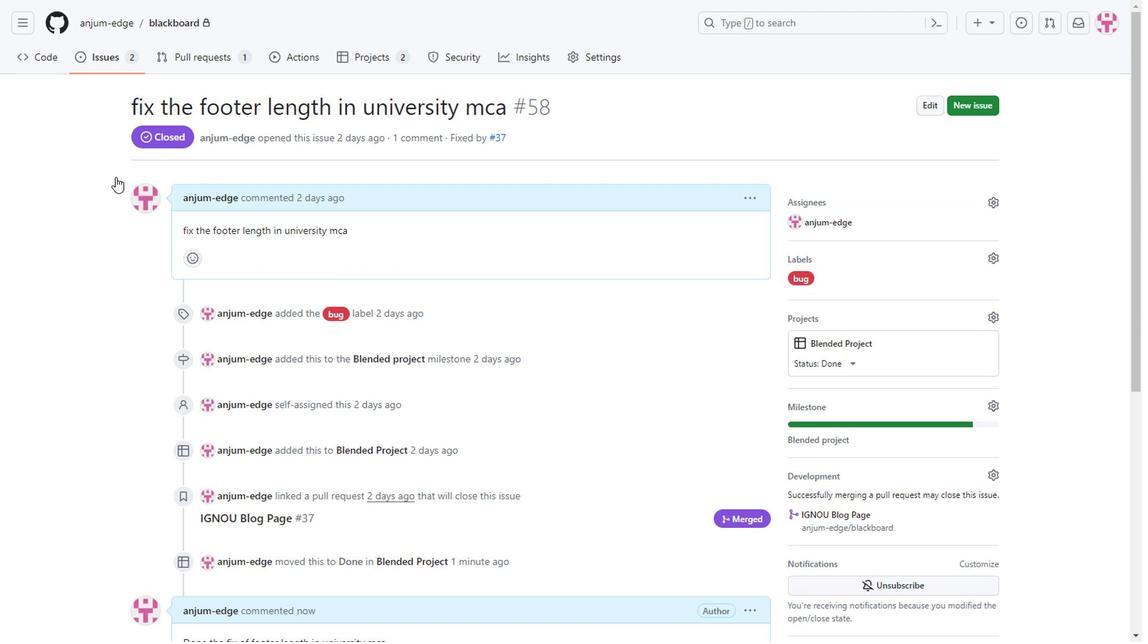 
Action: Mouse scrolled (510, 313) with delta (0, 0)
Screenshot: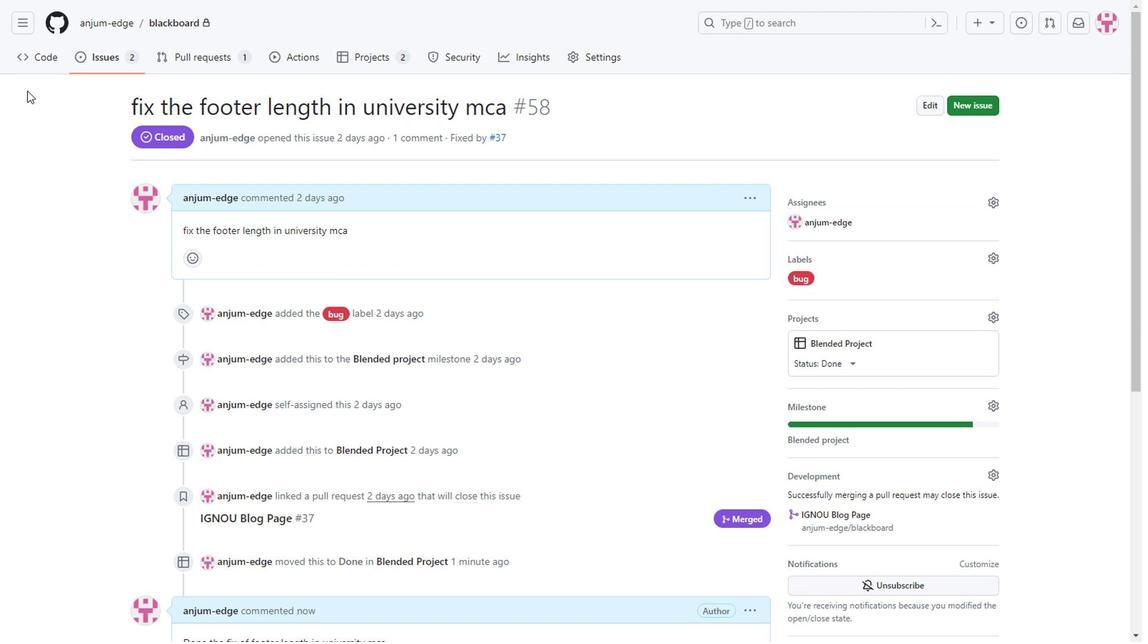 
Action: Mouse moved to (714, 378)
Screenshot: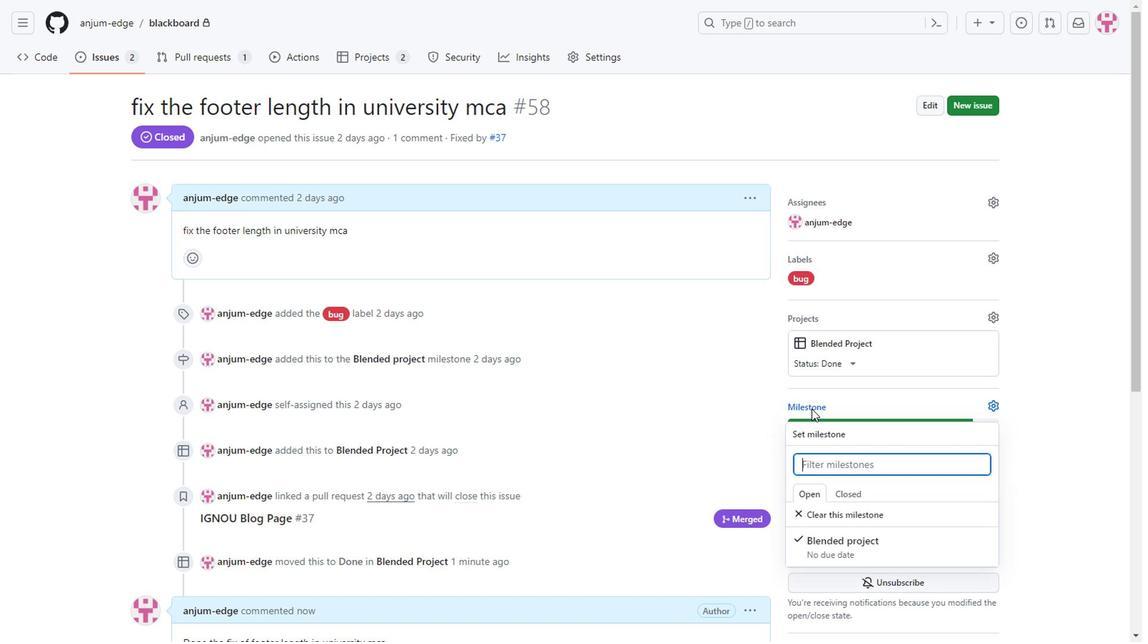 
Action: Mouse pressed left at (714, 378)
Screenshot: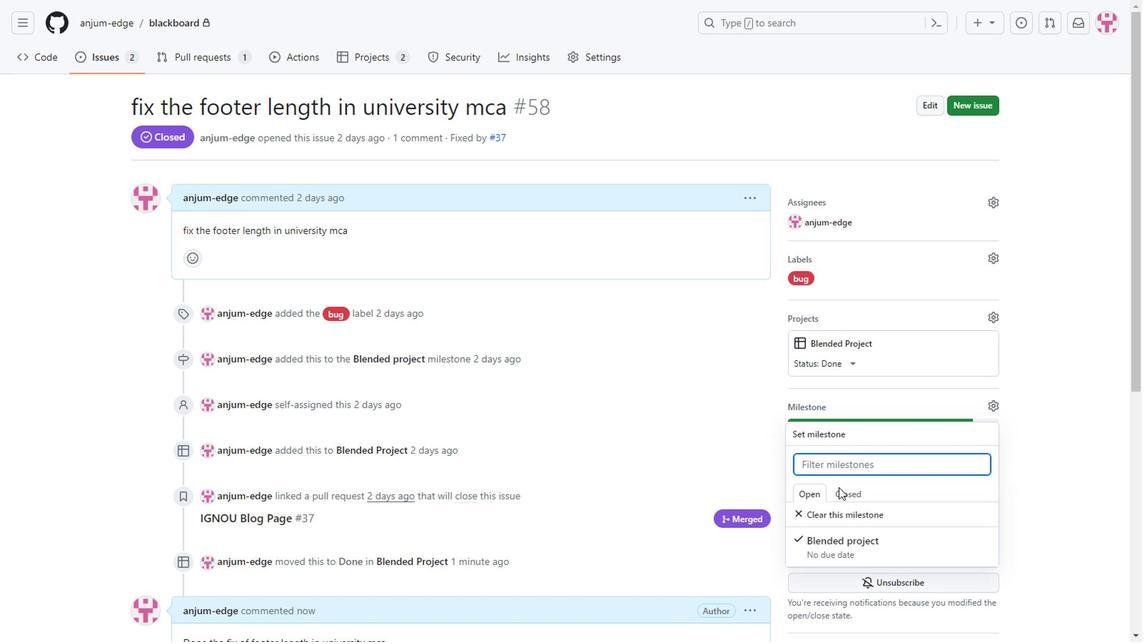 
Action: Mouse moved to (903, 456)
Screenshot: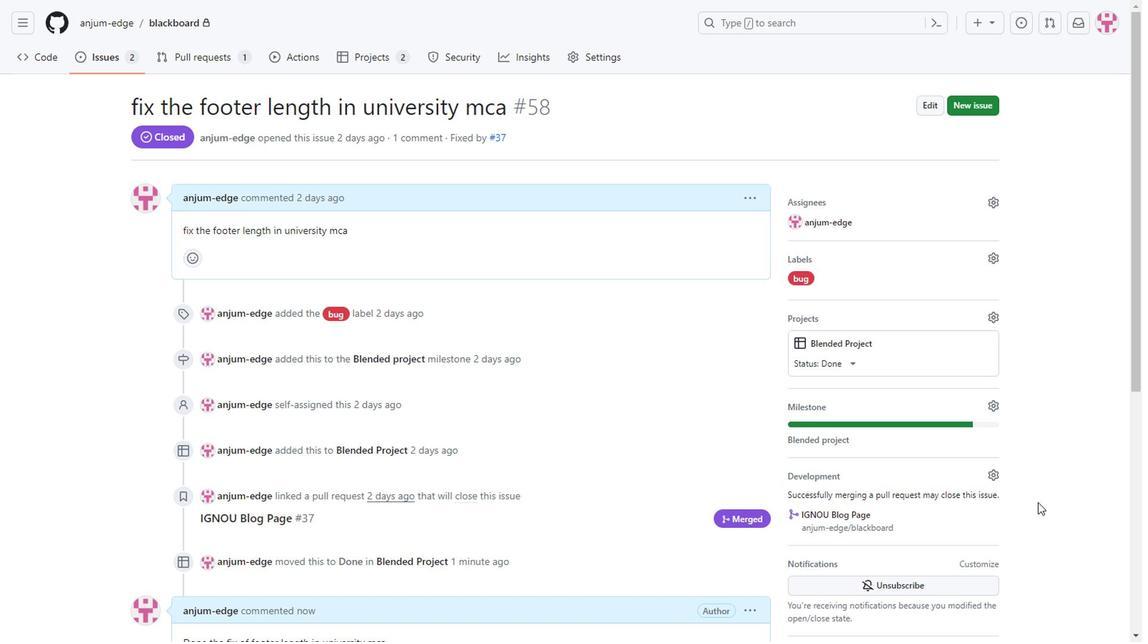 
Action: Mouse pressed left at (903, 456)
Screenshot: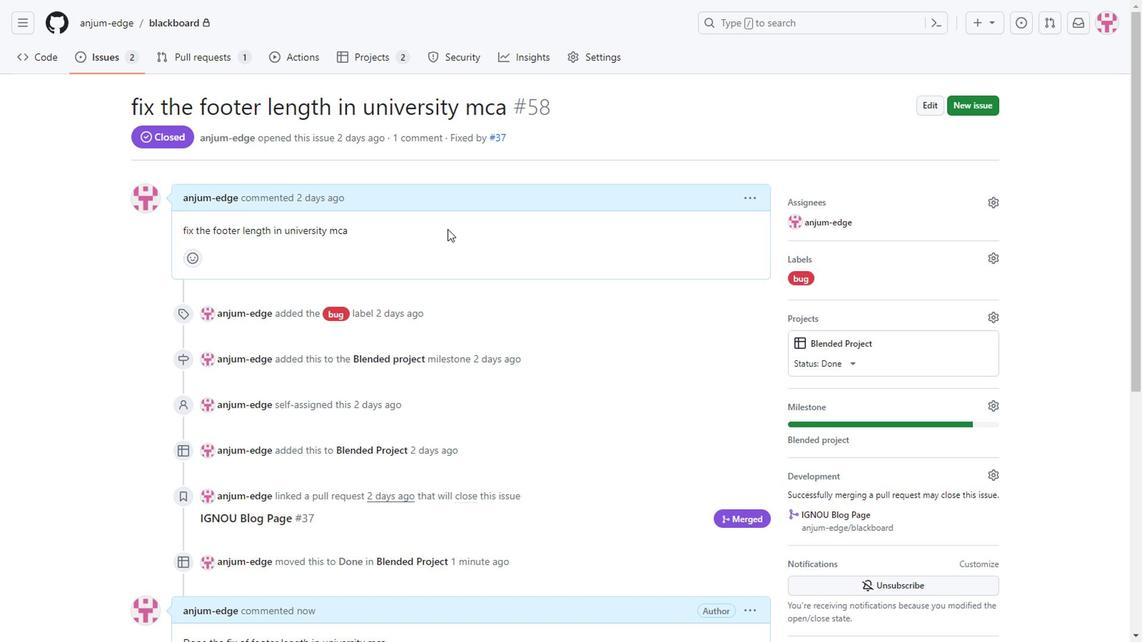 
Action: Mouse moved to (132, 86)
Screenshot: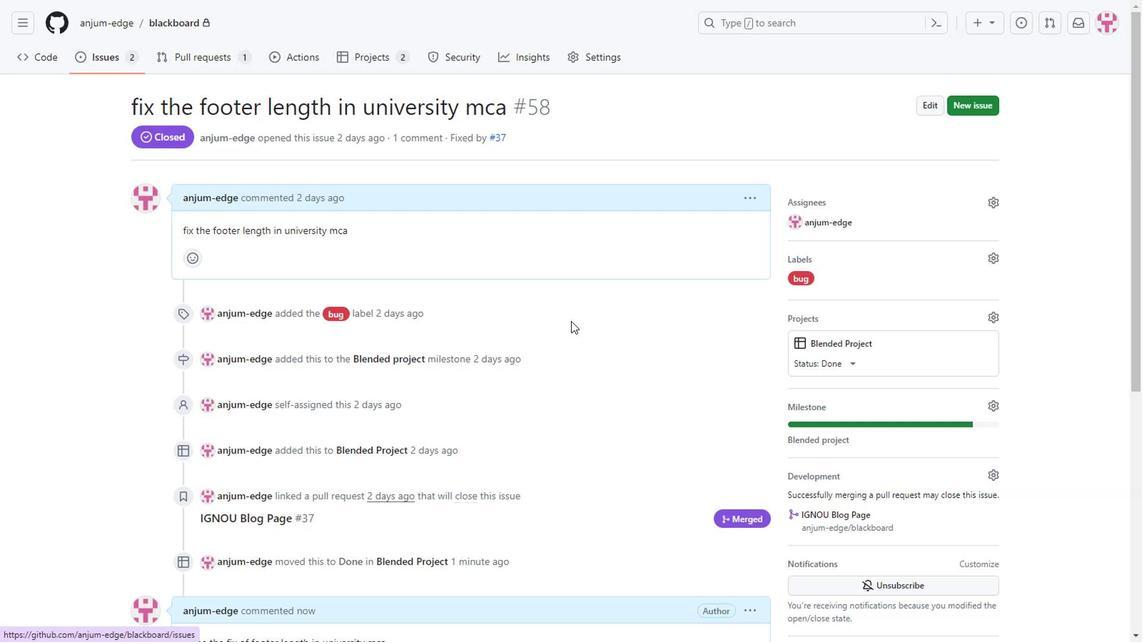 
Action: Mouse pressed left at (132, 86)
Screenshot: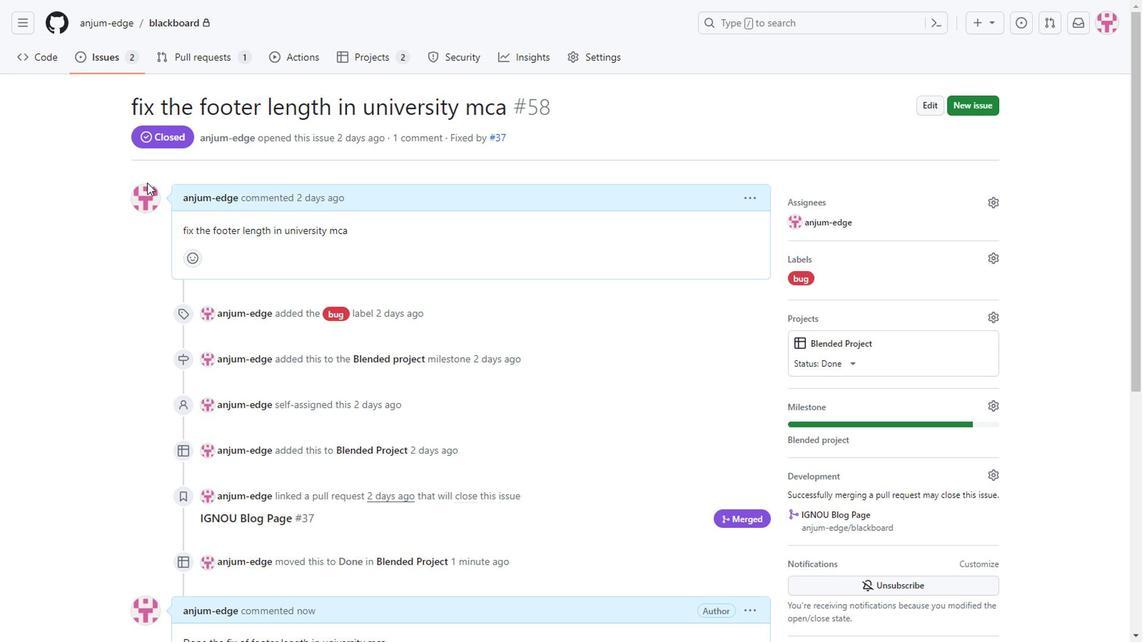 
Action: Mouse moved to (136, 93)
Screenshot: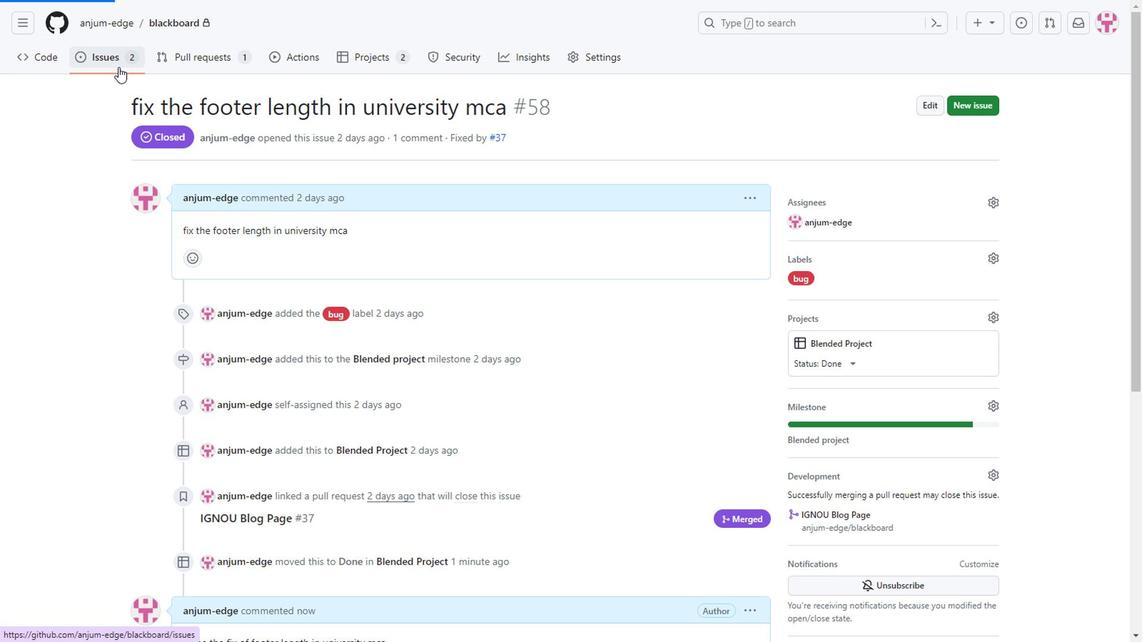 
Action: Mouse pressed left at (136, 93)
Screenshot: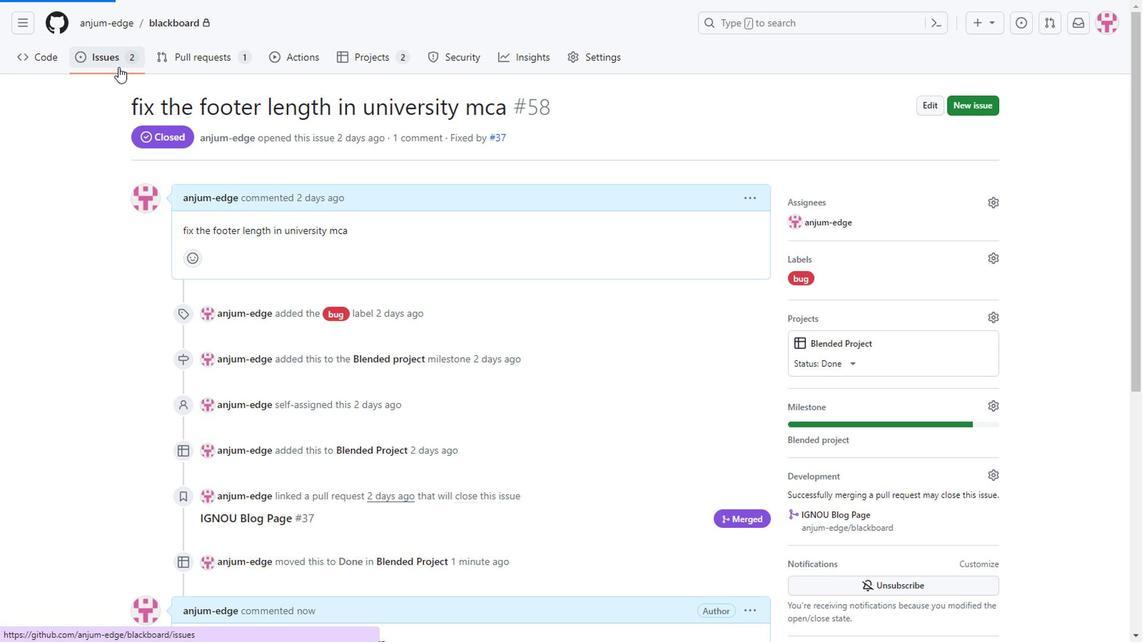 
Action: Mouse moved to (311, 189)
Screenshot: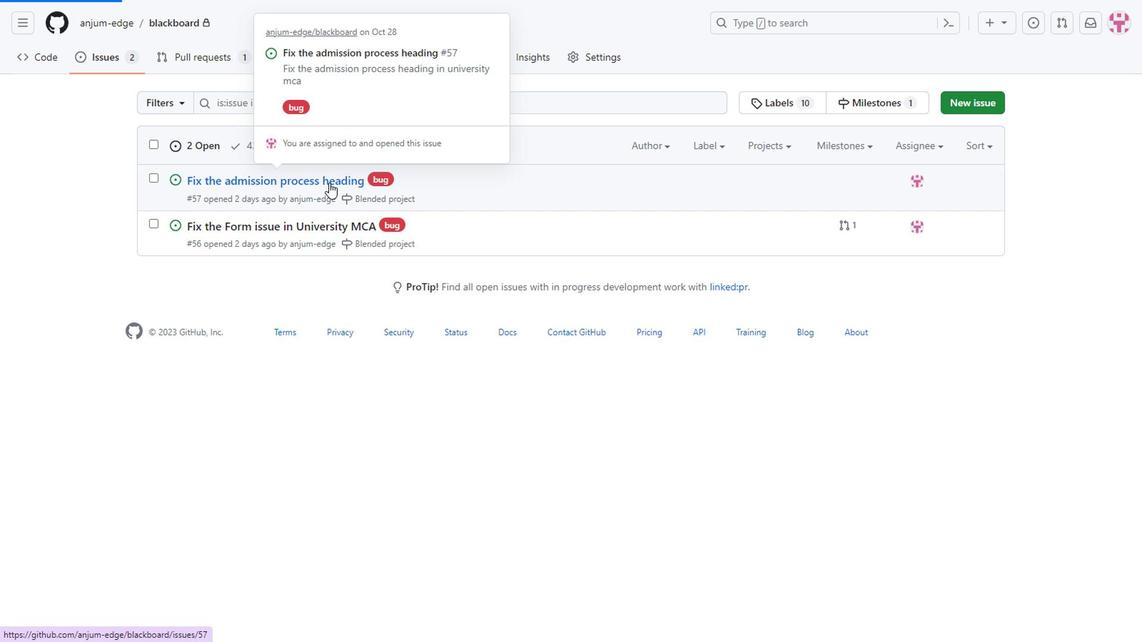
Action: Mouse pressed left at (311, 189)
Screenshot: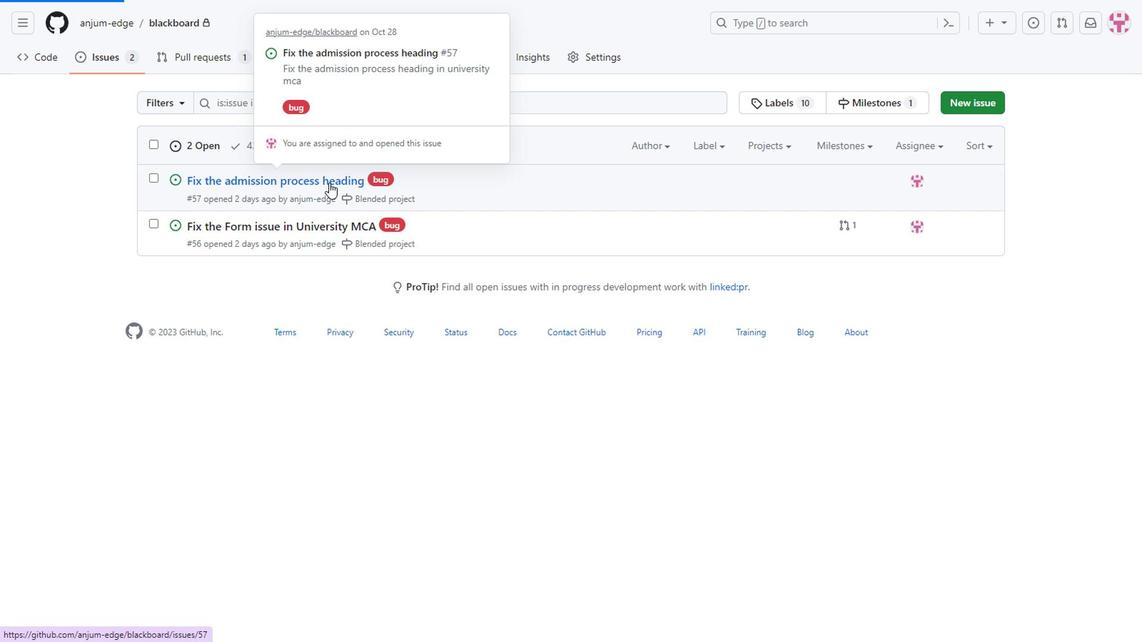 
Action: Mouse moved to (470, 338)
Screenshot: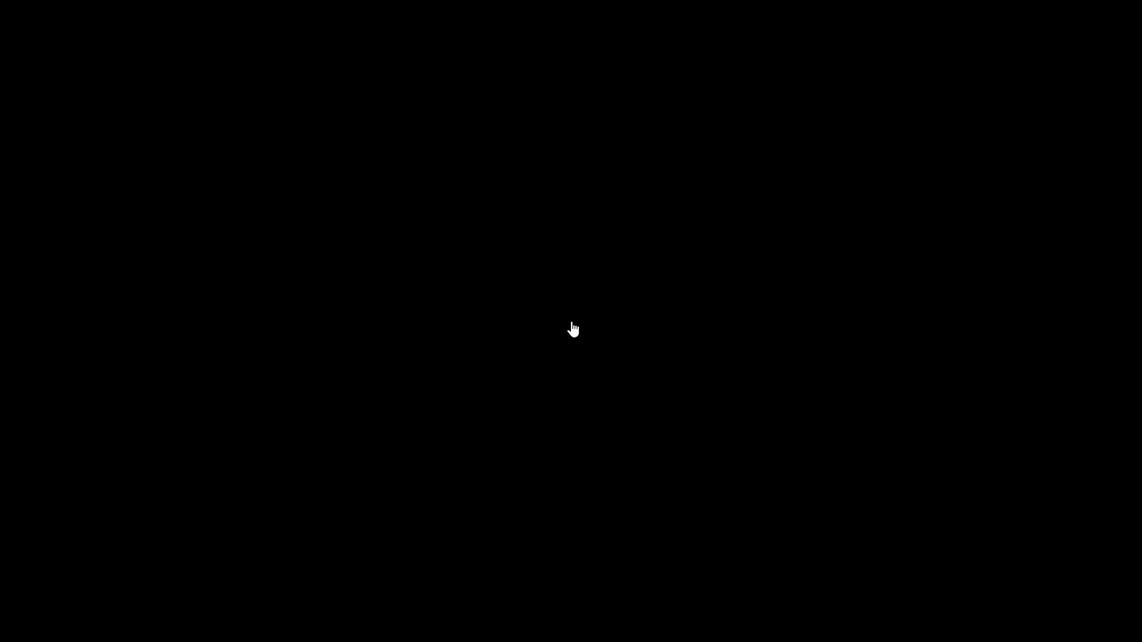 
Action: Mouse scrolled (470, 338) with delta (0, 0)
Screenshot: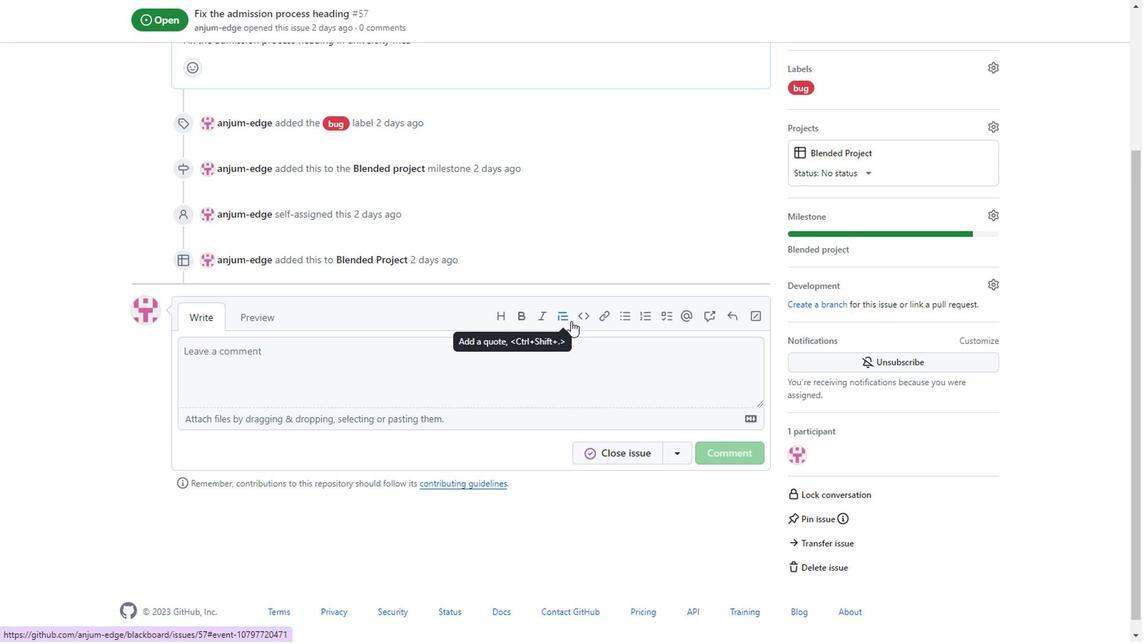 
Action: Mouse scrolled (470, 338) with delta (0, 0)
Screenshot: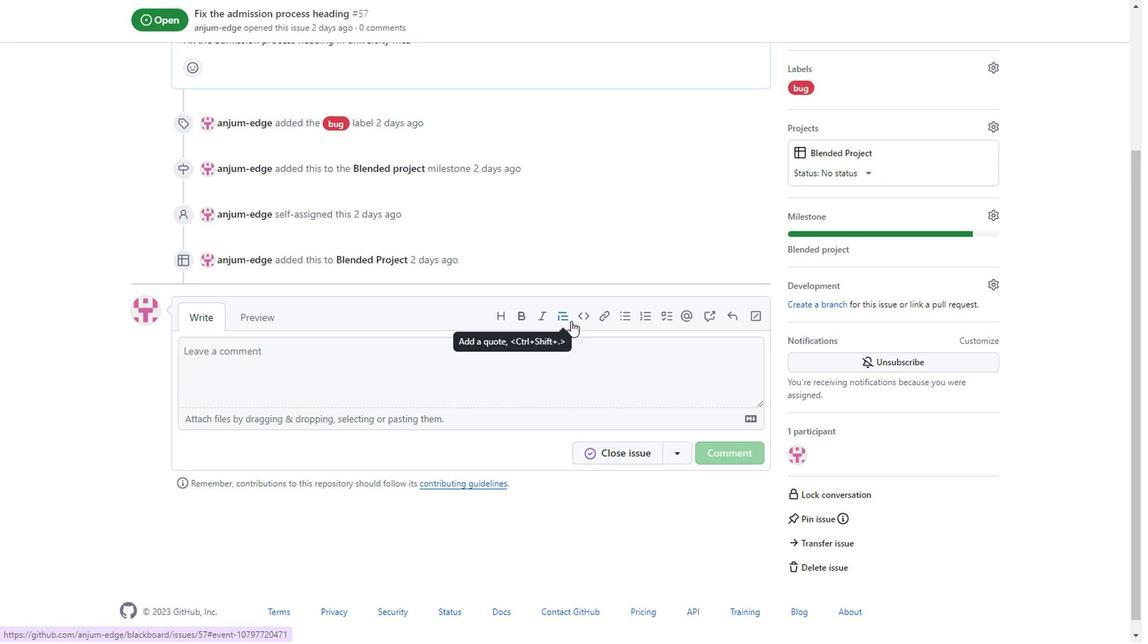 
Action: Mouse scrolled (513, 304) with delta (0, 0)
Screenshot: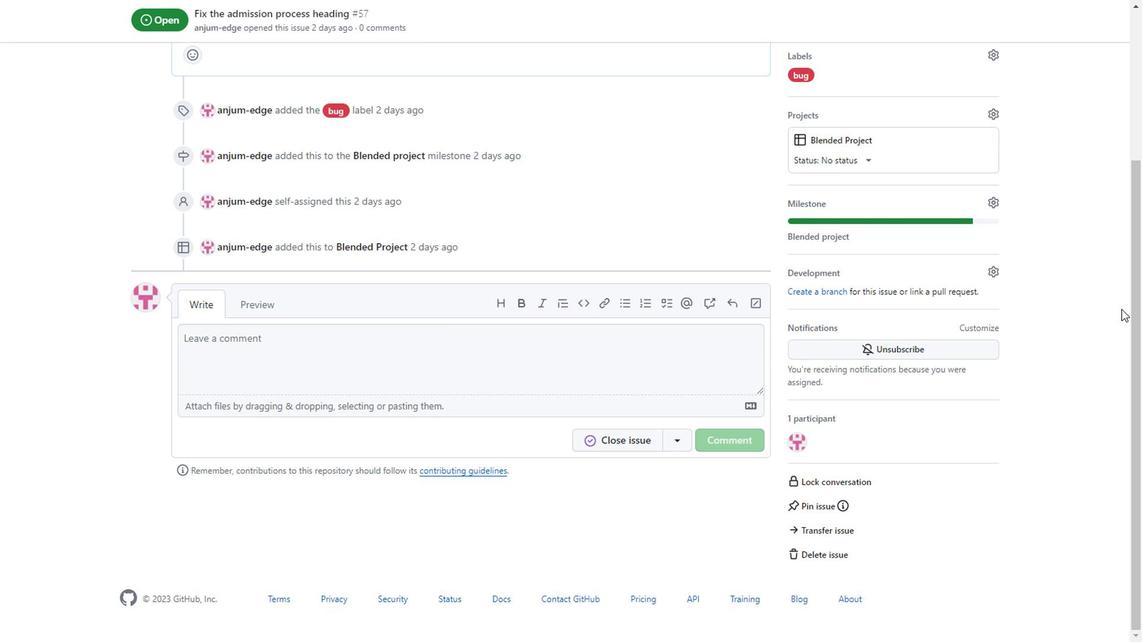 
Action: Mouse scrolled (513, 304) with delta (0, 0)
Screenshot: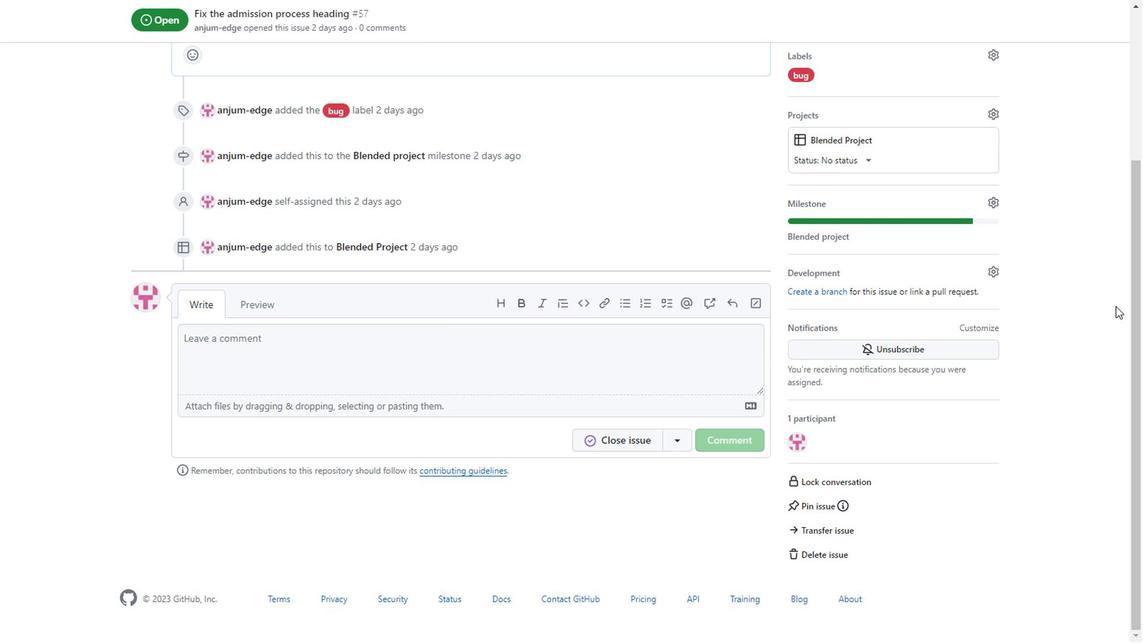 
Action: Mouse scrolled (513, 304) with delta (0, 0)
Screenshot: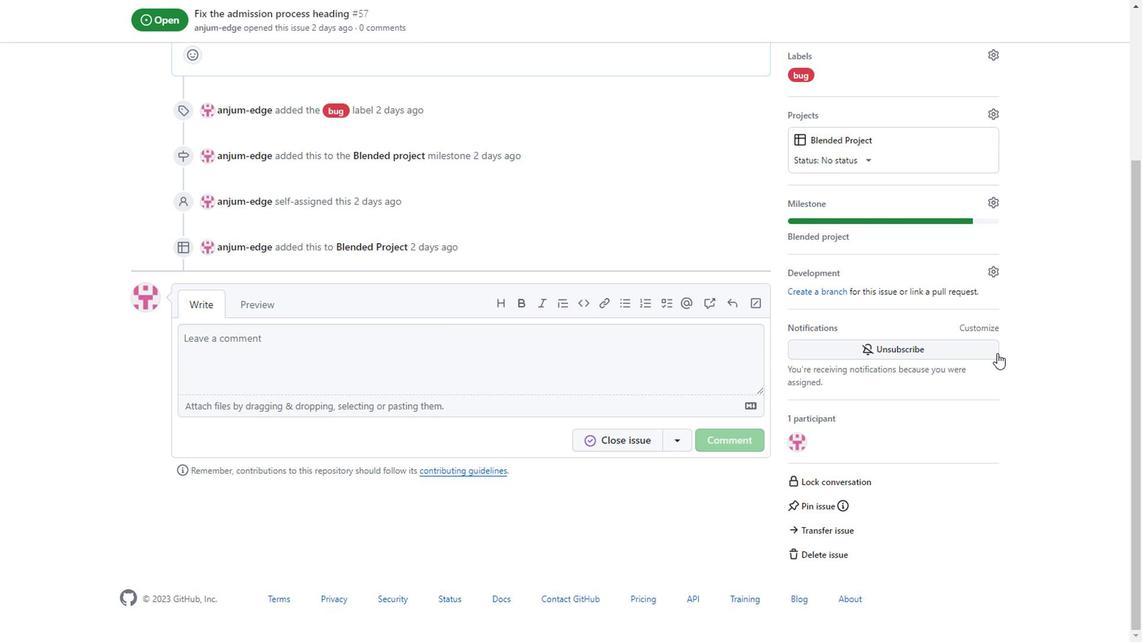 
Action: Mouse moved to (869, 332)
Screenshot: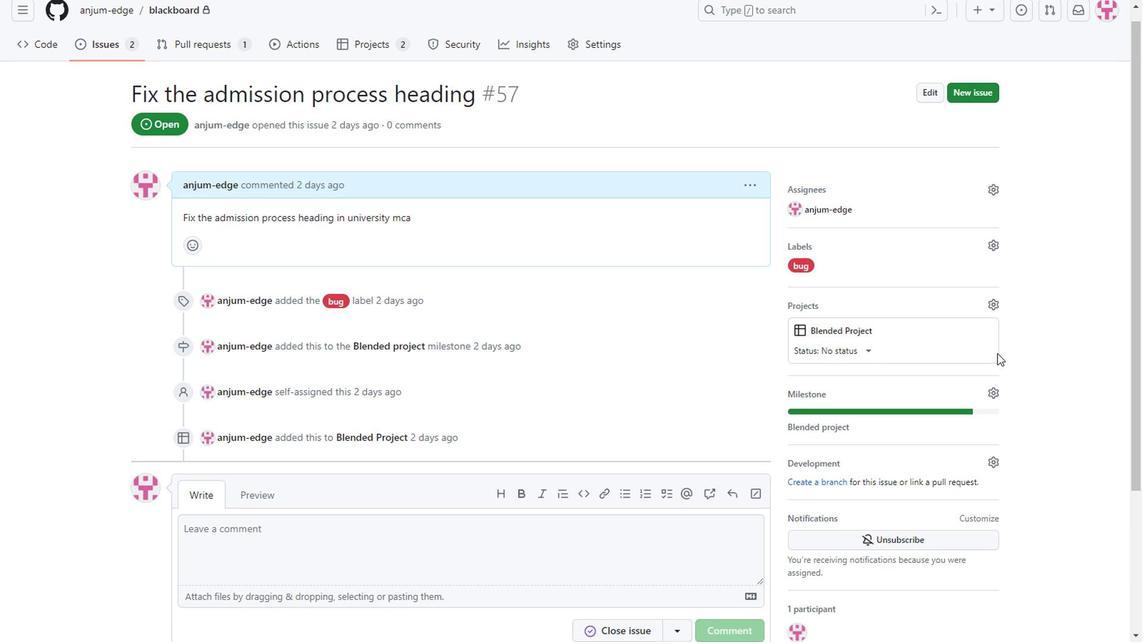 
Action: Mouse scrolled (869, 332) with delta (0, 0)
Screenshot: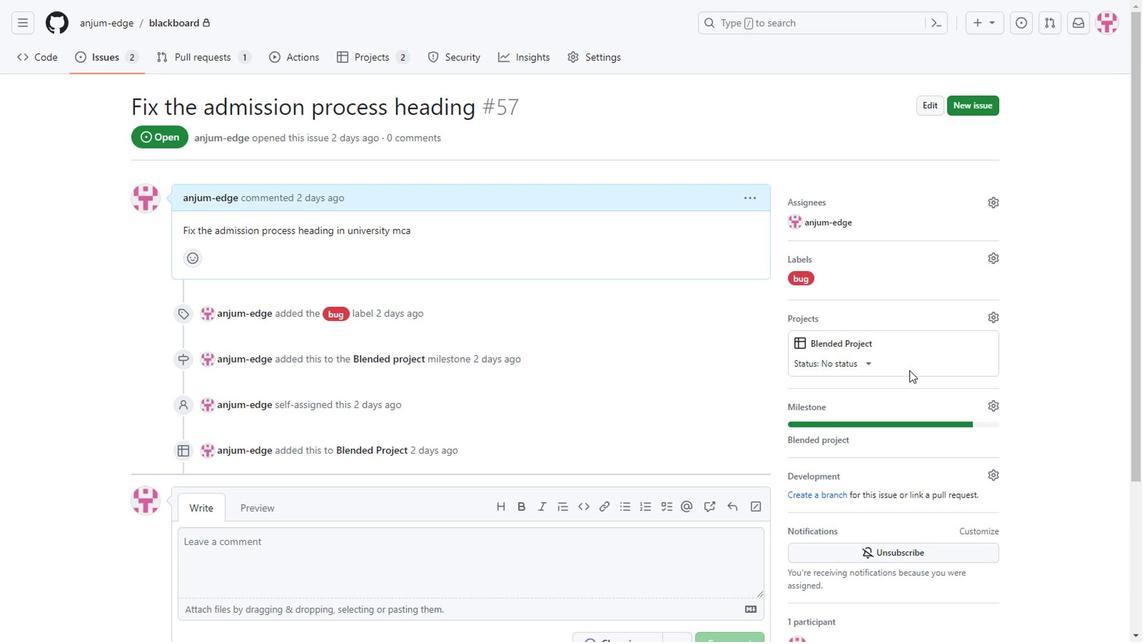
Action: Mouse scrolled (869, 332) with delta (0, 0)
Screenshot: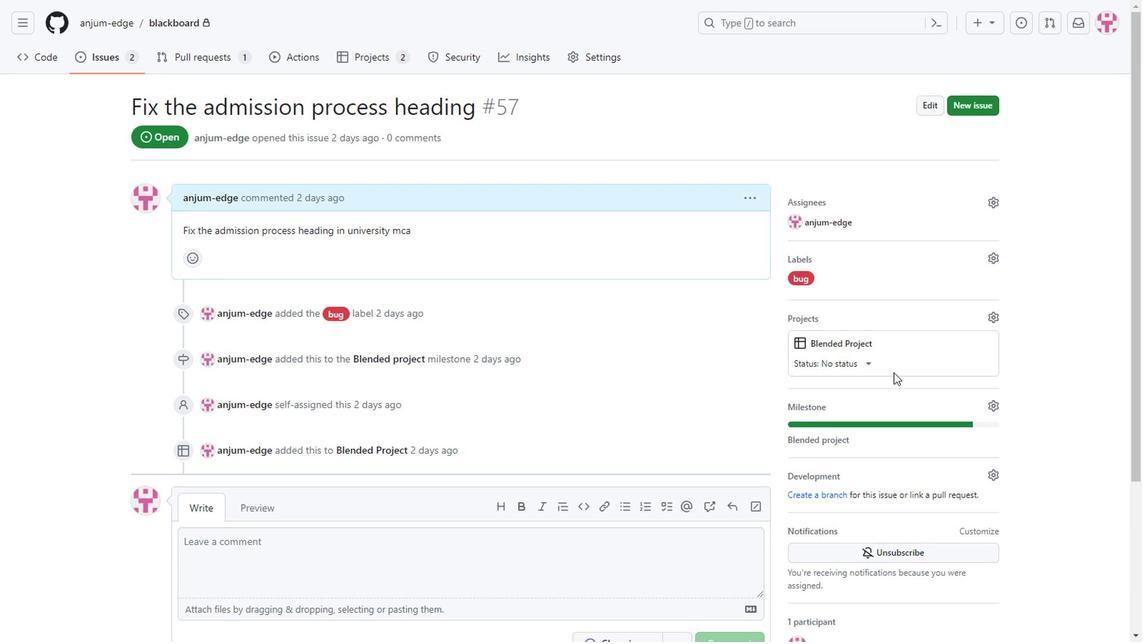
Action: Mouse scrolled (869, 332) with delta (0, 0)
Screenshot: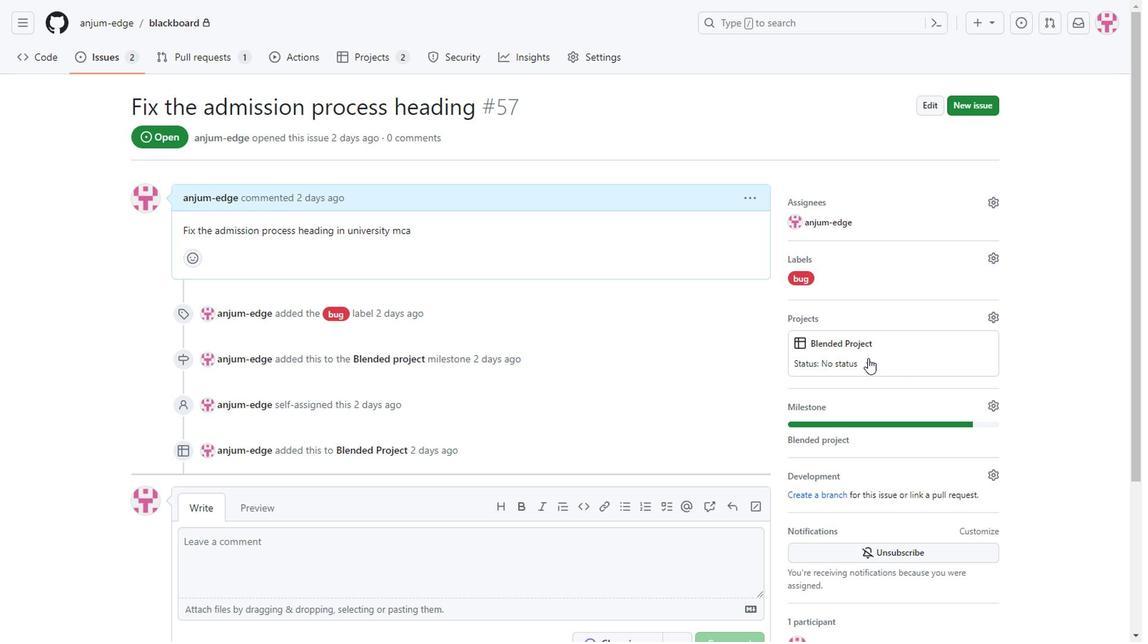 
Action: Mouse scrolled (869, 332) with delta (0, 0)
Screenshot: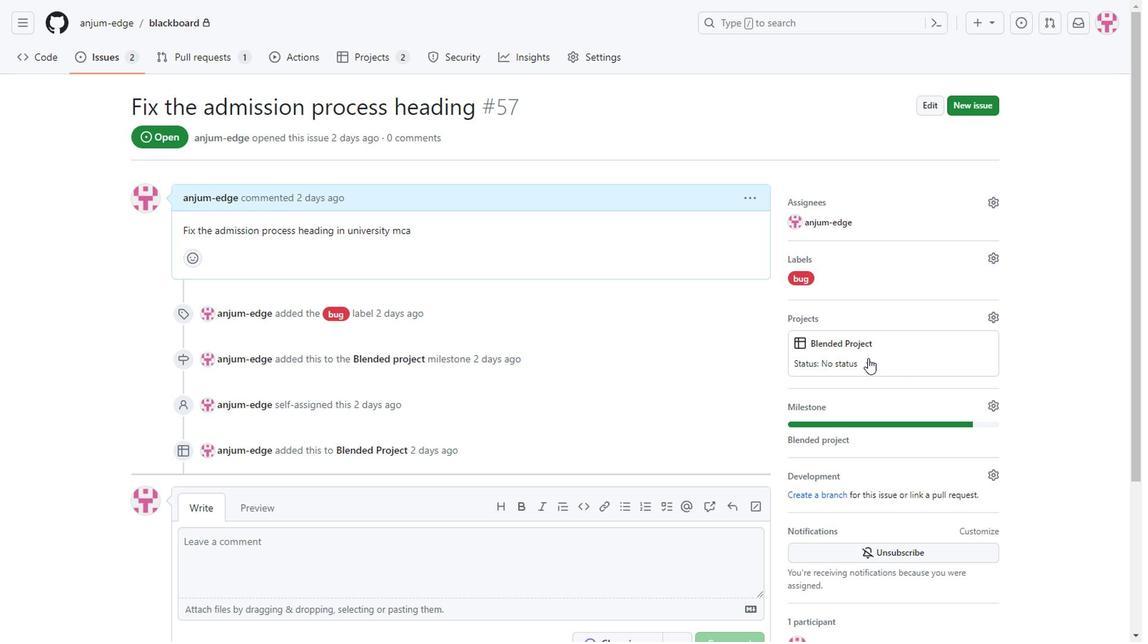 
Action: Mouse moved to (761, 336)
Screenshot: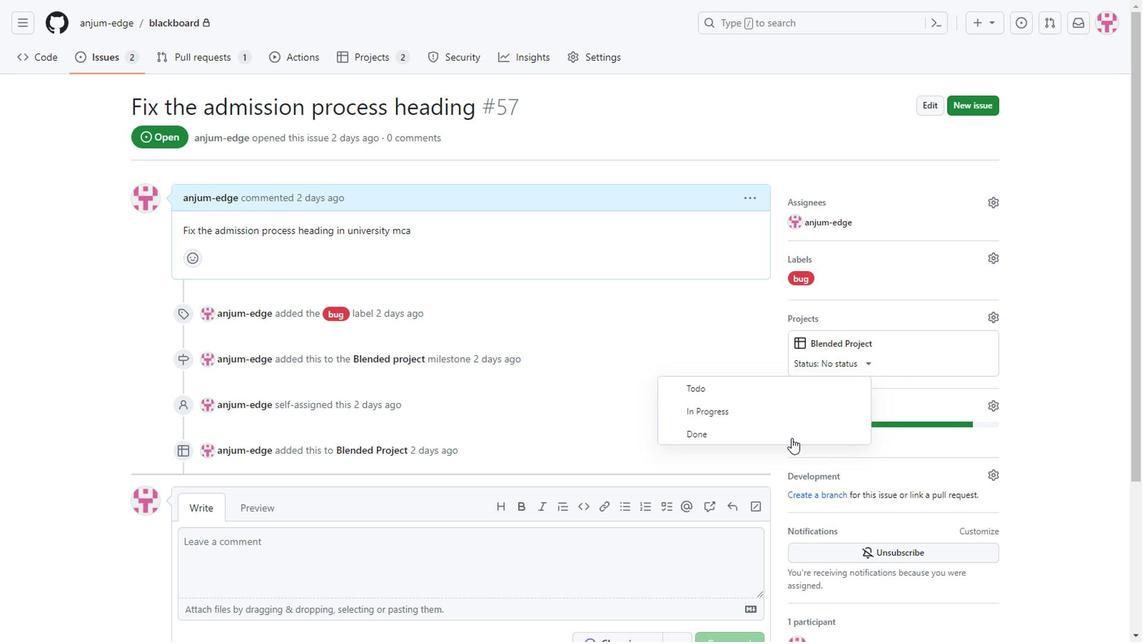 
Action: Mouse pressed left at (761, 336)
Screenshot: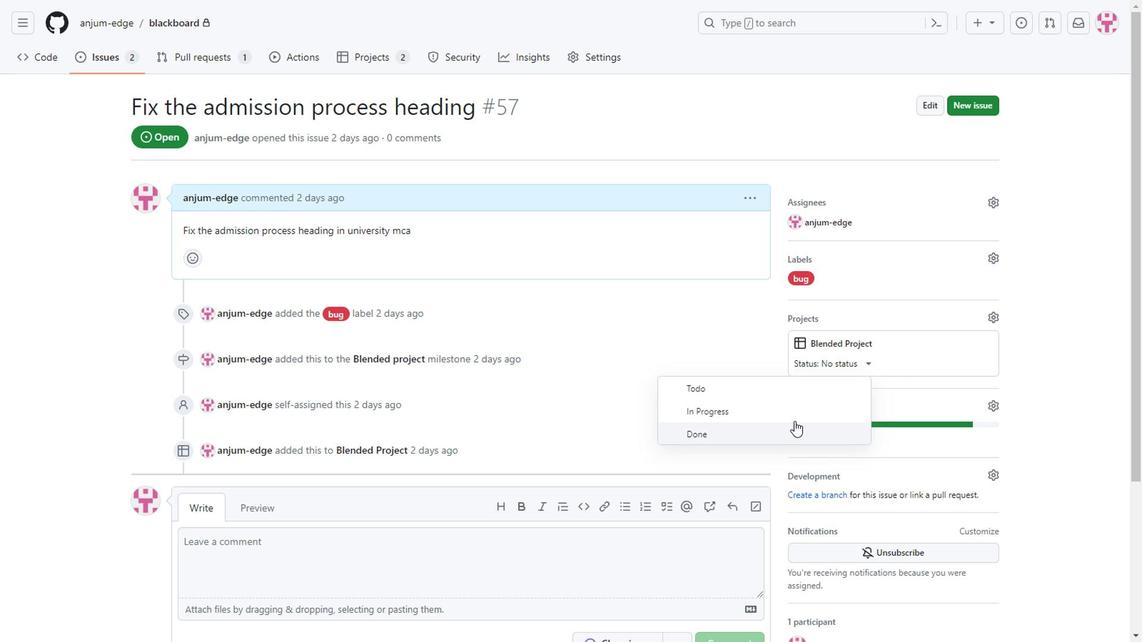 
Action: Mouse moved to (698, 399)
Screenshot: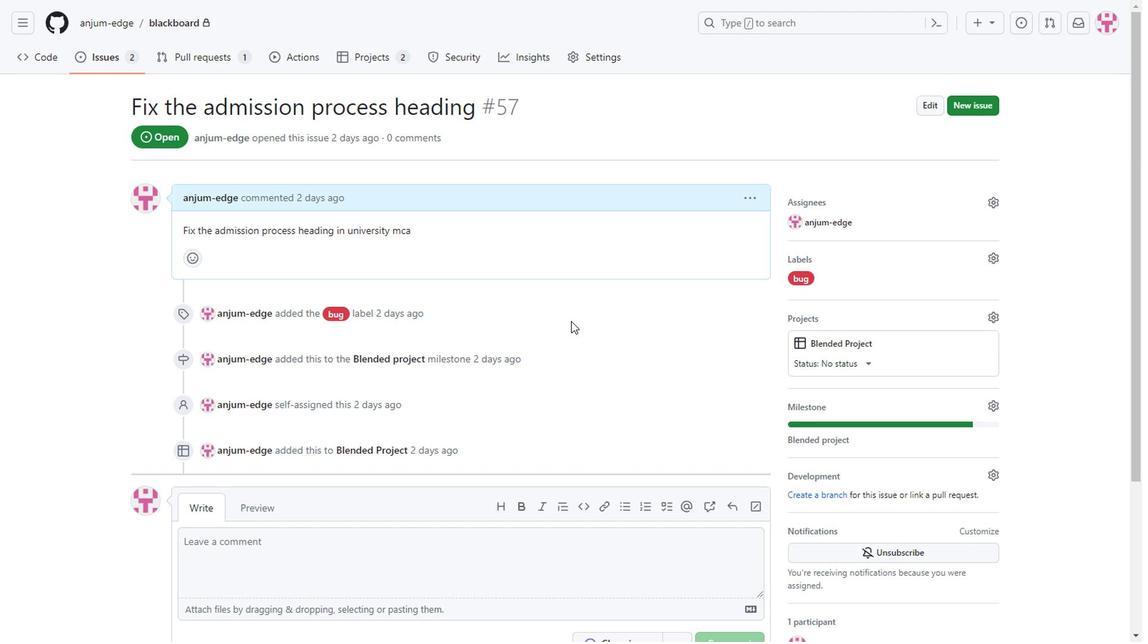 
Action: Mouse pressed left at (513, 305)
Screenshot: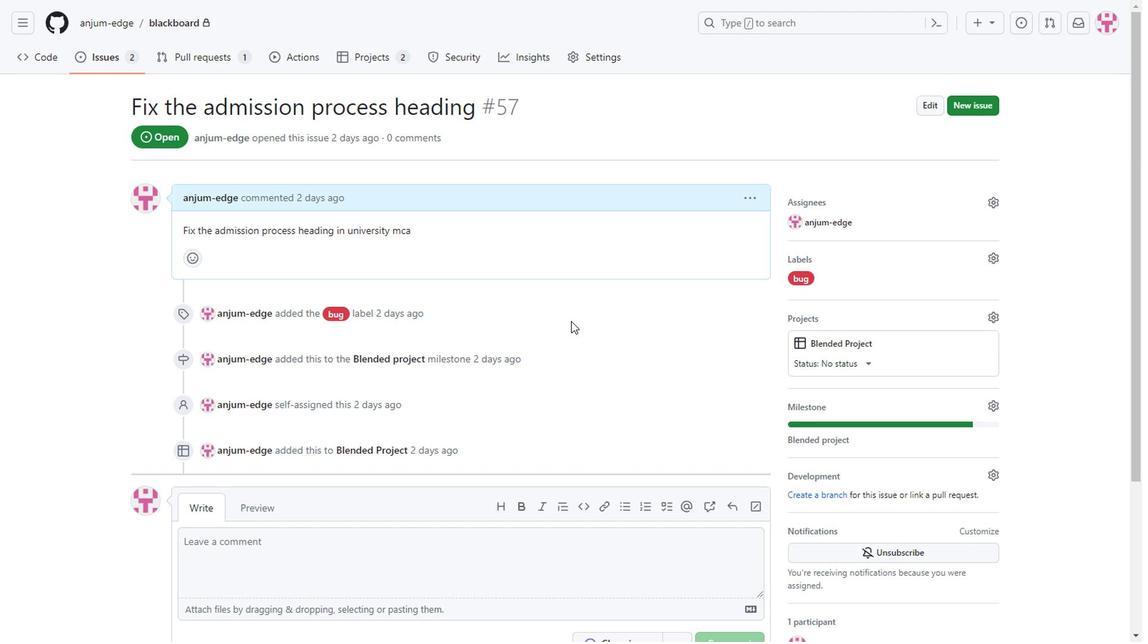 
Action: Mouse moved to (812, 324)
Screenshot: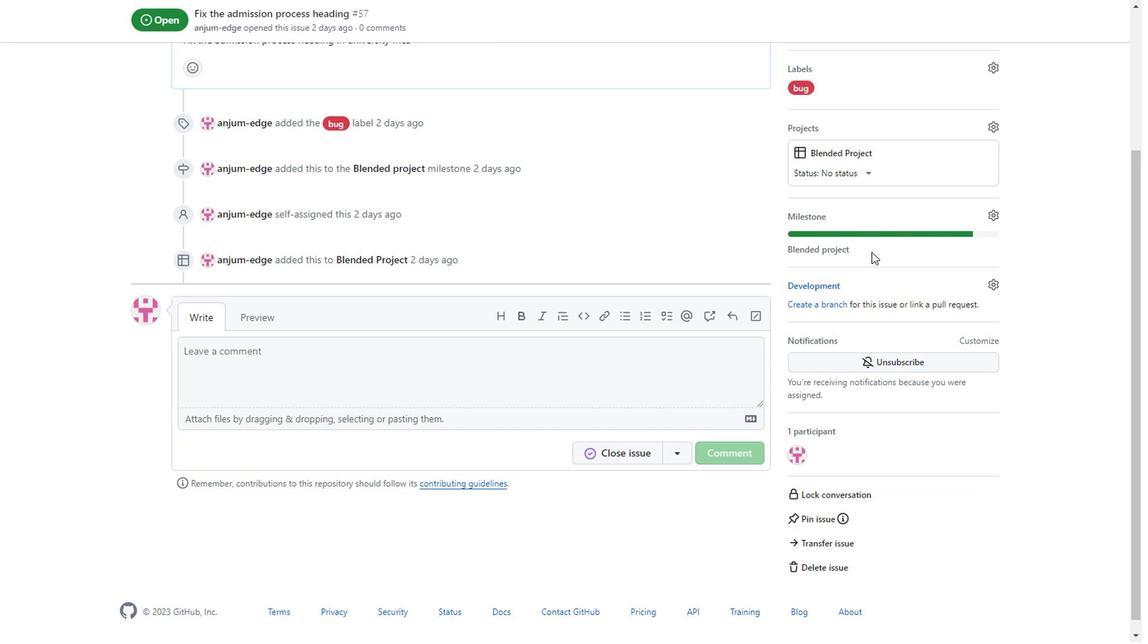 
Action: Mouse scrolled (812, 323) with delta (0, 0)
Screenshot: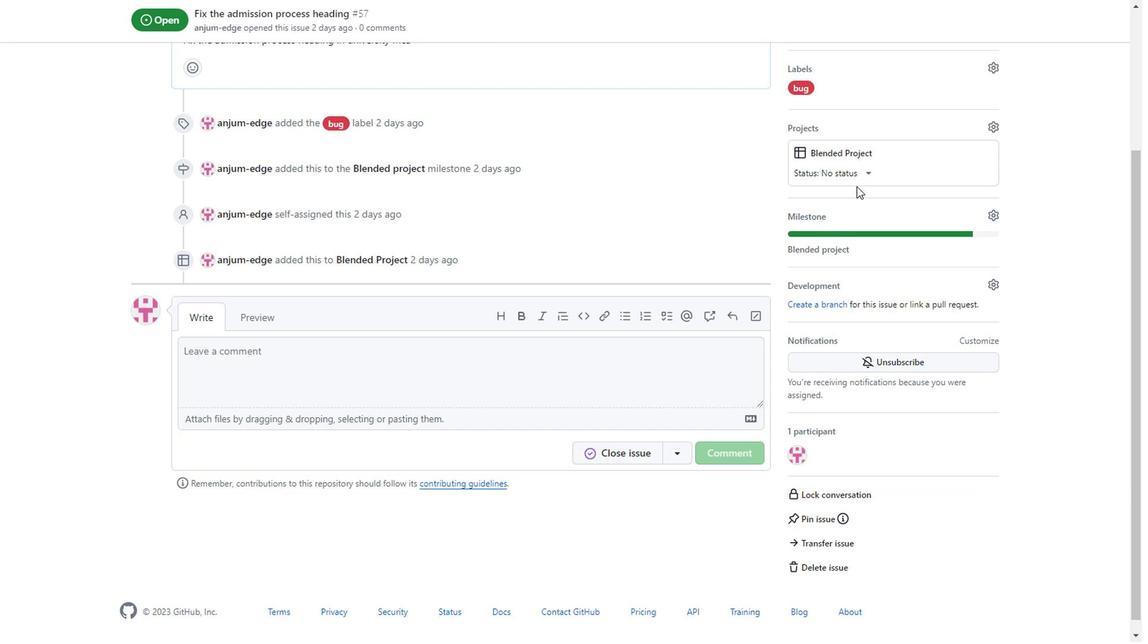 
Action: Mouse scrolled (812, 323) with delta (0, 0)
Screenshot: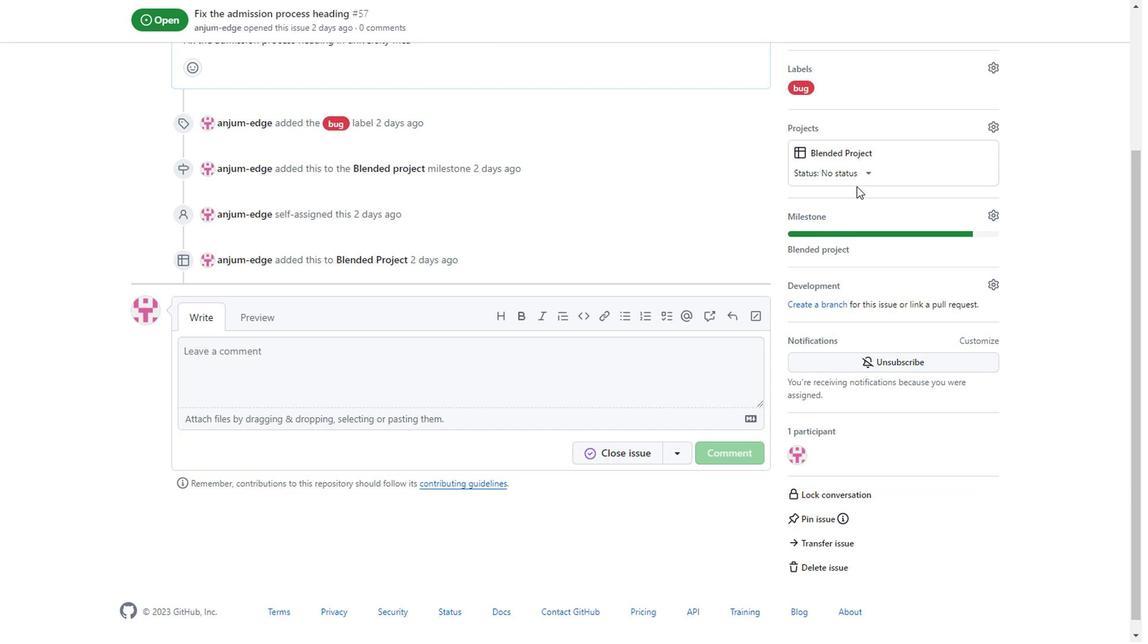 
Action: Mouse moved to (751, 187)
Screenshot: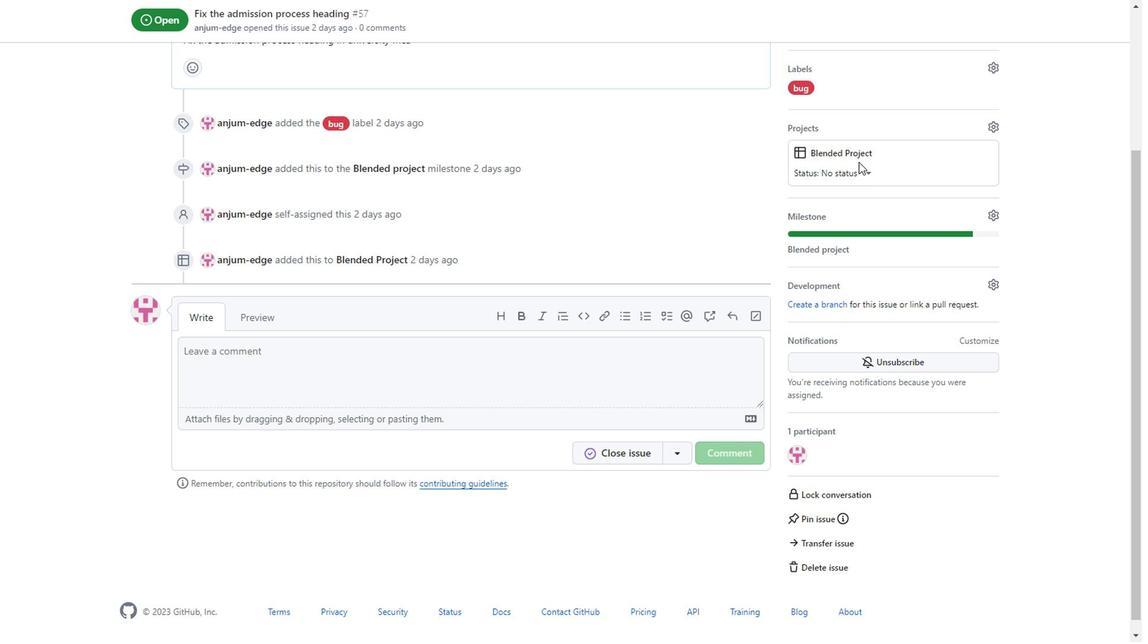 
Action: Mouse pressed left at (751, 187)
Screenshot: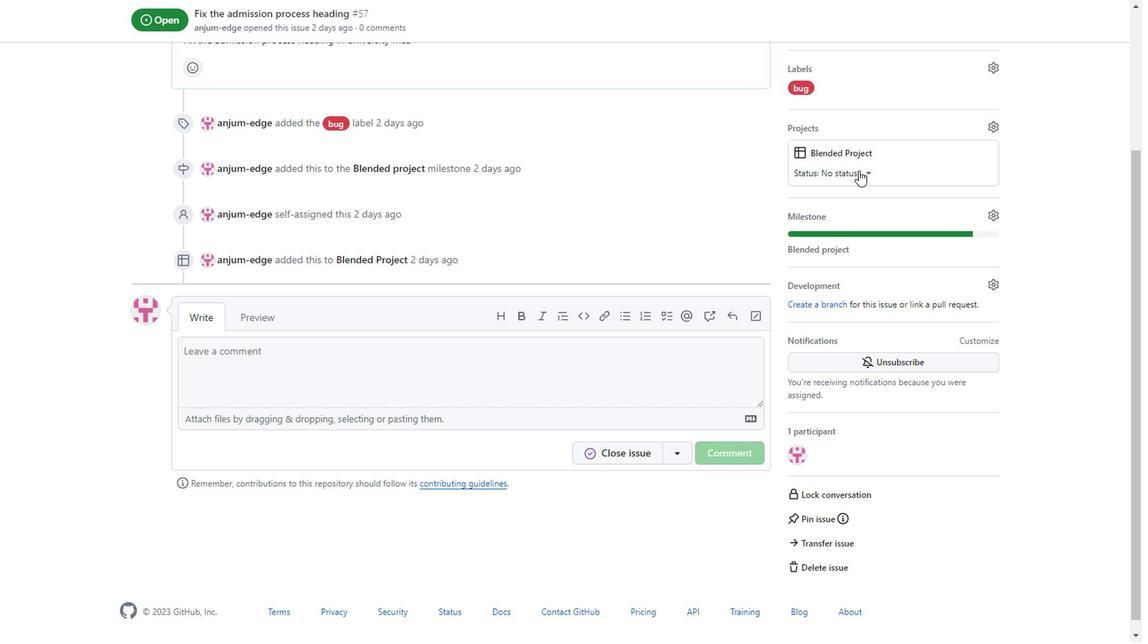 
Action: Mouse moved to (753, 181)
Screenshot: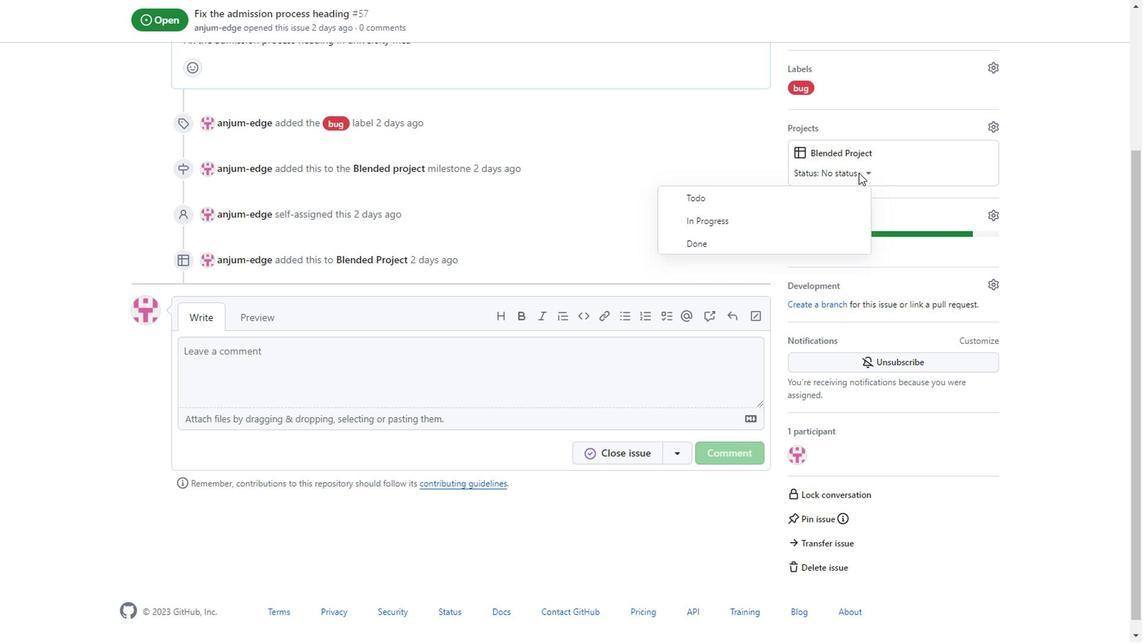 
Action: Mouse pressed left at (753, 181)
Screenshot: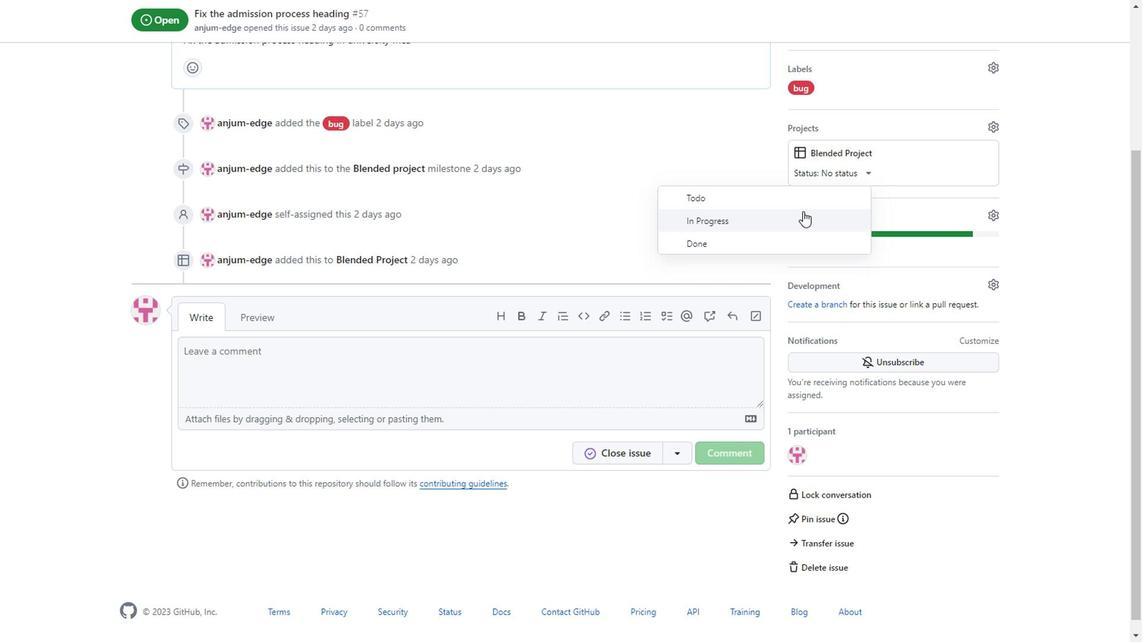 
Action: Mouse moved to (694, 235)
Screenshot: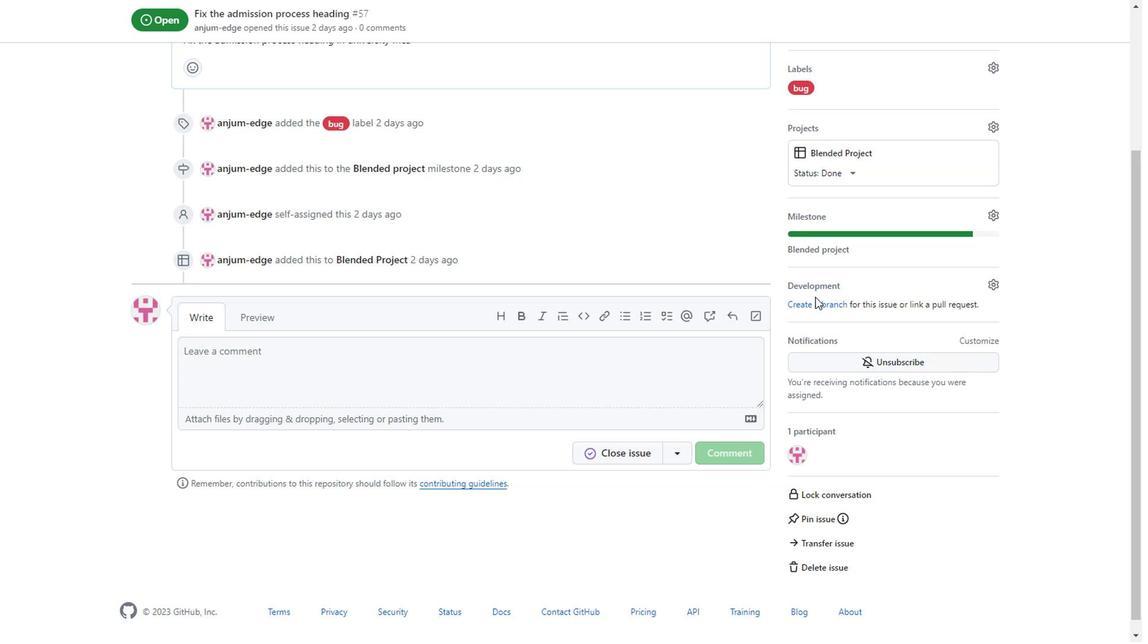 
Action: Mouse pressed left at (694, 235)
Screenshot: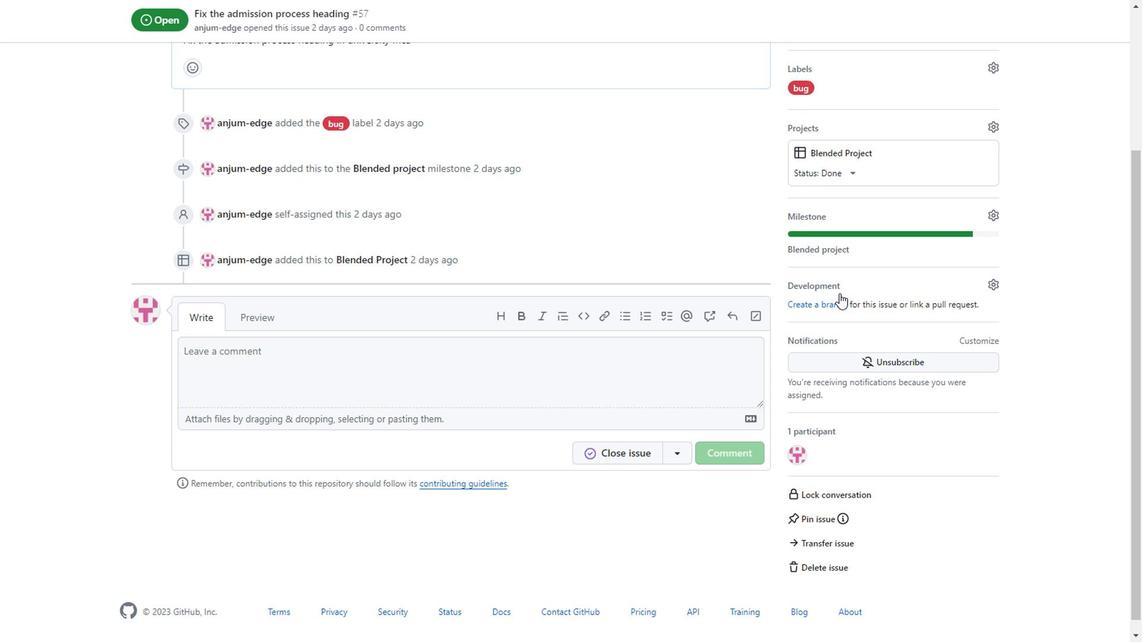
Action: Mouse moved to (733, 272)
Screenshot: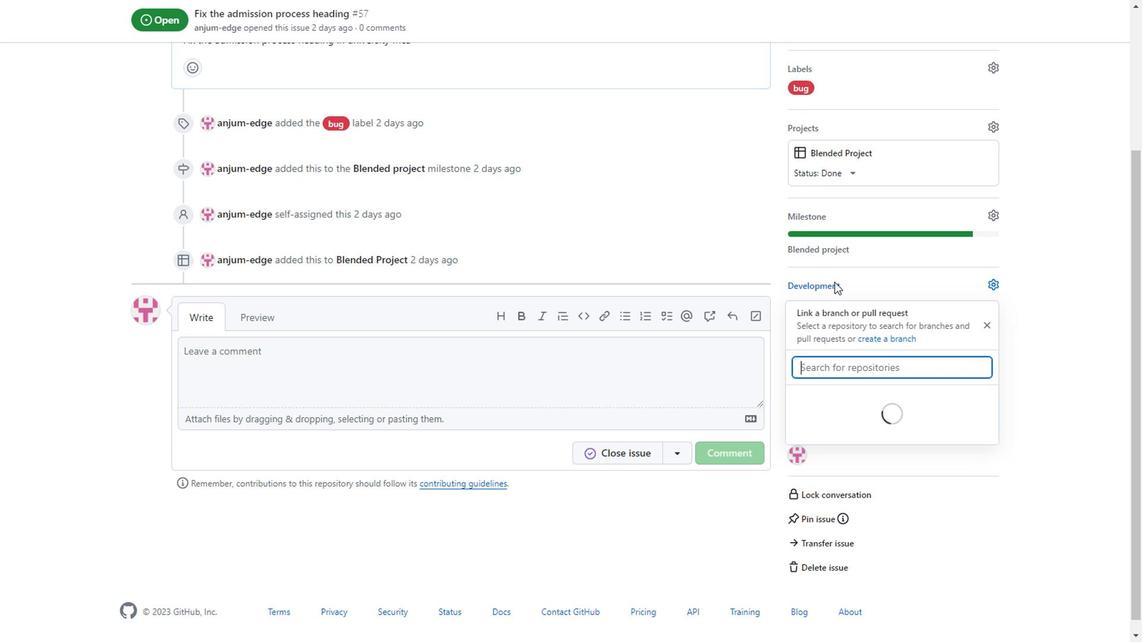 
Action: Mouse pressed left at (733, 272)
Screenshot: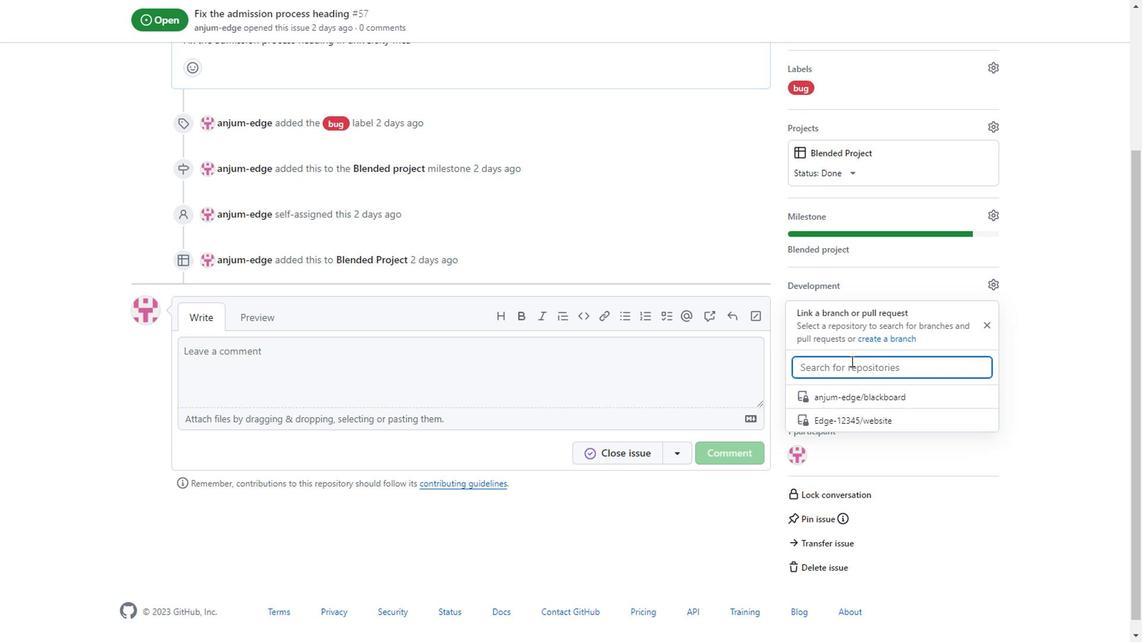 
Action: Mouse moved to (756, 365)
Screenshot: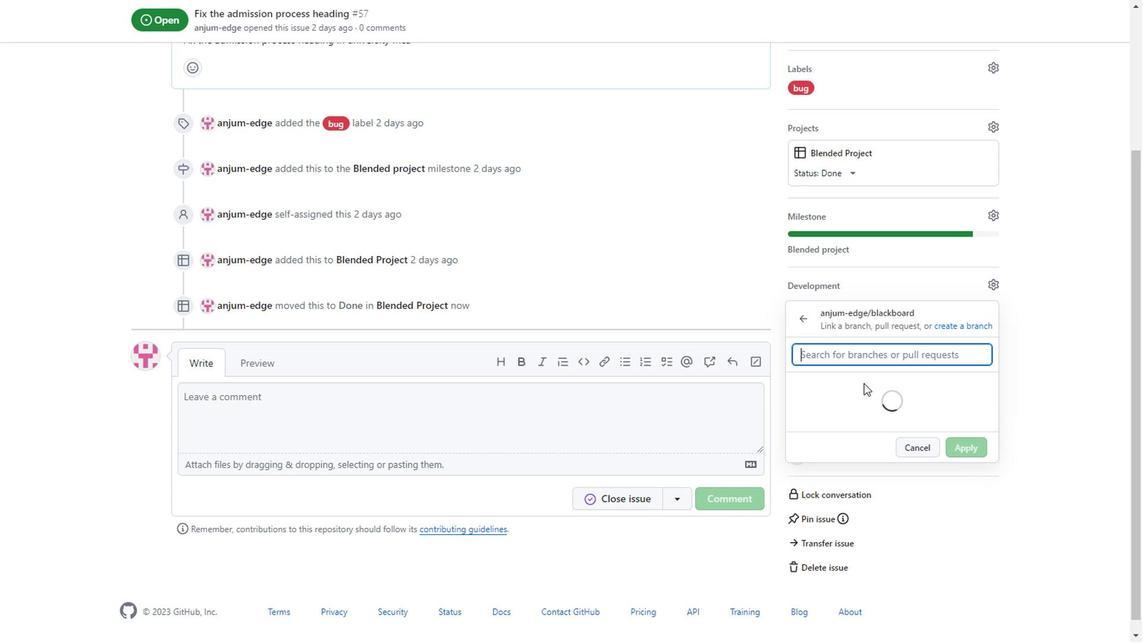 
Action: Mouse pressed left at (756, 365)
Screenshot: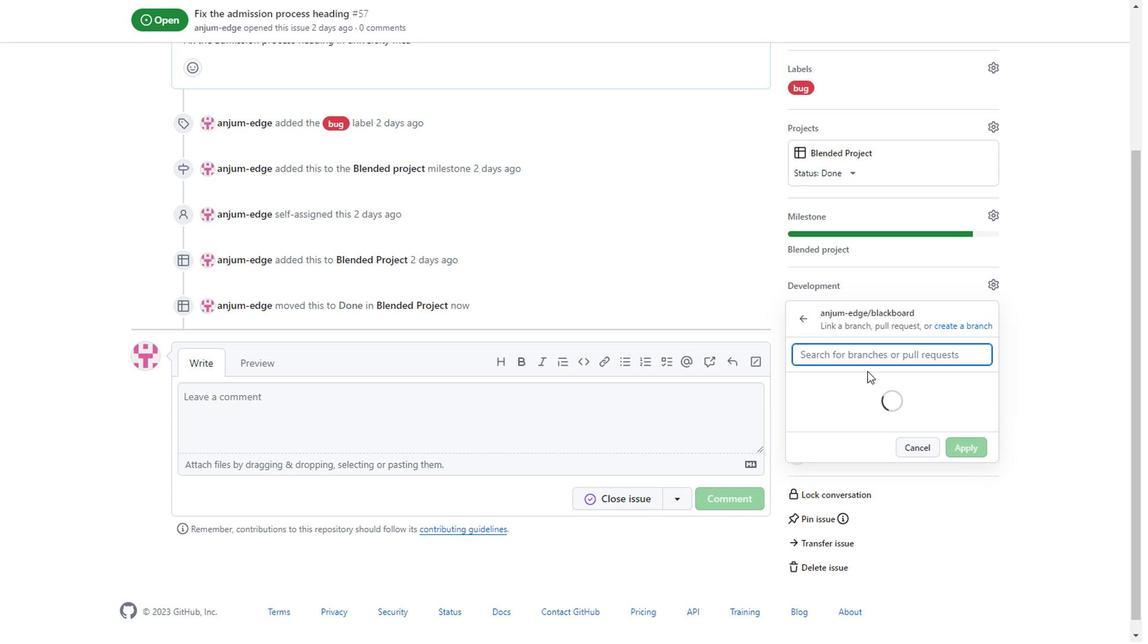
Action: Mouse moved to (767, 387)
Screenshot: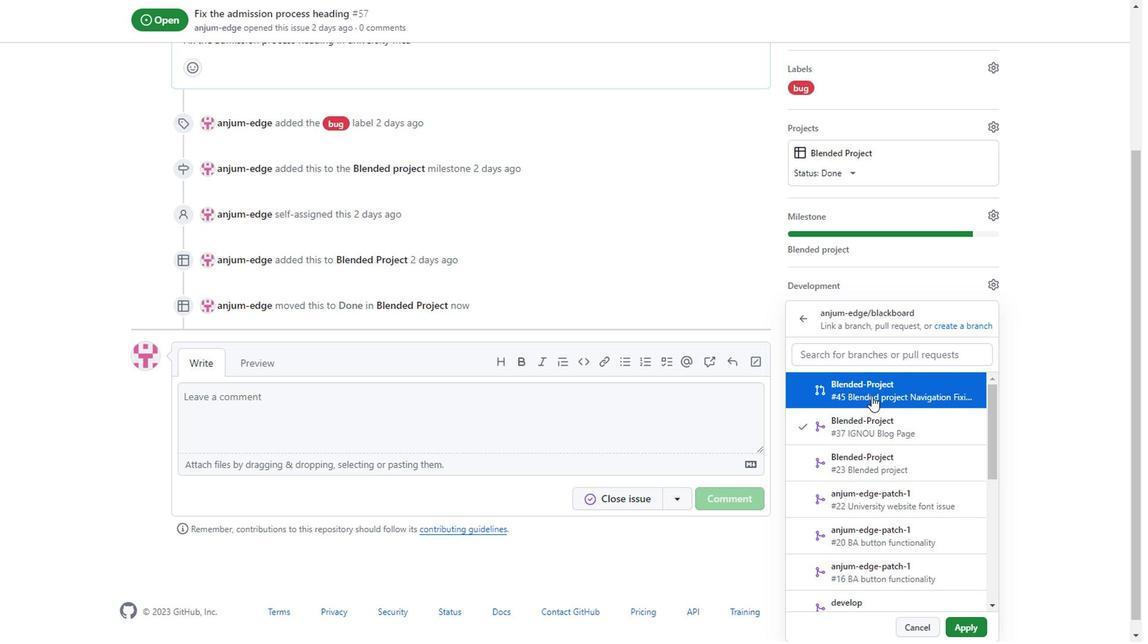 
Action: Mouse pressed left at (767, 387)
Screenshot: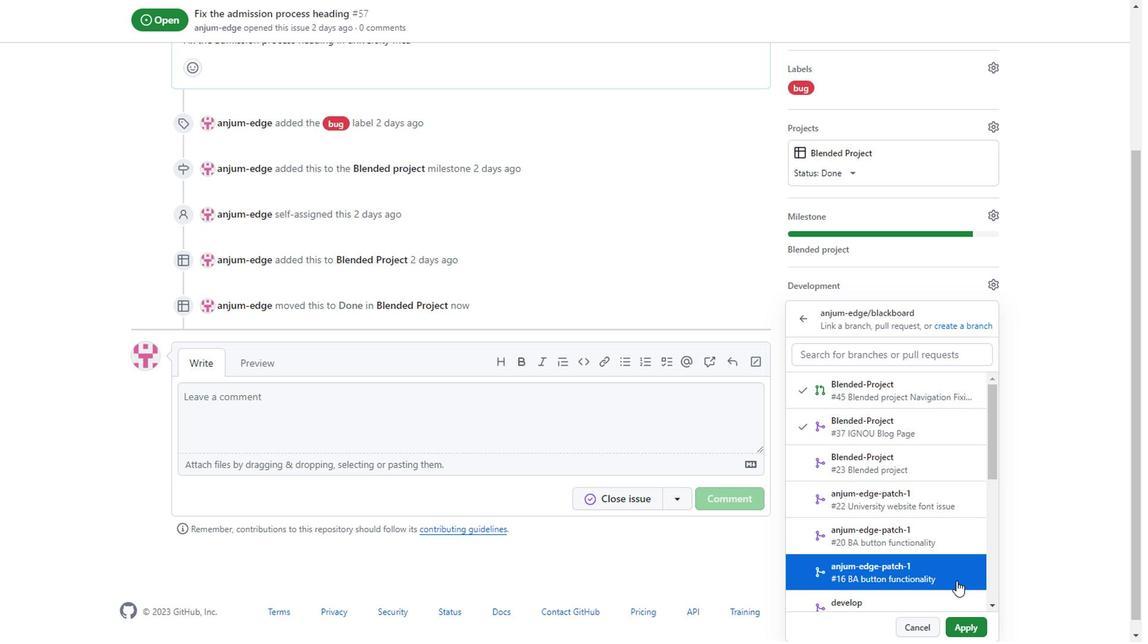 
Action: Mouse moved to (767, 368)
Screenshot: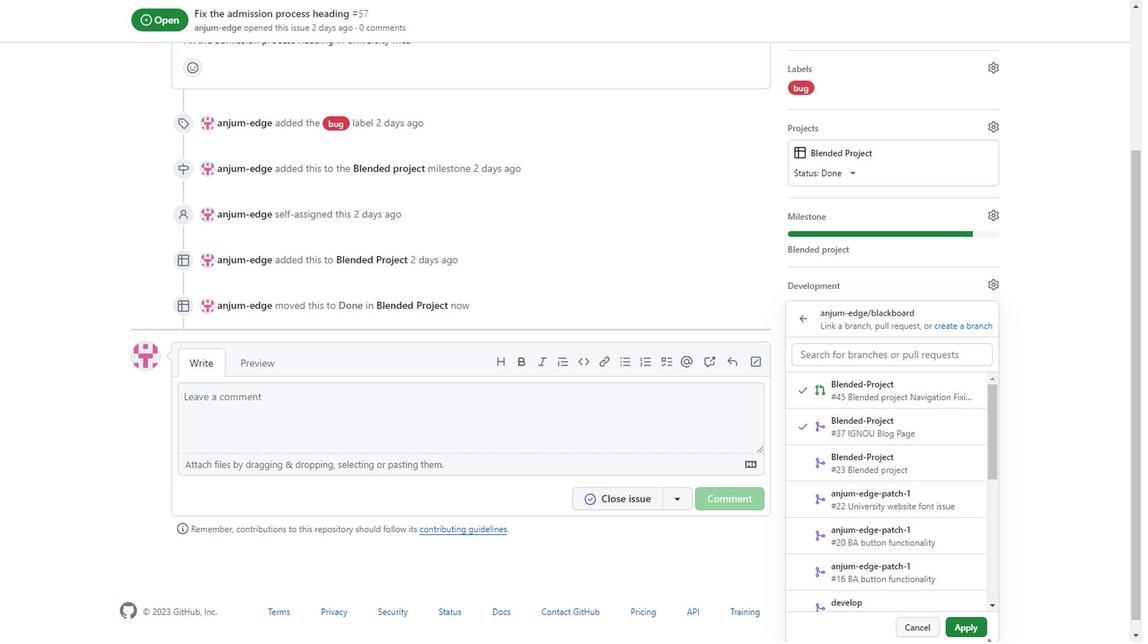 
Action: Mouse pressed left at (767, 368)
Screenshot: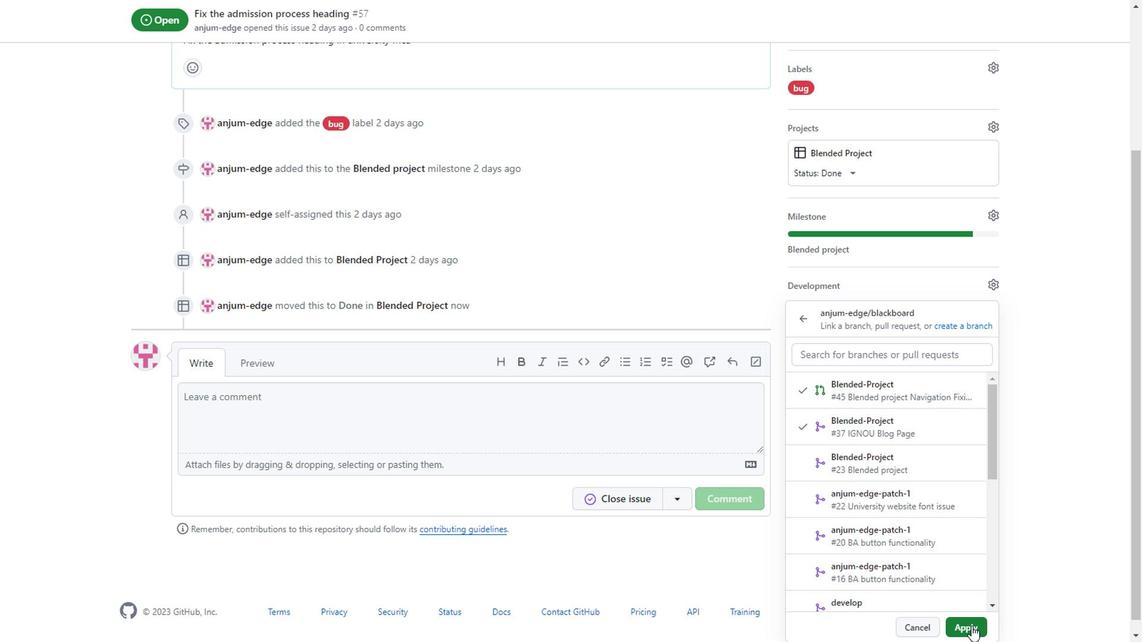 
Action: Mouse moved to (844, 559)
Screenshot: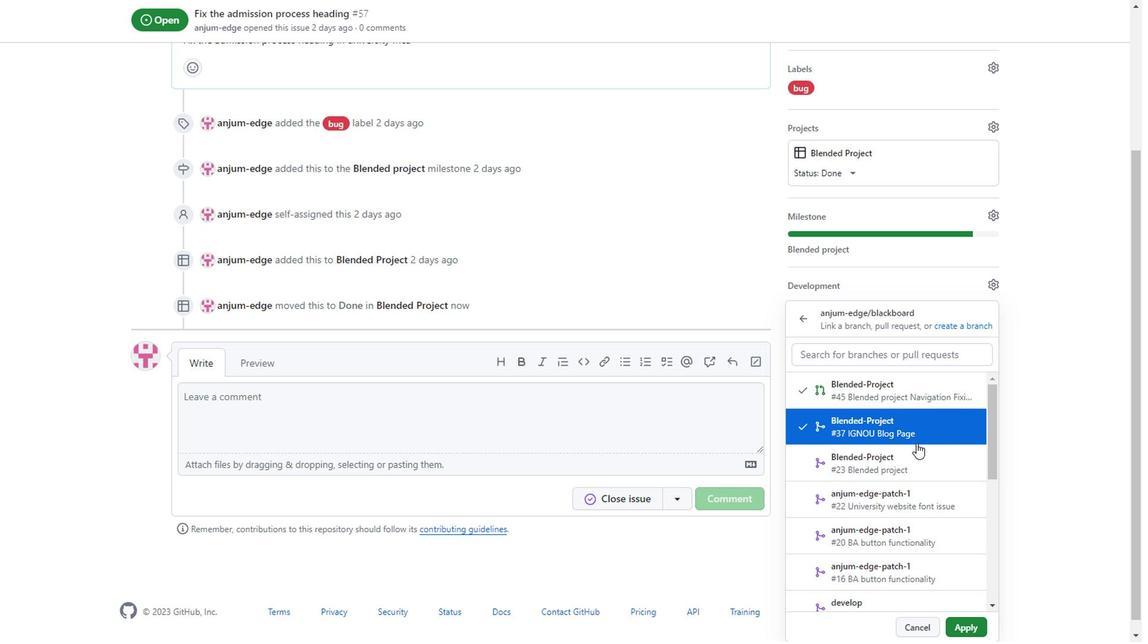 
Action: Mouse pressed left at (844, 559)
Screenshot: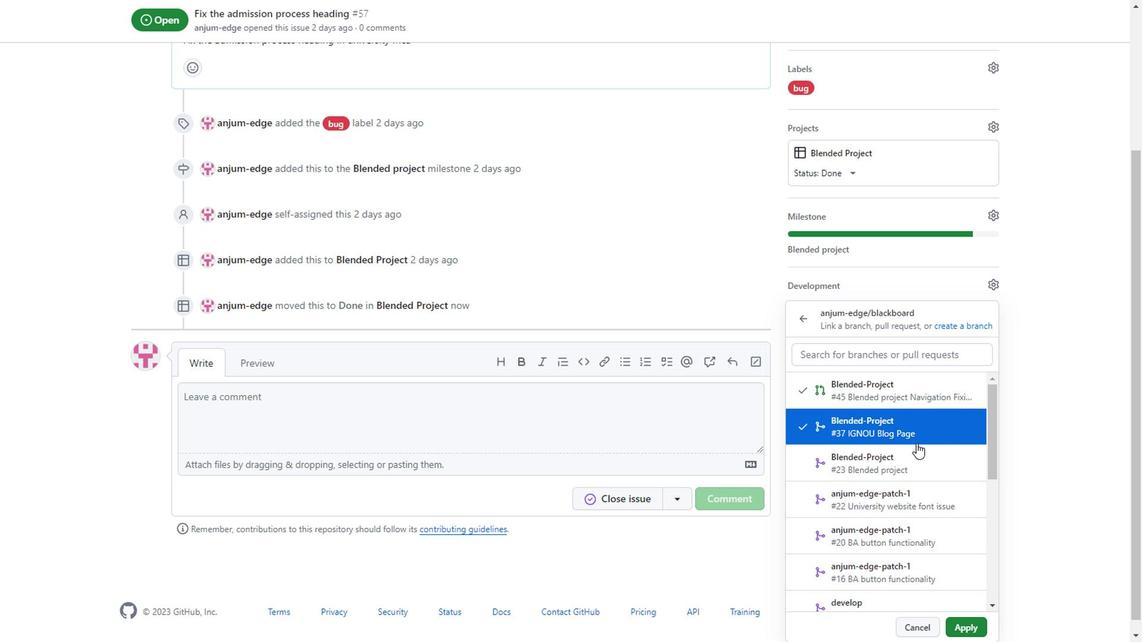 
Action: Mouse moved to (776, 381)
Screenshot: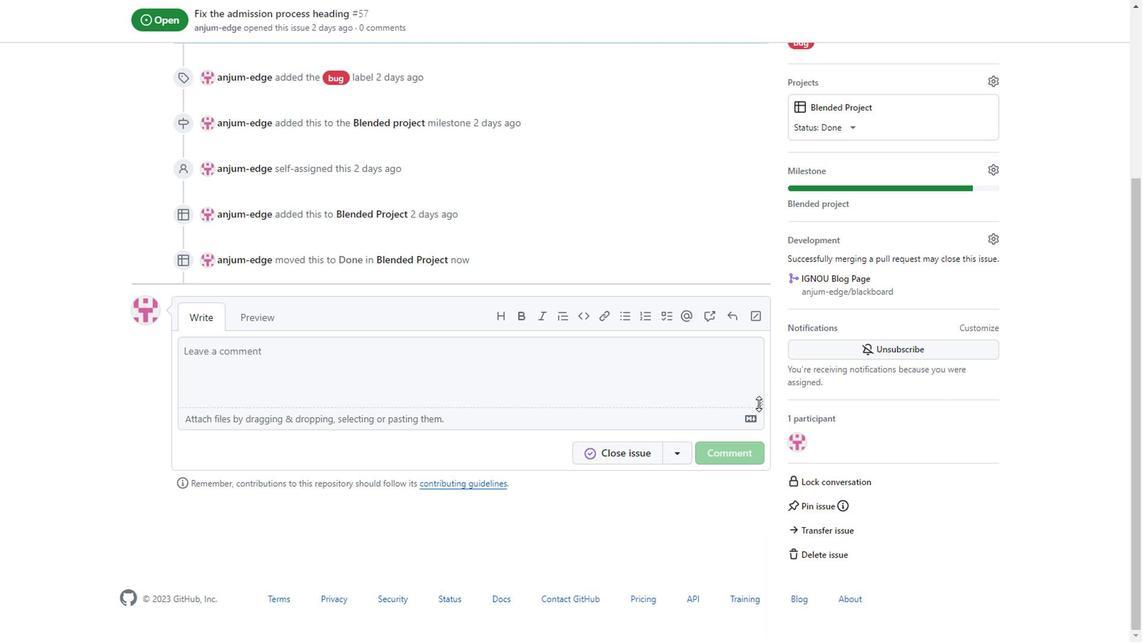 
Action: Mouse scrolled (776, 380) with delta (0, 0)
Screenshot: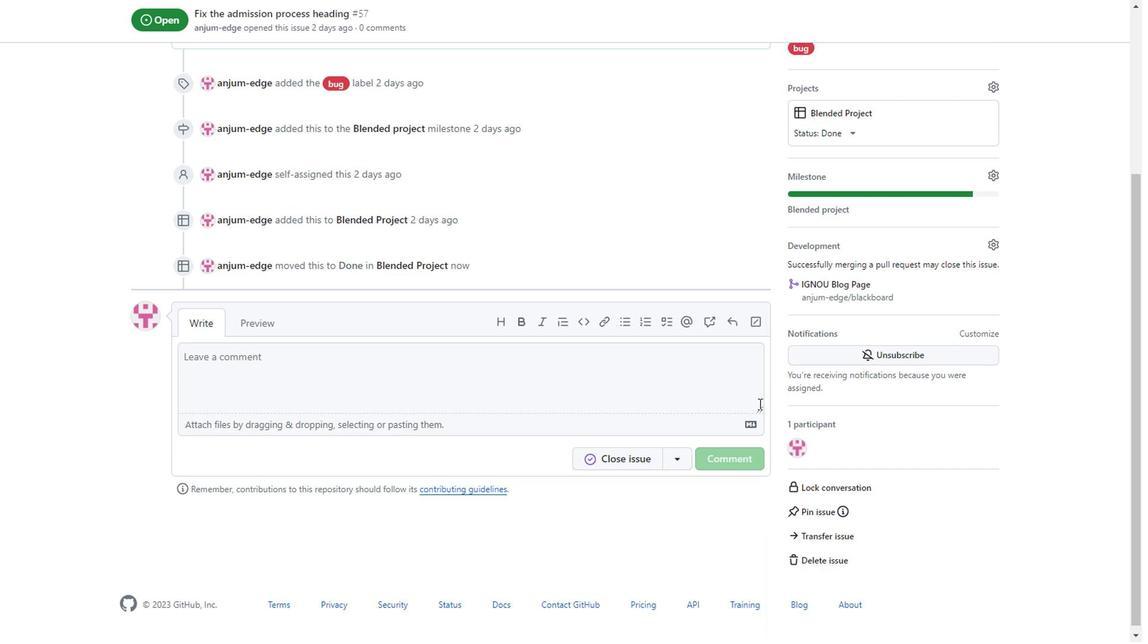 
Action: Mouse moved to (670, 374)
Screenshot: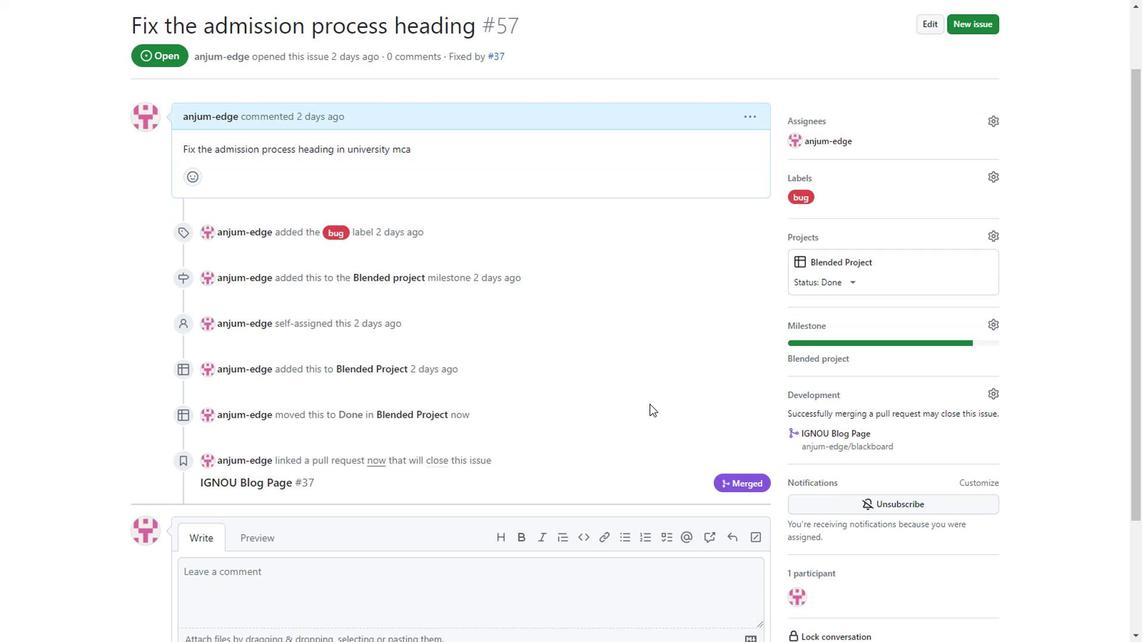 
Action: Mouse scrolled (670, 375) with delta (0, 0)
Screenshot: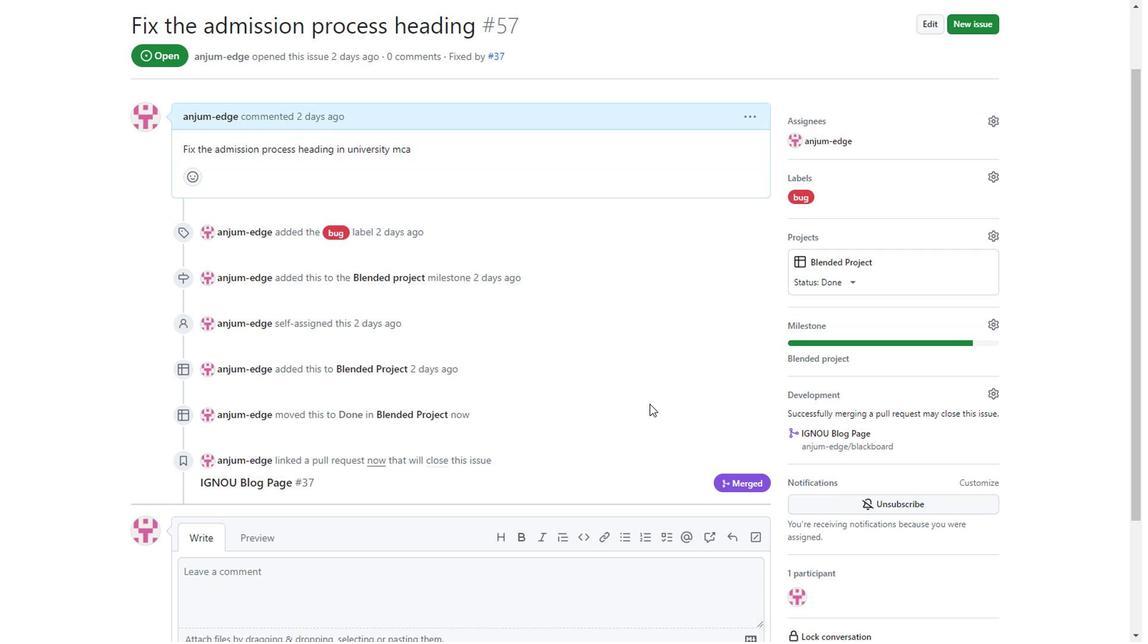 
Action: Mouse scrolled (670, 375) with delta (0, 0)
Screenshot: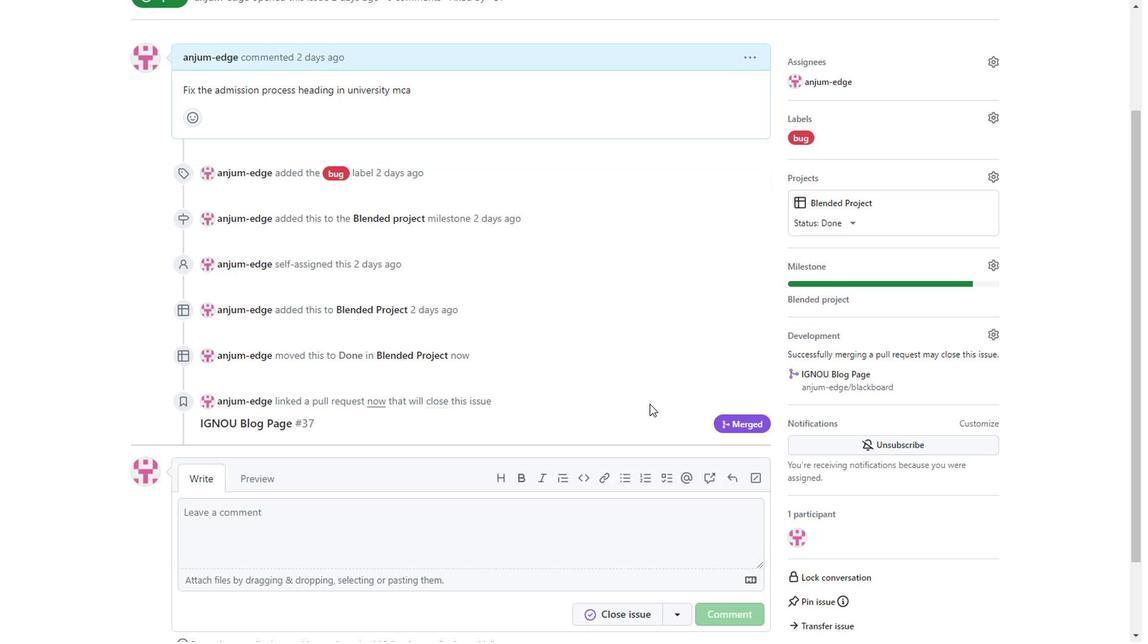 
Action: Mouse moved to (579, 374)
Screenshot: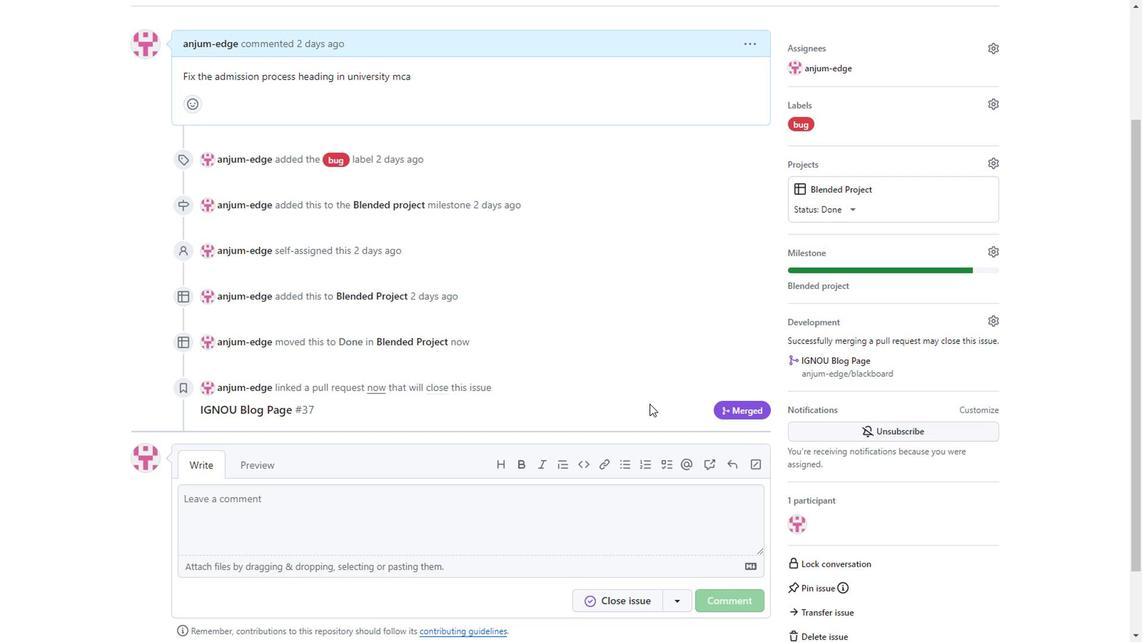 
Action: Mouse scrolled (579, 373) with delta (0, 0)
Screenshot: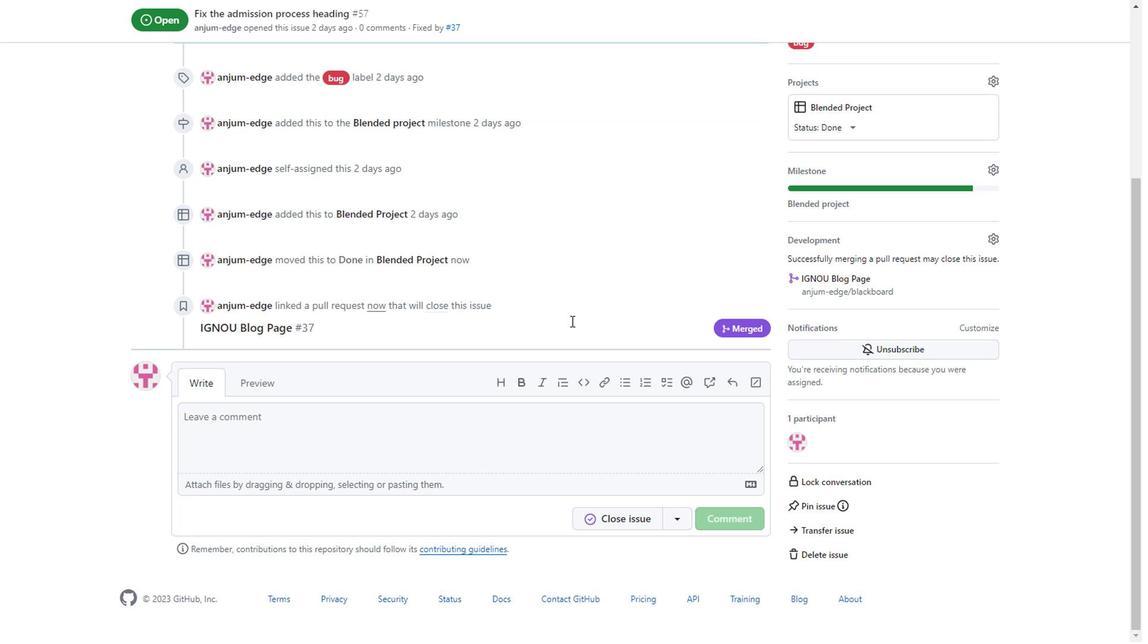
Action: Mouse scrolled (579, 373) with delta (0, 0)
Screenshot: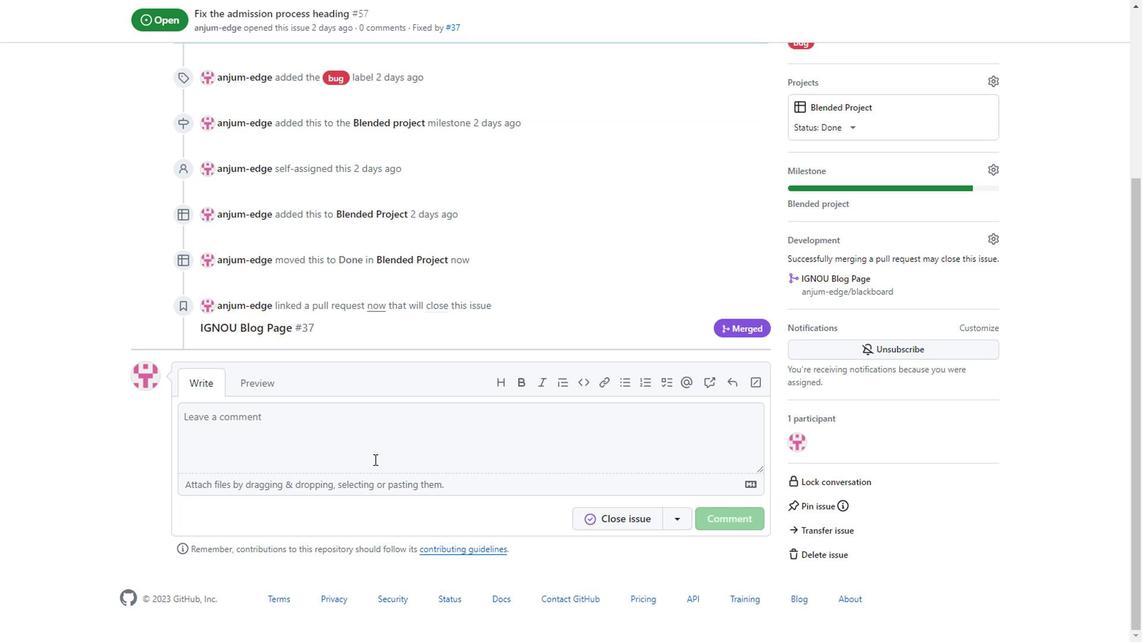 
Action: Mouse moved to (340, 420)
Screenshot: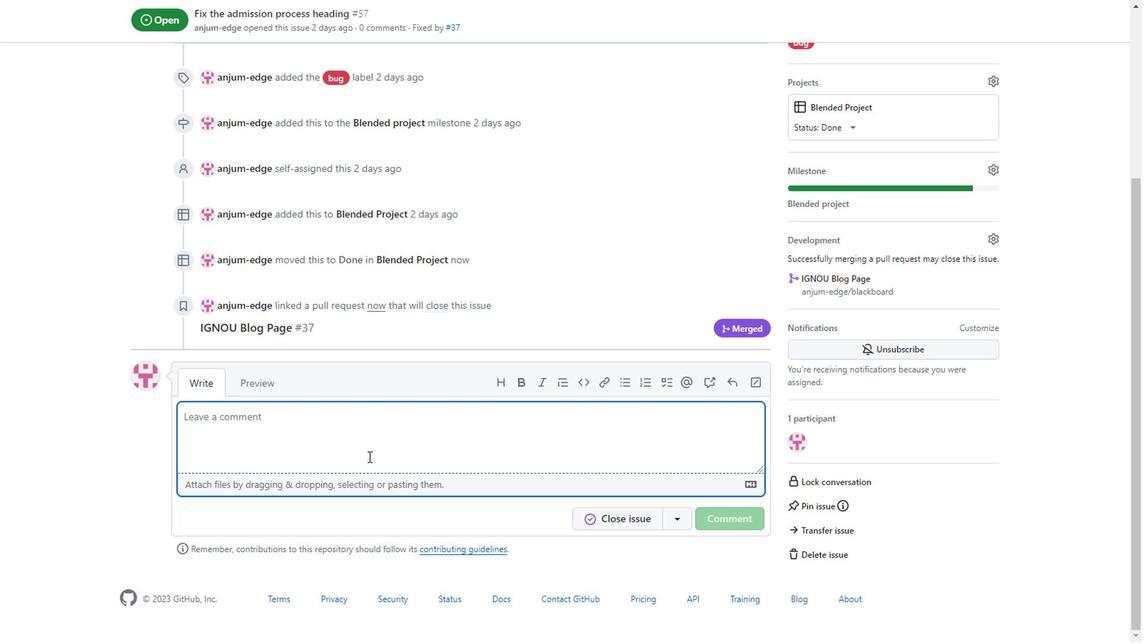
Action: Mouse pressed left at (340, 420)
Screenshot: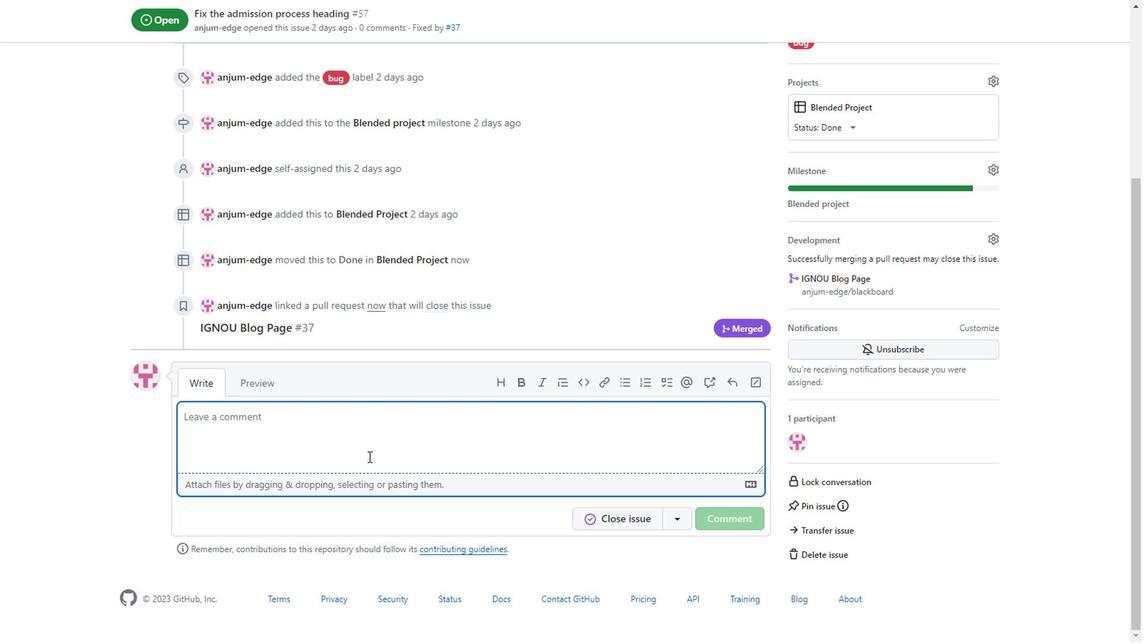 
Action: Mouse moved to (344, 418)
Screenshot: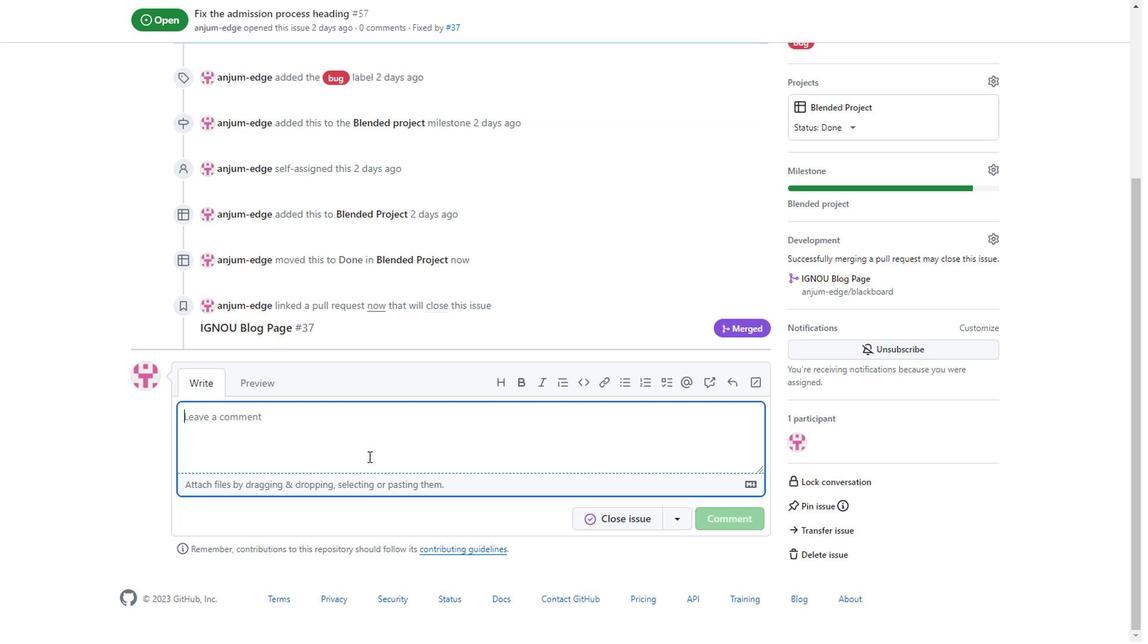 
Action: Key pressed done<Key.space>the<Key.space>fix<Key.space>of<Key.space>admission<Key.space>process<Key.space>heading
Screenshot: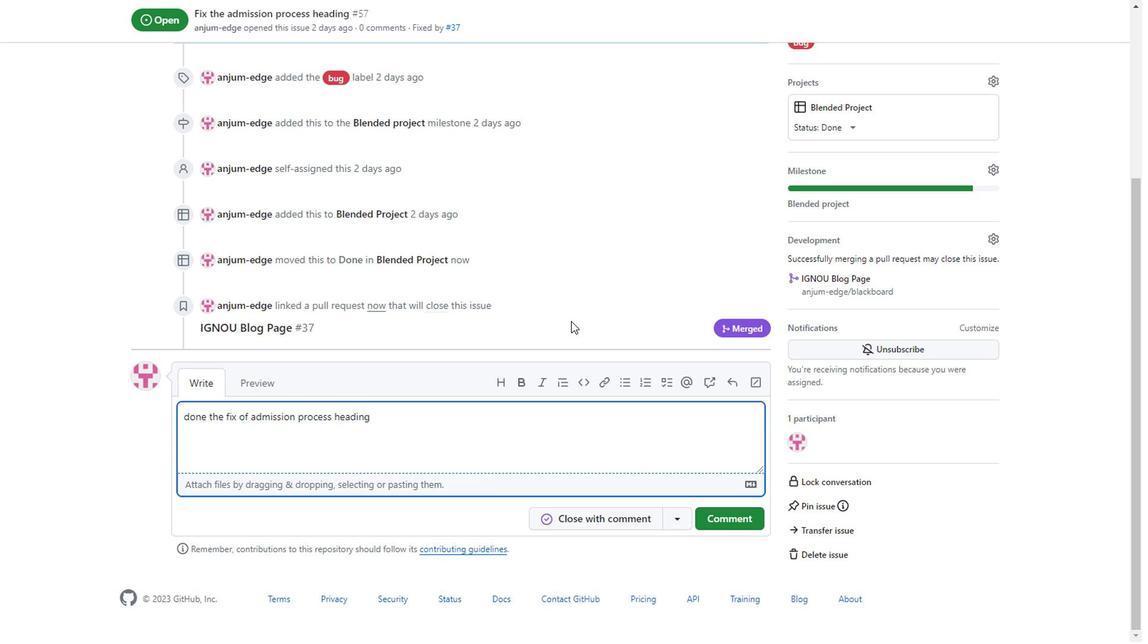 
Action: Mouse moved to (471, 272)
Screenshot: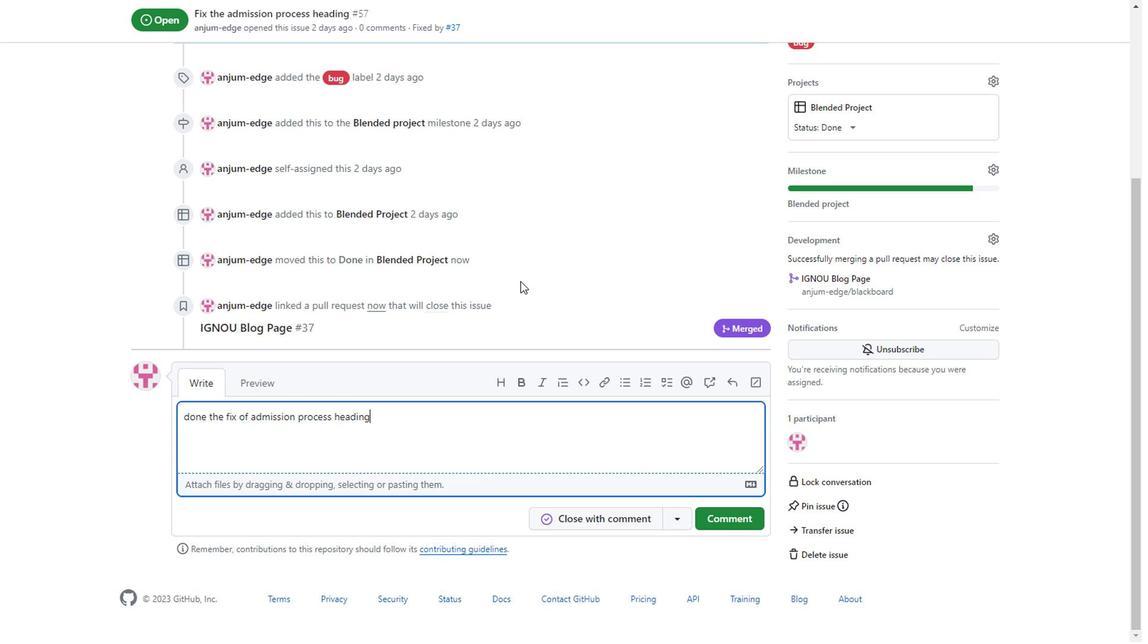 
Action: Key pressed <Key.space>decim<Key.space><Key.backspace><Key.backspace><Key.backspace><Key.backspace><Key.backspace><Key.backspace><Key.backspace>
Screenshot: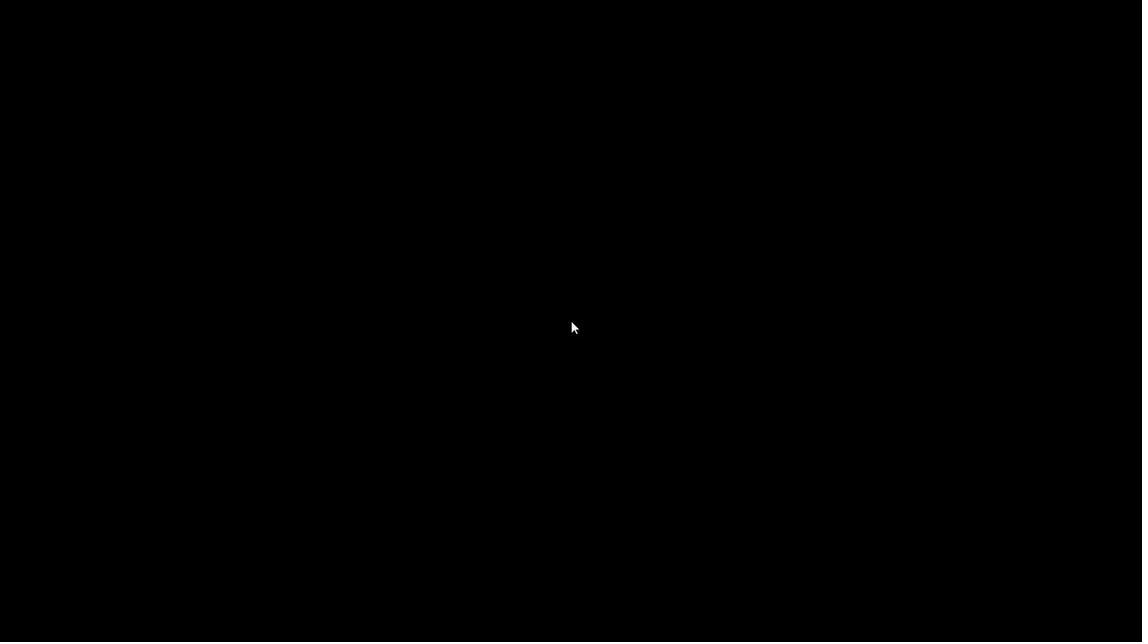 
Action: Mouse moved to (358, 388)
Screenshot: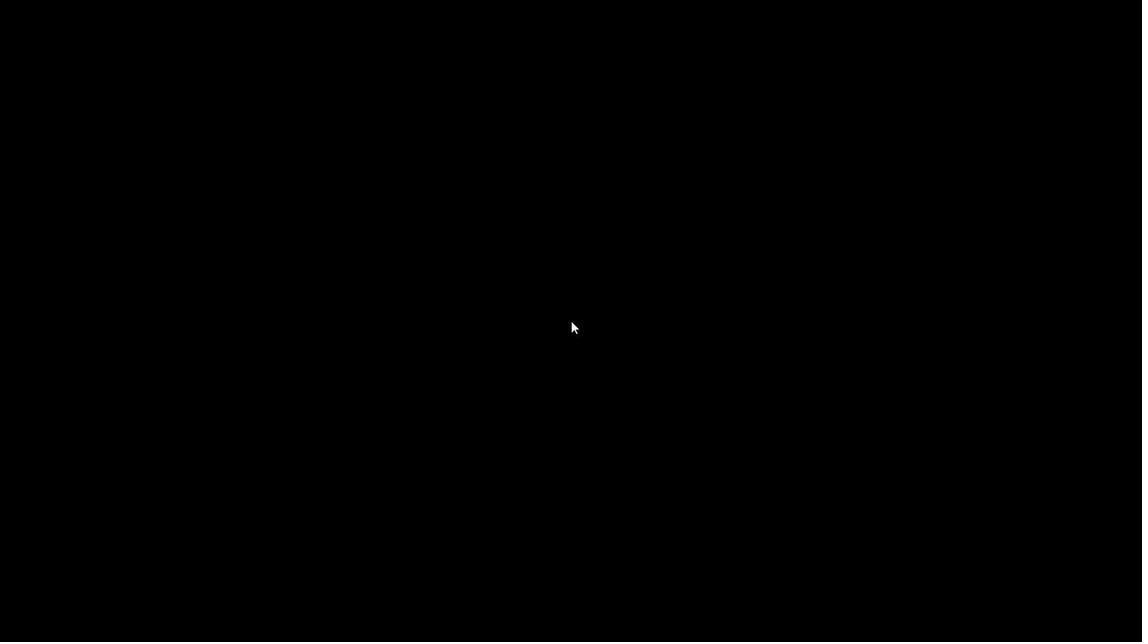 
Action: Mouse pressed left at (358, 388)
Screenshot: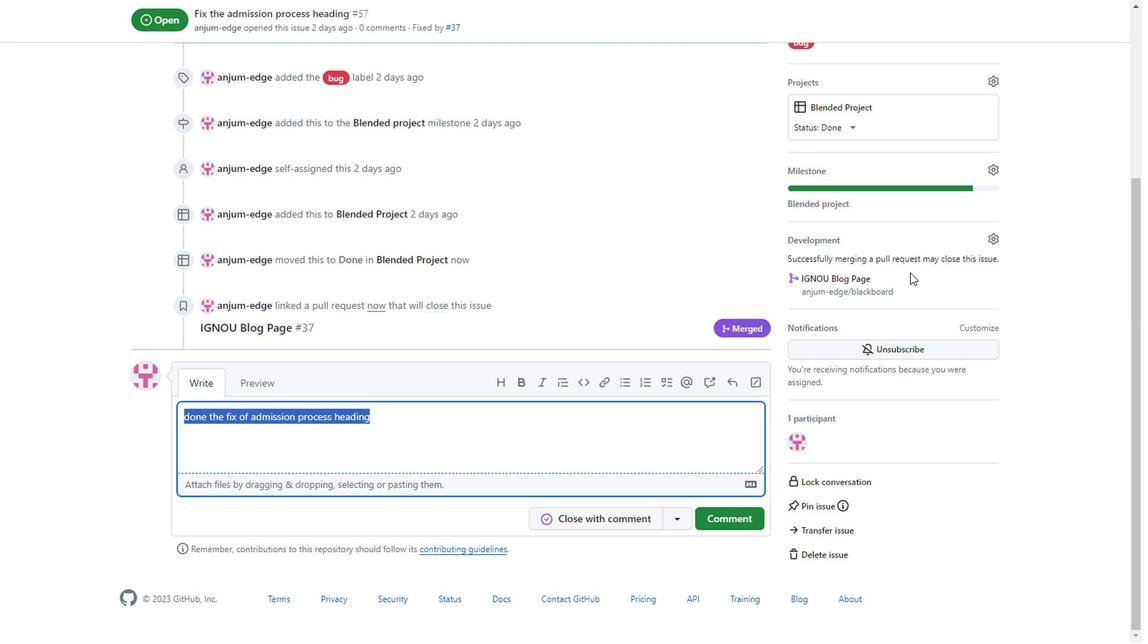 
Action: Mouse moved to (470, 358)
Screenshot: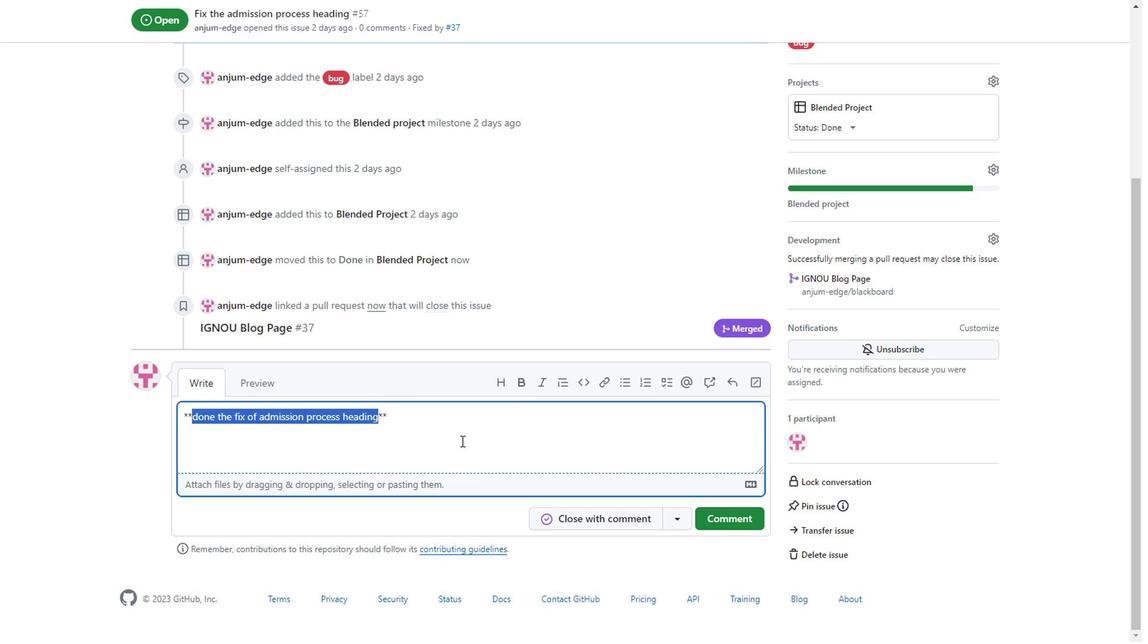 
Action: Mouse pressed left at (470, 358)
Screenshot: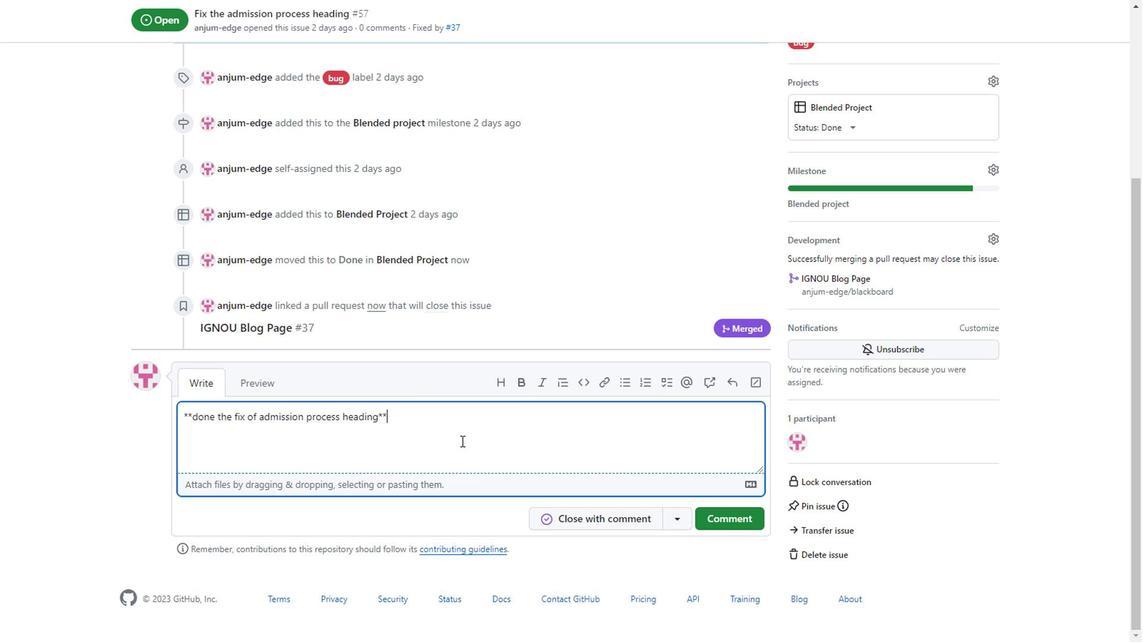 
Action: Mouse moved to (422, 405)
